 Task: In the sheet Budget Analysis ToolFont size of heading  18 Font style of dataoswald 'Font size of data '9 Alignment of headline & dataAlign center.   Fill color in heading, Red Font color of dataIn the sheet   Elevation Sales   book
Action: Mouse moved to (186, 215)
Screenshot: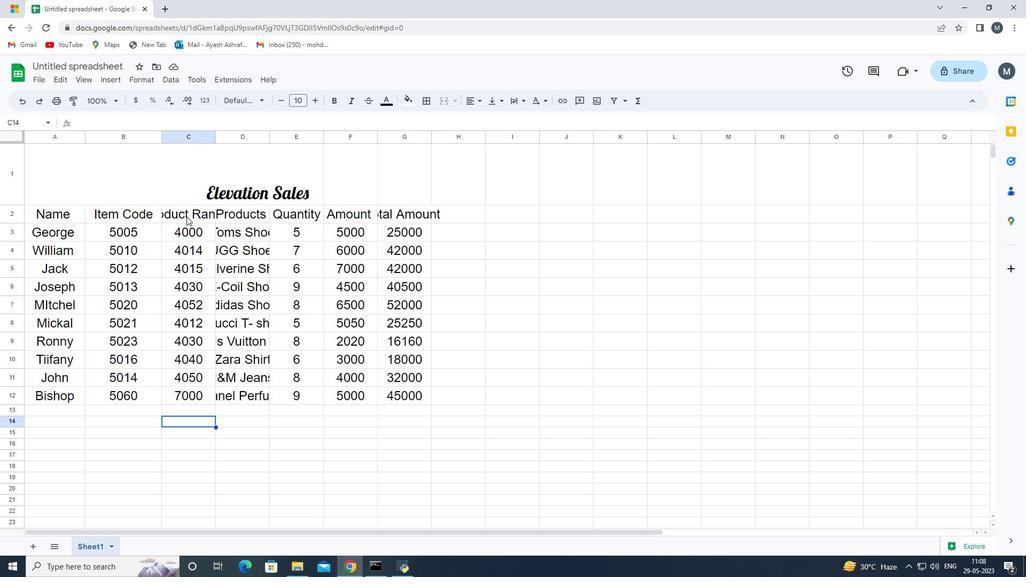 
Action: Mouse pressed left at (186, 215)
Screenshot: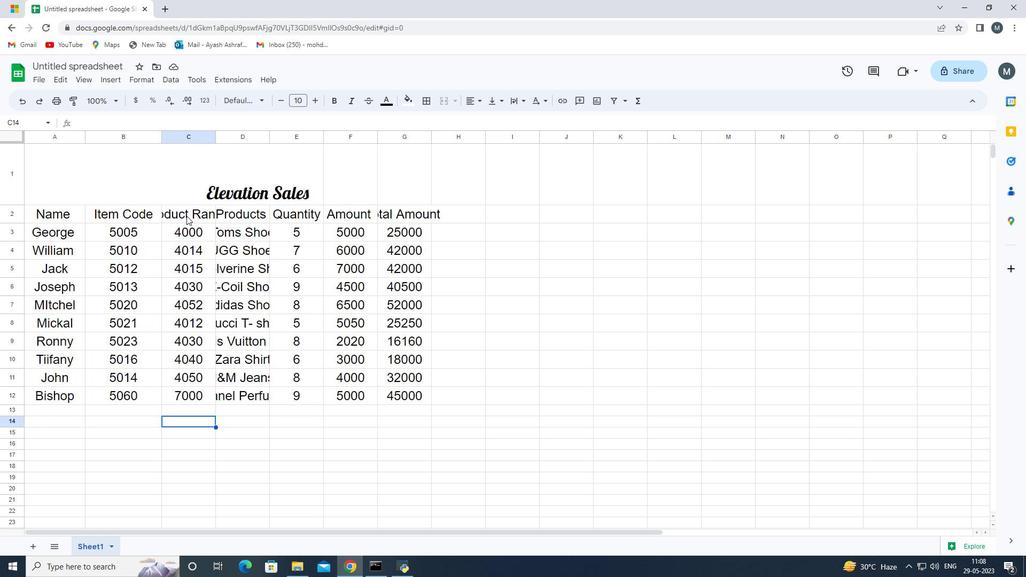 
Action: Mouse moved to (198, 138)
Screenshot: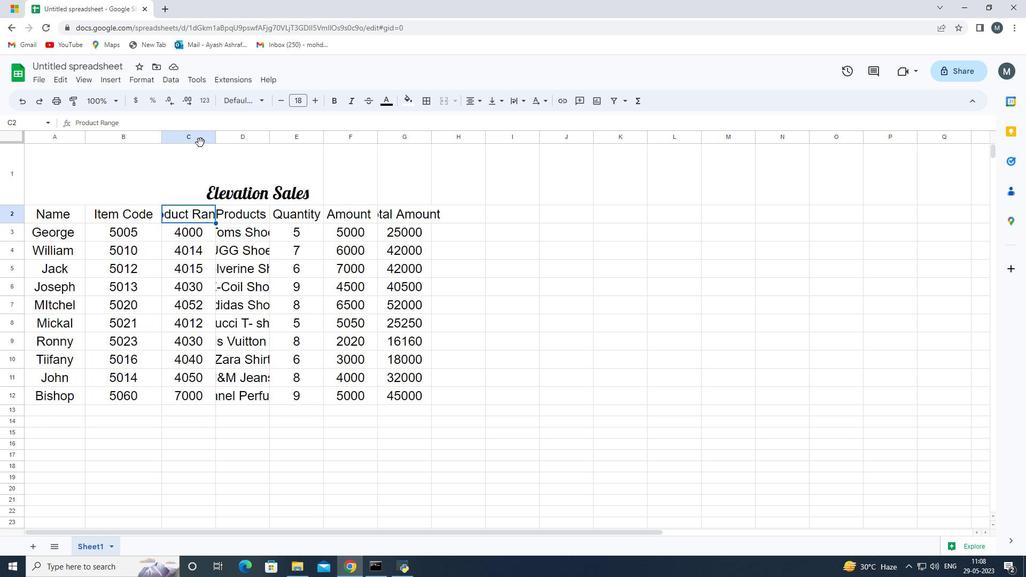 
Action: Mouse pressed left at (198, 138)
Screenshot: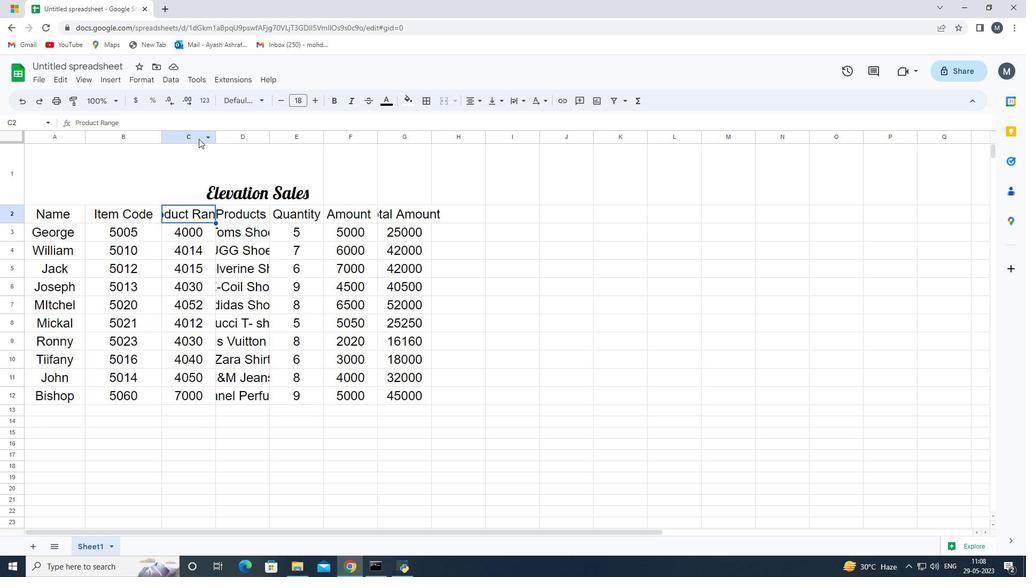 
Action: Mouse moved to (214, 135)
Screenshot: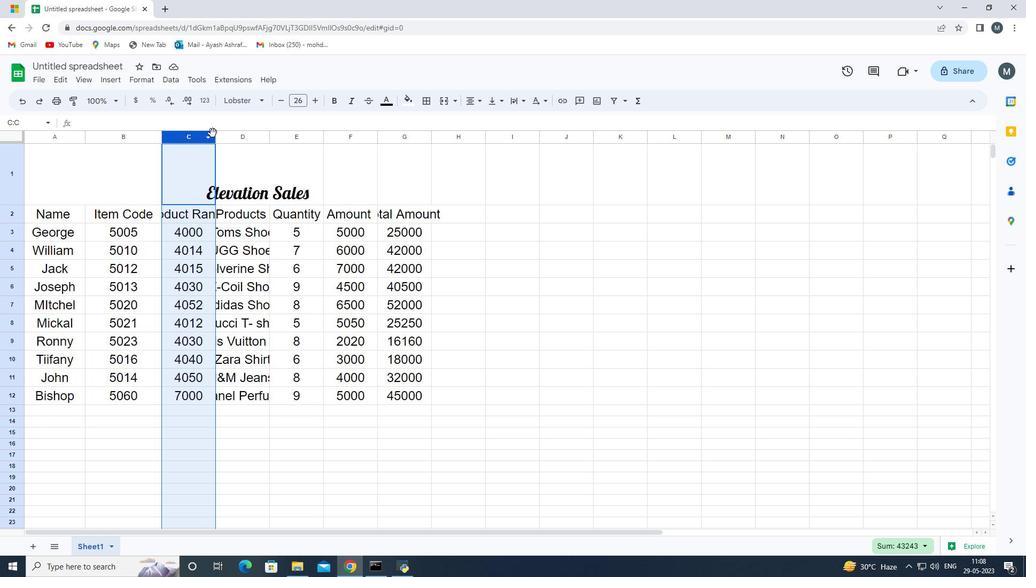 
Action: Mouse pressed left at (214, 135)
Screenshot: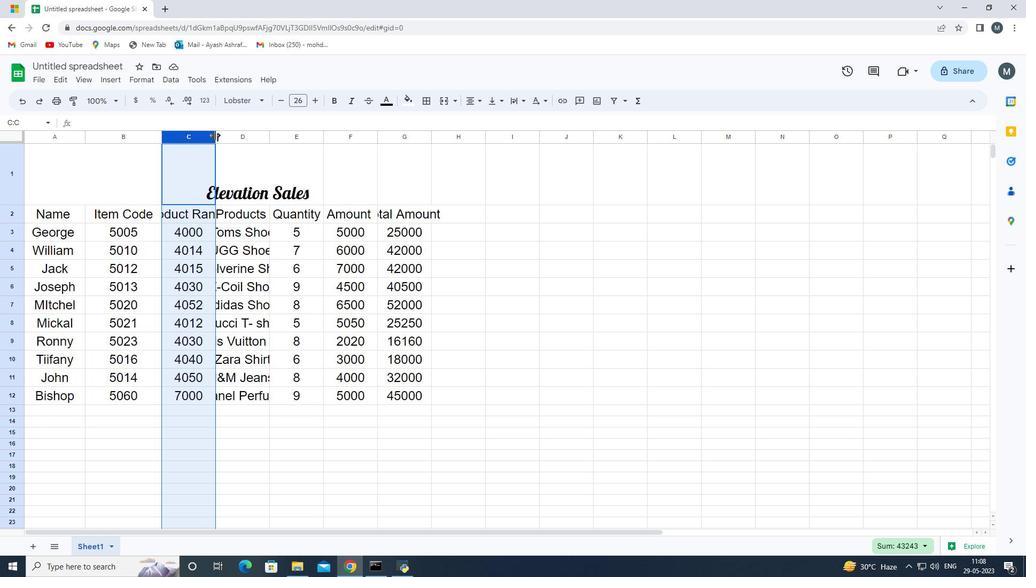 
Action: Mouse moved to (282, 136)
Screenshot: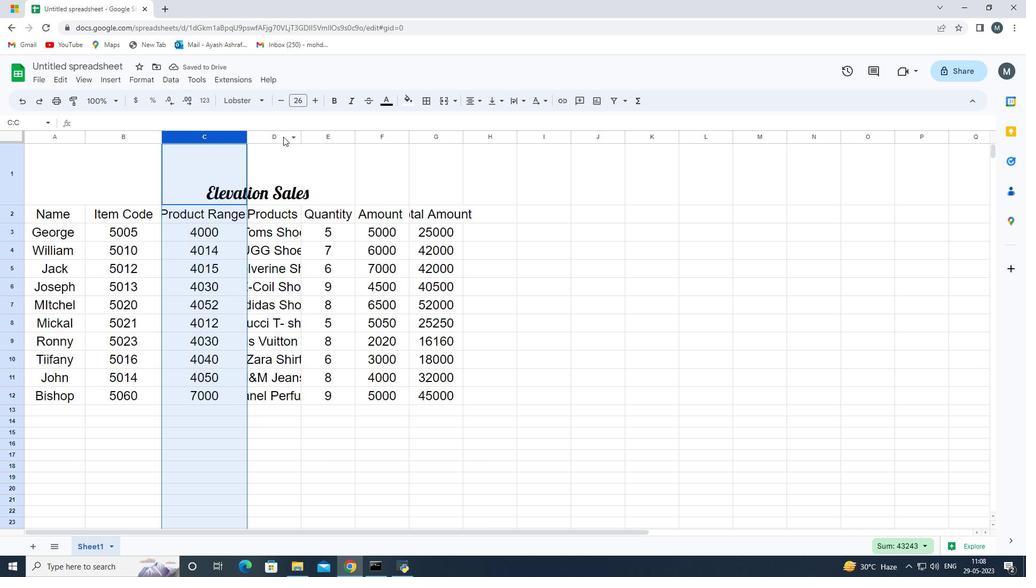 
Action: Mouse pressed left at (282, 136)
Screenshot: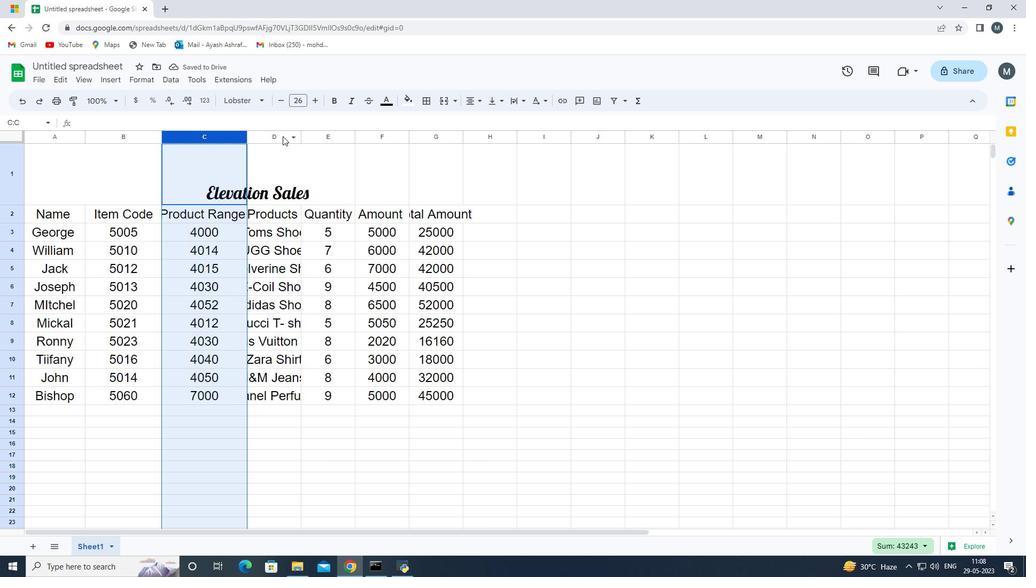 
Action: Mouse moved to (301, 134)
Screenshot: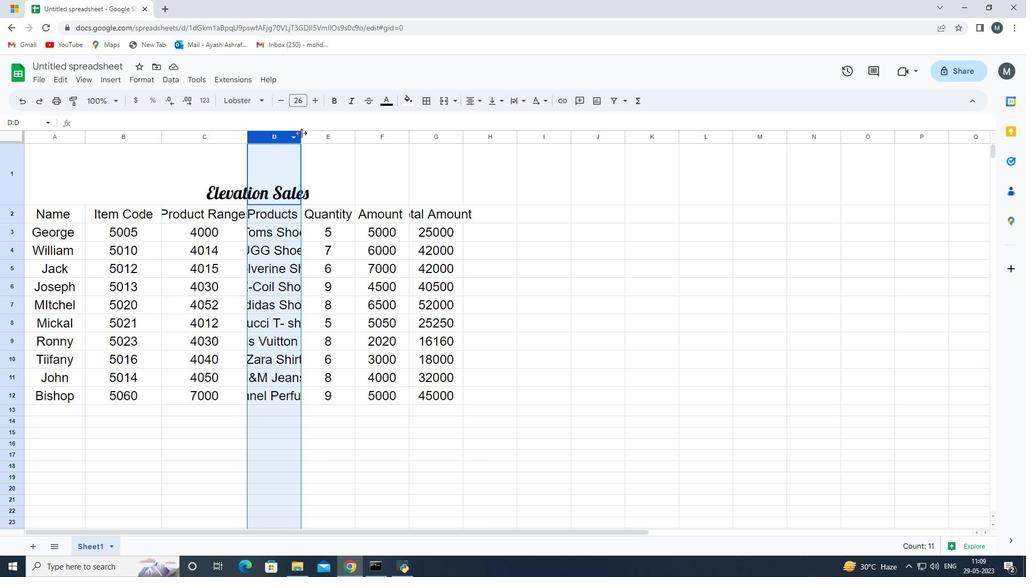 
Action: Mouse pressed left at (301, 134)
Screenshot: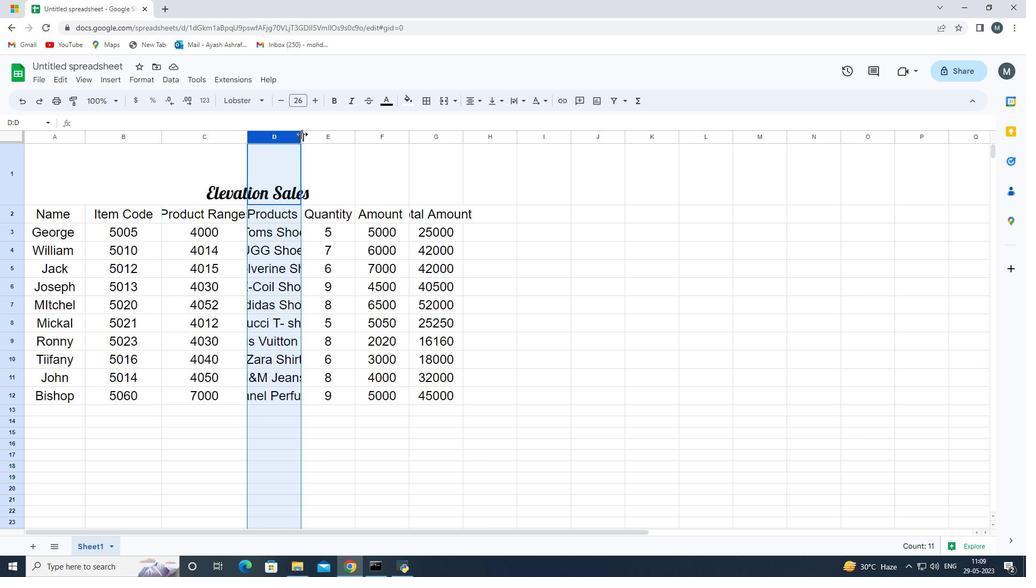 
Action: Mouse moved to (322, 133)
Screenshot: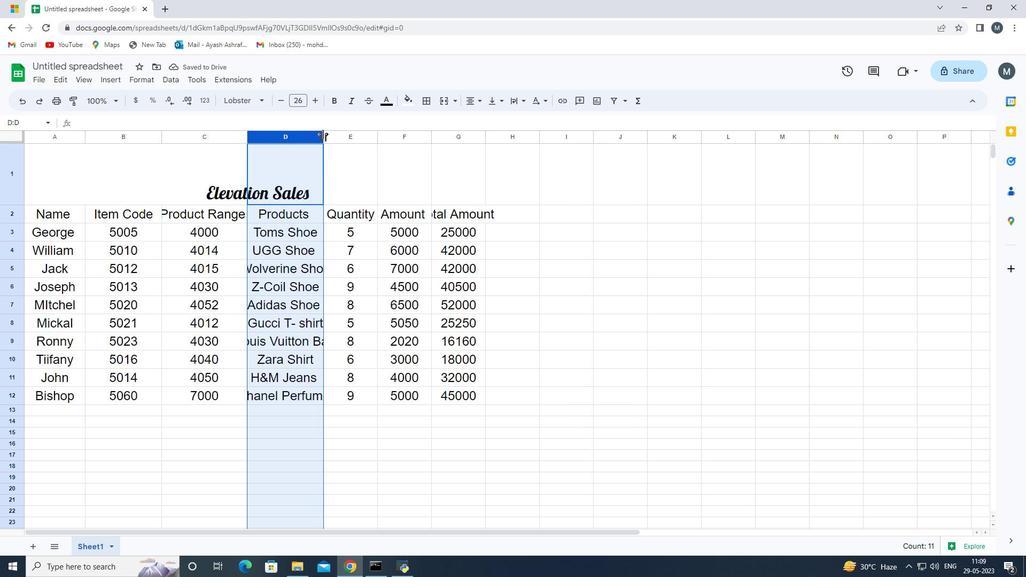 
Action: Mouse pressed left at (322, 133)
Screenshot: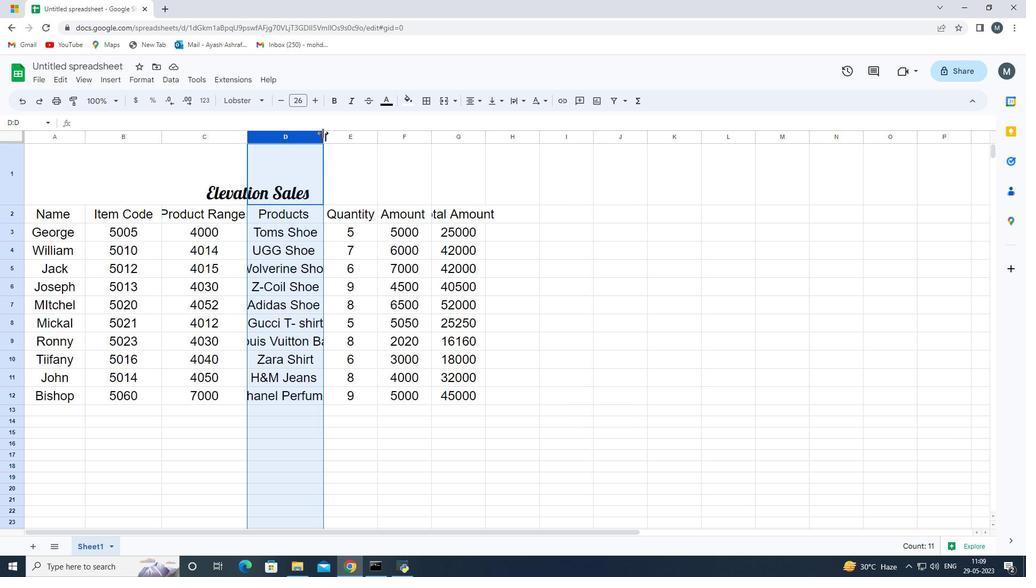 
Action: Mouse moved to (378, 444)
Screenshot: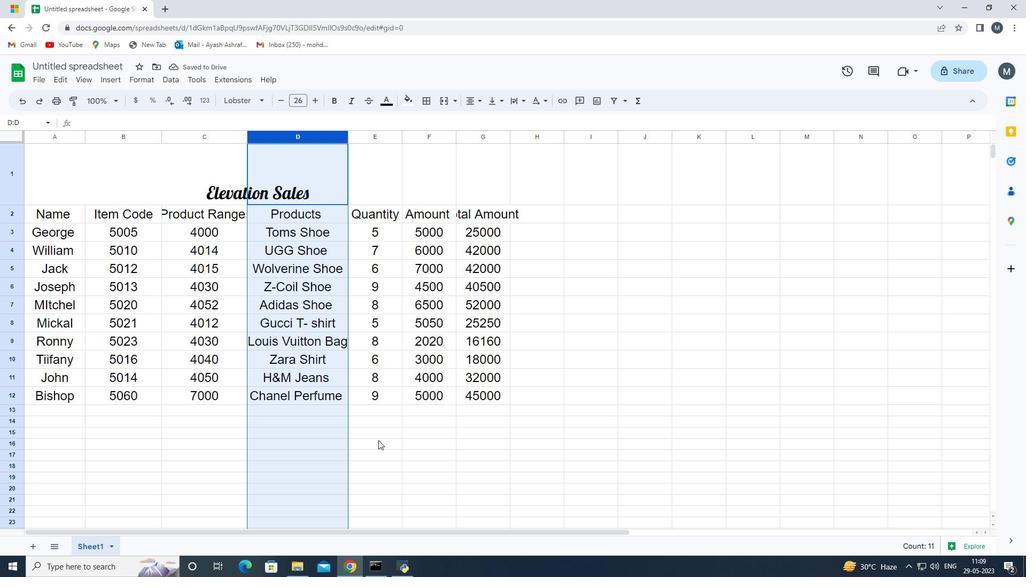
Action: Mouse pressed left at (378, 444)
Screenshot: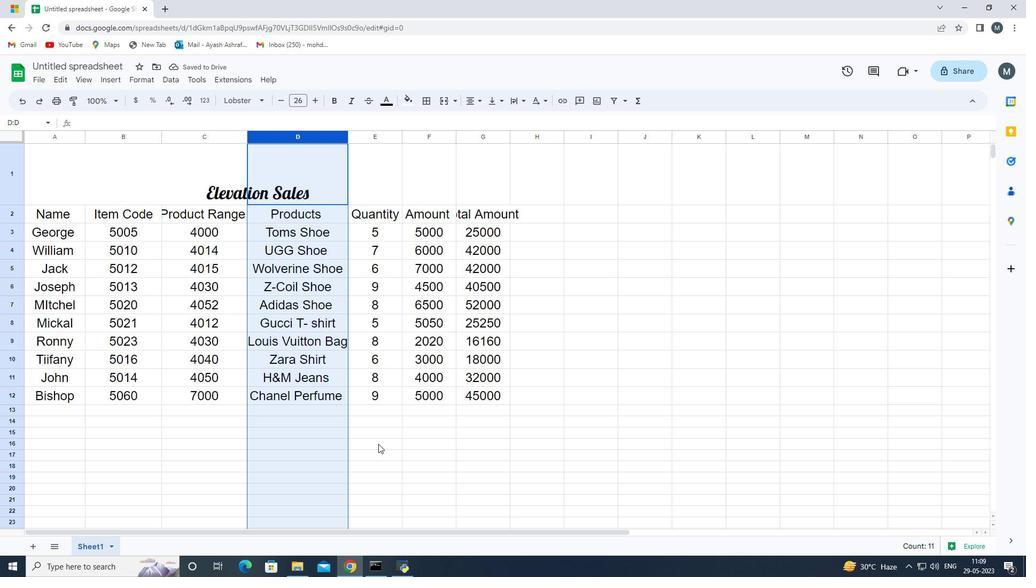 
Action: Mouse moved to (226, 194)
Screenshot: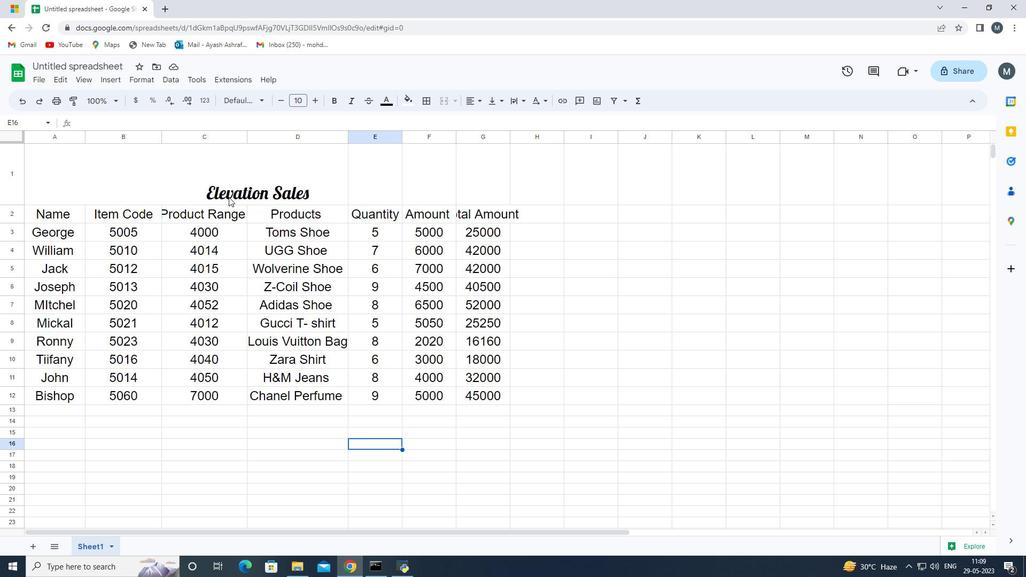 
Action: Mouse pressed left at (226, 194)
Screenshot: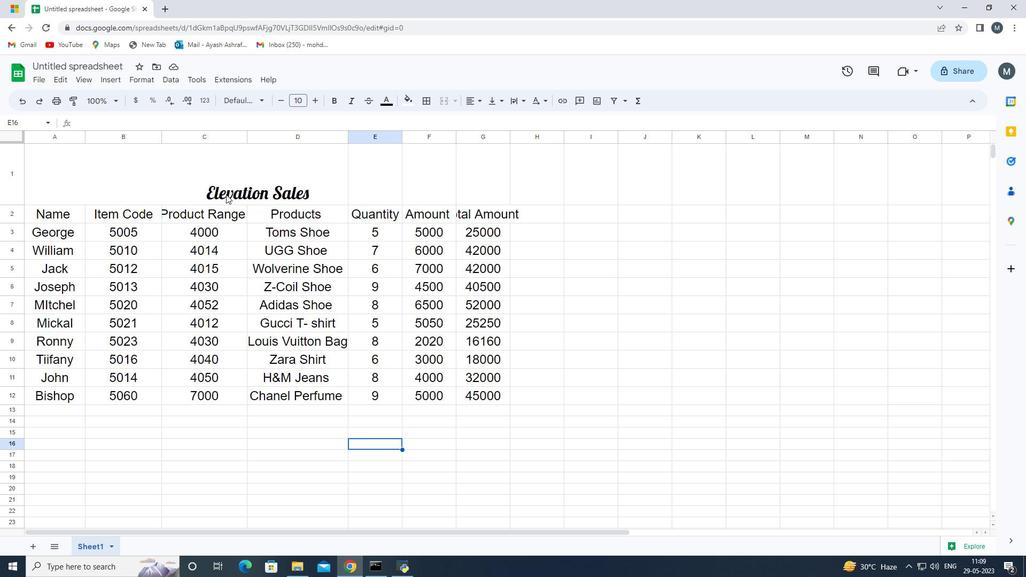 
Action: Mouse moved to (9, 189)
Screenshot: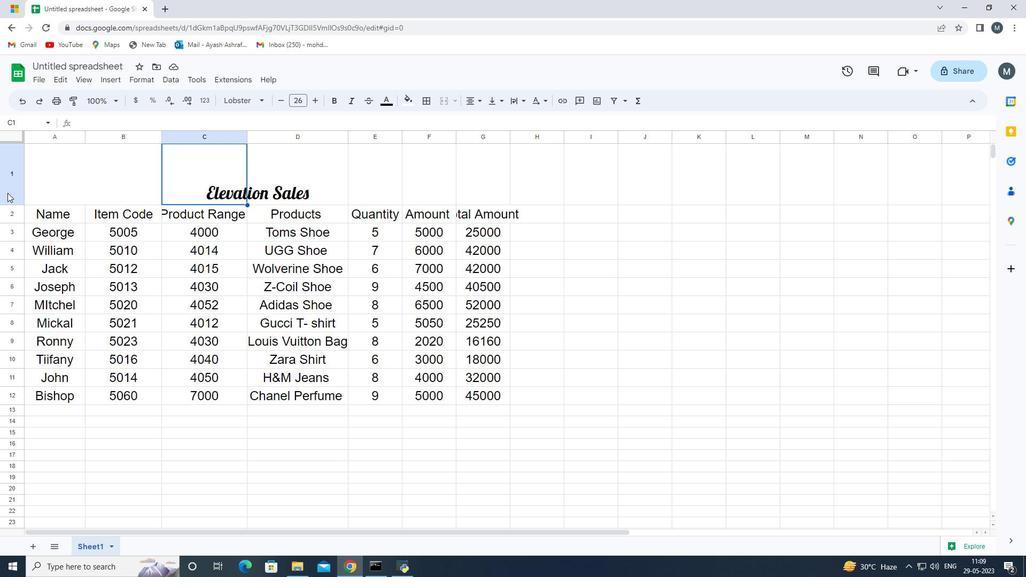 
Action: Mouse pressed left at (9, 189)
Screenshot: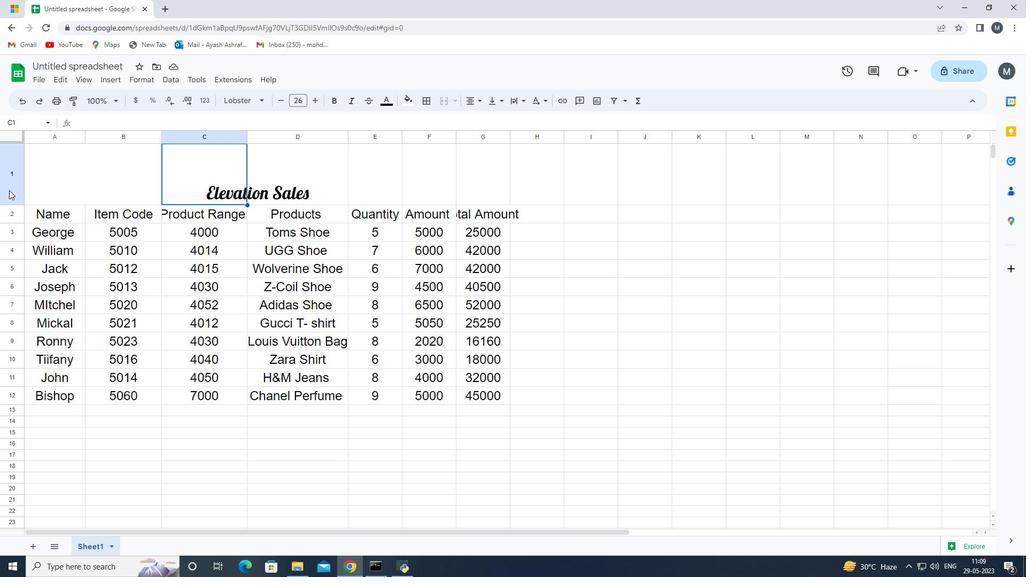 
Action: Mouse moved to (284, 101)
Screenshot: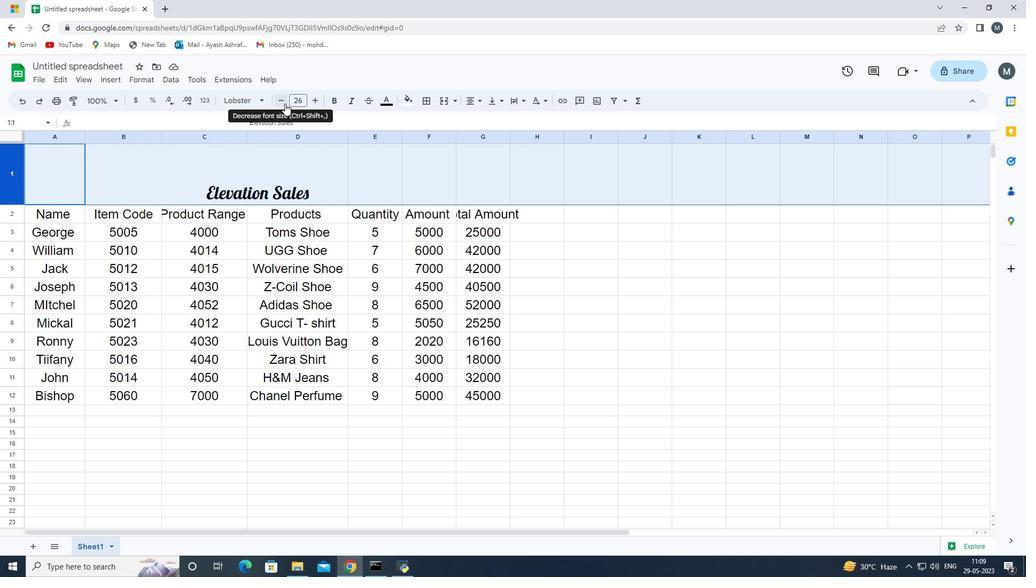 
Action: Mouse pressed left at (284, 101)
Screenshot: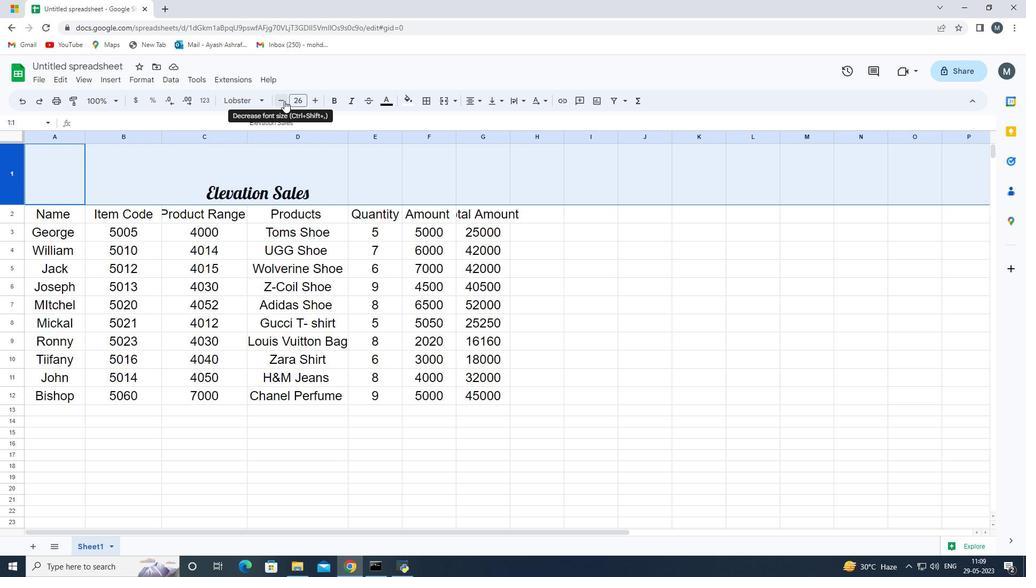 
Action: Mouse pressed left at (284, 101)
Screenshot: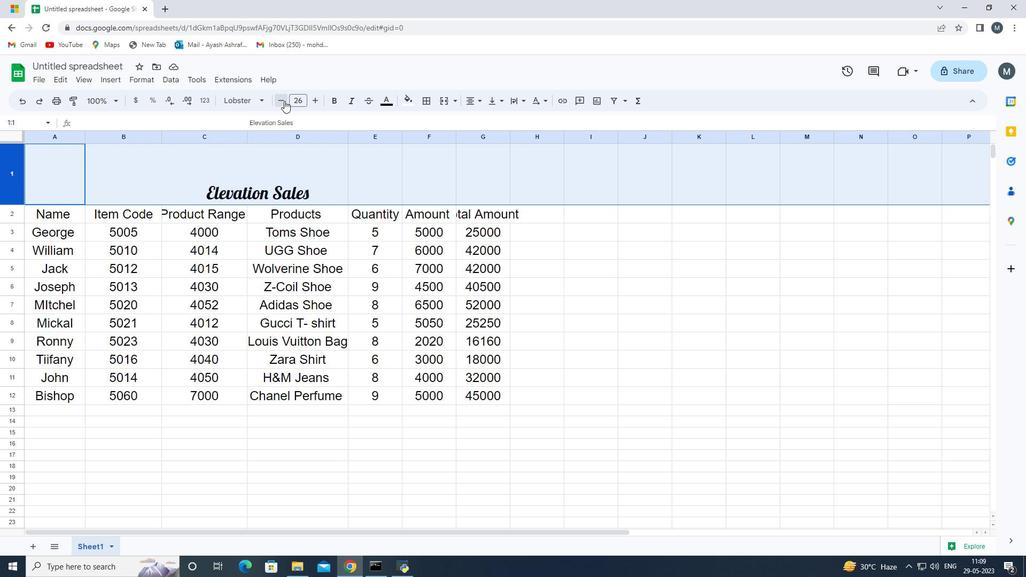 
Action: Mouse pressed left at (284, 101)
Screenshot: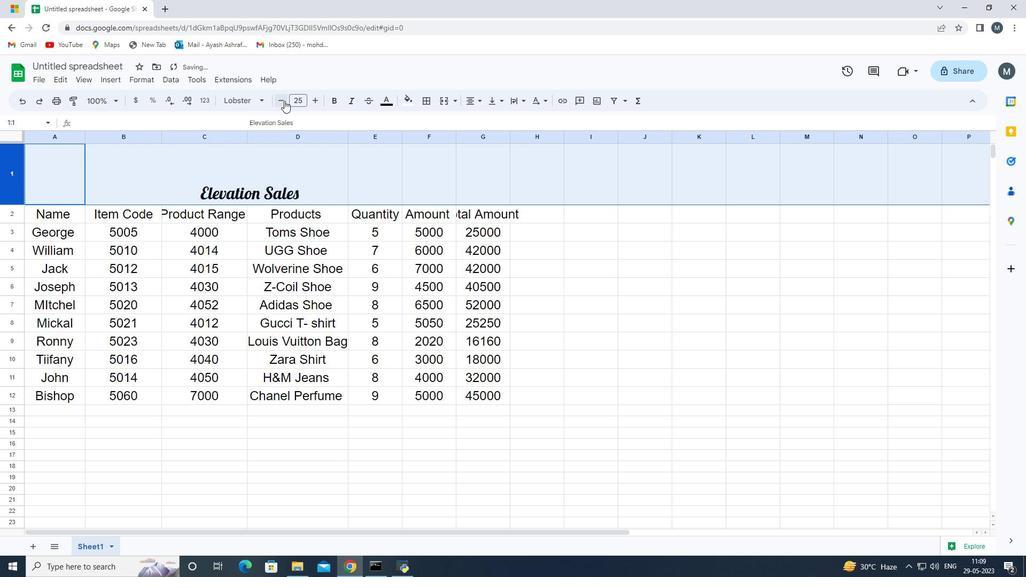 
Action: Mouse pressed left at (284, 101)
Screenshot: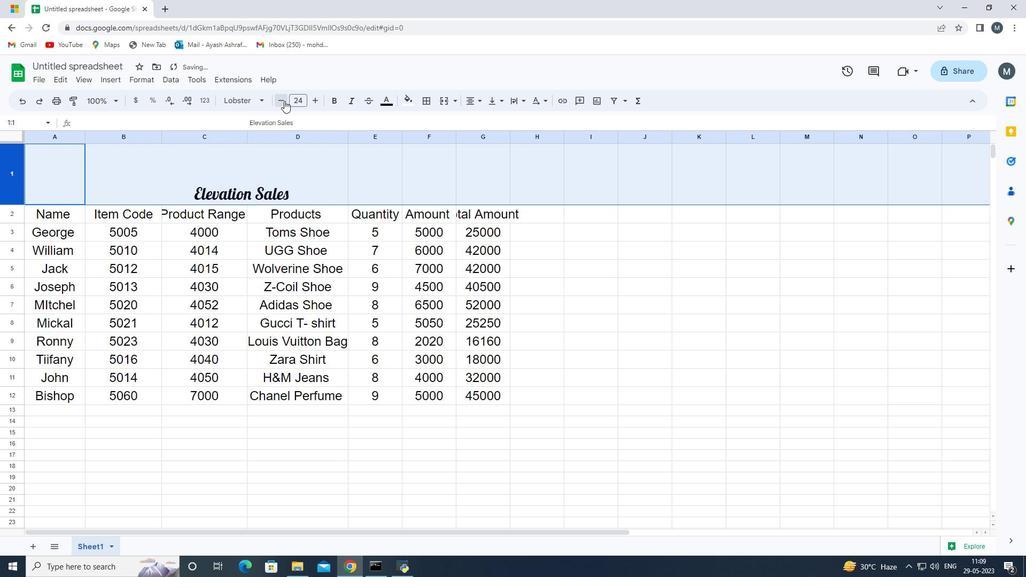 
Action: Mouse pressed left at (284, 101)
Screenshot: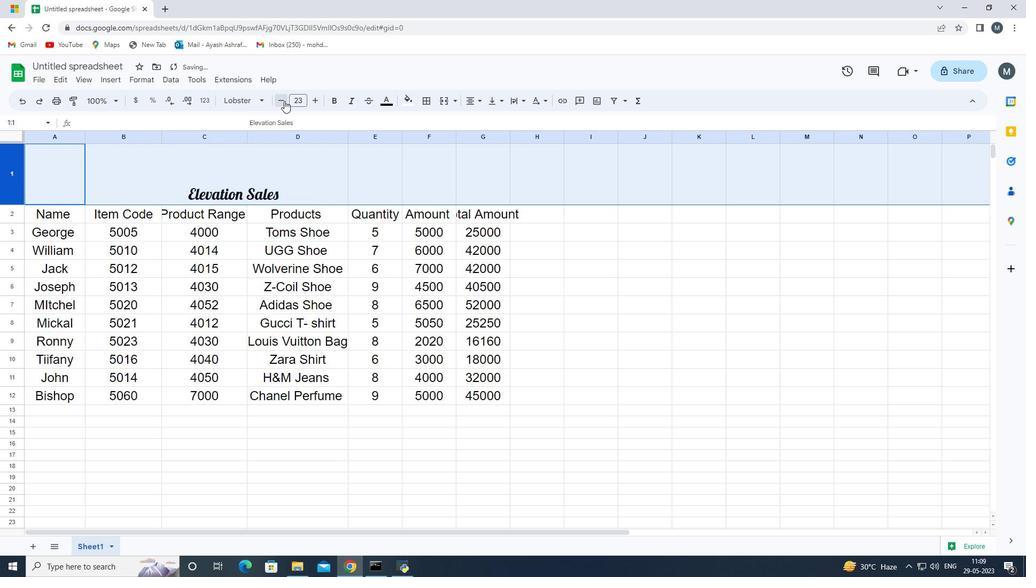 
Action: Mouse pressed left at (284, 101)
Screenshot: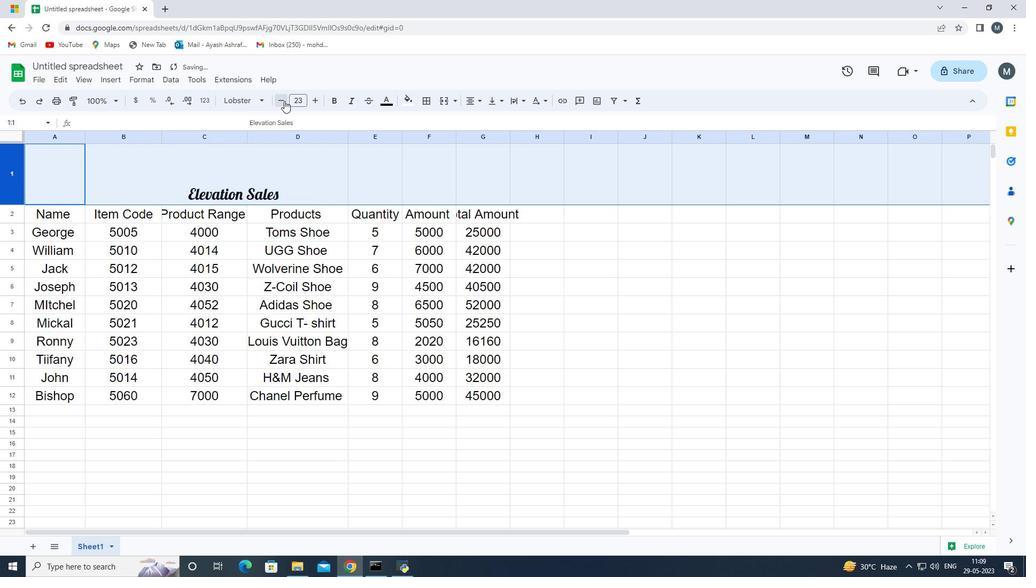 
Action: Mouse pressed left at (284, 101)
Screenshot: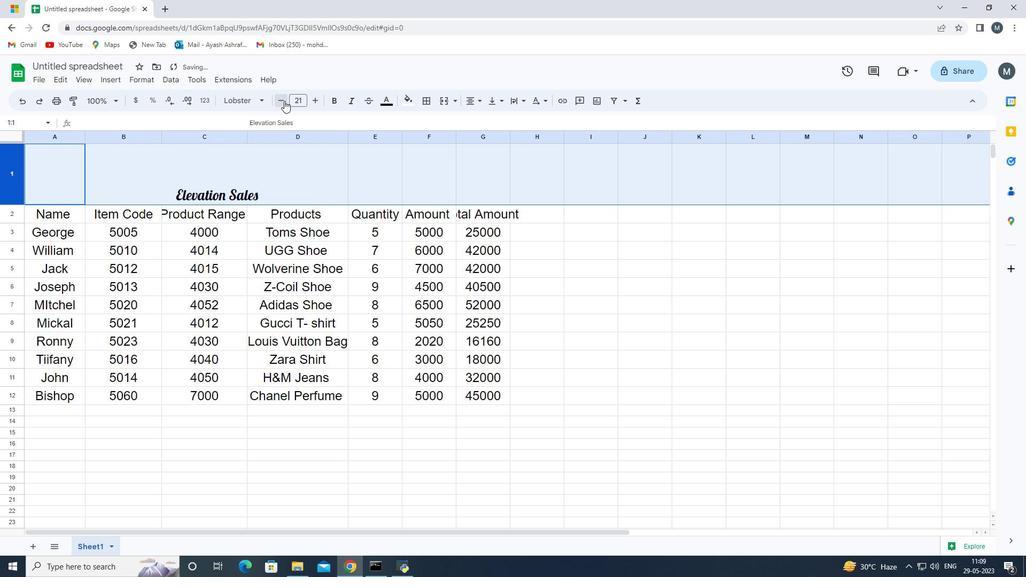 
Action: Mouse pressed left at (284, 101)
Screenshot: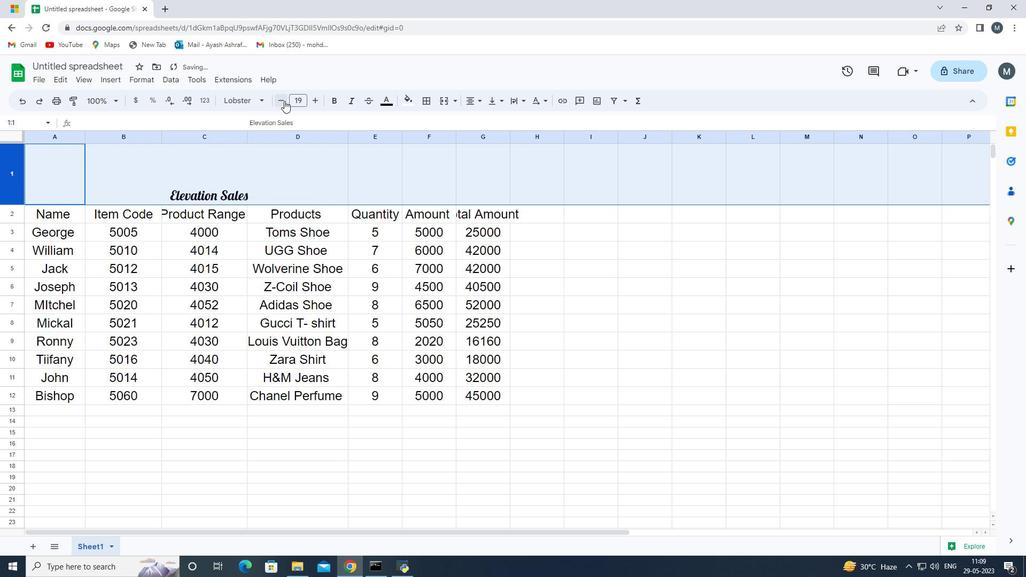 
Action: Mouse moved to (301, 473)
Screenshot: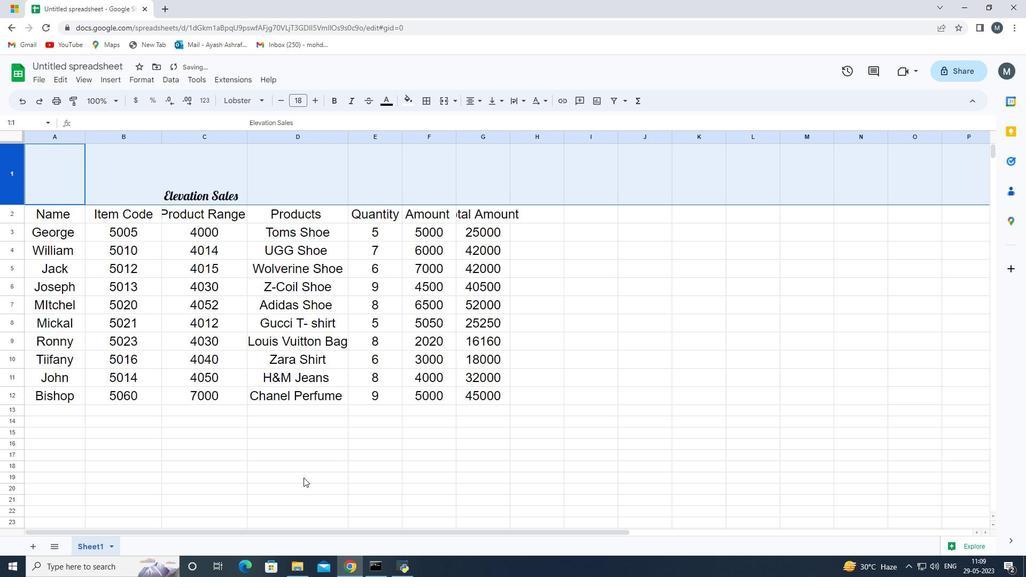 
Action: Mouse pressed left at (301, 473)
Screenshot: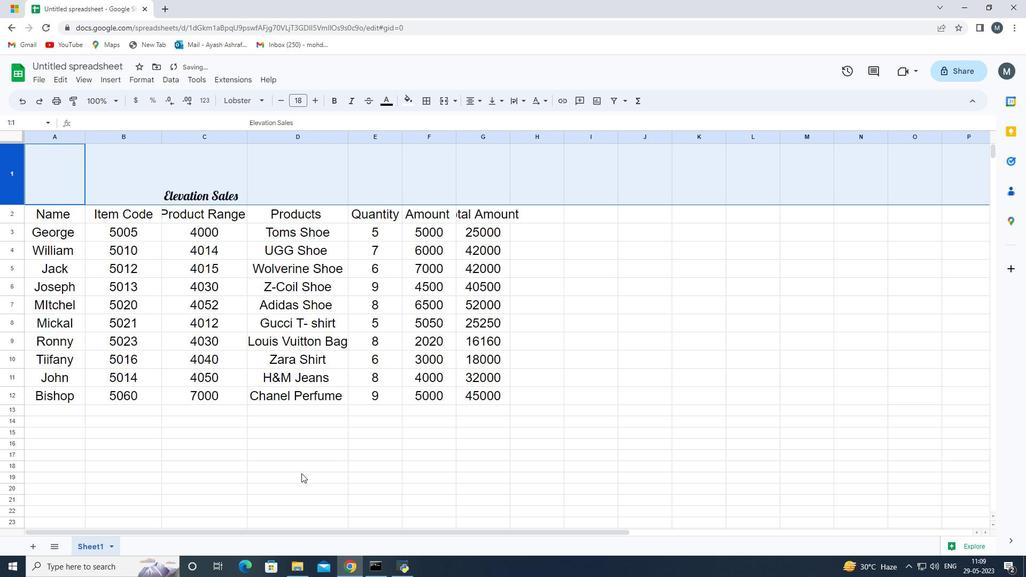
Action: Mouse moved to (260, 104)
Screenshot: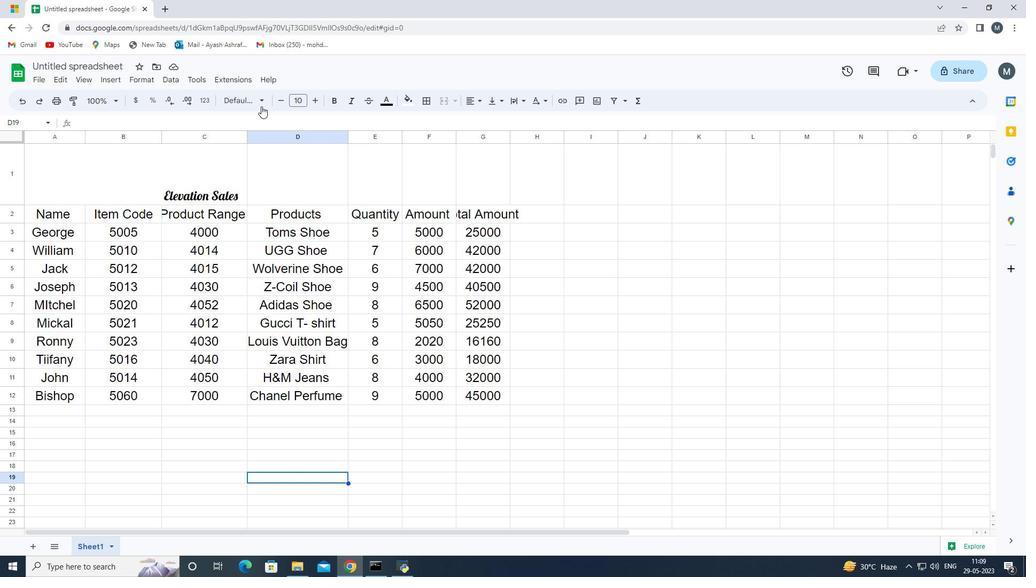 
Action: Mouse pressed left at (260, 104)
Screenshot: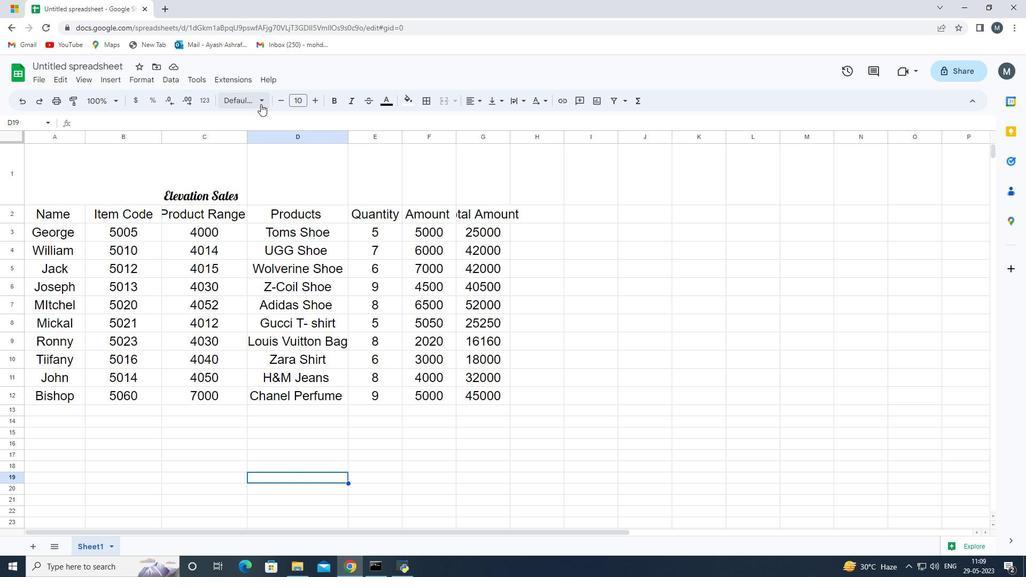 
Action: Mouse moved to (268, 356)
Screenshot: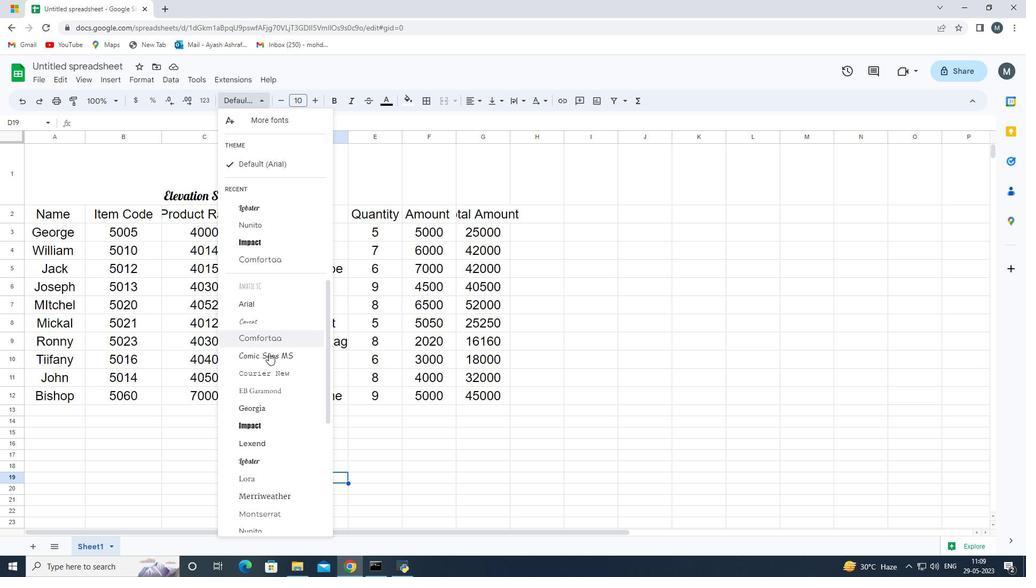 
Action: Mouse scrolled (268, 355) with delta (0, 0)
Screenshot: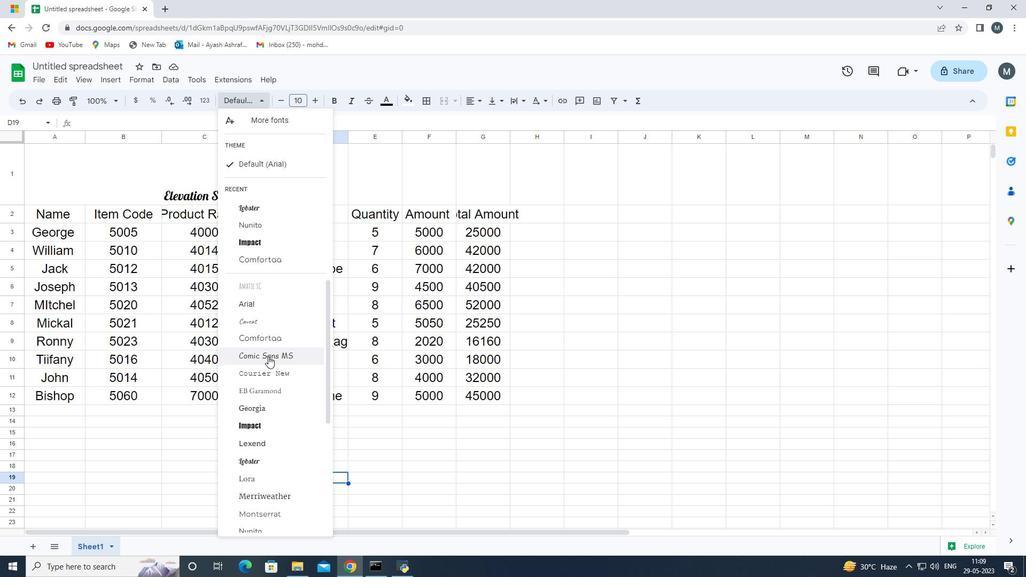 
Action: Mouse scrolled (268, 355) with delta (0, 0)
Screenshot: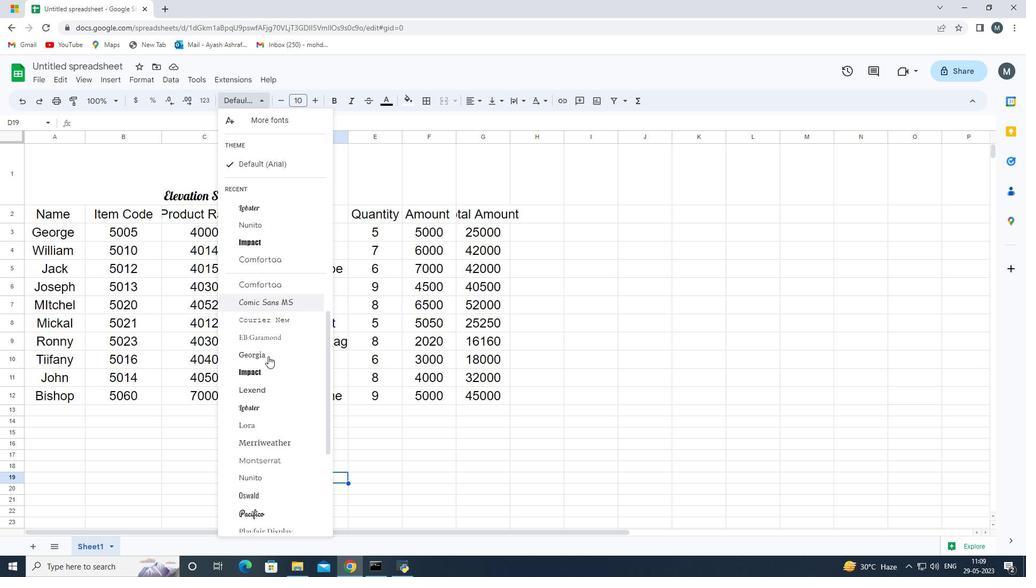 
Action: Mouse scrolled (268, 355) with delta (0, 0)
Screenshot: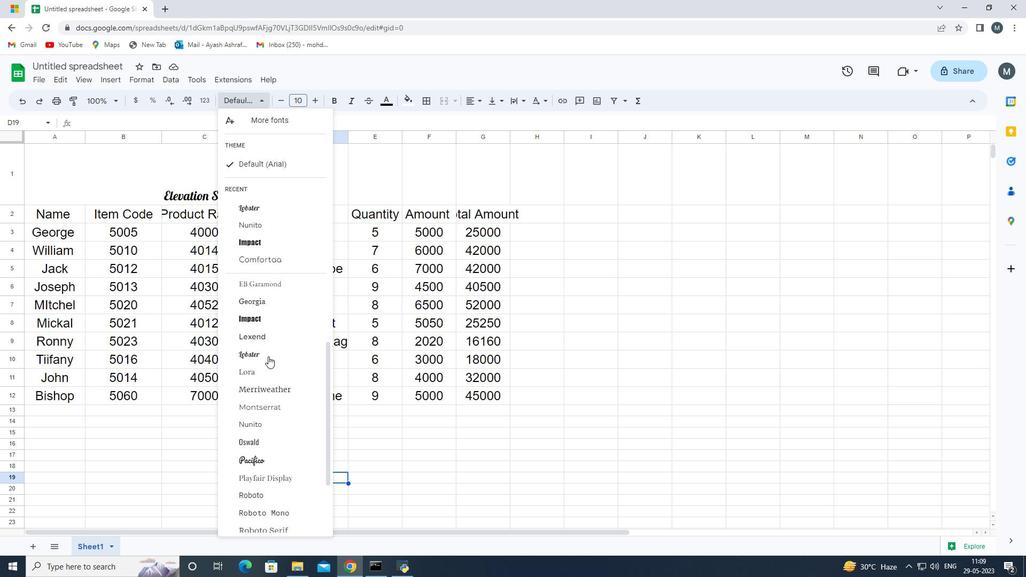 
Action: Mouse scrolled (268, 355) with delta (0, 0)
Screenshot: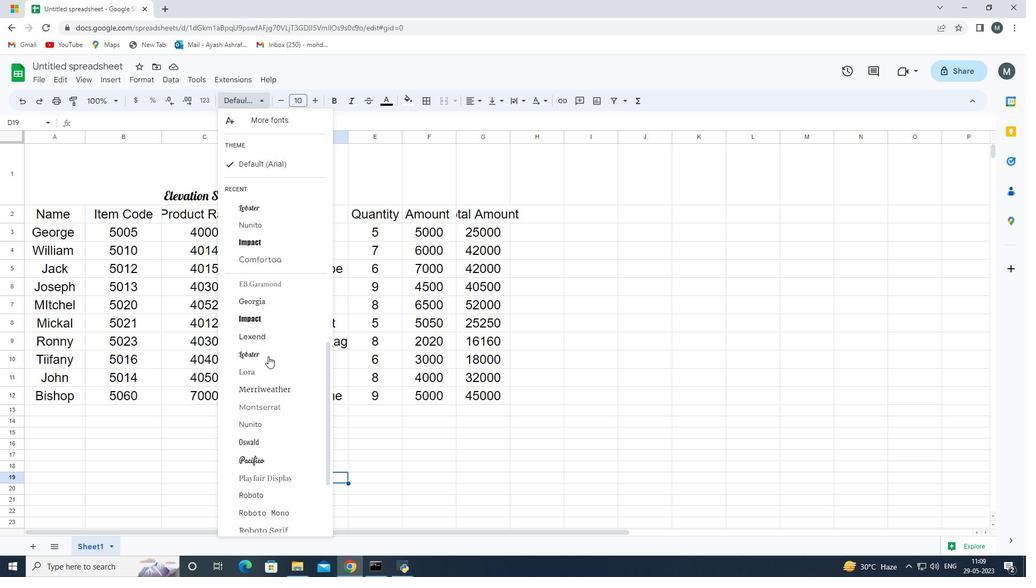 
Action: Mouse moved to (268, 356)
Screenshot: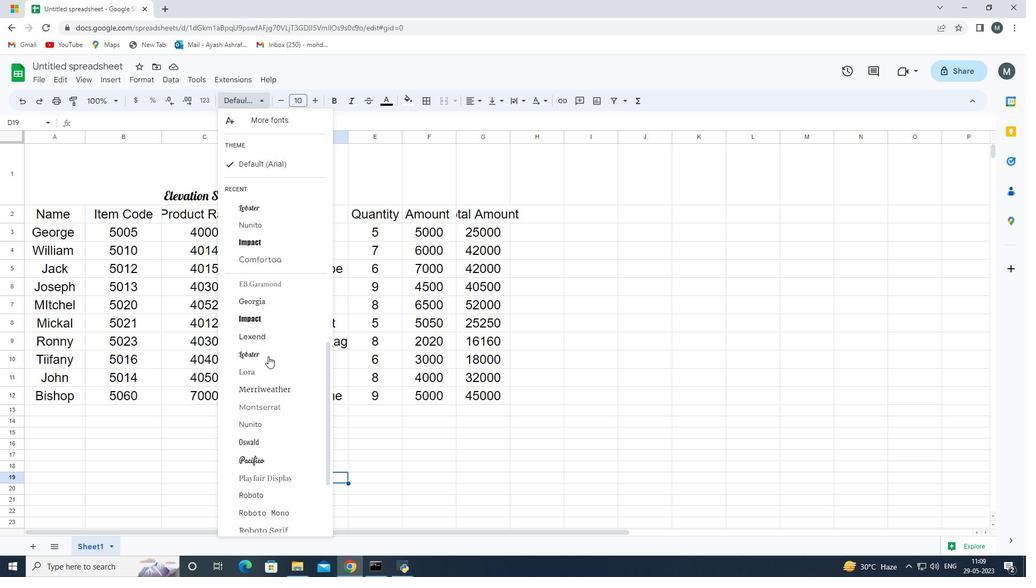 
Action: Mouse scrolled (268, 355) with delta (0, 0)
Screenshot: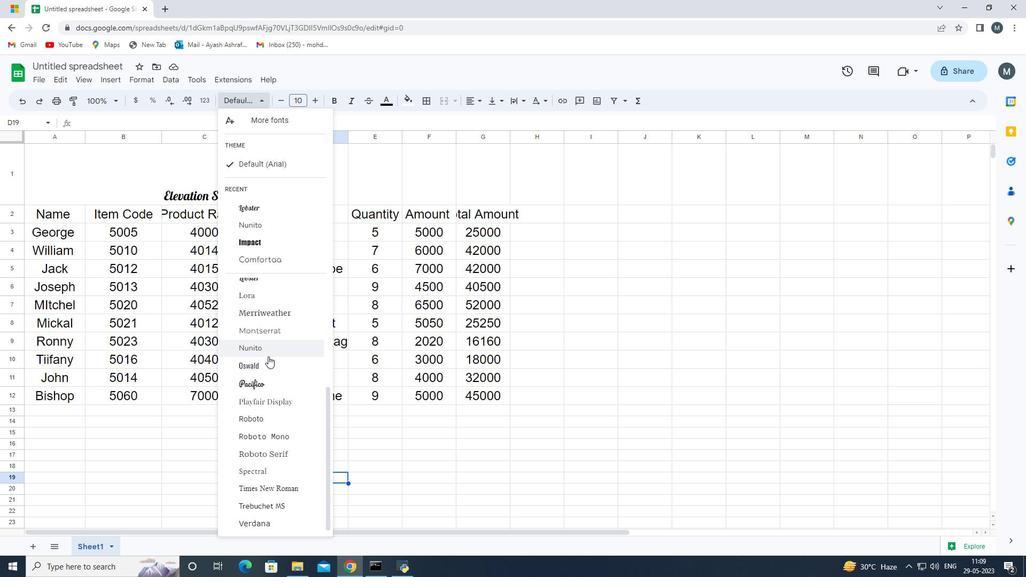 
Action: Mouse scrolled (268, 355) with delta (0, 0)
Screenshot: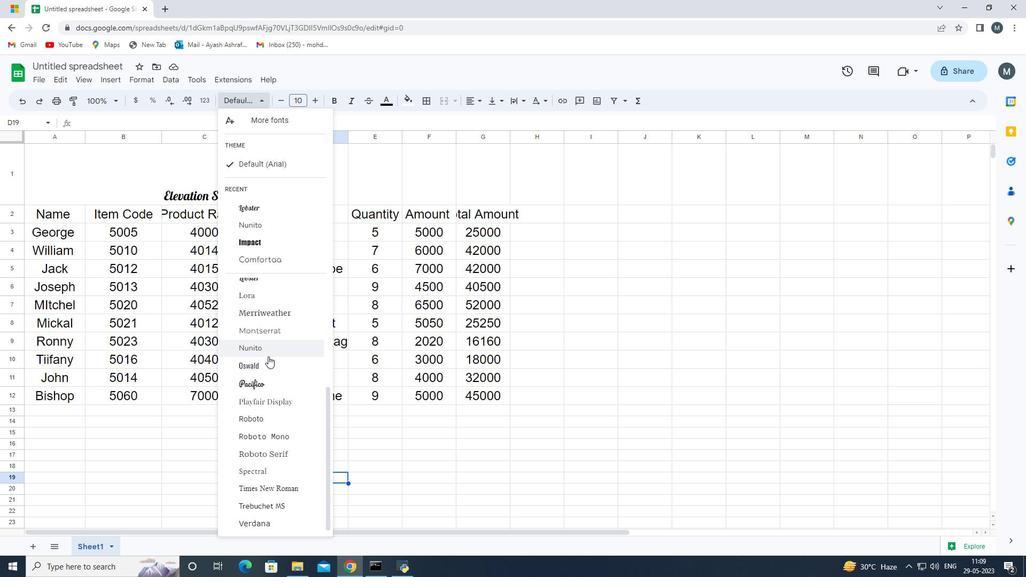 
Action: Mouse moved to (270, 357)
Screenshot: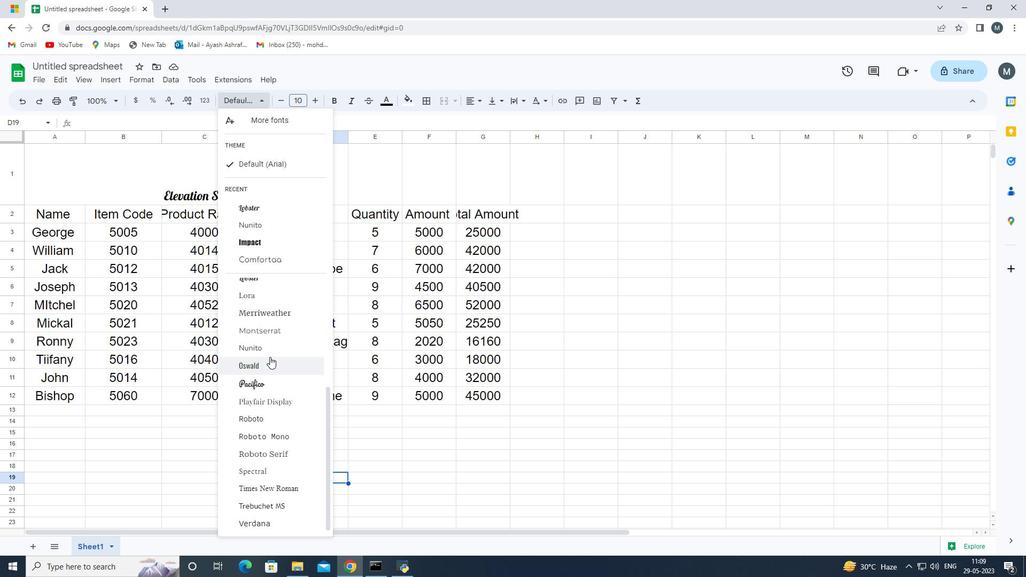 
Action: Mouse scrolled (270, 356) with delta (0, 0)
Screenshot: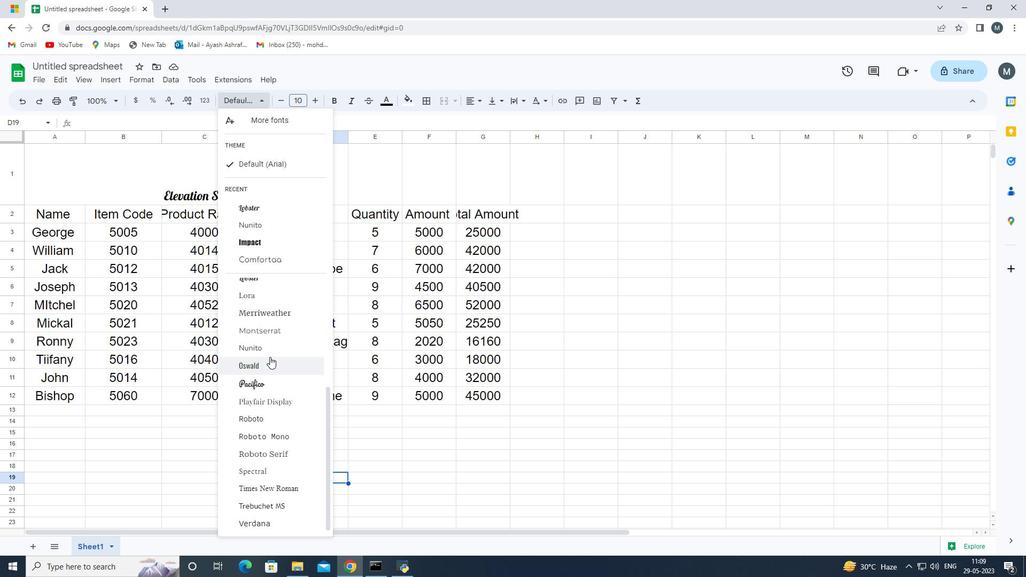 
Action: Mouse moved to (272, 357)
Screenshot: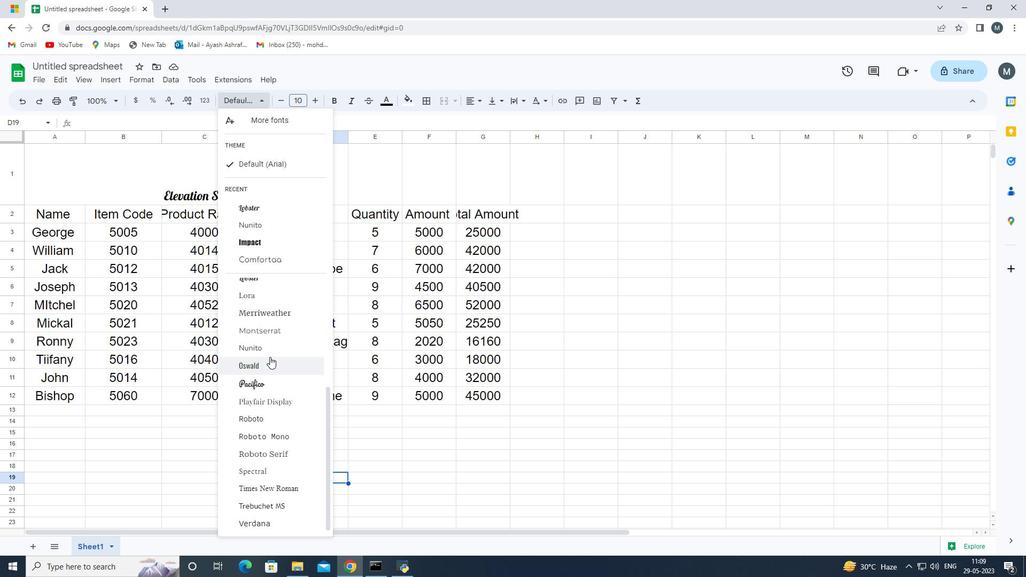 
Action: Mouse scrolled (272, 357) with delta (0, 0)
Screenshot: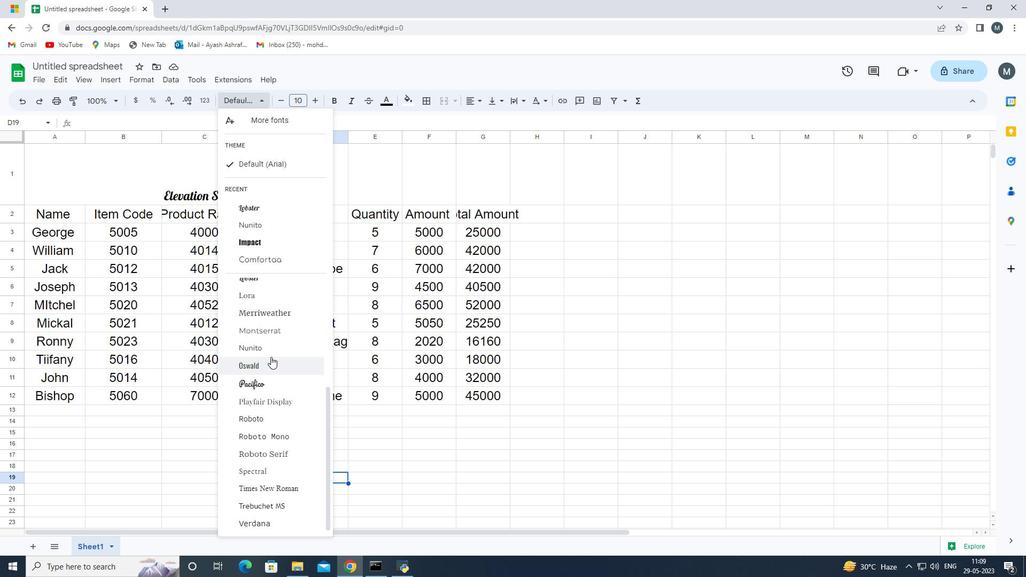 
Action: Mouse moved to (273, 358)
Screenshot: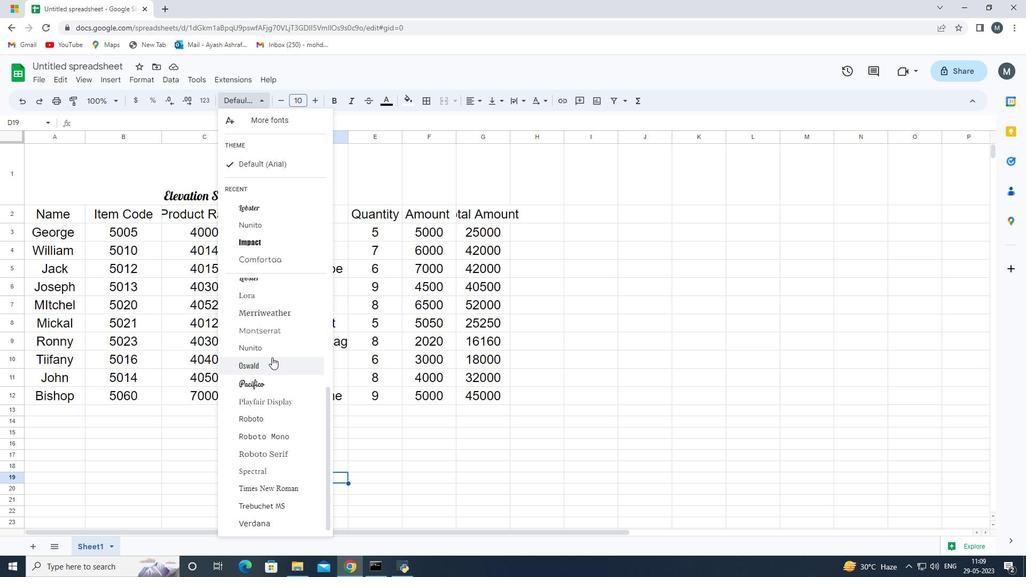 
Action: Mouse scrolled (273, 358) with delta (0, 0)
Screenshot: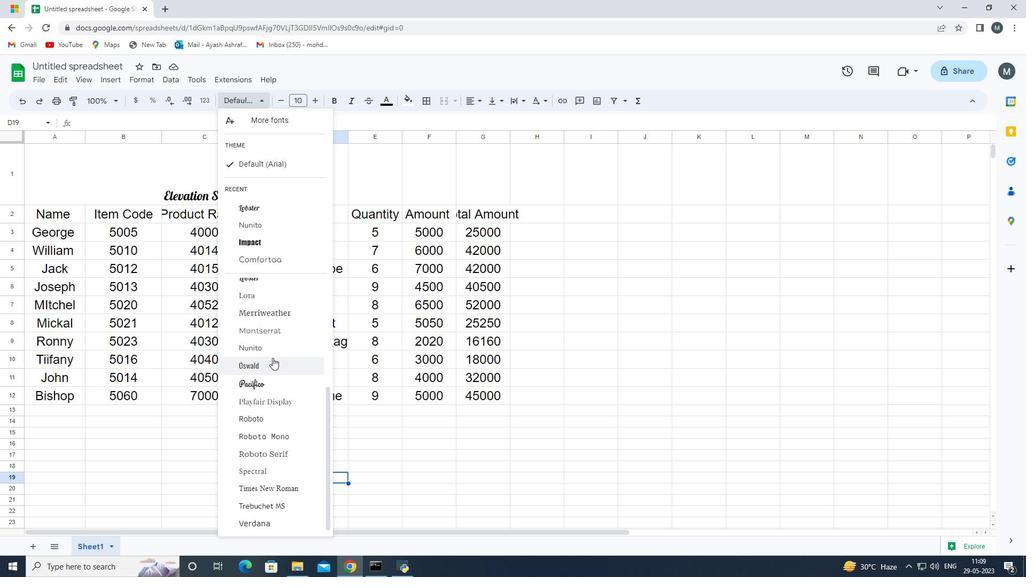 
Action: Mouse moved to (274, 362)
Screenshot: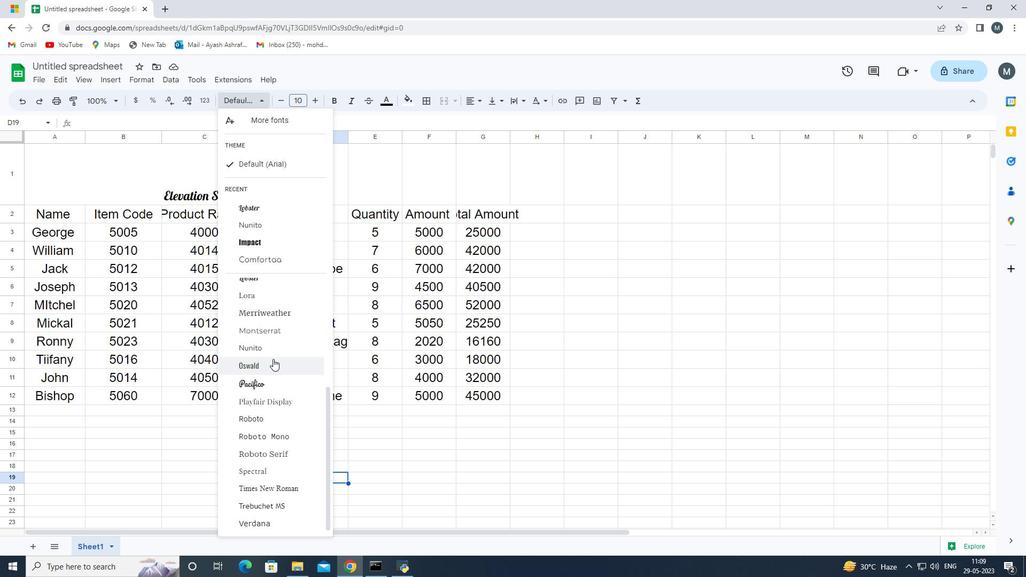
Action: Mouse scrolled (274, 361) with delta (0, 0)
Screenshot: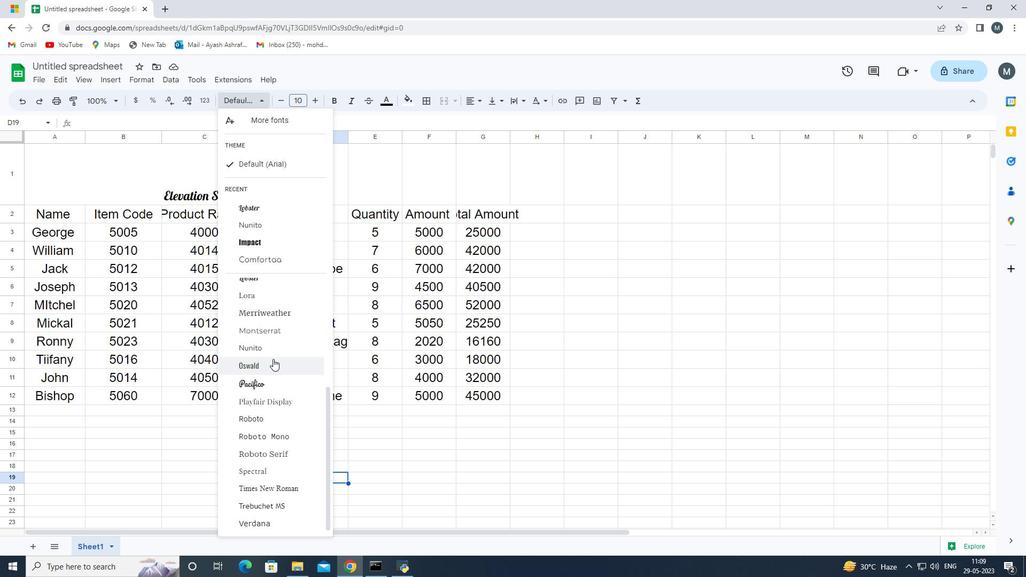 
Action: Mouse moved to (273, 464)
Screenshot: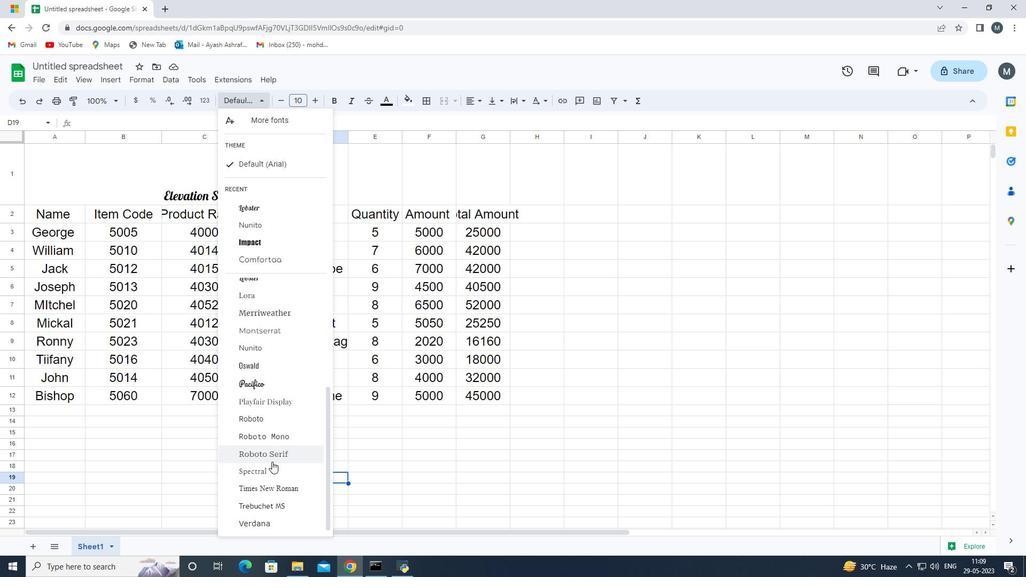 
Action: Mouse scrolled (273, 464) with delta (0, 0)
Screenshot: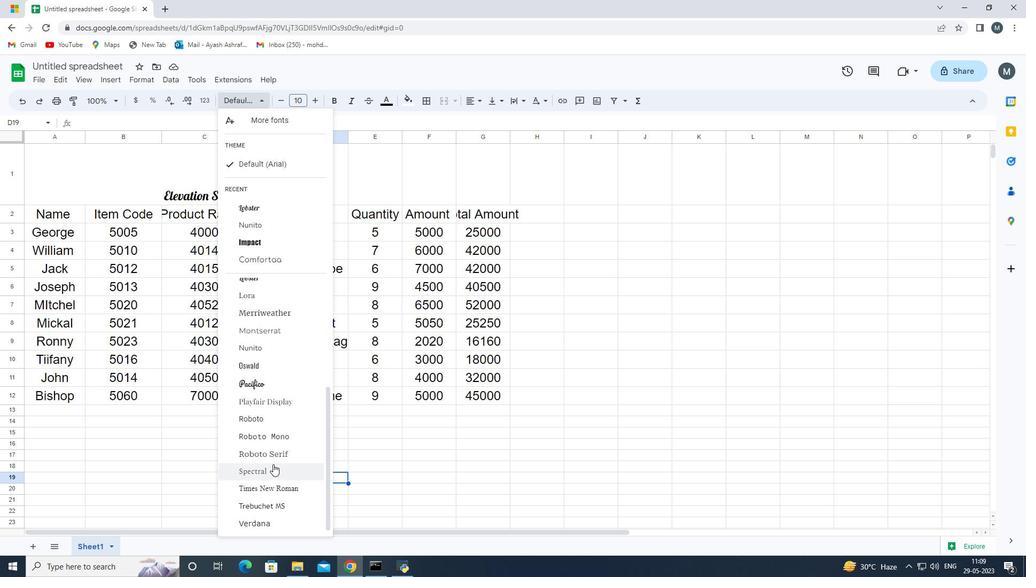 
Action: Mouse scrolled (273, 464) with delta (0, 0)
Screenshot: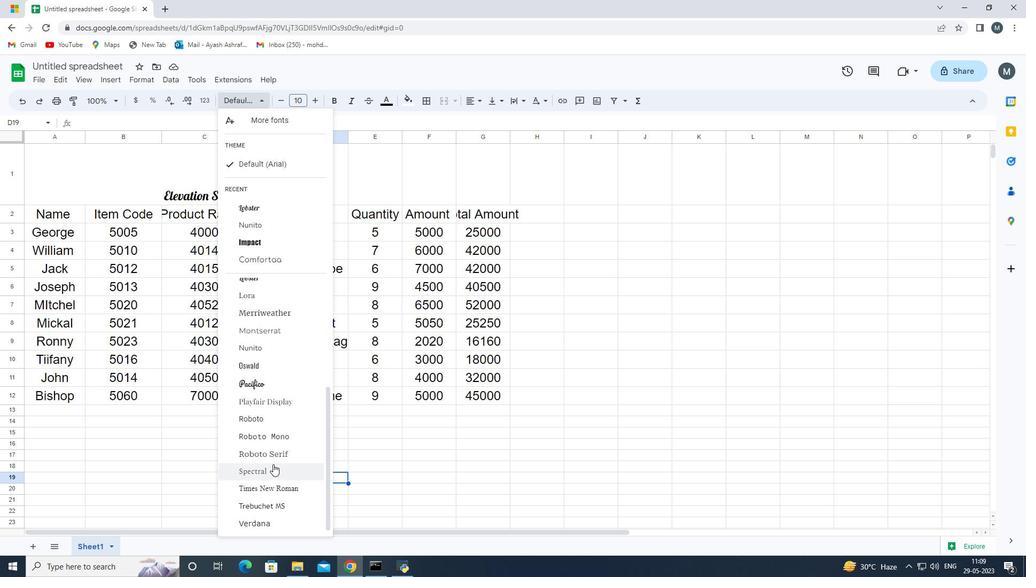 
Action: Mouse scrolled (273, 464) with delta (0, 0)
Screenshot: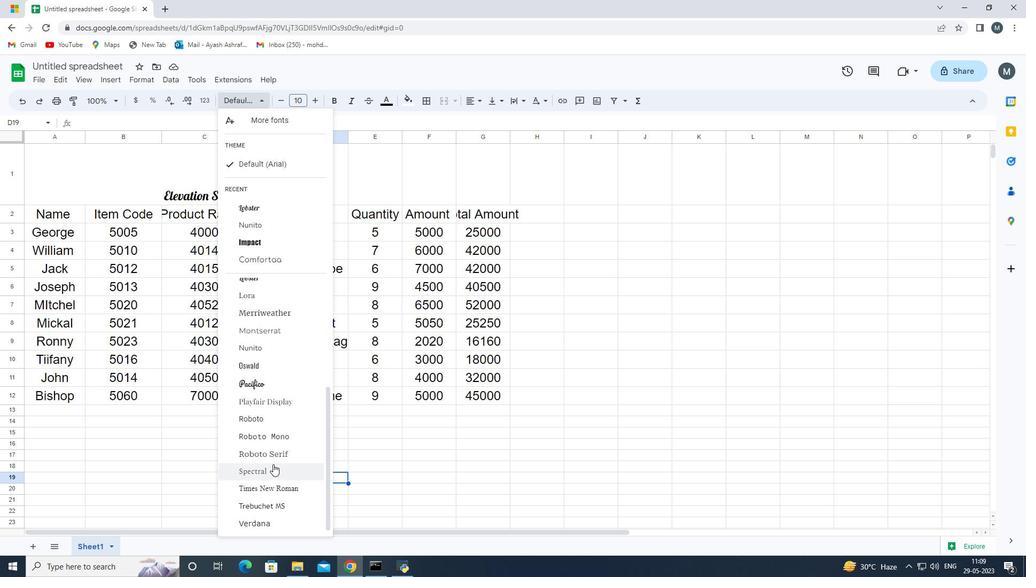 
Action: Mouse moved to (262, 407)
Screenshot: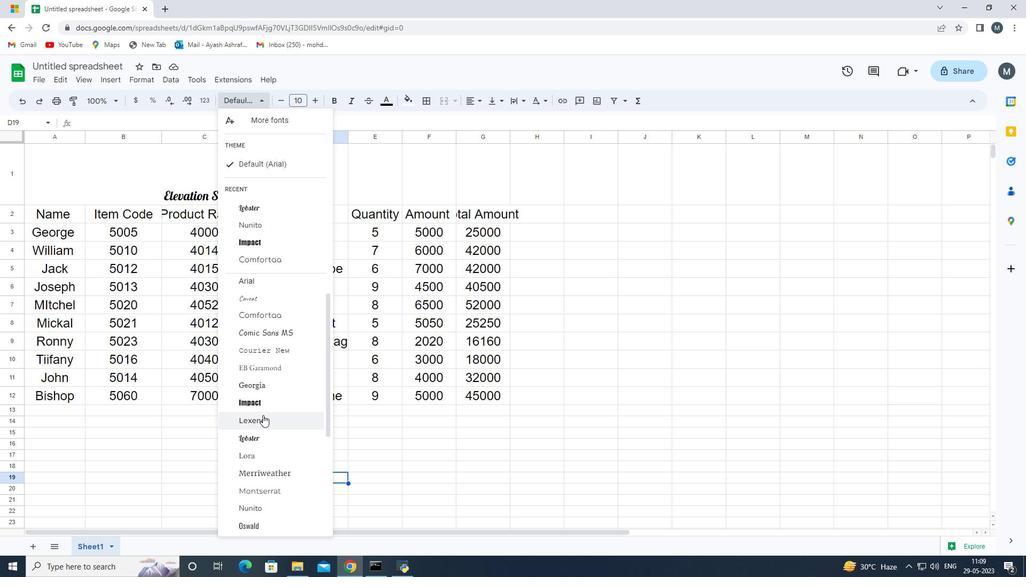 
Action: Mouse scrolled (262, 407) with delta (0, 0)
Screenshot: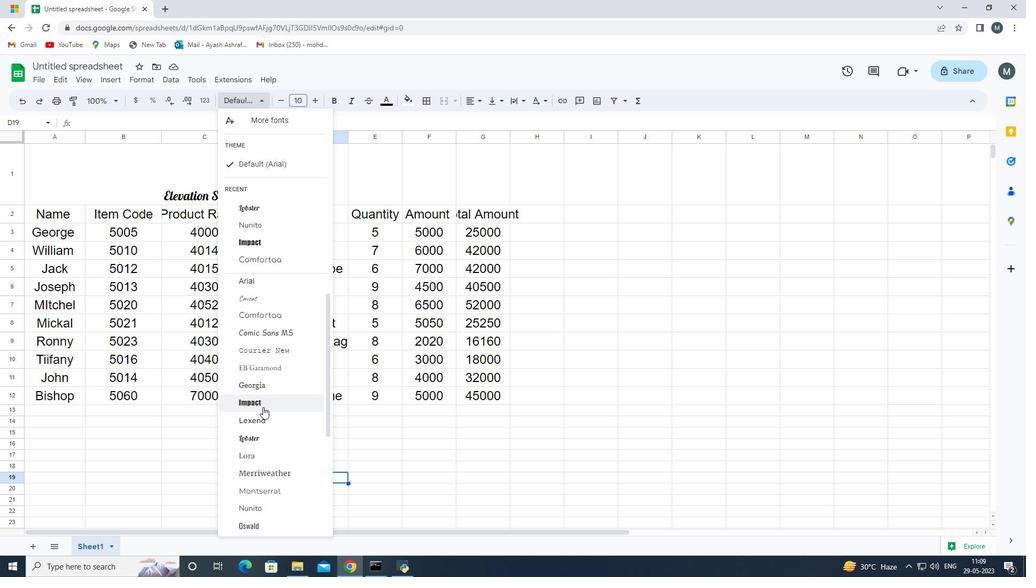 
Action: Mouse scrolled (262, 407) with delta (0, 0)
Screenshot: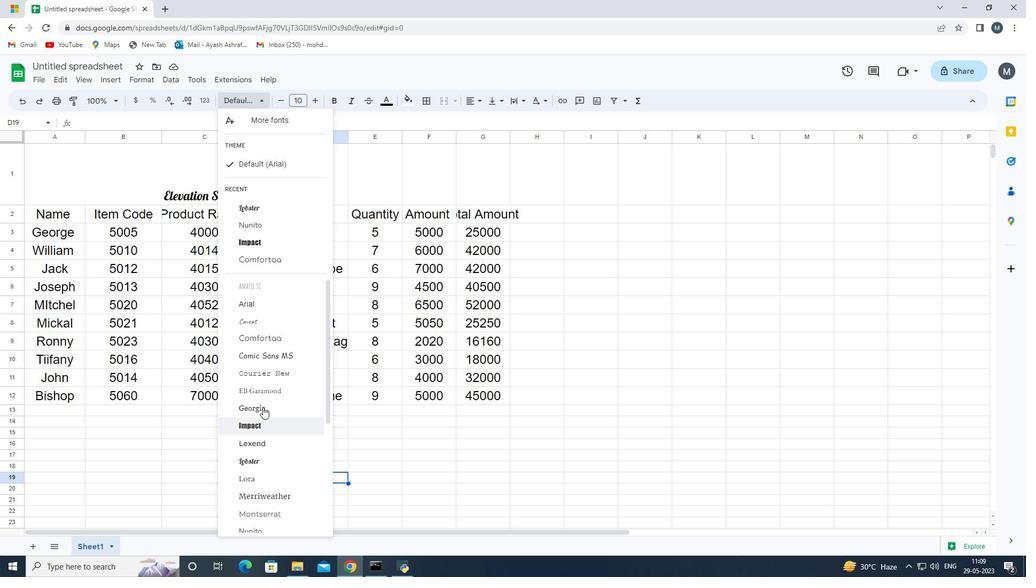 
Action: Mouse scrolled (262, 407) with delta (0, 0)
Screenshot: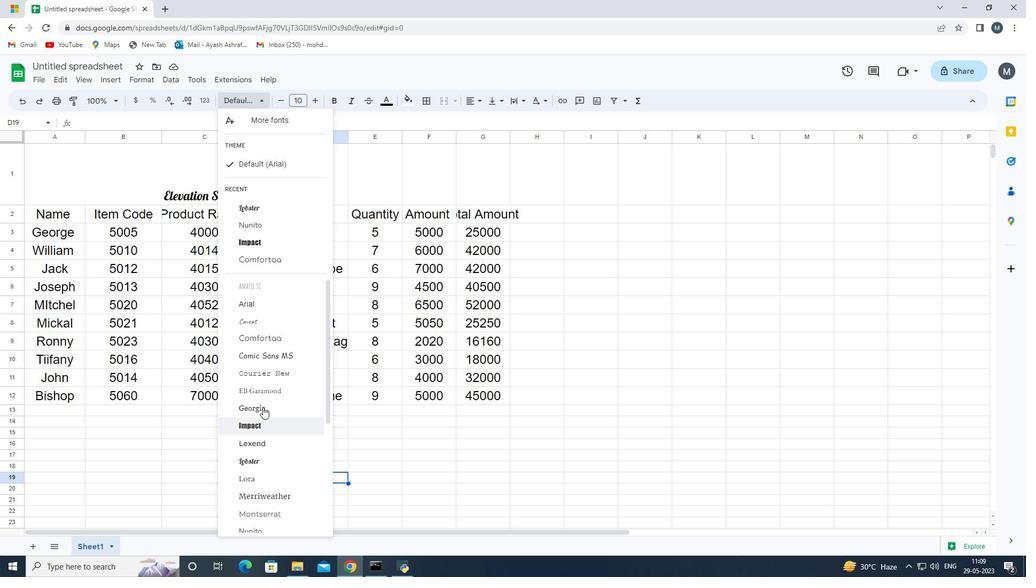
Action: Mouse moved to (272, 419)
Screenshot: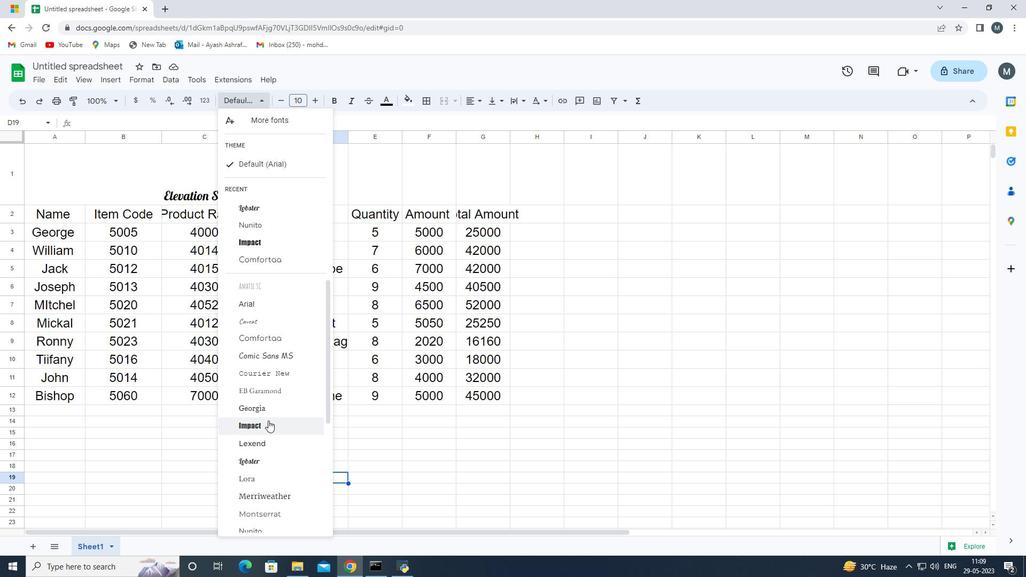 
Action: Mouse scrolled (272, 418) with delta (0, 0)
Screenshot: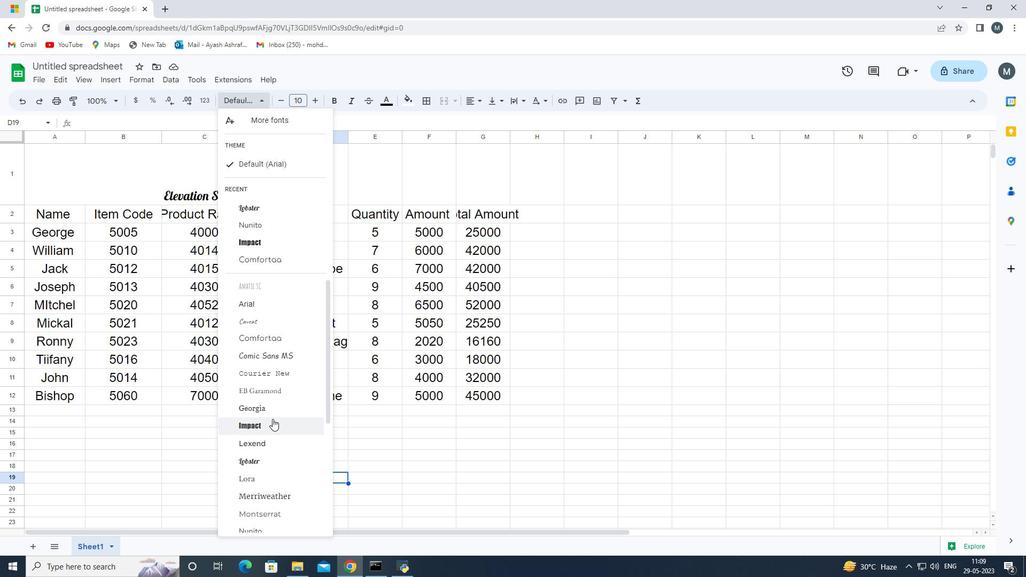 
Action: Mouse moved to (272, 418)
Screenshot: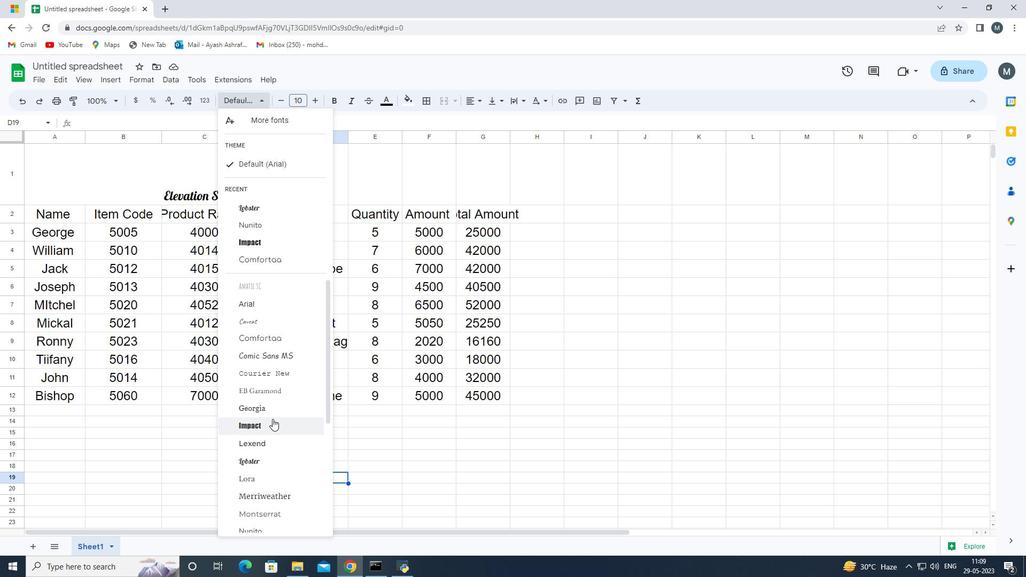 
Action: Mouse scrolled (272, 417) with delta (0, 0)
Screenshot: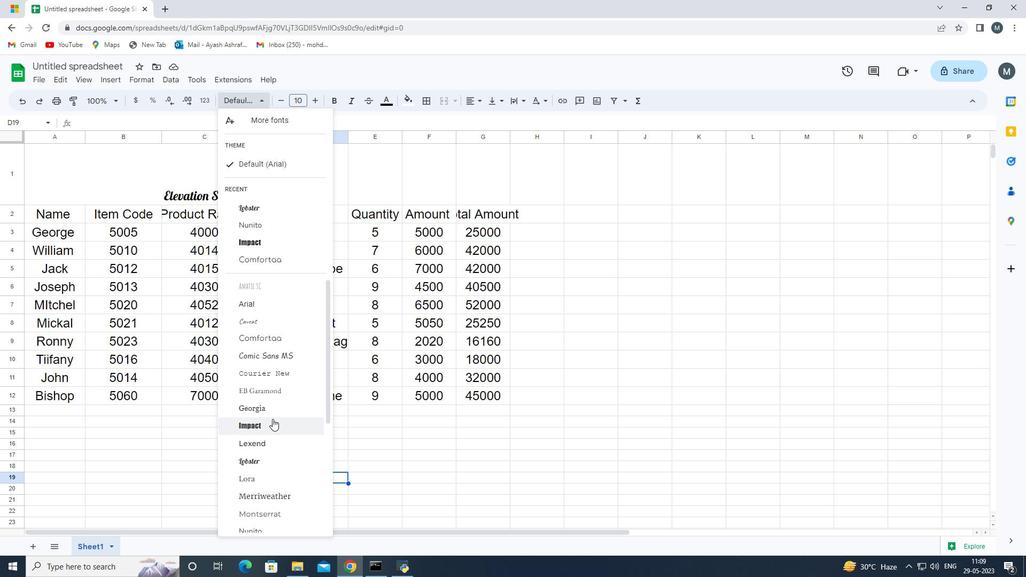 
Action: Mouse scrolled (272, 417) with delta (0, 0)
Screenshot: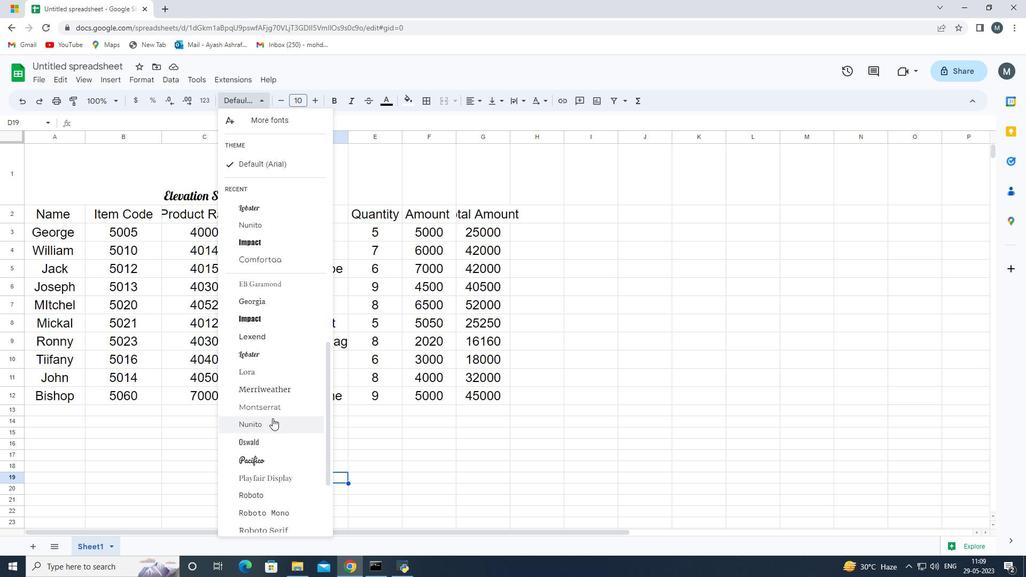 
Action: Mouse scrolled (272, 417) with delta (0, 0)
Screenshot: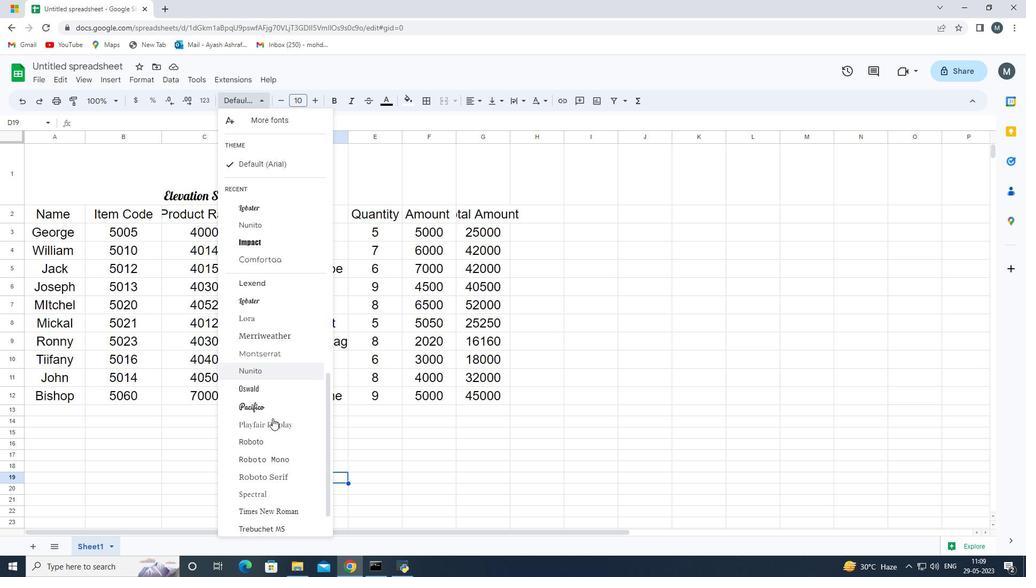 
Action: Mouse moved to (273, 418)
Screenshot: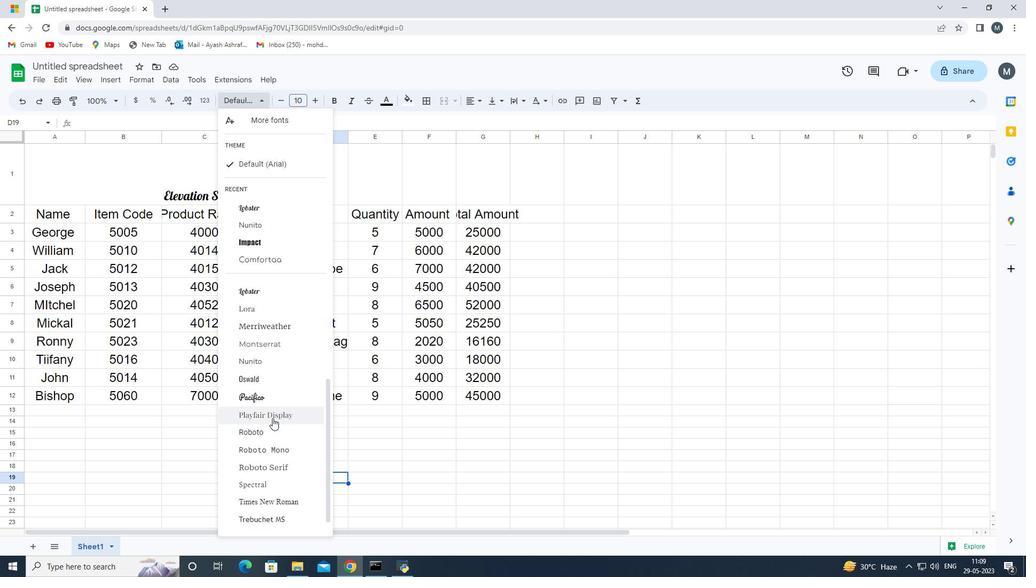 
Action: Mouse scrolled (273, 417) with delta (0, 0)
Screenshot: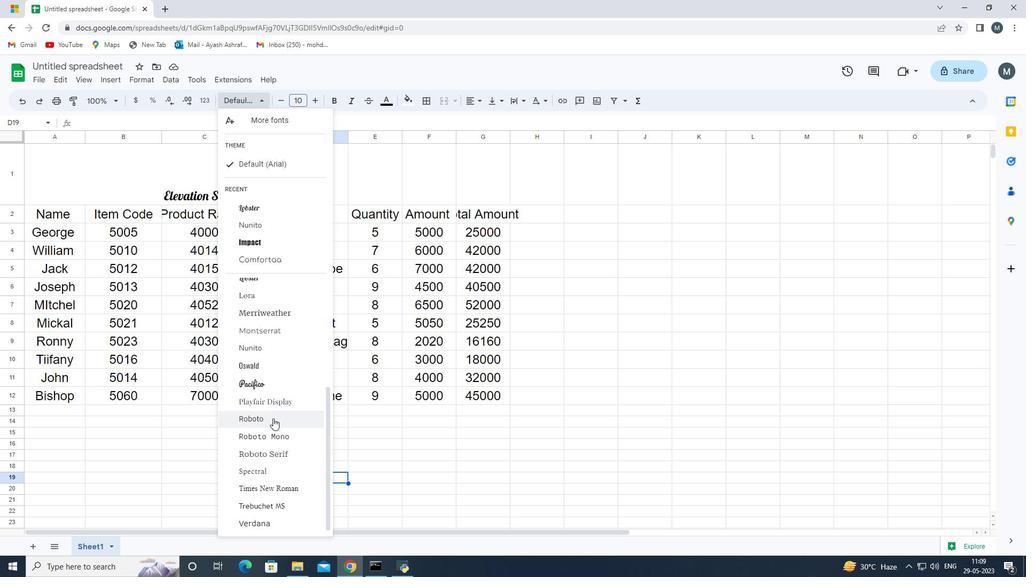 
Action: Mouse scrolled (273, 417) with delta (0, 0)
Screenshot: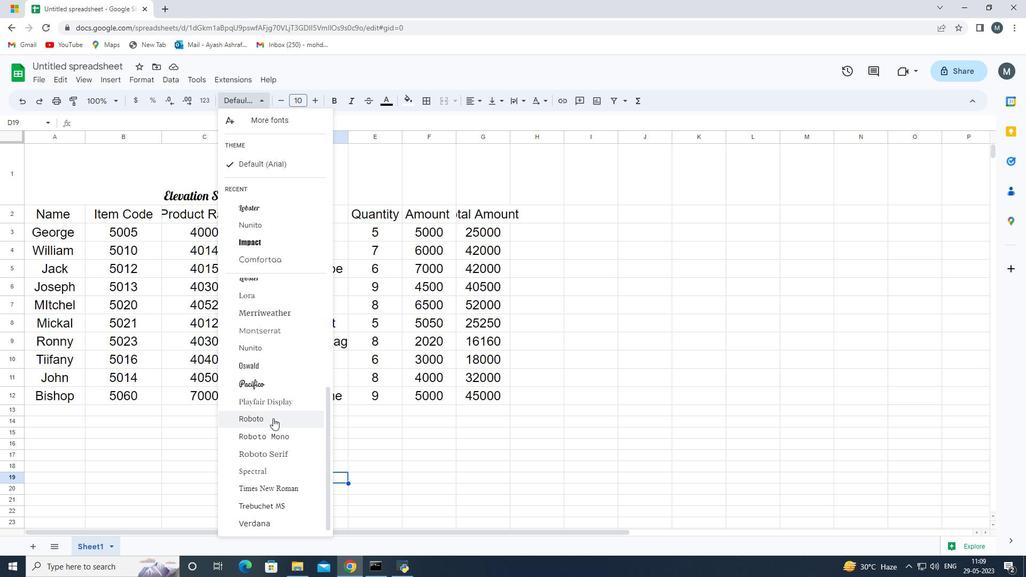 
Action: Mouse scrolled (273, 417) with delta (0, 0)
Screenshot: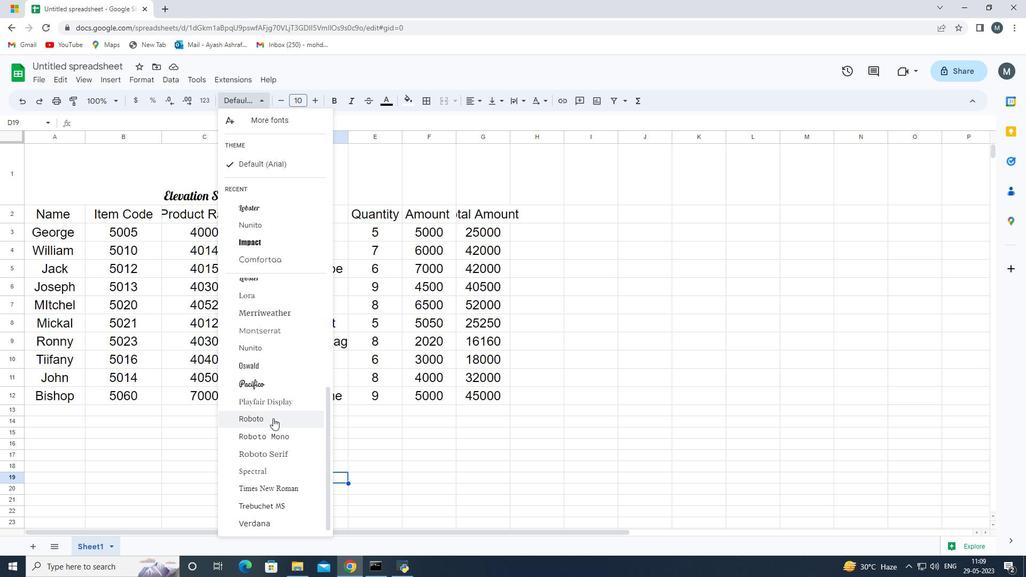 
Action: Mouse moved to (272, 451)
Screenshot: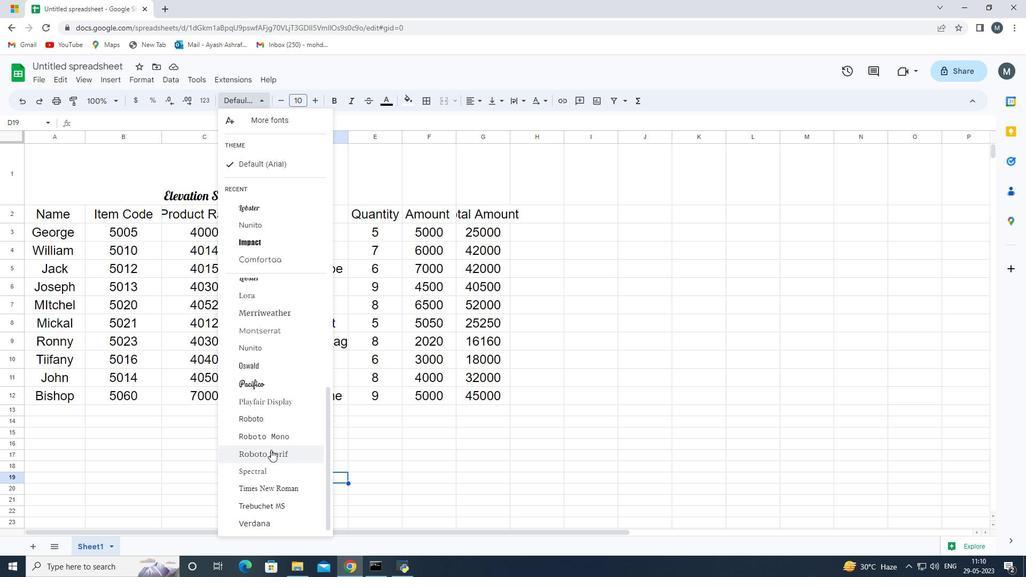 
Action: Mouse scrolled (272, 450) with delta (0, 0)
Screenshot: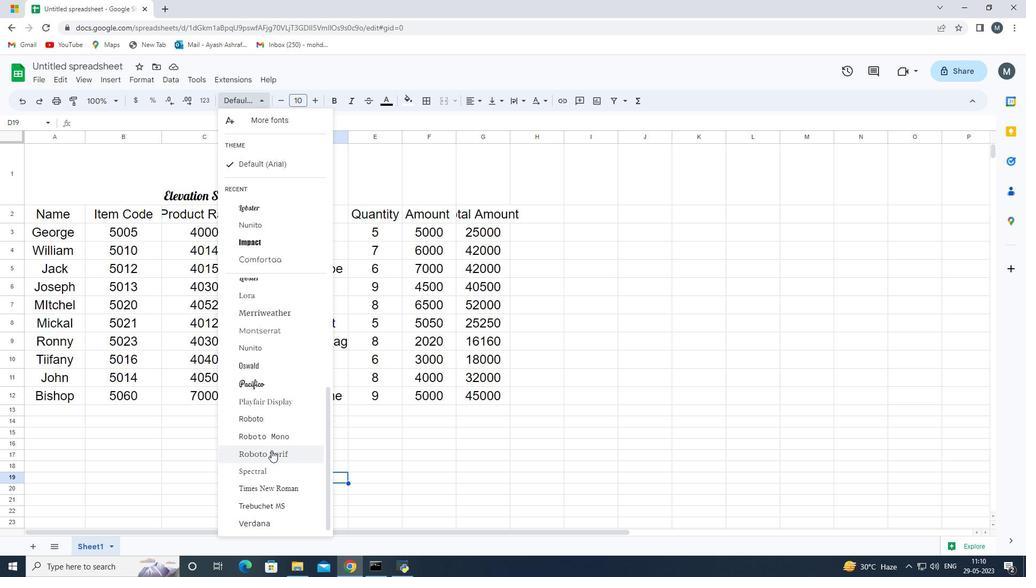 
Action: Mouse moved to (280, 416)
Screenshot: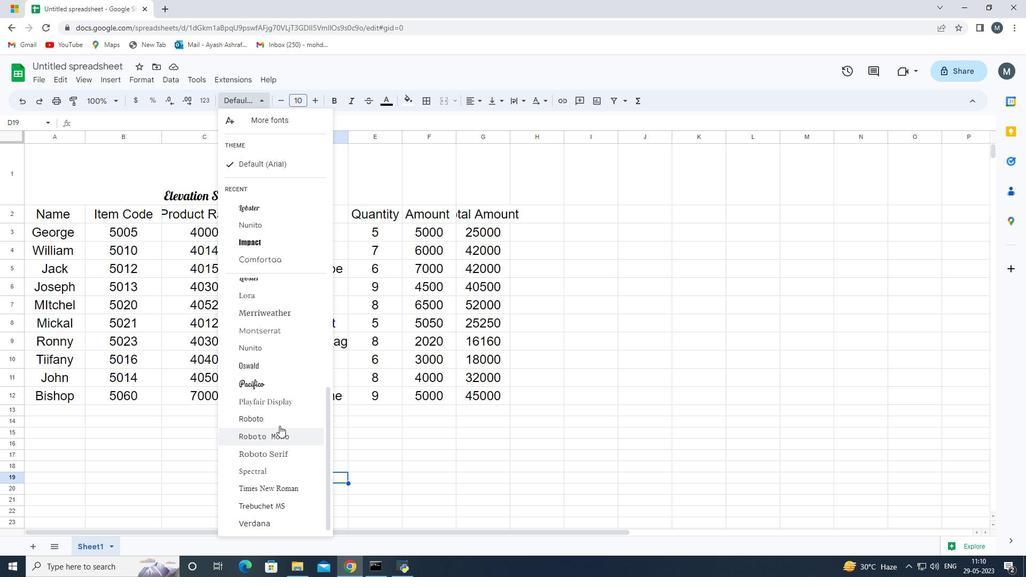 
Action: Mouse scrolled (280, 416) with delta (0, 0)
Screenshot: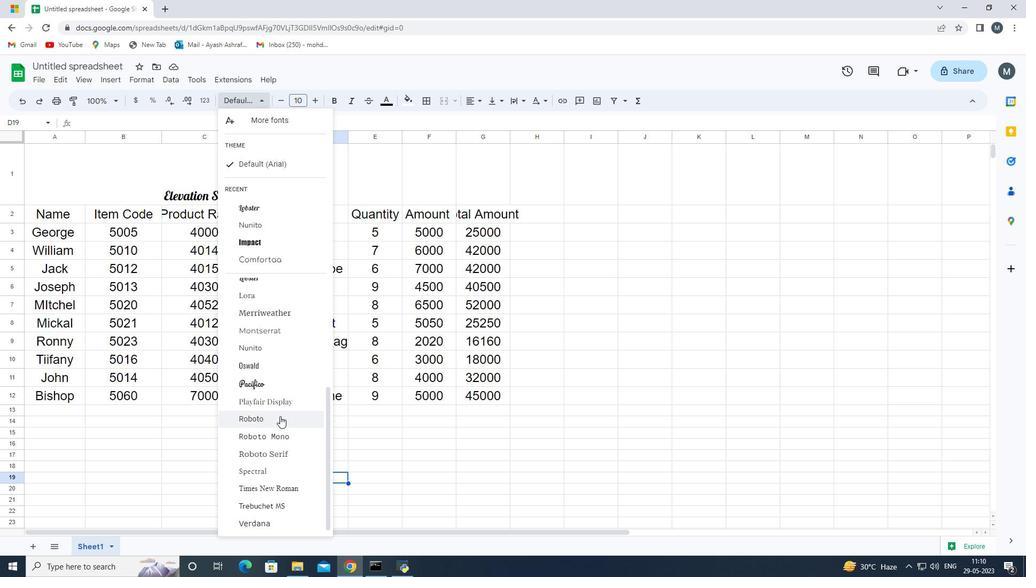 
Action: Mouse scrolled (280, 416) with delta (0, 0)
Screenshot: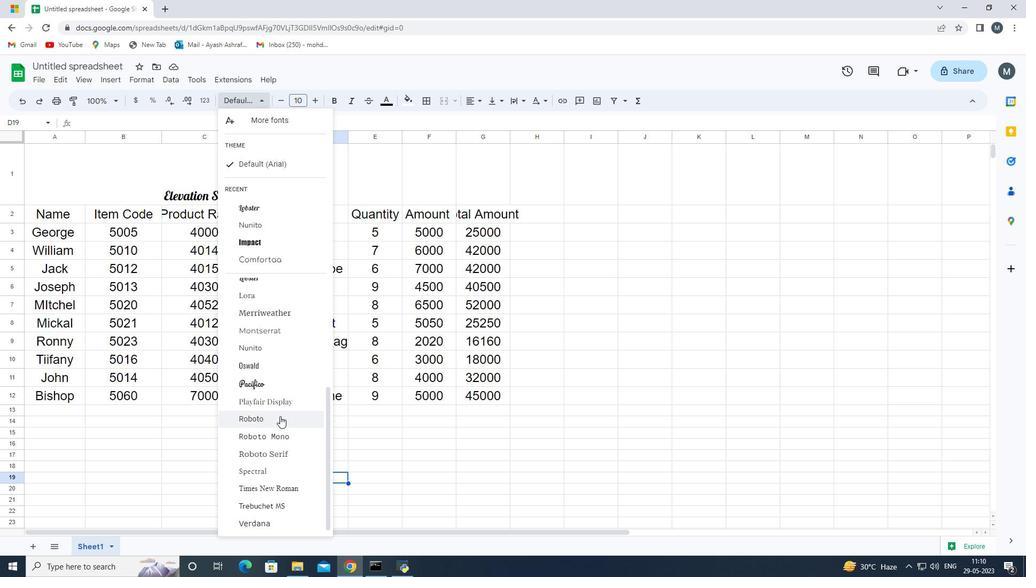 
Action: Mouse moved to (277, 409)
Screenshot: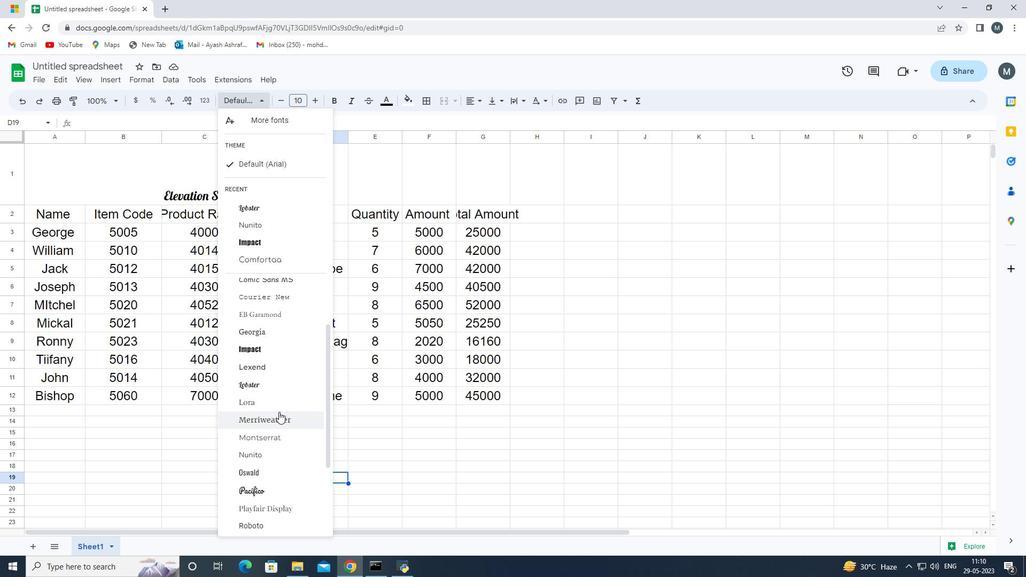 
Action: Mouse scrolled (277, 409) with delta (0, 0)
Screenshot: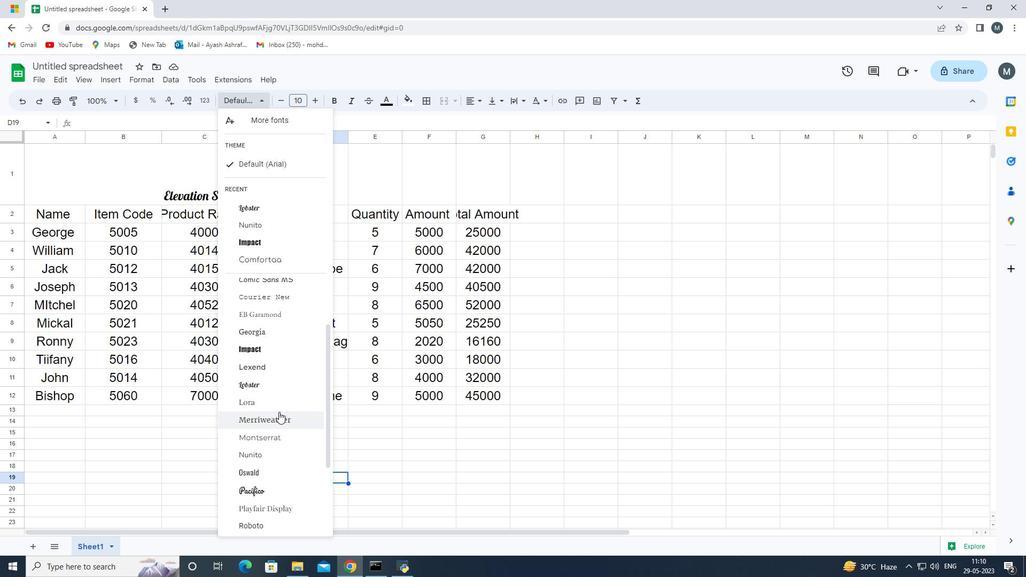 
Action: Mouse moved to (277, 409)
Screenshot: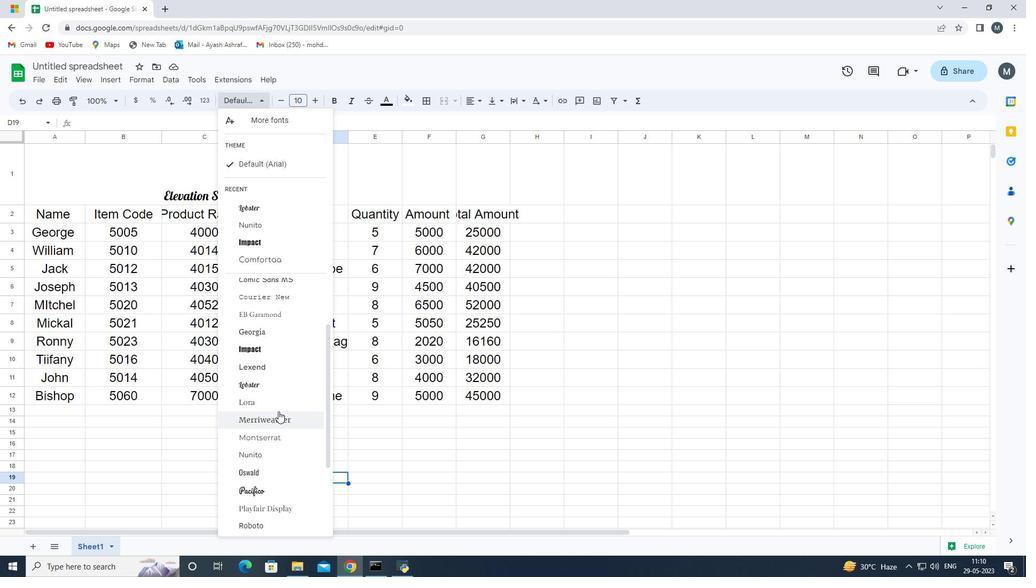 
Action: Mouse scrolled (277, 409) with delta (0, 0)
Screenshot: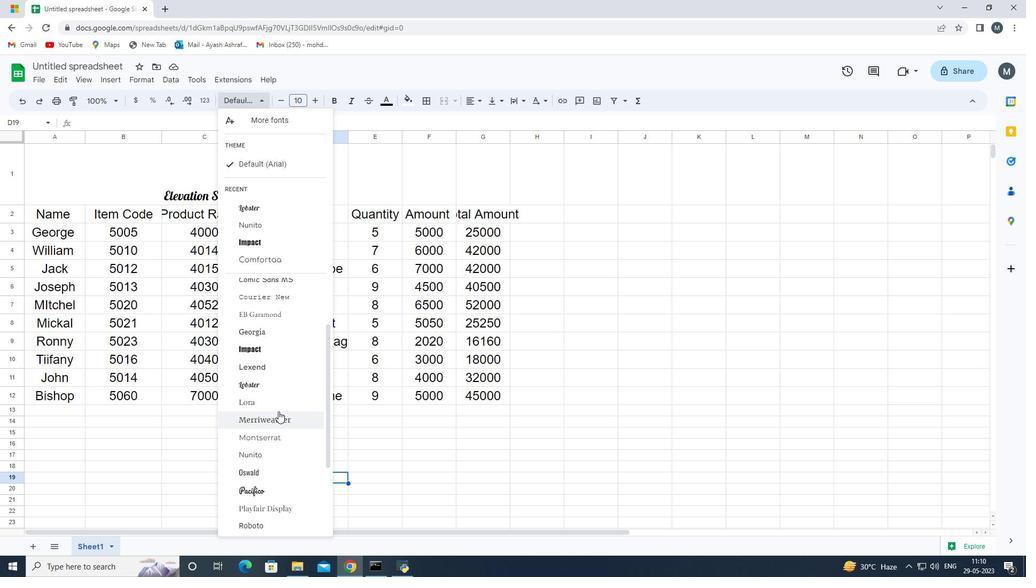 
Action: Mouse moved to (277, 409)
Screenshot: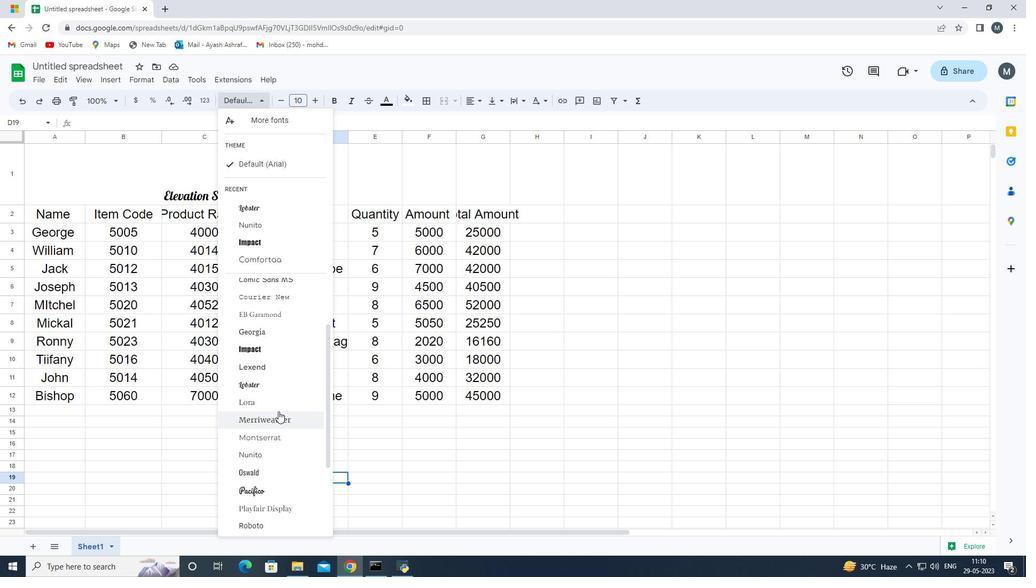 
Action: Mouse scrolled (277, 409) with delta (0, 0)
Screenshot: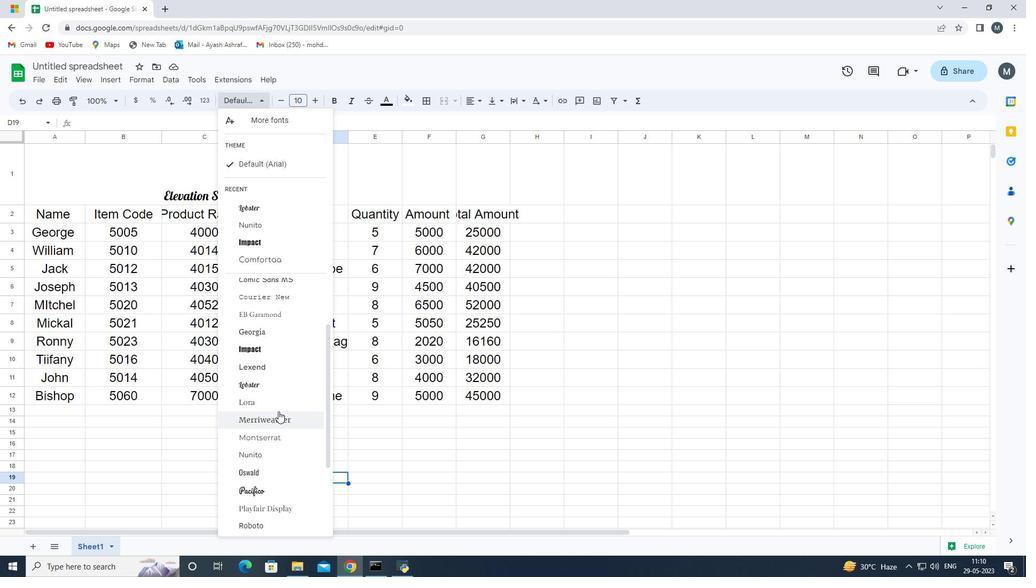 
Action: Mouse moved to (277, 408)
Screenshot: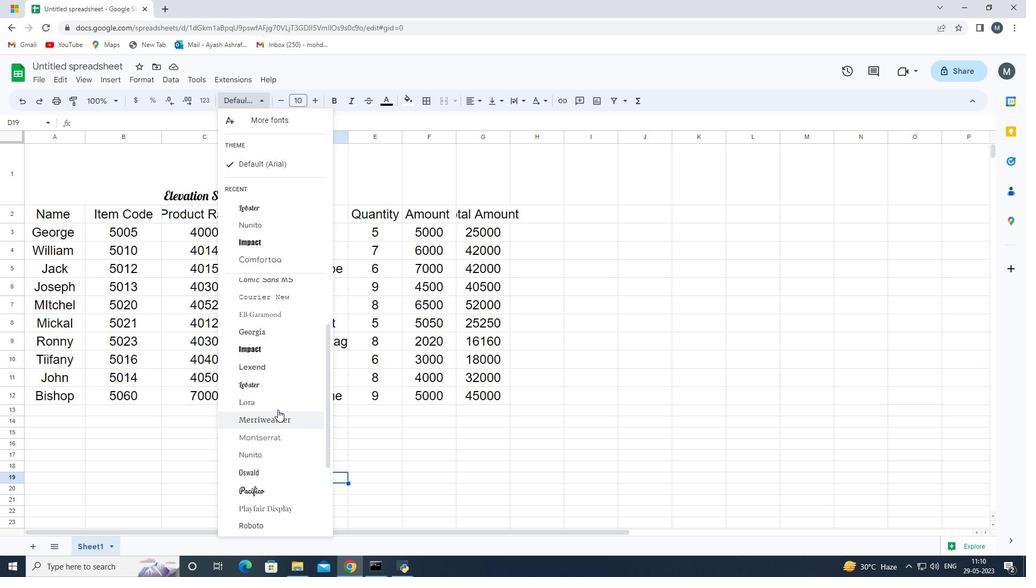 
Action: Mouse scrolled (277, 408) with delta (0, 0)
Screenshot: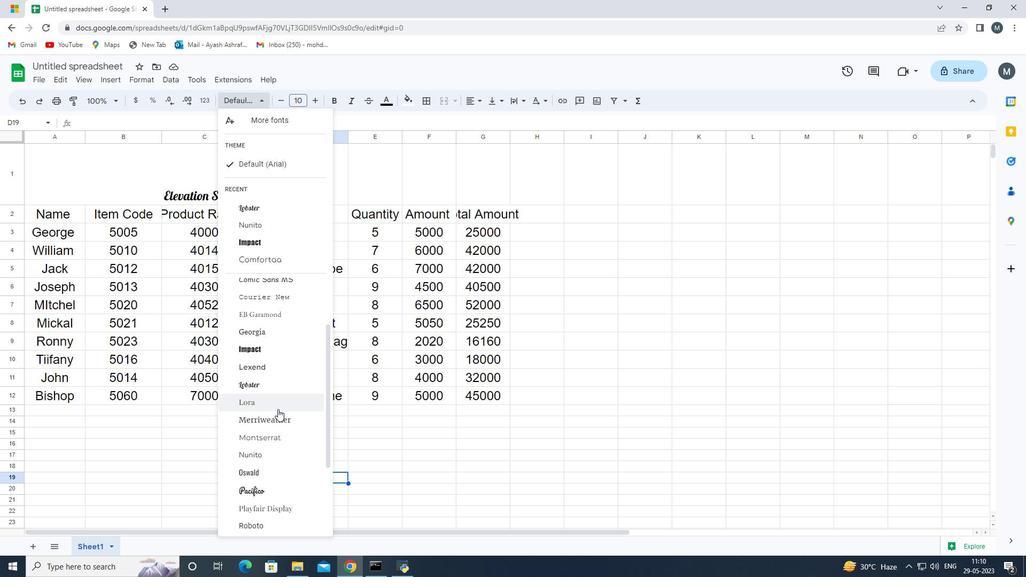 
Action: Mouse scrolled (277, 408) with delta (0, 0)
Screenshot: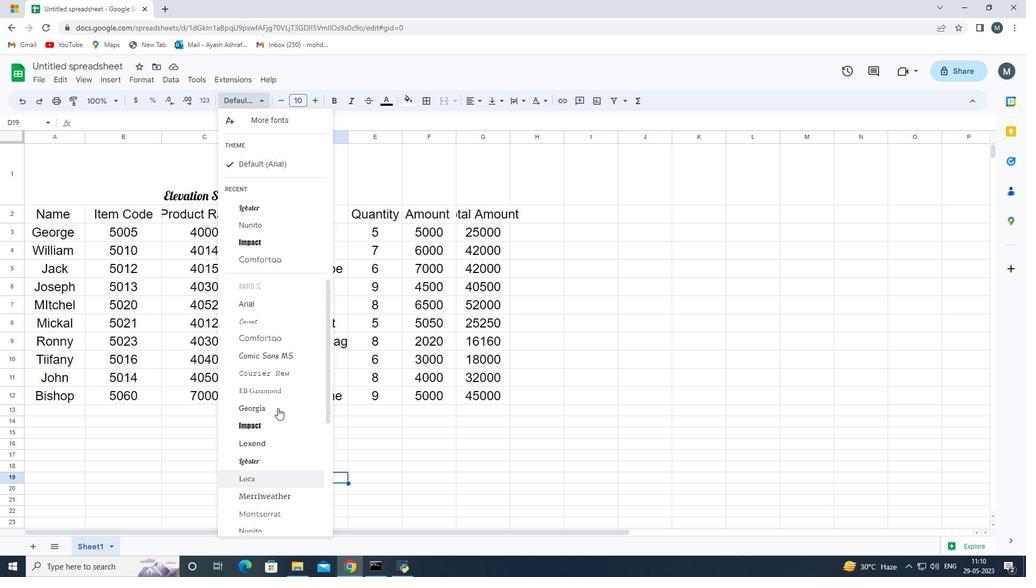 
Action: Mouse scrolled (277, 408) with delta (0, 0)
Screenshot: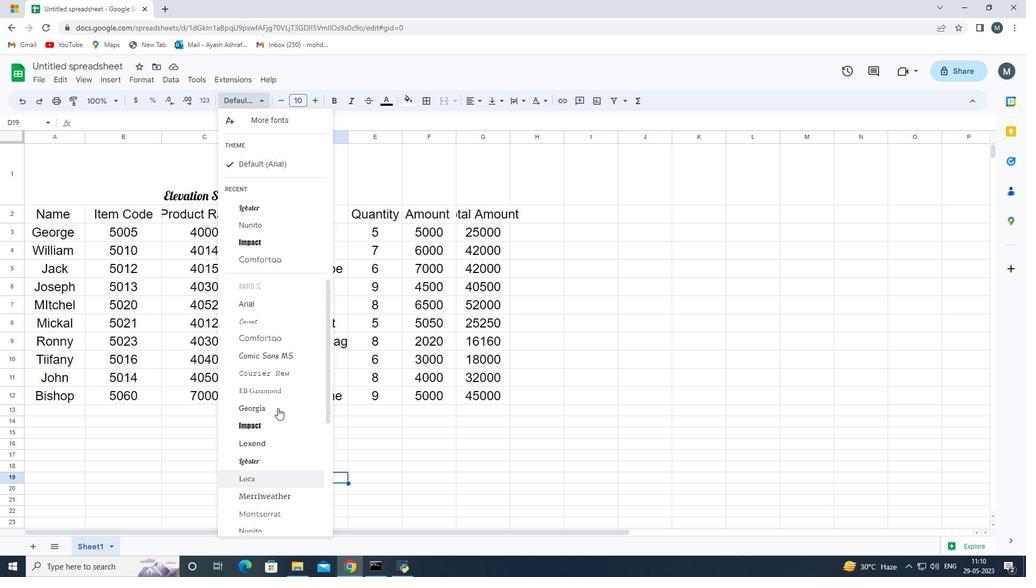 
Action: Mouse scrolled (277, 408) with delta (0, 0)
Screenshot: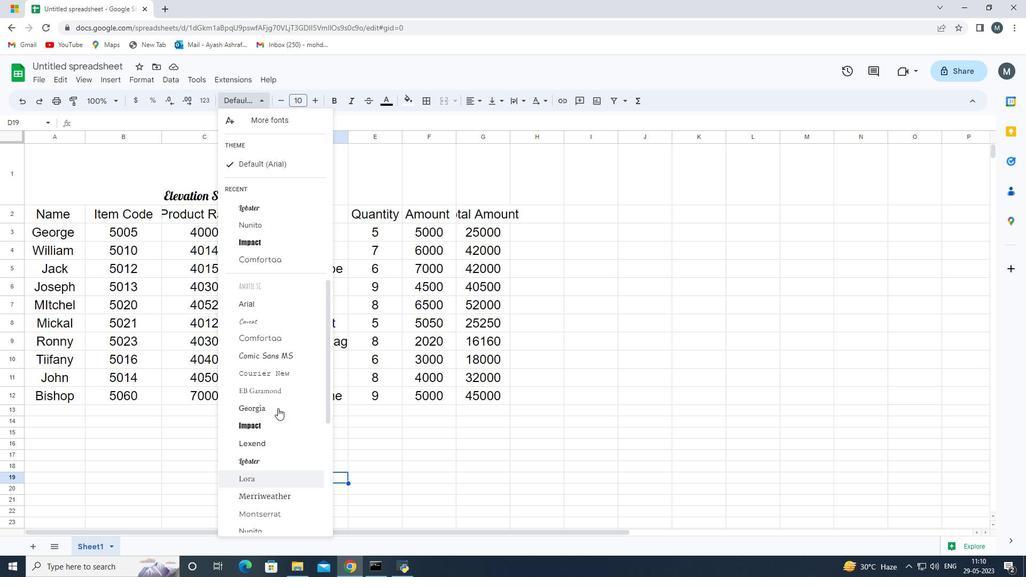 
Action: Mouse scrolled (277, 408) with delta (0, 0)
Screenshot: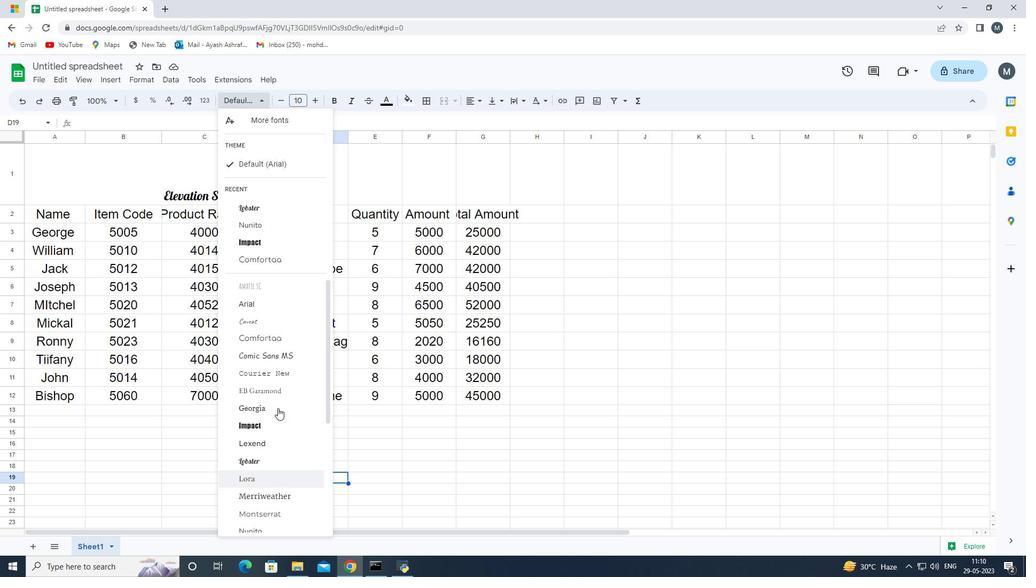 
Action: Mouse moved to (274, 389)
Screenshot: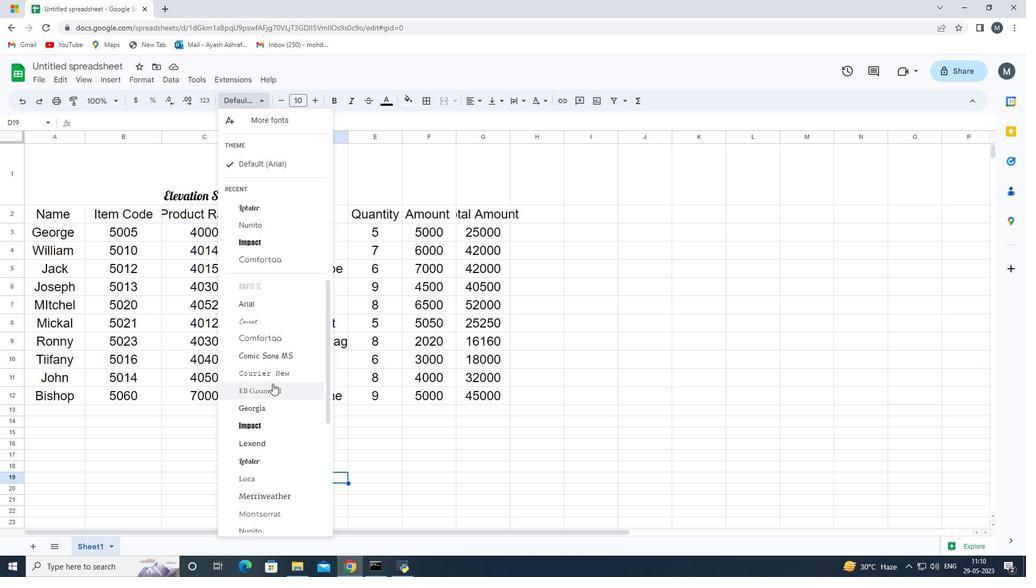 
Action: Mouse scrolled (274, 388) with delta (0, 0)
Screenshot: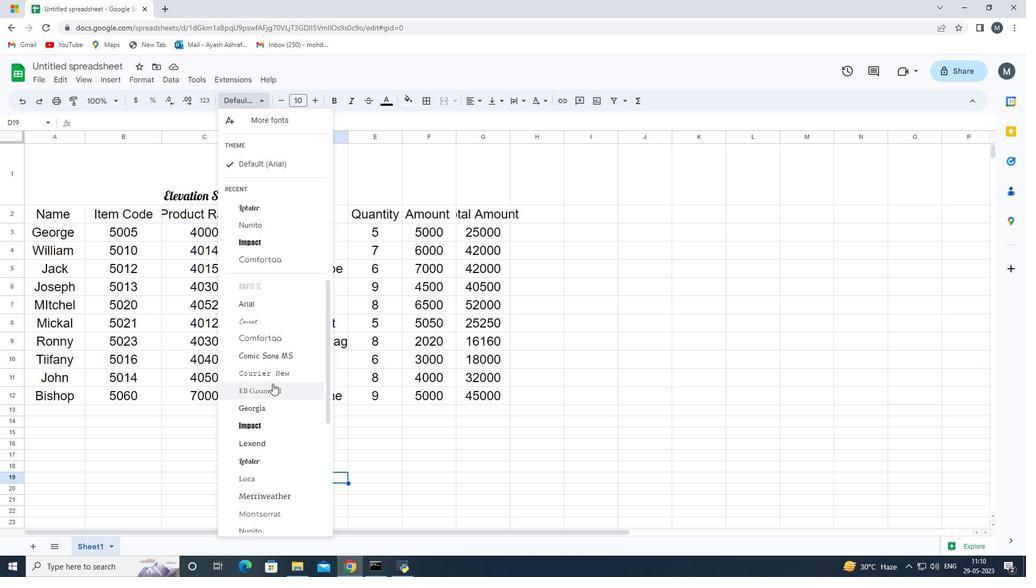 
Action: Mouse moved to (274, 389)
Screenshot: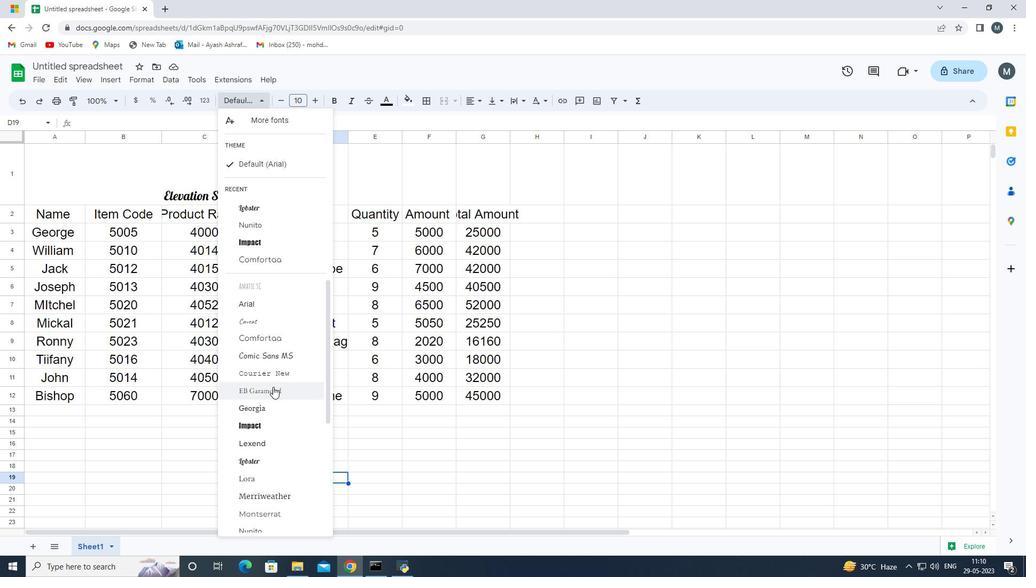 
Action: Mouse scrolled (274, 389) with delta (0, 0)
Screenshot: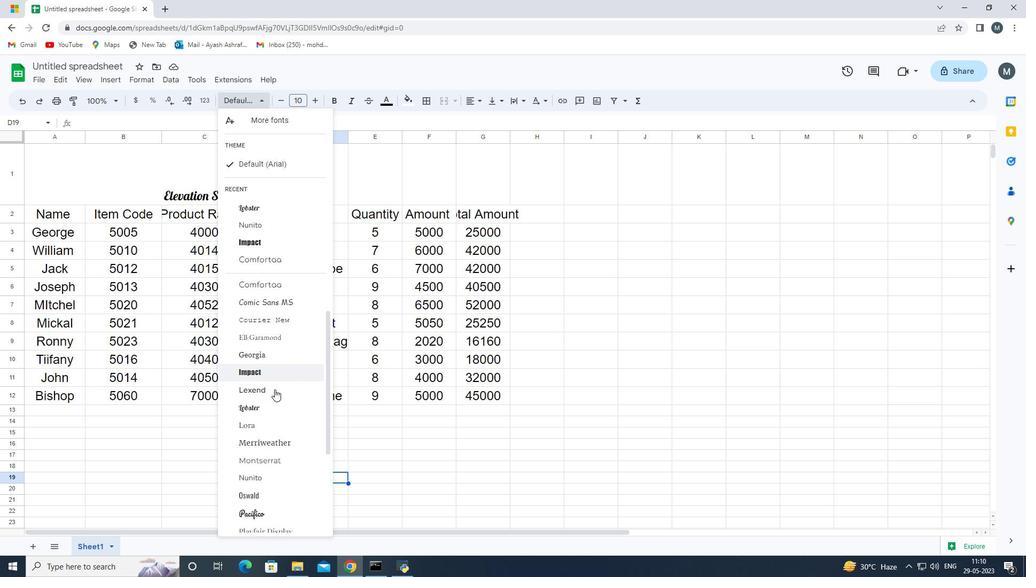 
Action: Mouse moved to (275, 389)
Screenshot: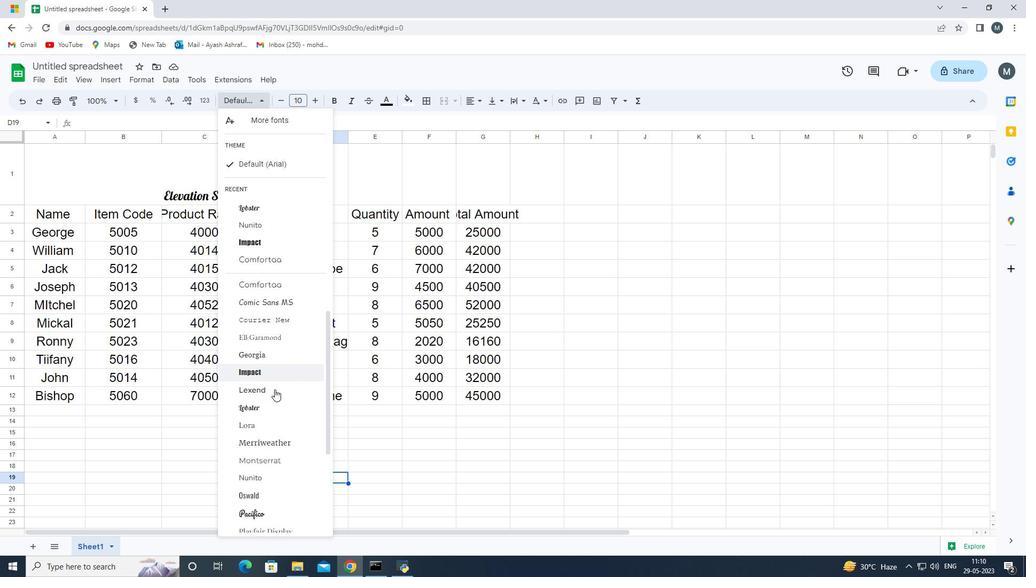 
Action: Mouse scrolled (275, 389) with delta (0, 0)
Screenshot: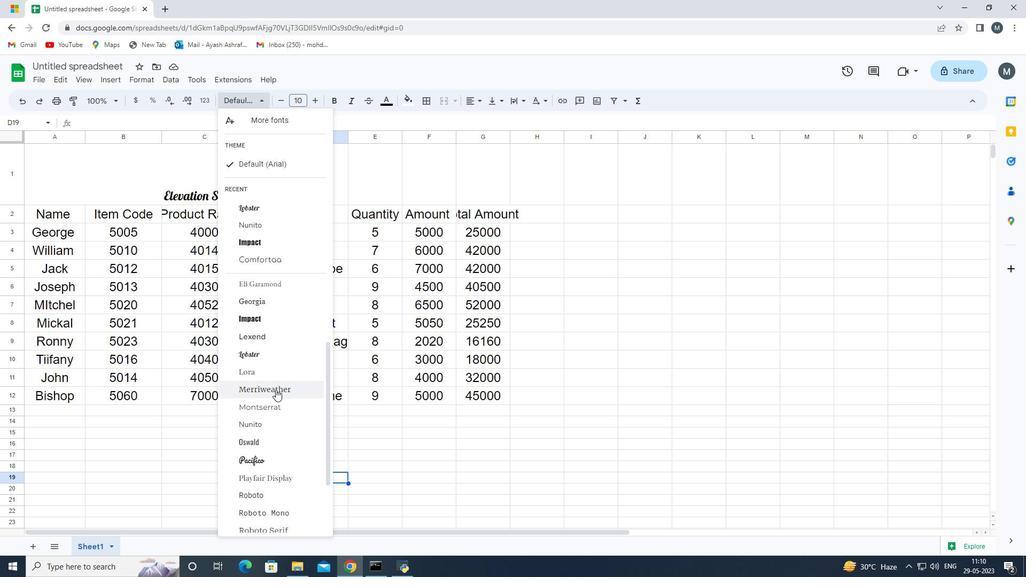 
Action: Mouse moved to (277, 392)
Screenshot: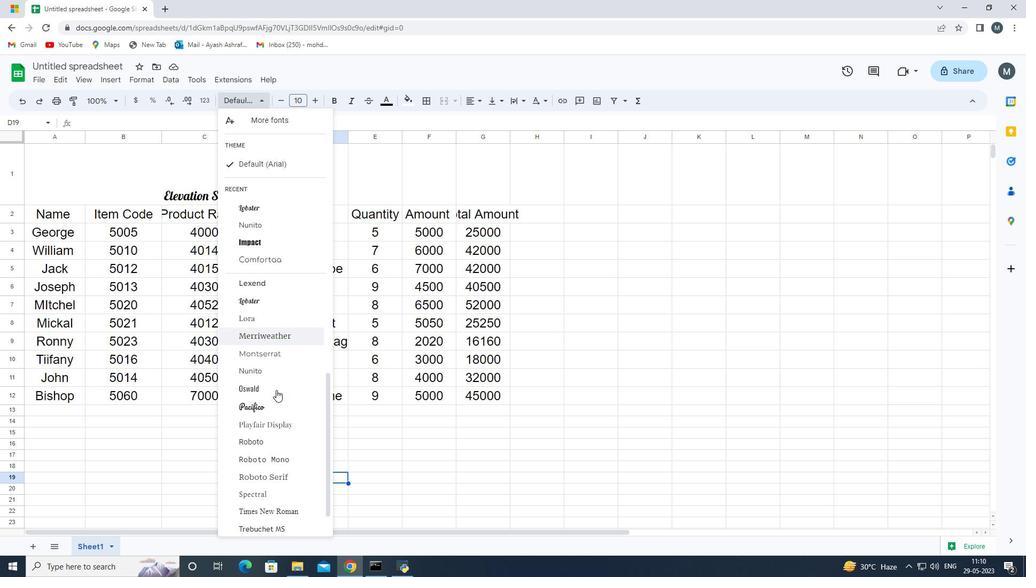 
Action: Mouse scrolled (277, 391) with delta (0, 0)
Screenshot: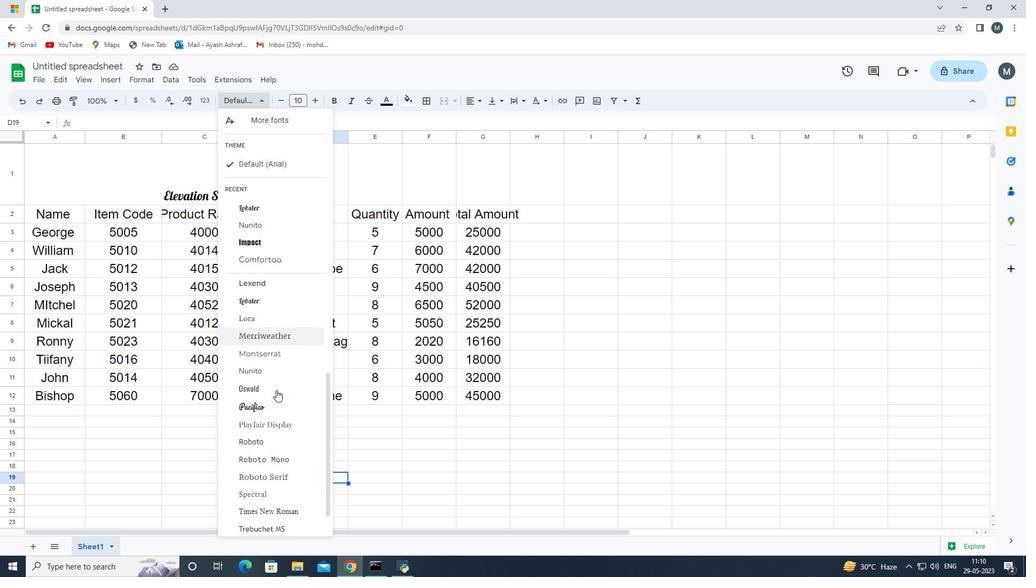 
Action: Mouse moved to (277, 393)
Screenshot: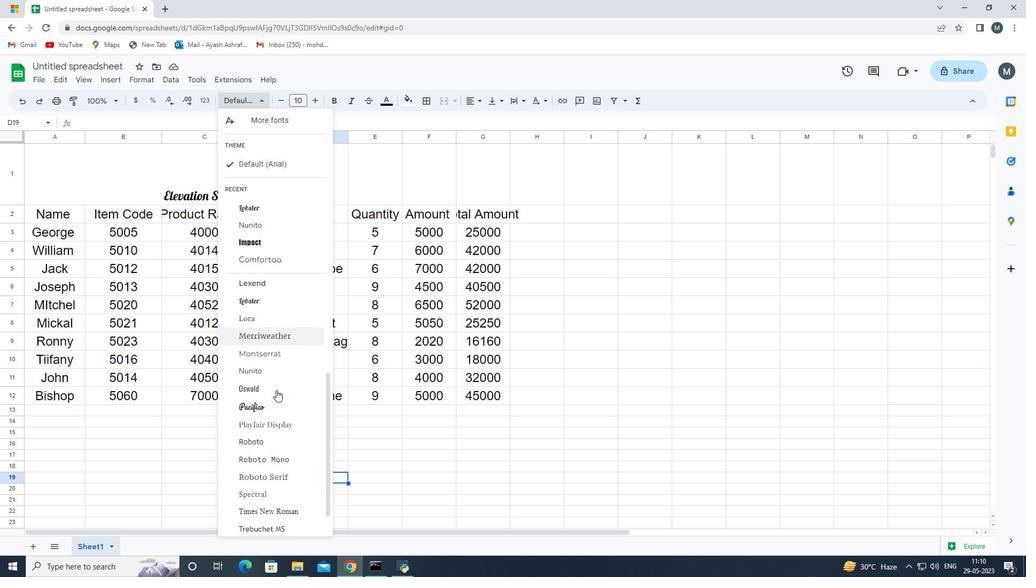 
Action: Mouse scrolled (277, 393) with delta (0, 0)
Screenshot: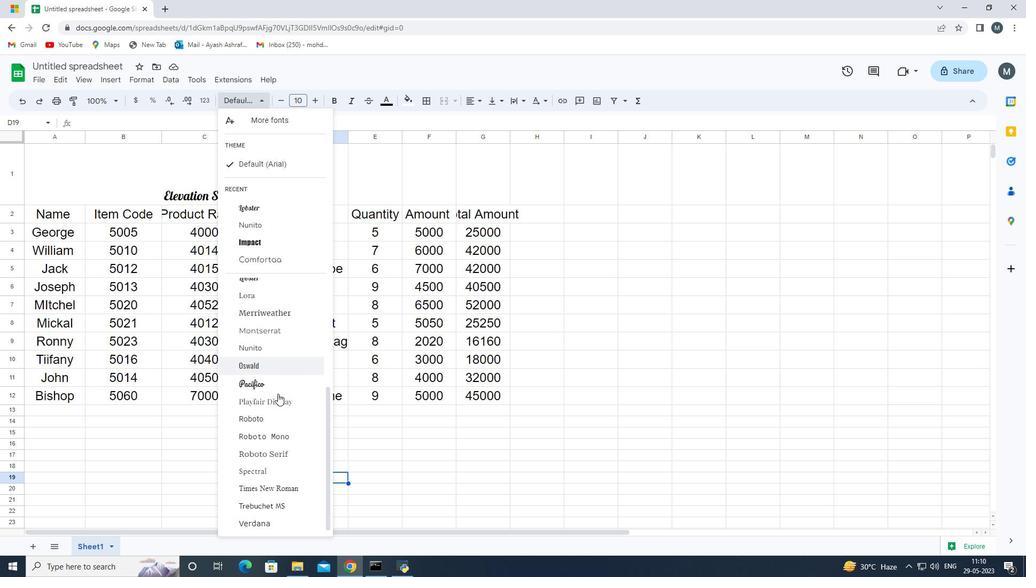 
Action: Mouse moved to (278, 394)
Screenshot: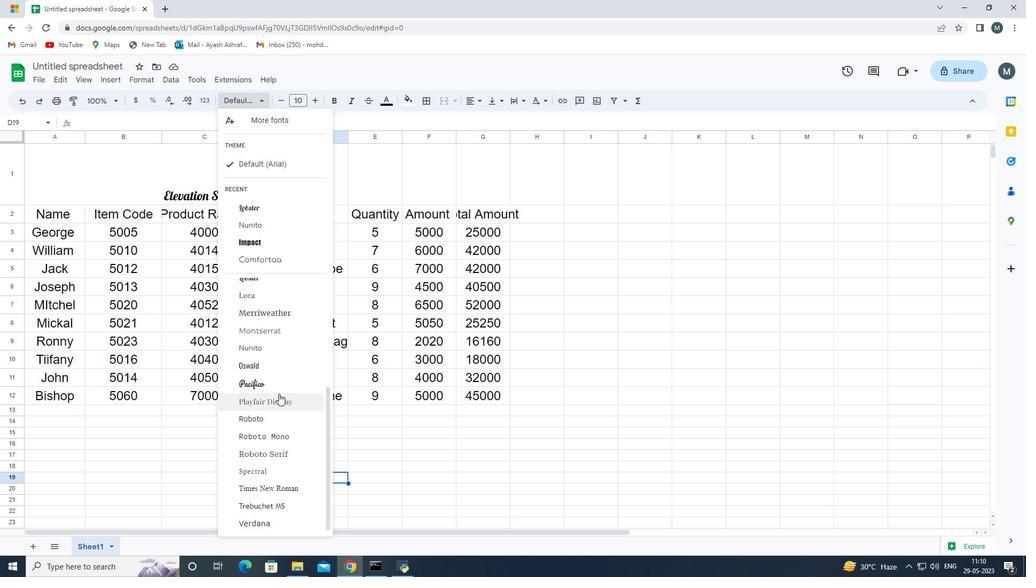 
Action: Mouse scrolled (278, 394) with delta (0, 0)
Screenshot: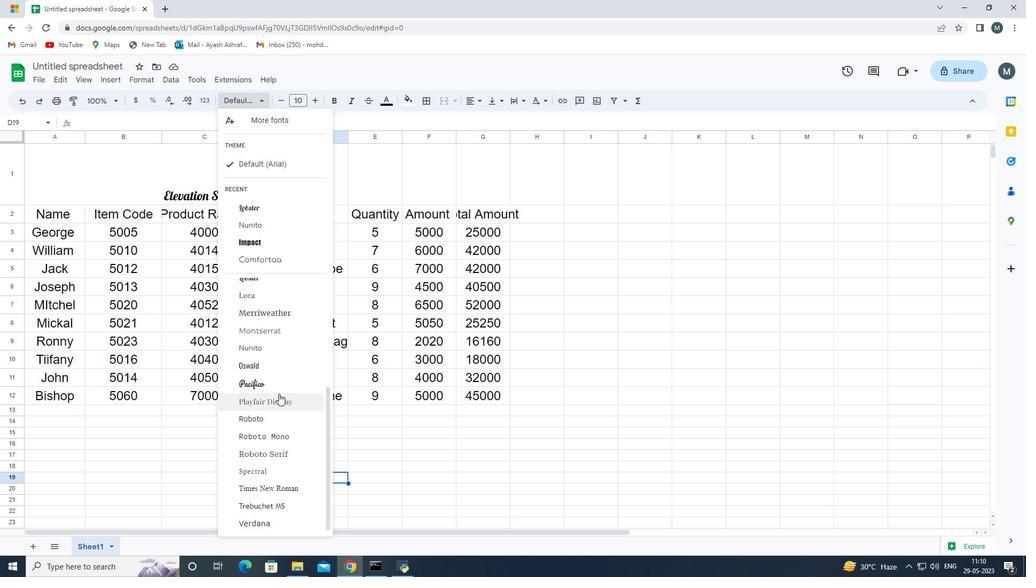 
Action: Mouse moved to (278, 450)
Screenshot: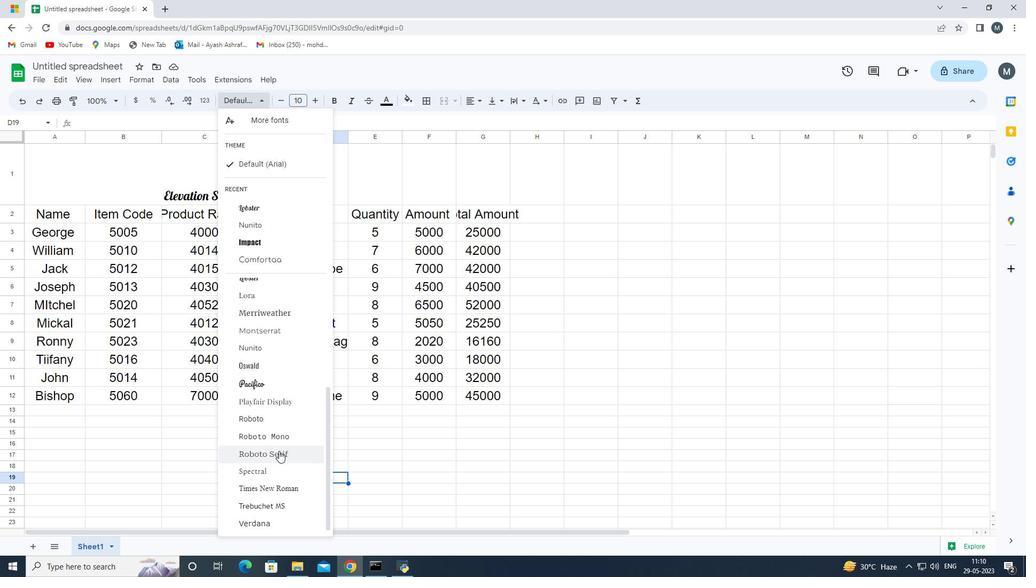 
Action: Mouse scrolled (278, 451) with delta (0, 0)
Screenshot: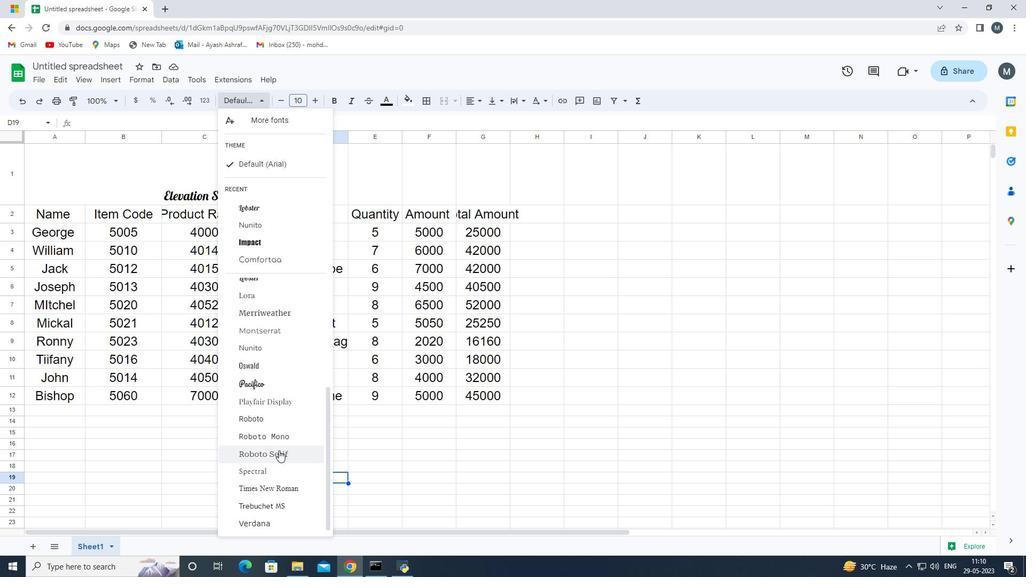 
Action: Mouse scrolled (278, 451) with delta (0, 0)
Screenshot: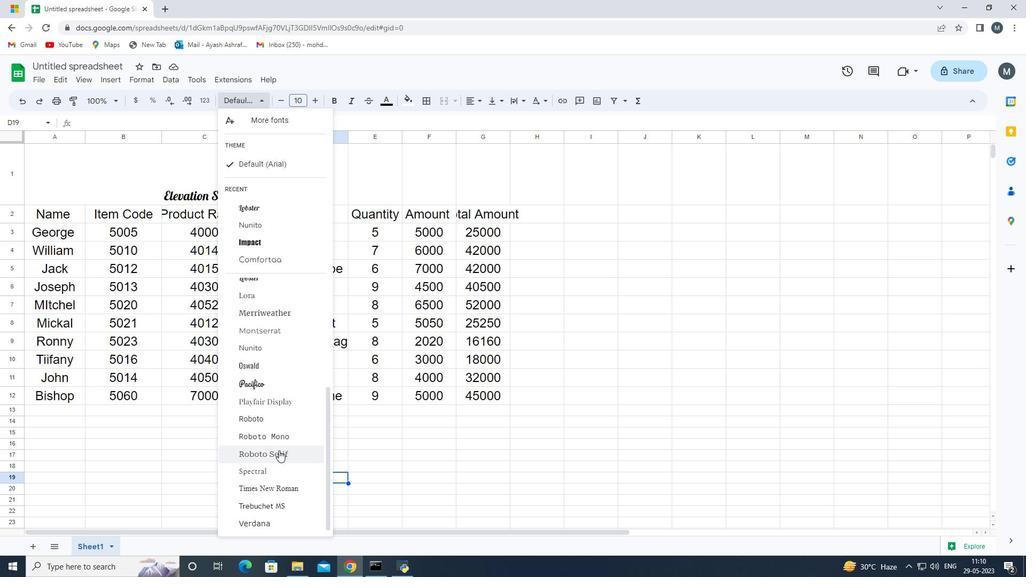 
Action: Mouse moved to (278, 447)
Screenshot: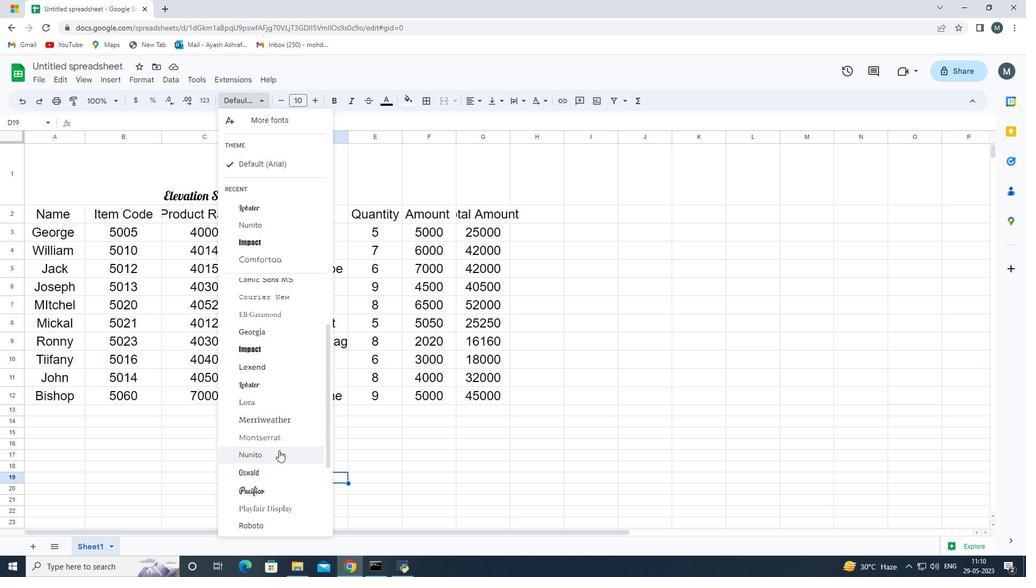 
Action: Mouse scrolled (278, 447) with delta (0, 0)
Screenshot: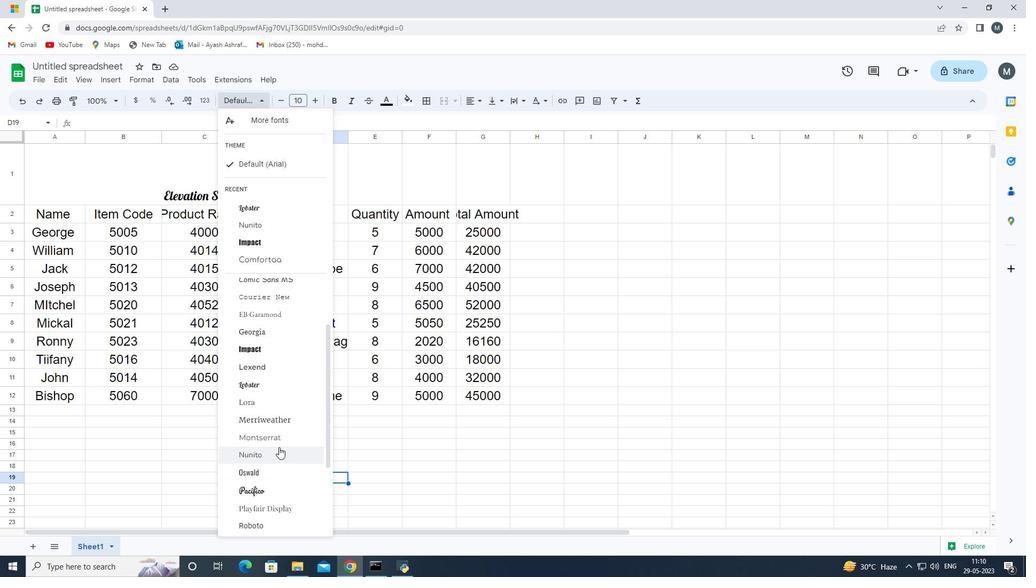 
Action: Mouse scrolled (278, 447) with delta (0, 0)
Screenshot: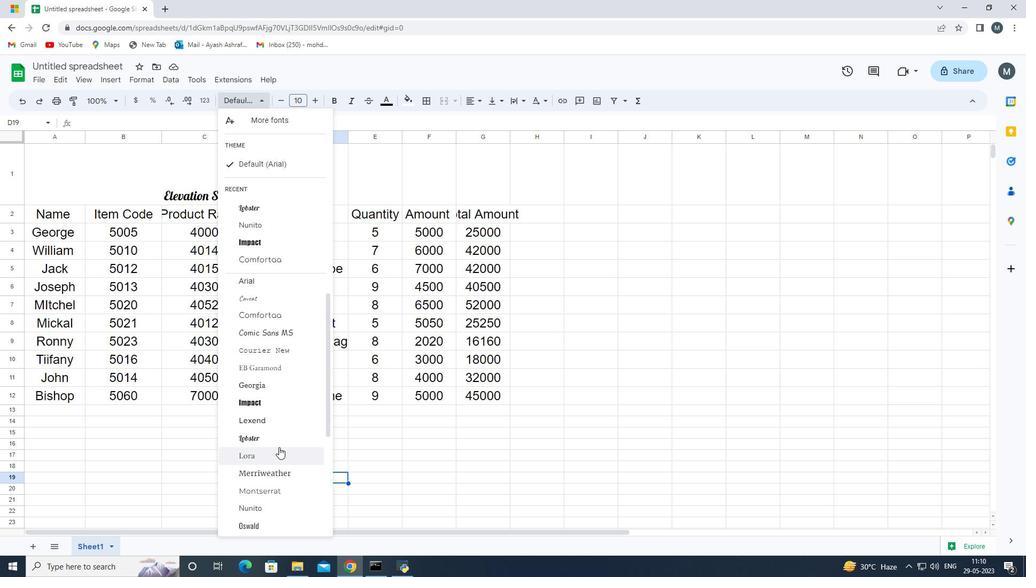 
Action: Mouse scrolled (278, 447) with delta (0, 0)
Screenshot: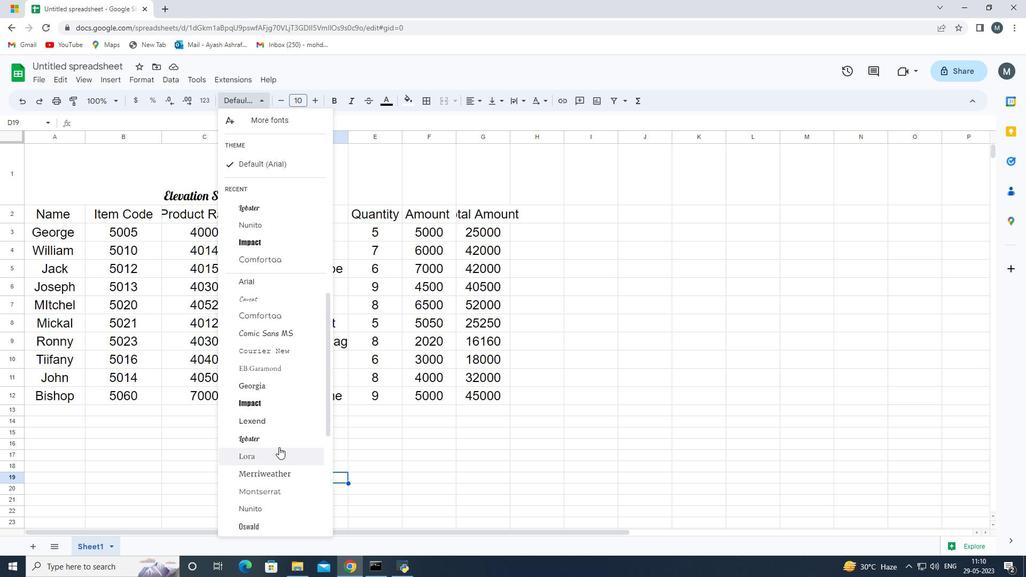 
Action: Mouse moved to (279, 447)
Screenshot: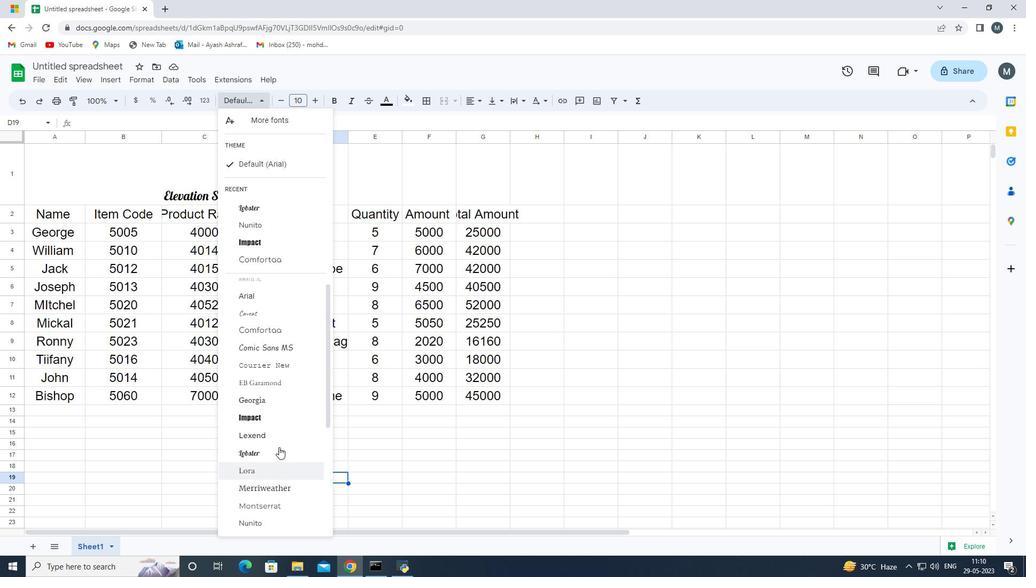 
Action: Mouse scrolled (279, 447) with delta (0, 0)
Screenshot: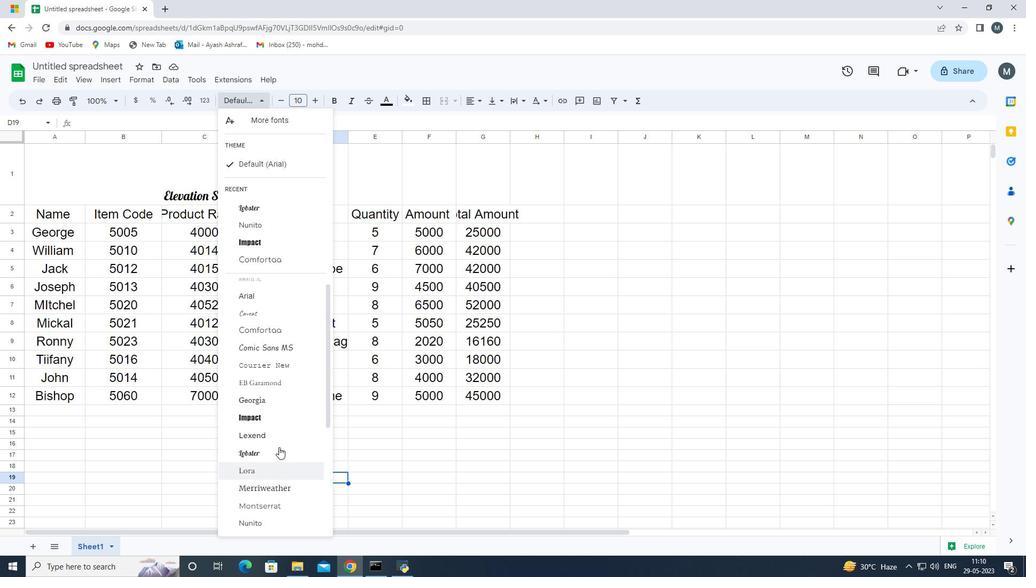 
Action: Mouse moved to (274, 386)
Screenshot: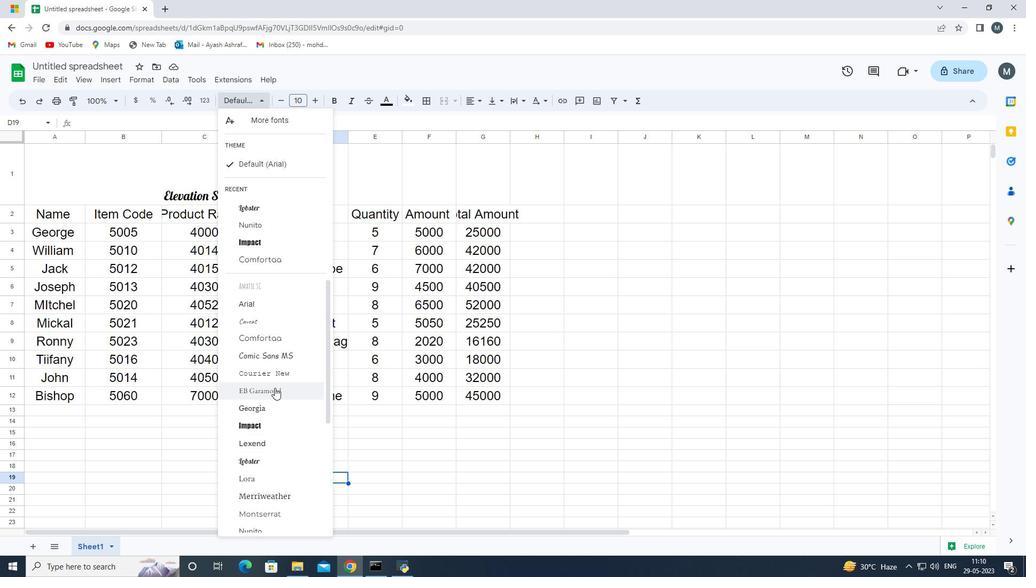 
Action: Mouse scrolled (274, 386) with delta (0, 0)
Screenshot: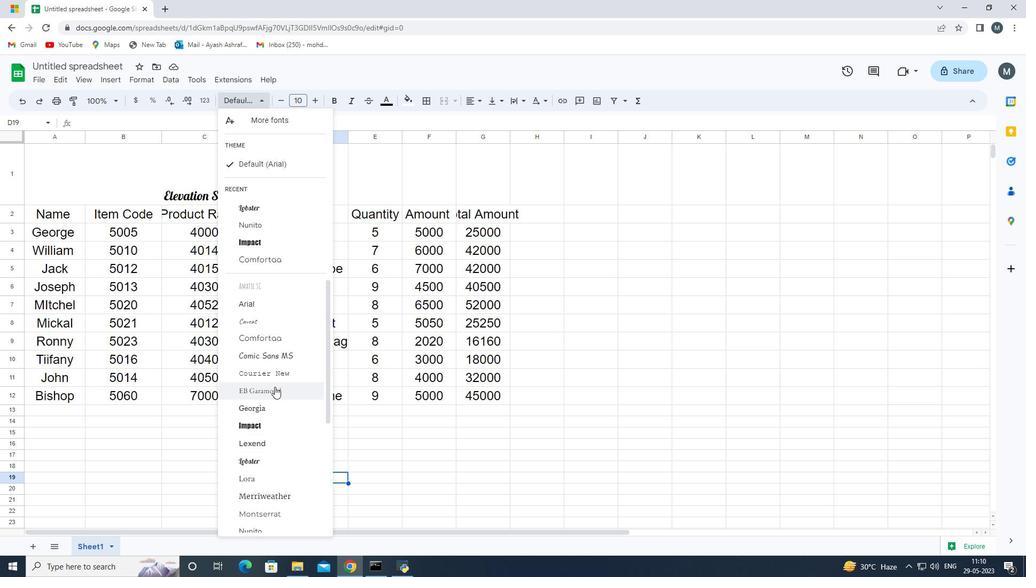 
Action: Mouse moved to (273, 393)
Screenshot: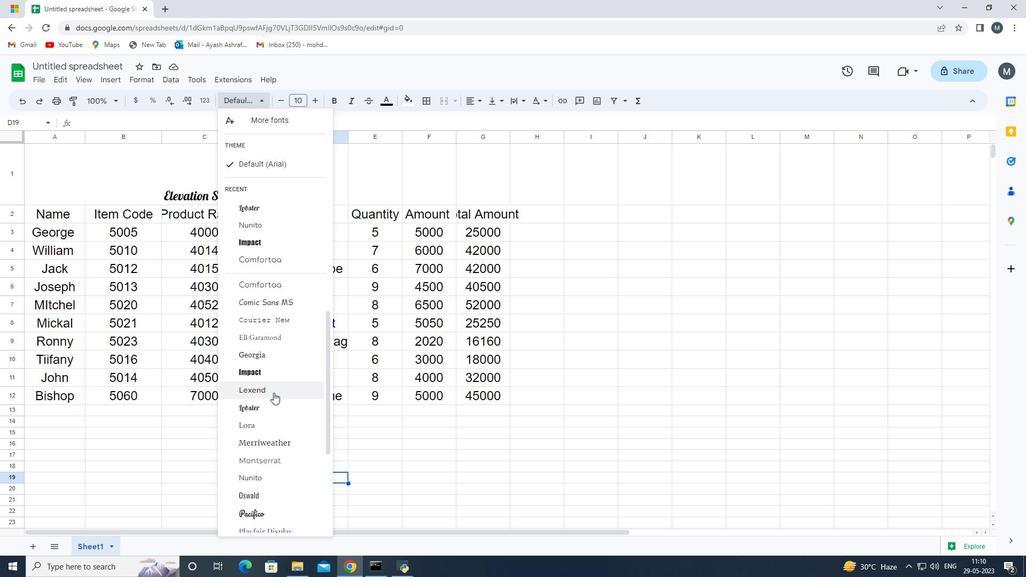 
Action: Mouse scrolled (273, 393) with delta (0, 0)
Screenshot: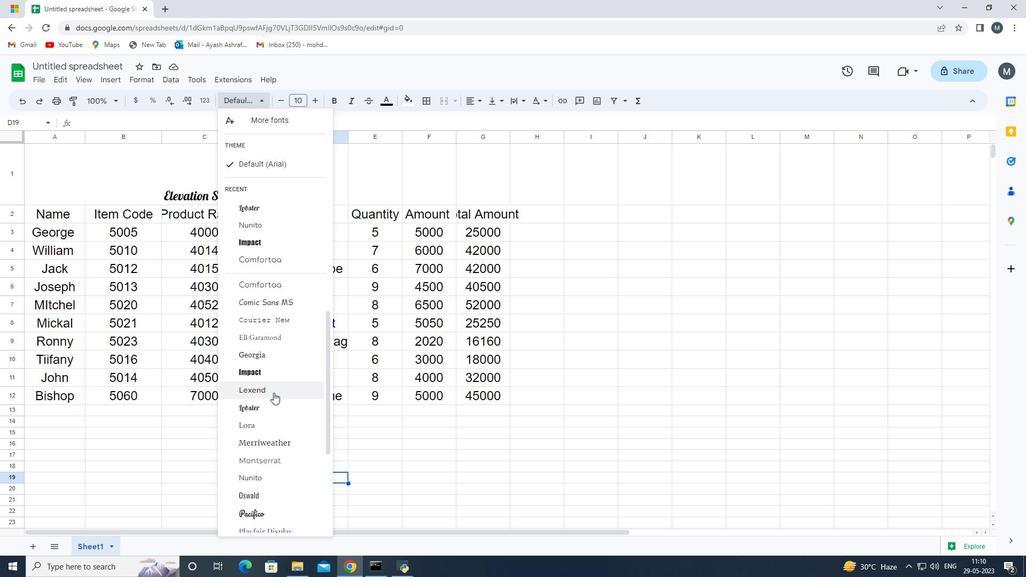 
Action: Mouse scrolled (273, 393) with delta (0, 0)
Screenshot: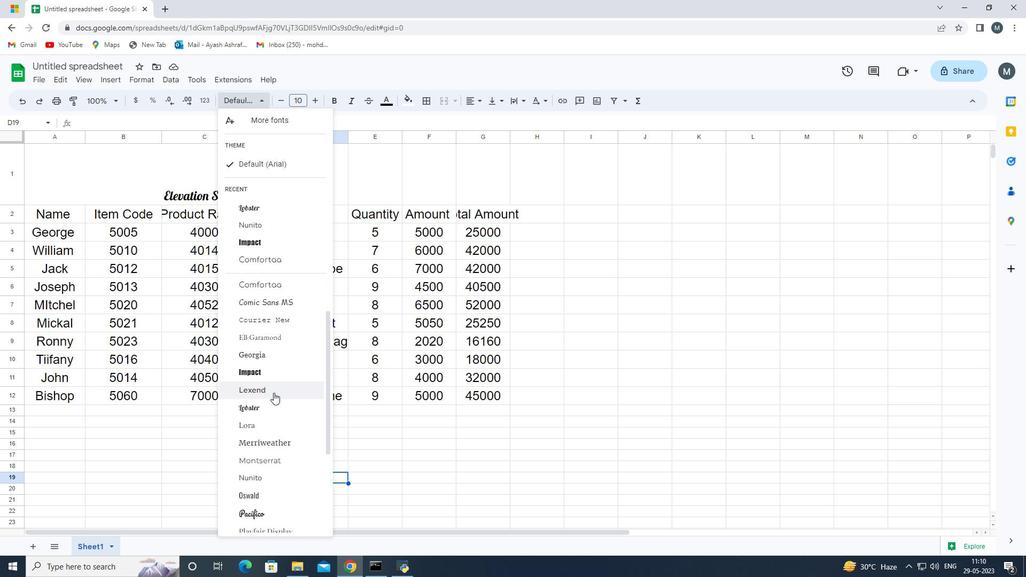
Action: Mouse scrolled (273, 393) with delta (0, 0)
Screenshot: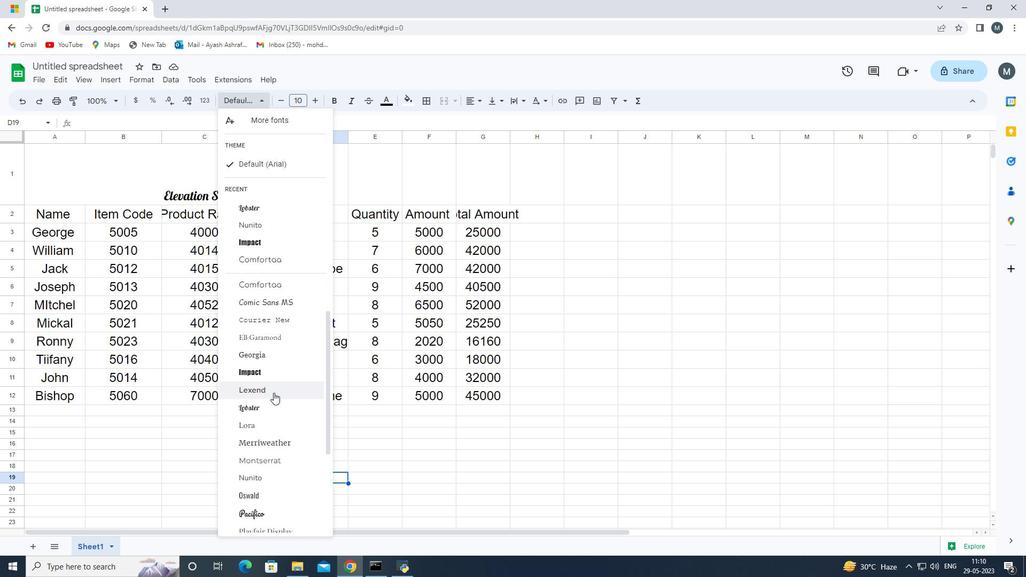 
Action: Mouse moved to (274, 393)
Screenshot: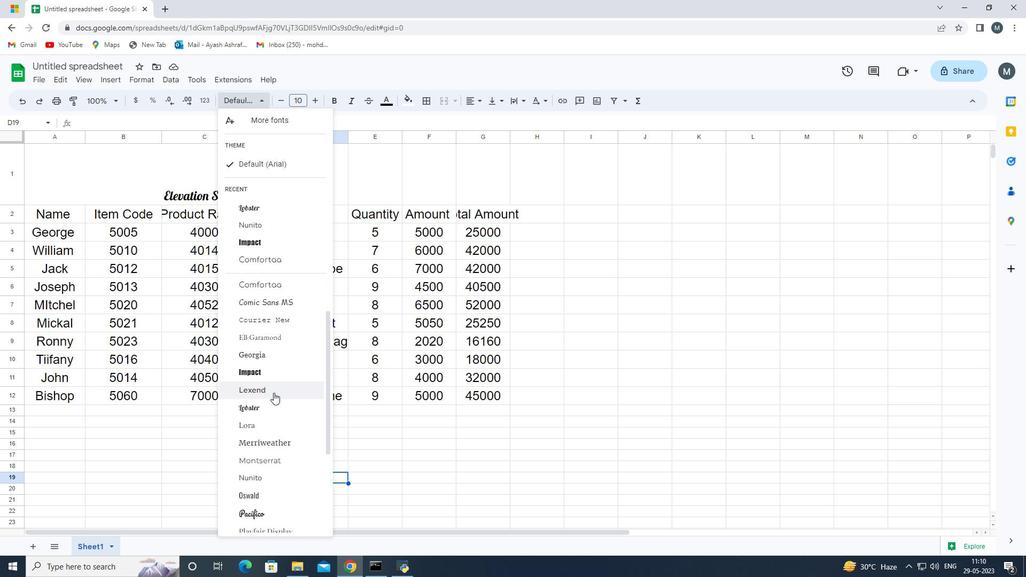 
Action: Mouse scrolled (274, 393) with delta (0, 0)
Screenshot: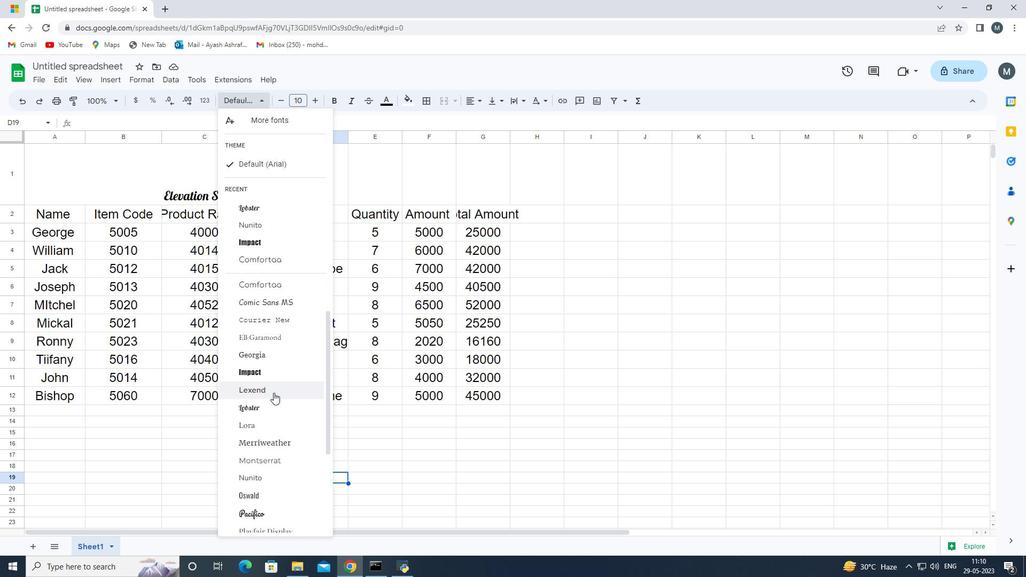 
Action: Mouse scrolled (274, 393) with delta (0, 0)
Screenshot: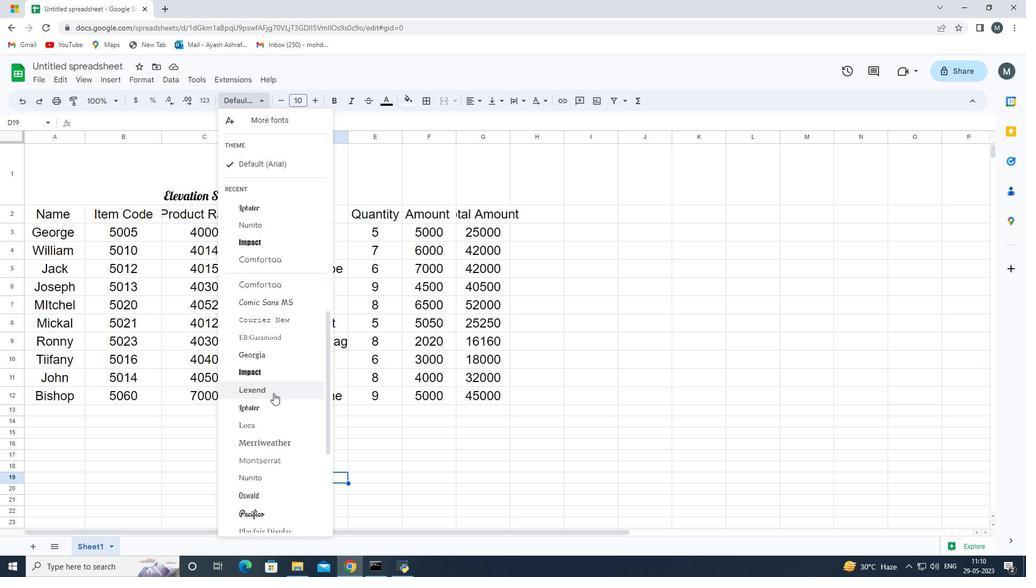 
Action: Mouse moved to (270, 397)
Screenshot: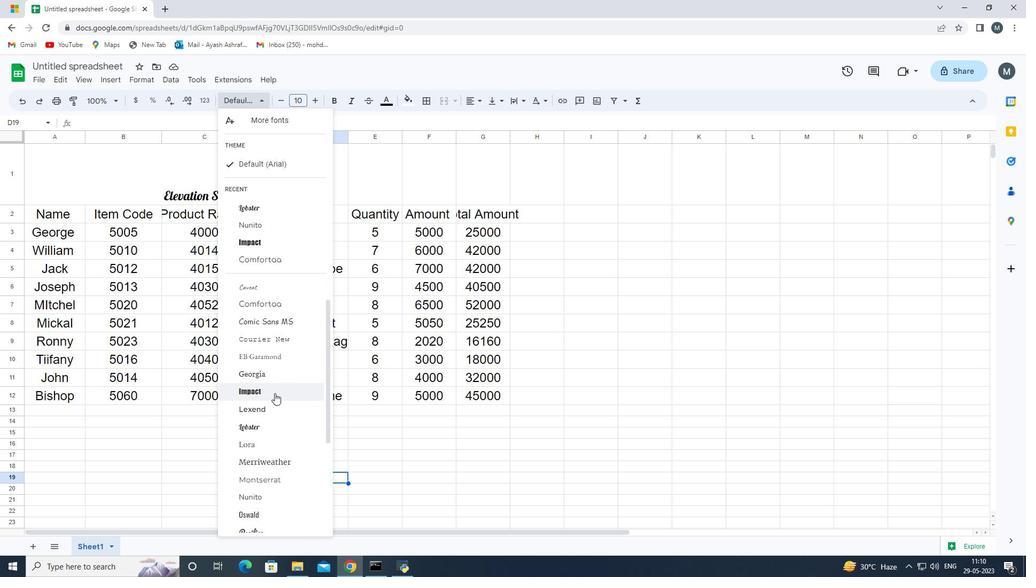 
Action: Mouse scrolled (270, 397) with delta (0, 0)
Screenshot: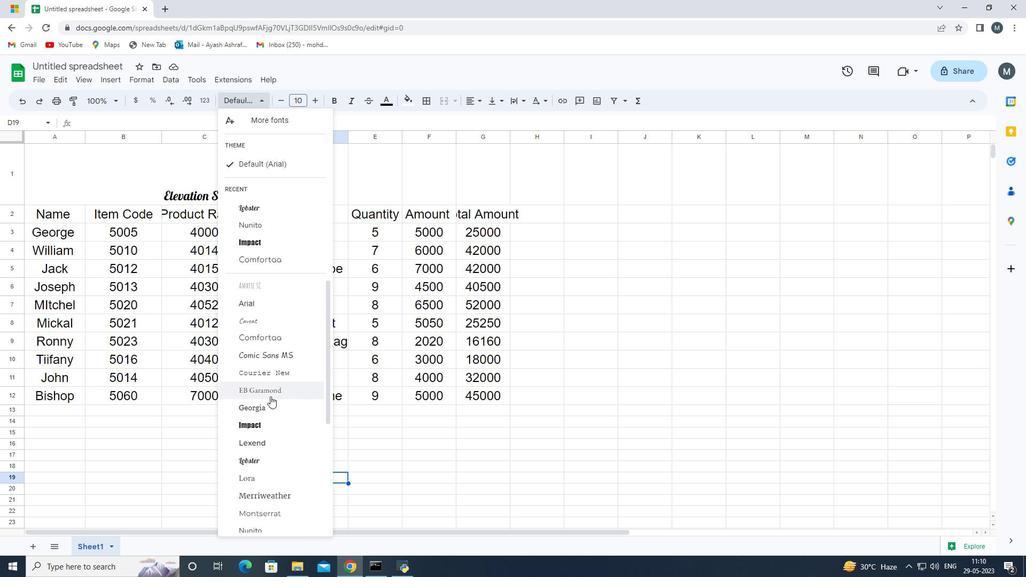 
Action: Mouse scrolled (270, 397) with delta (0, 0)
Screenshot: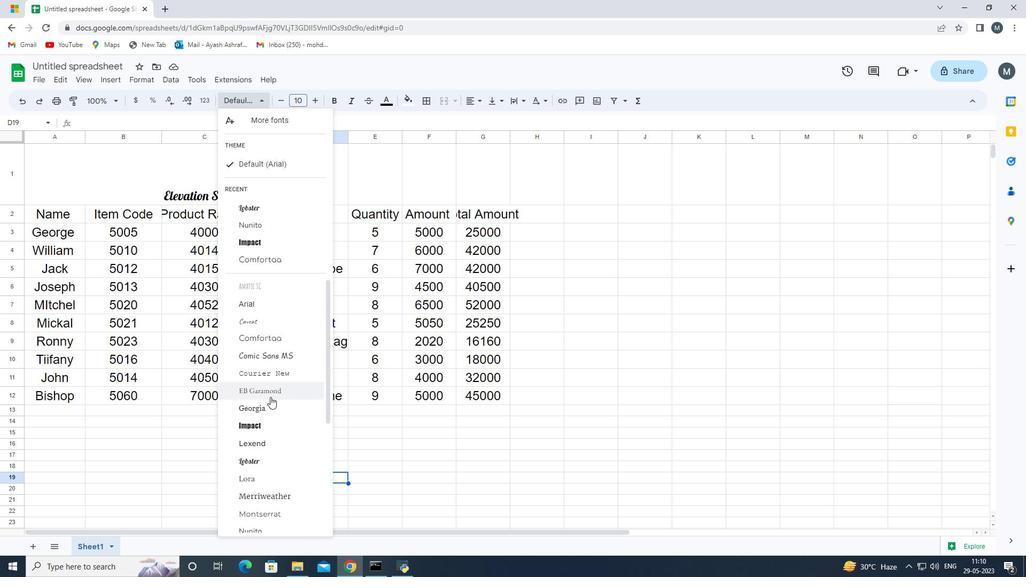 
Action: Mouse scrolled (270, 397) with delta (0, 0)
Screenshot: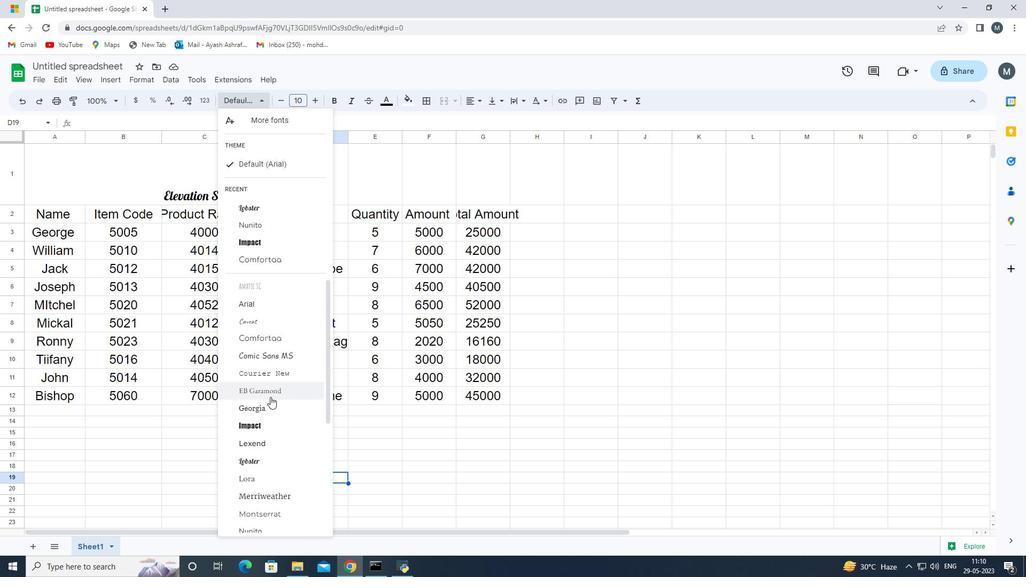 
Action: Mouse scrolled (270, 397) with delta (0, 0)
Screenshot: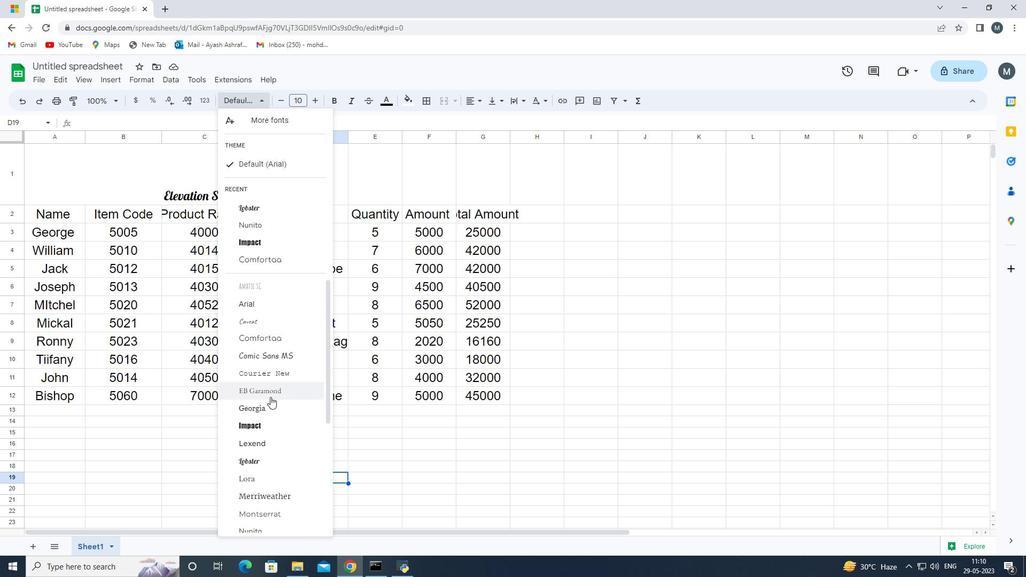 
Action: Mouse moved to (270, 397)
Screenshot: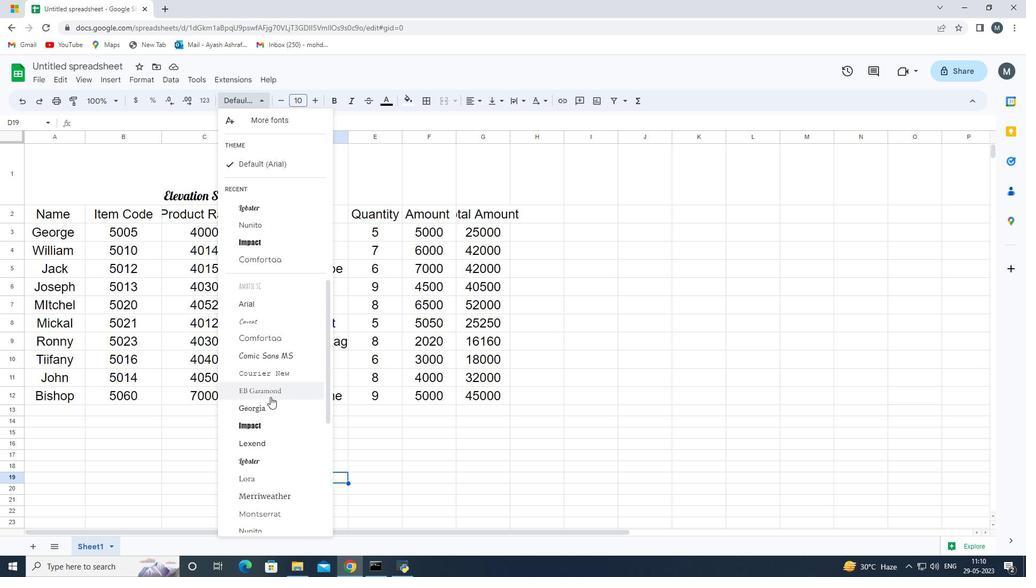
Action: Mouse scrolled (270, 397) with delta (0, 0)
Screenshot: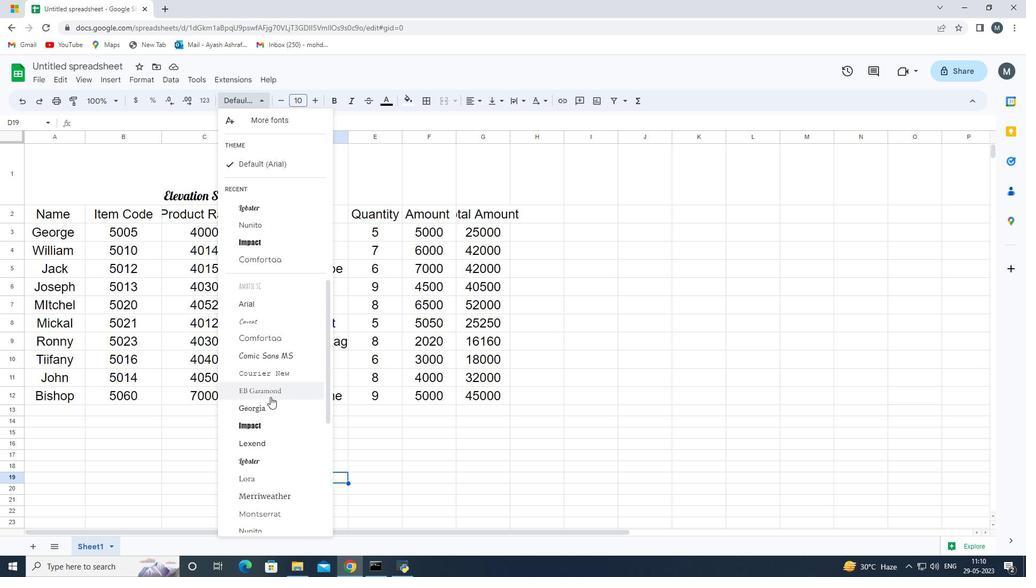 
Action: Mouse moved to (274, 349)
Screenshot: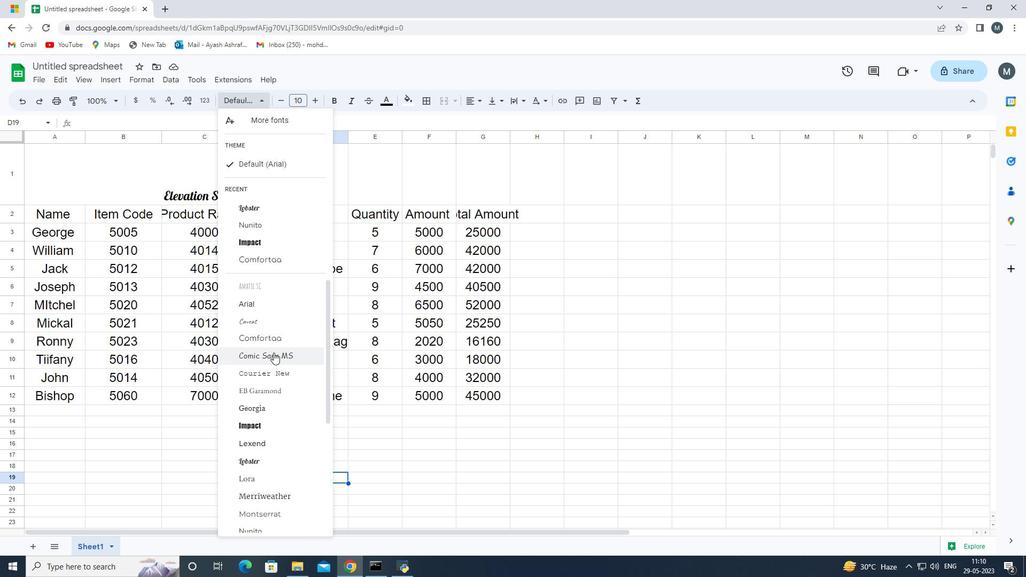 
Action: Mouse scrolled (274, 349) with delta (0, 0)
Screenshot: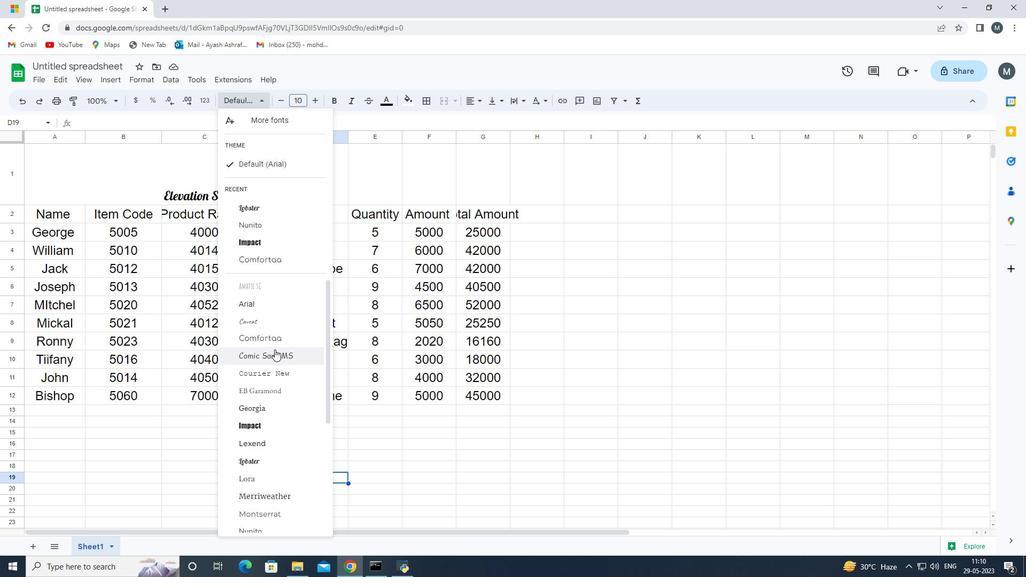 
Action: Mouse scrolled (274, 349) with delta (0, 0)
Screenshot: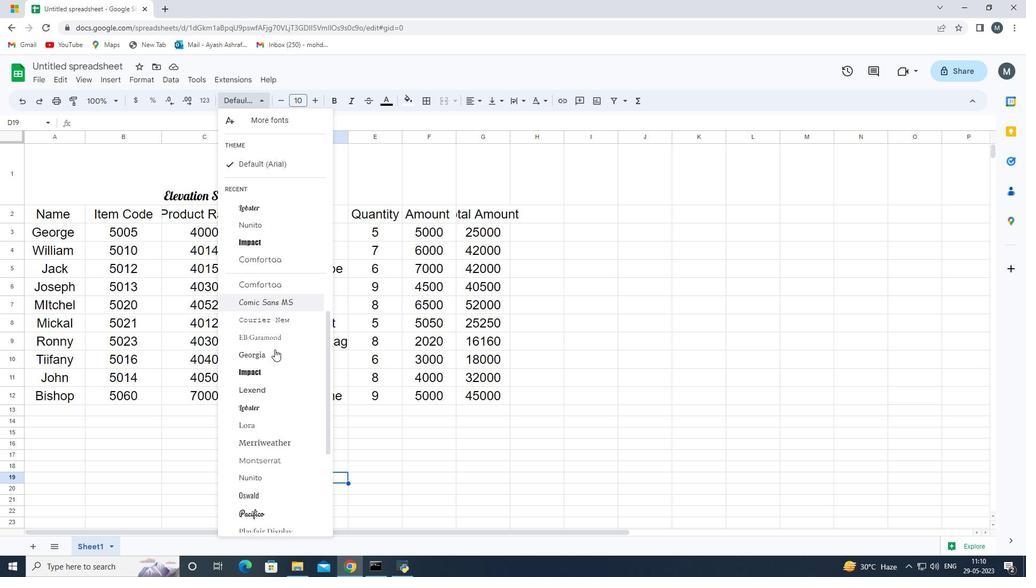 
Action: Mouse scrolled (274, 349) with delta (0, 0)
Screenshot: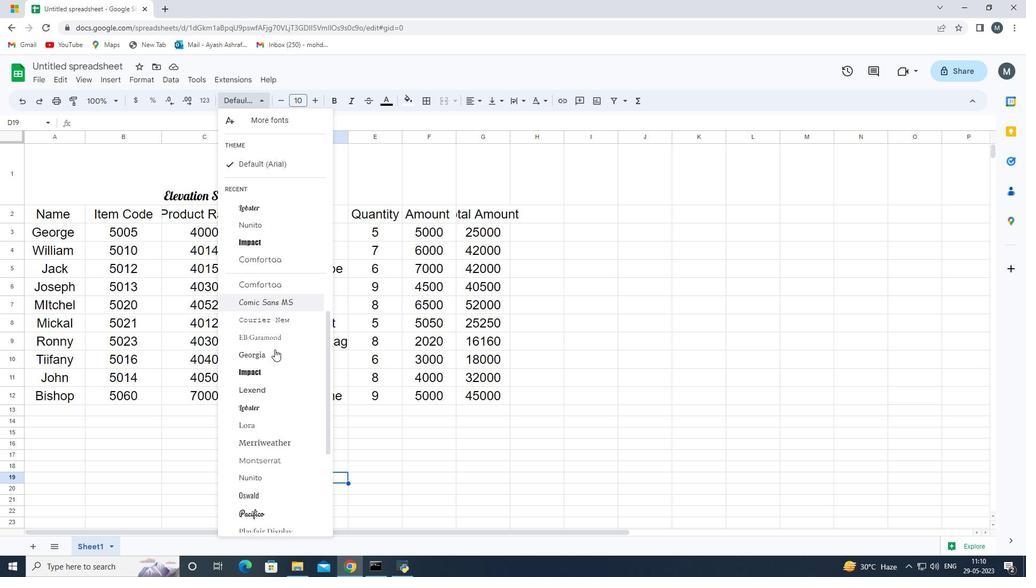 
Action: Mouse moved to (263, 390)
Screenshot: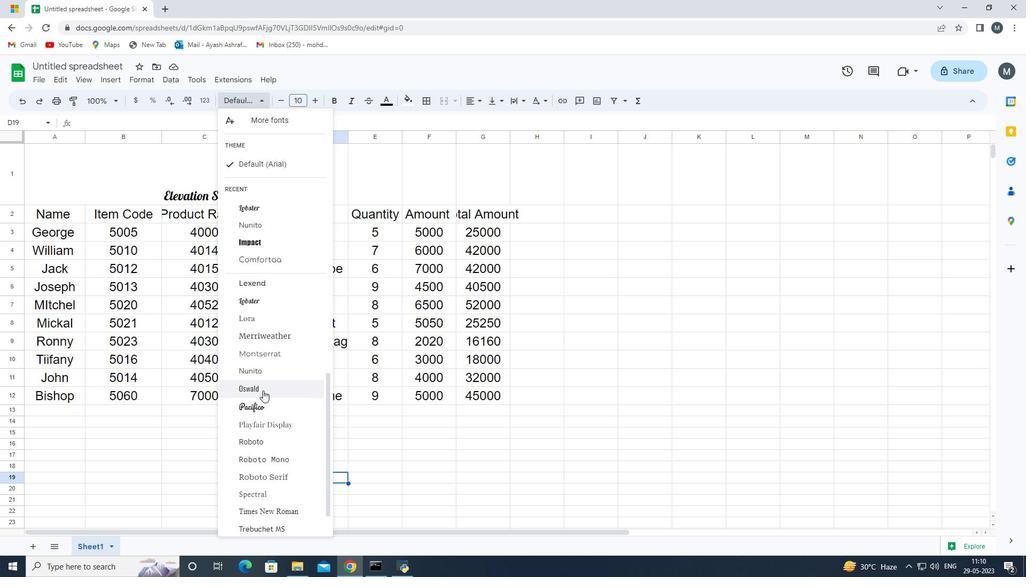 
Action: Mouse pressed left at (263, 390)
Screenshot: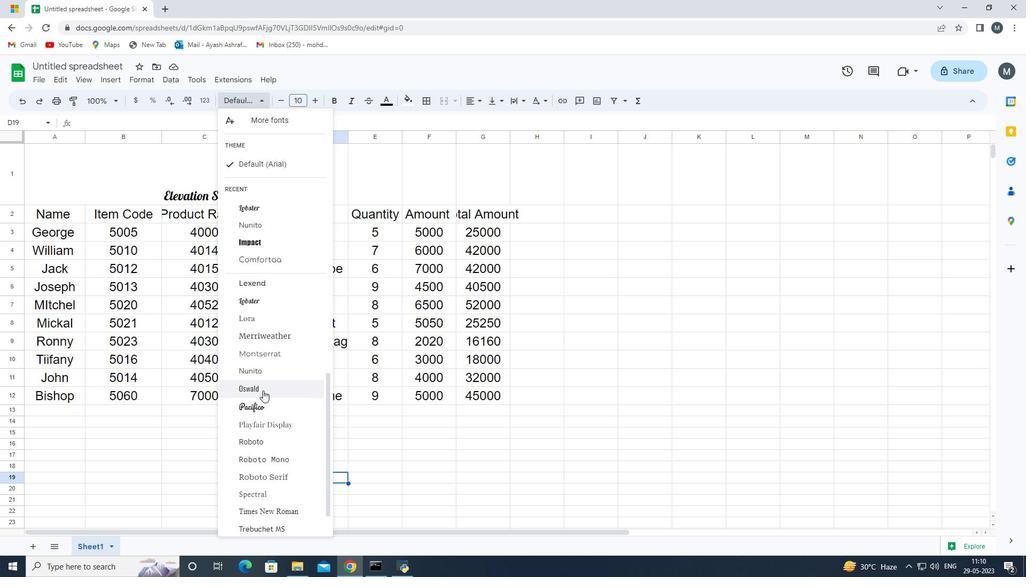 
Action: Mouse moved to (179, 198)
Screenshot: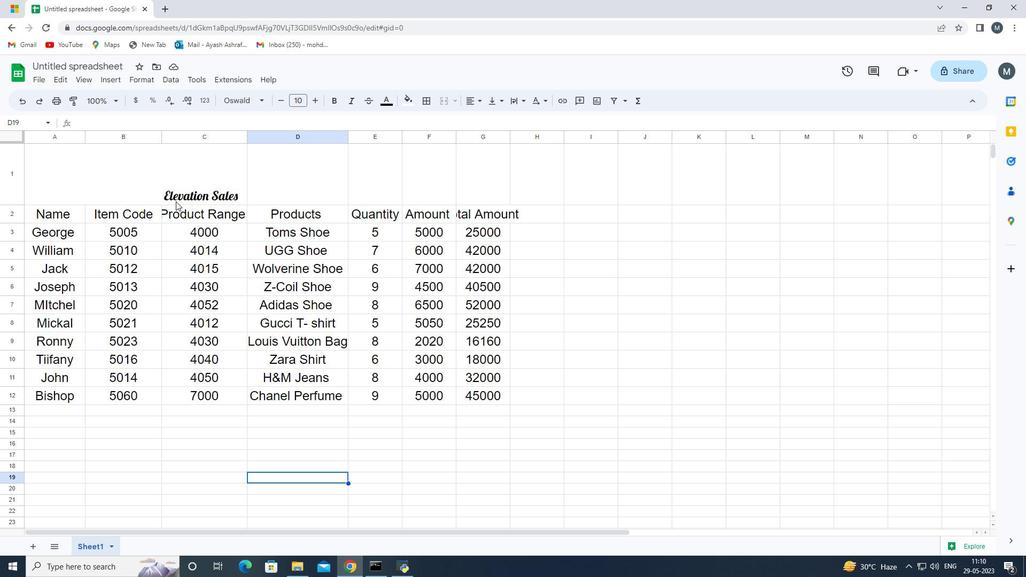 
Action: Mouse pressed left at (179, 198)
Screenshot: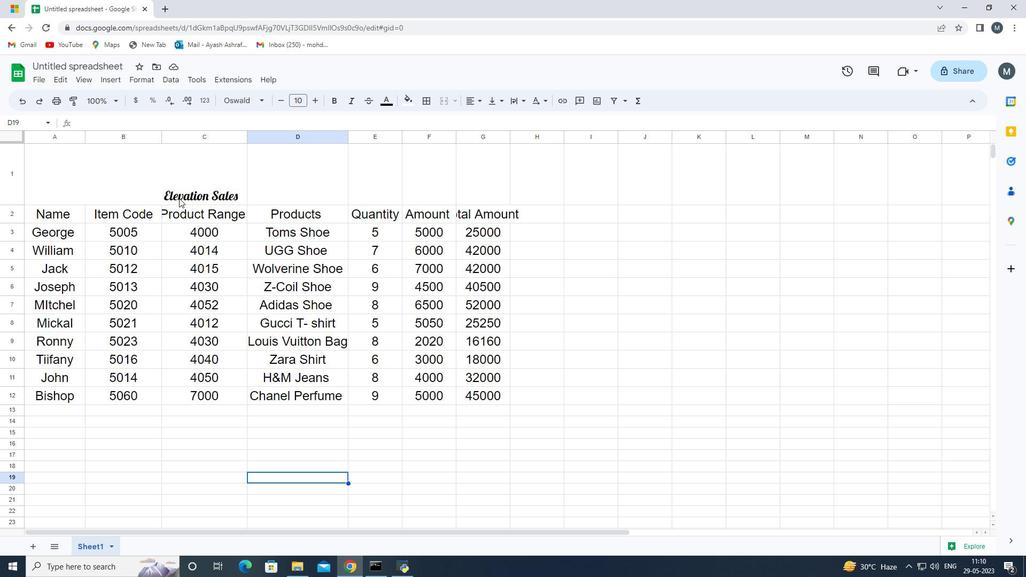
Action: Mouse moved to (262, 101)
Screenshot: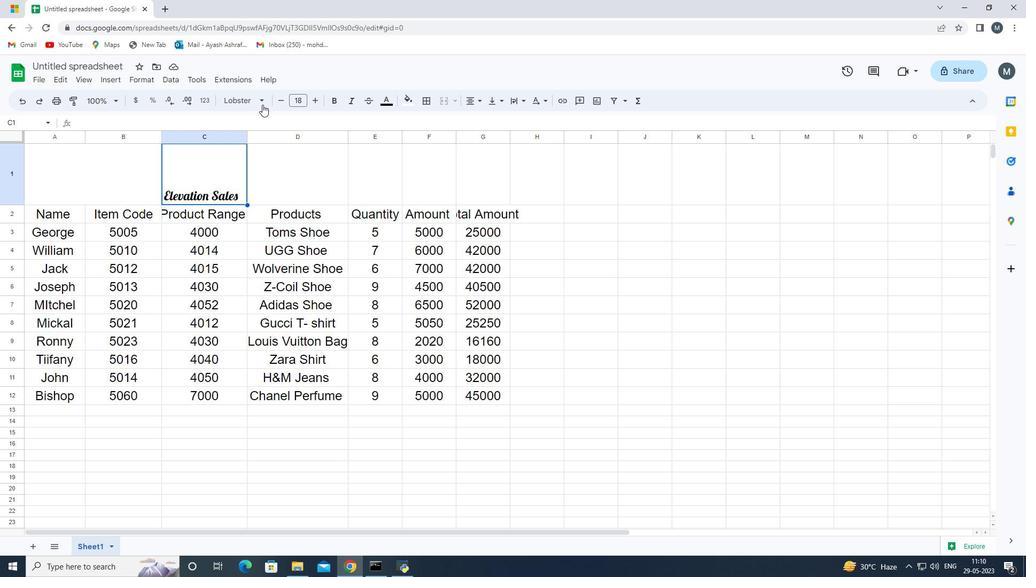 
Action: Mouse pressed left at (262, 101)
Screenshot: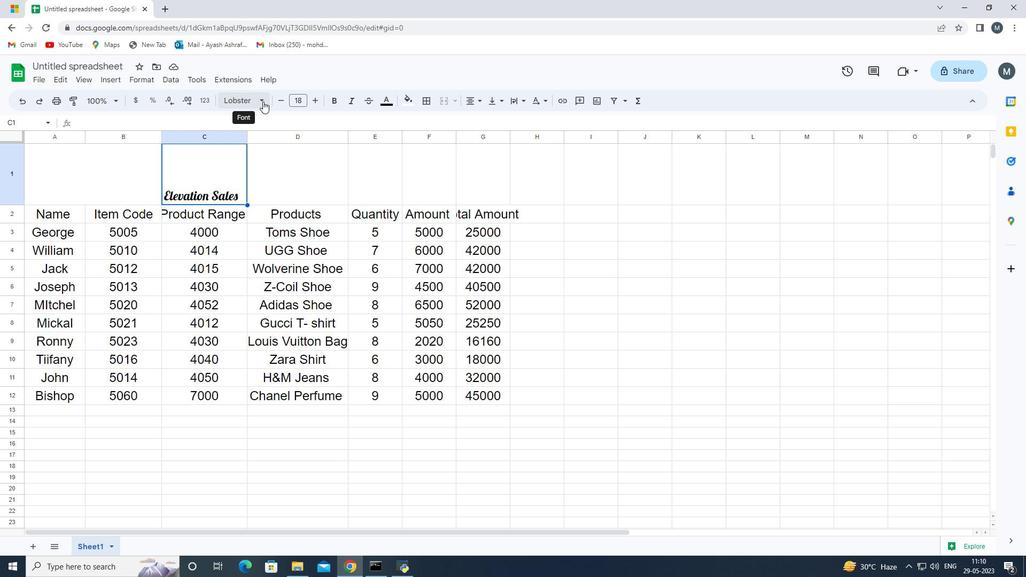 
Action: Mouse moved to (281, 358)
Screenshot: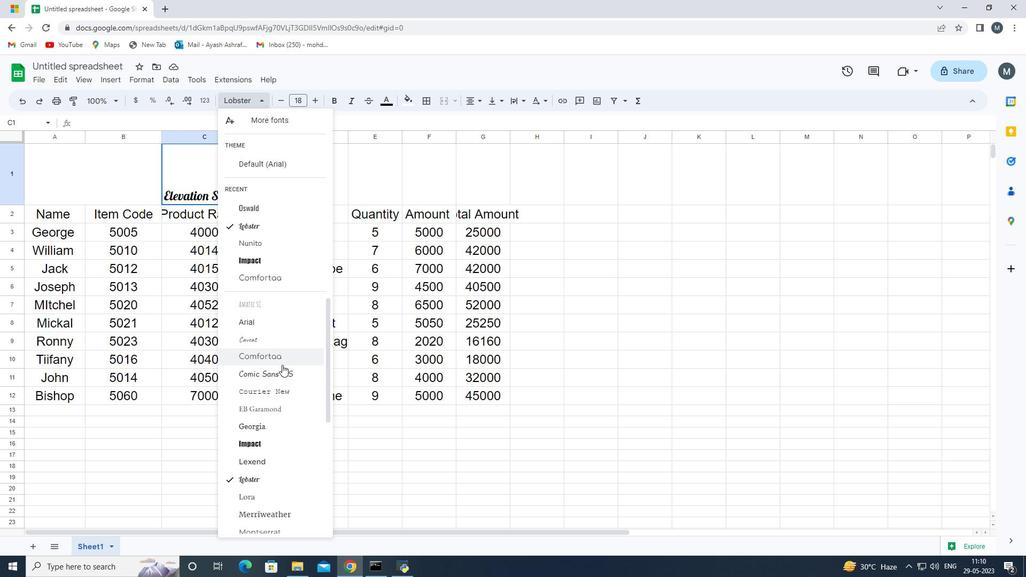 
Action: Mouse scrolled (281, 358) with delta (0, 0)
Screenshot: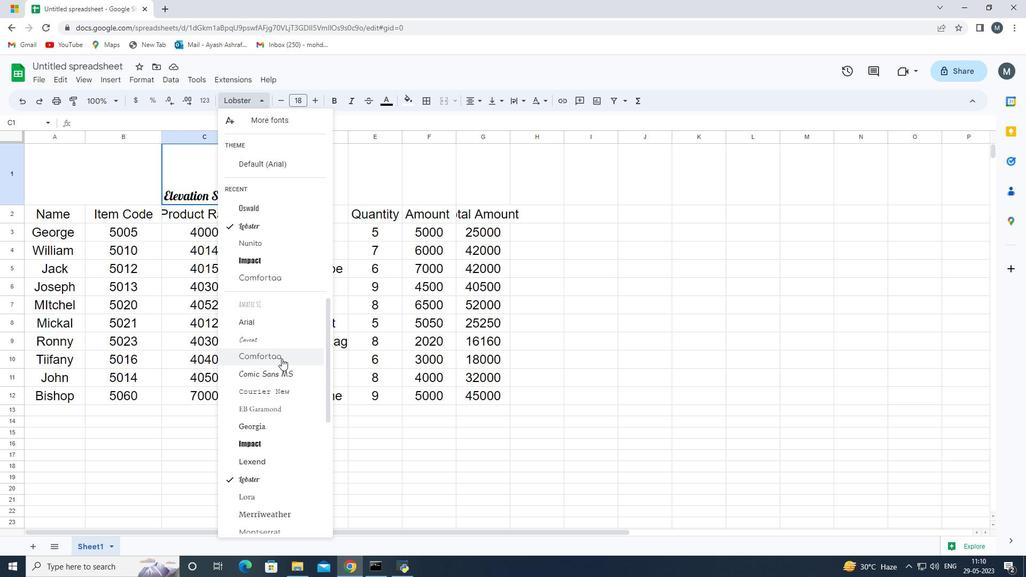
Action: Mouse scrolled (281, 358) with delta (0, 0)
Screenshot: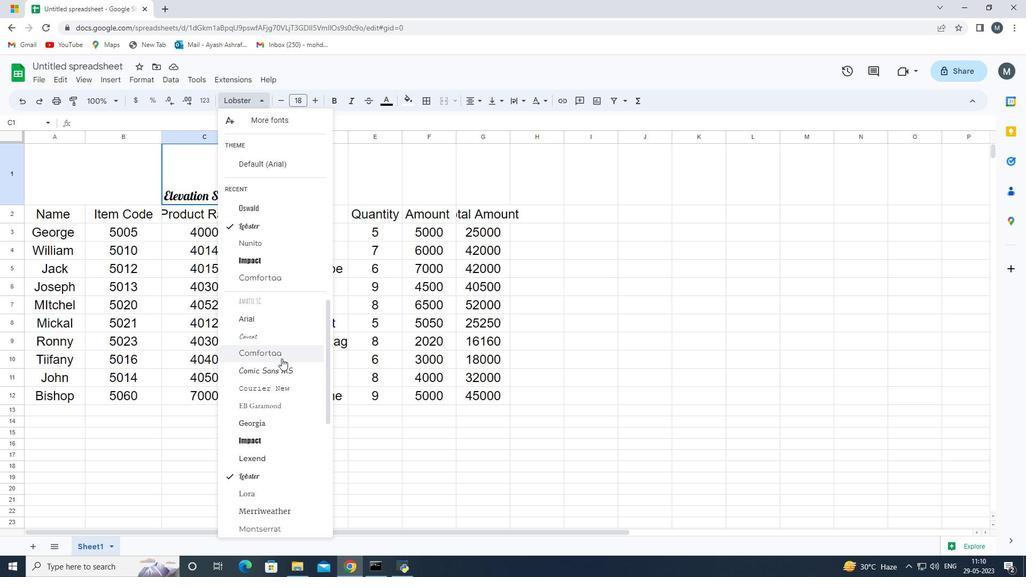 
Action: Mouse moved to (281, 359)
Screenshot: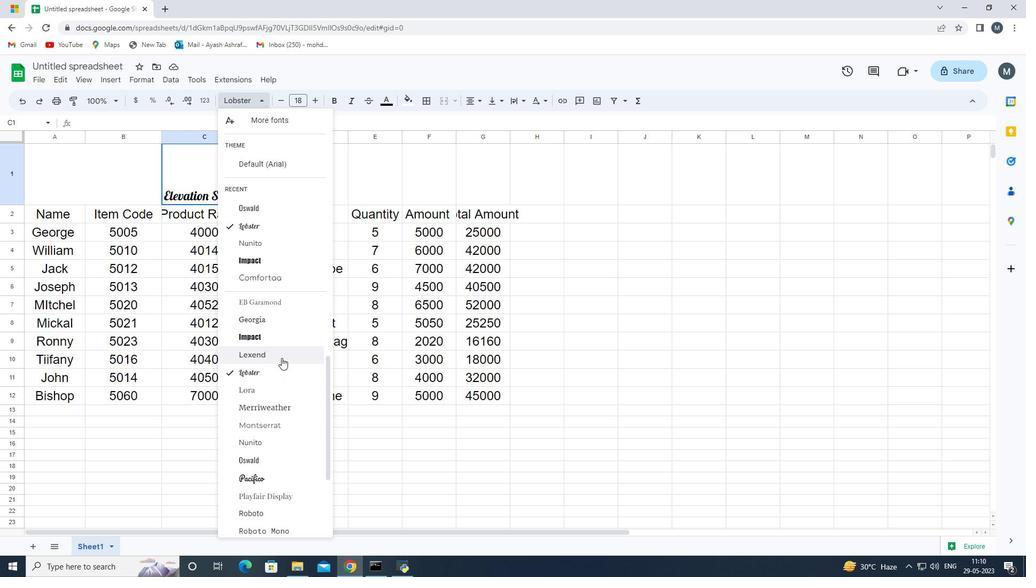 
Action: Mouse scrolled (281, 358) with delta (0, 0)
Screenshot: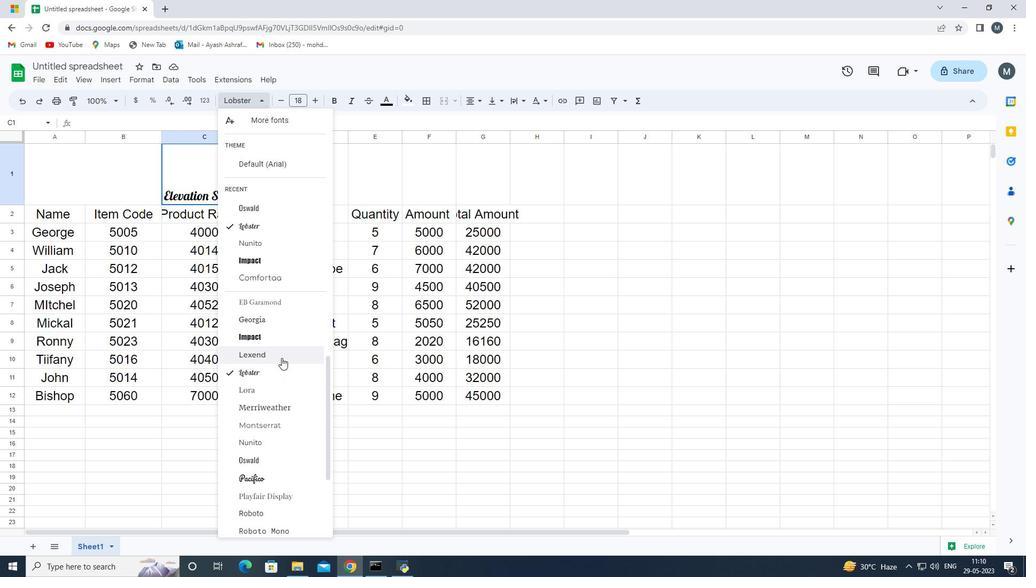 
Action: Mouse moved to (267, 409)
Screenshot: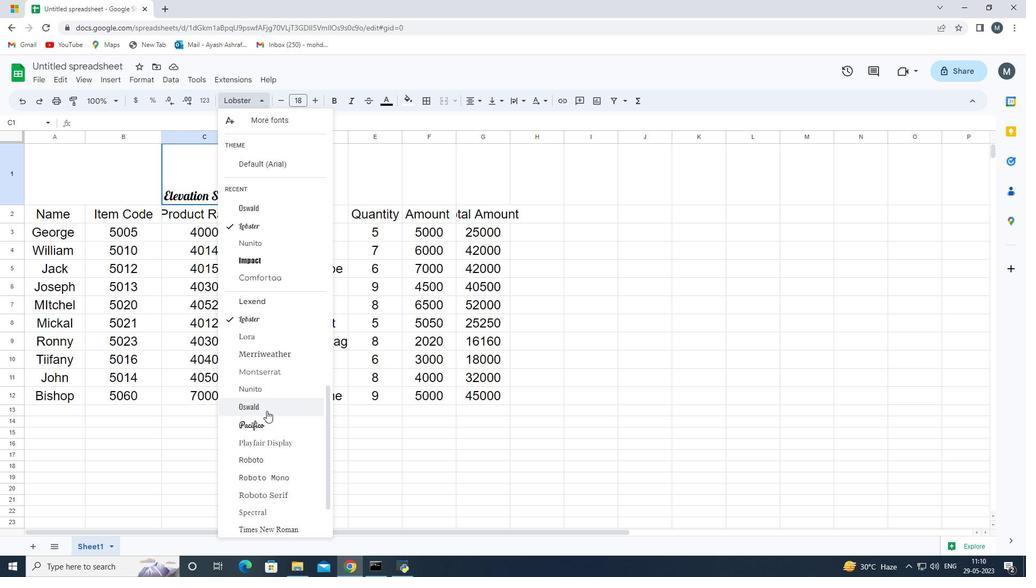 
Action: Mouse pressed left at (267, 409)
Screenshot: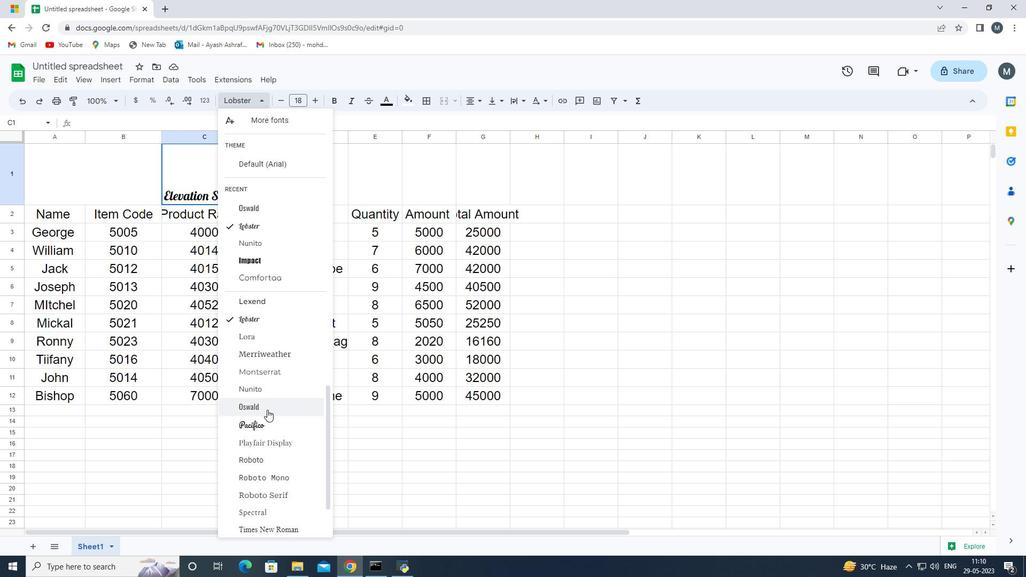 
Action: Mouse moved to (189, 432)
Screenshot: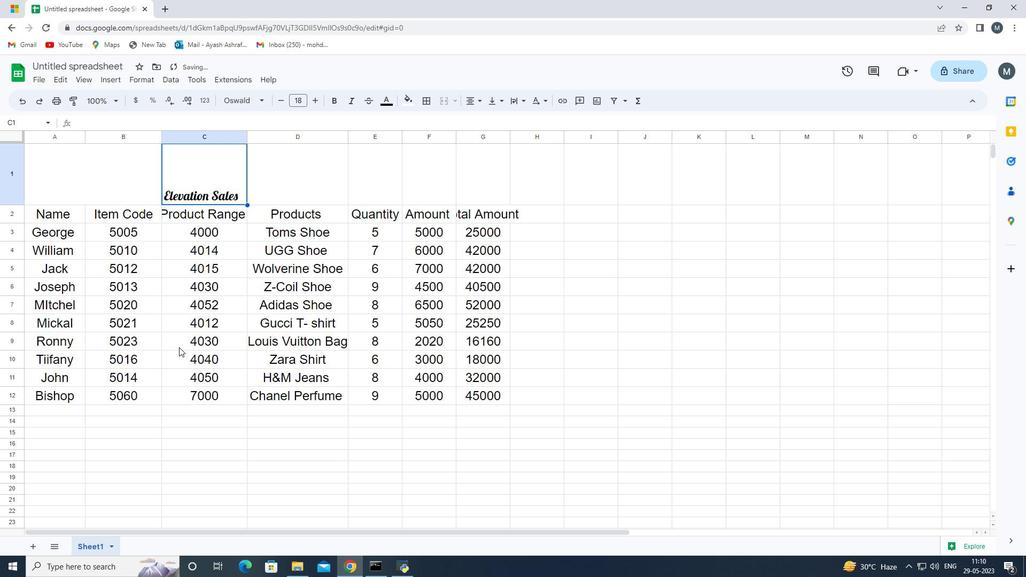 
Action: Mouse pressed left at (189, 432)
Screenshot: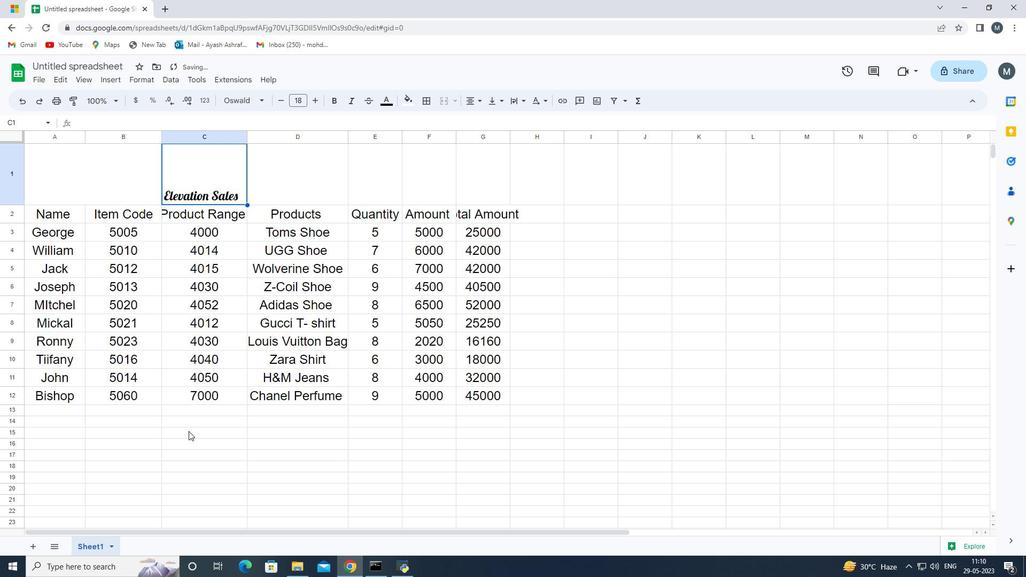 
Action: Mouse moved to (190, 196)
Screenshot: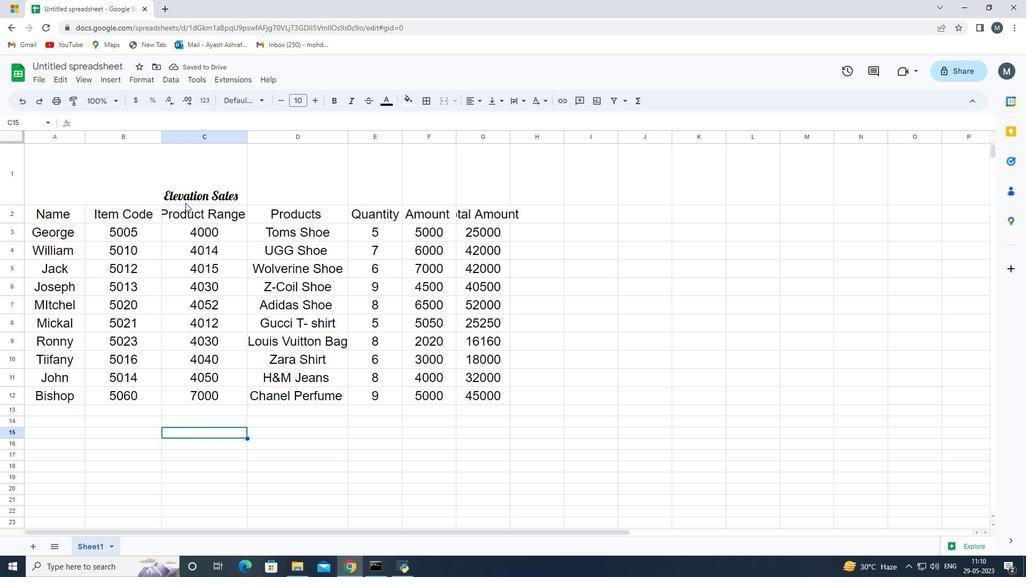 
Action: Mouse pressed left at (190, 196)
Screenshot: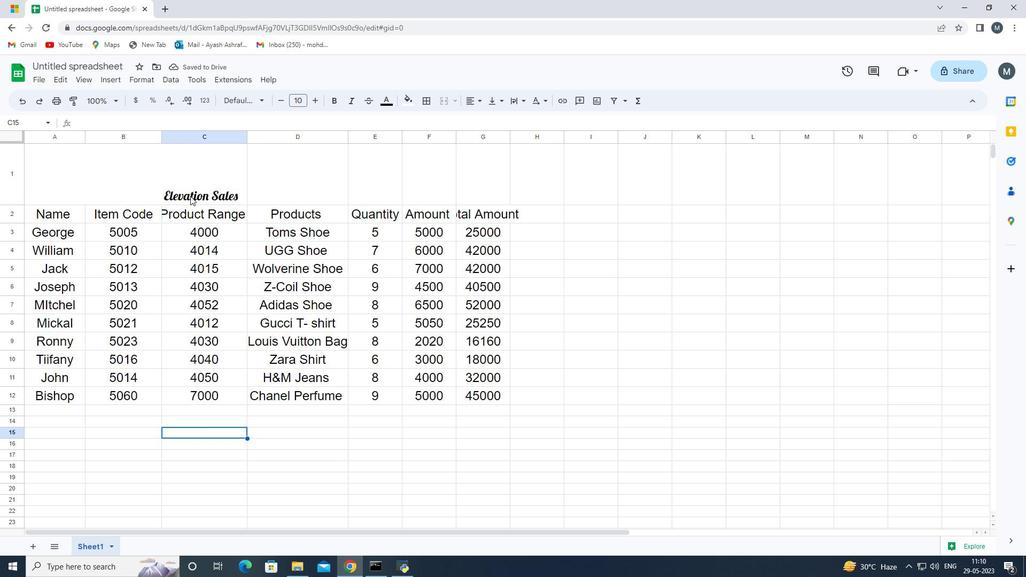 
Action: Mouse pressed left at (190, 196)
Screenshot: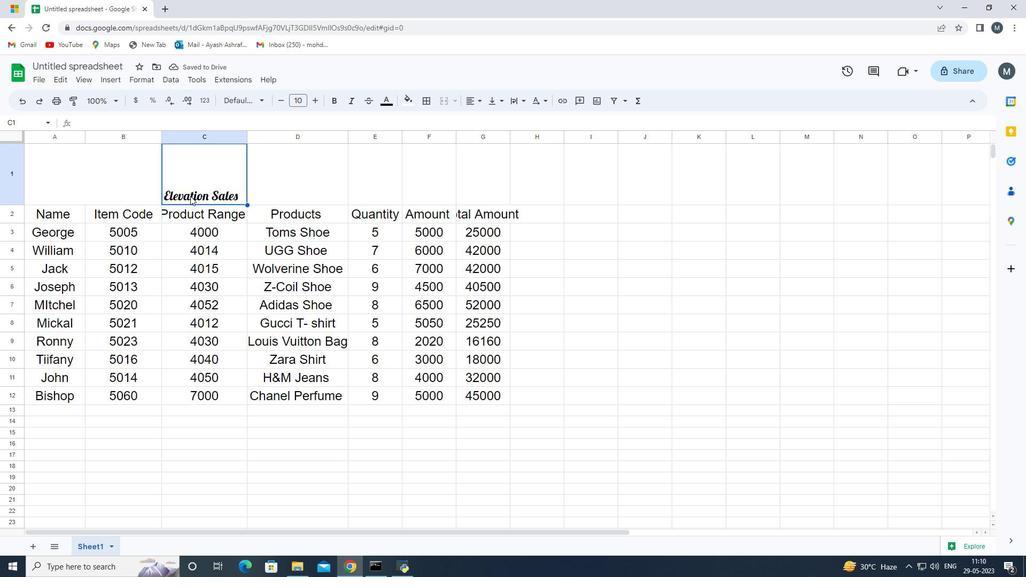 
Action: Mouse moved to (183, 494)
Screenshot: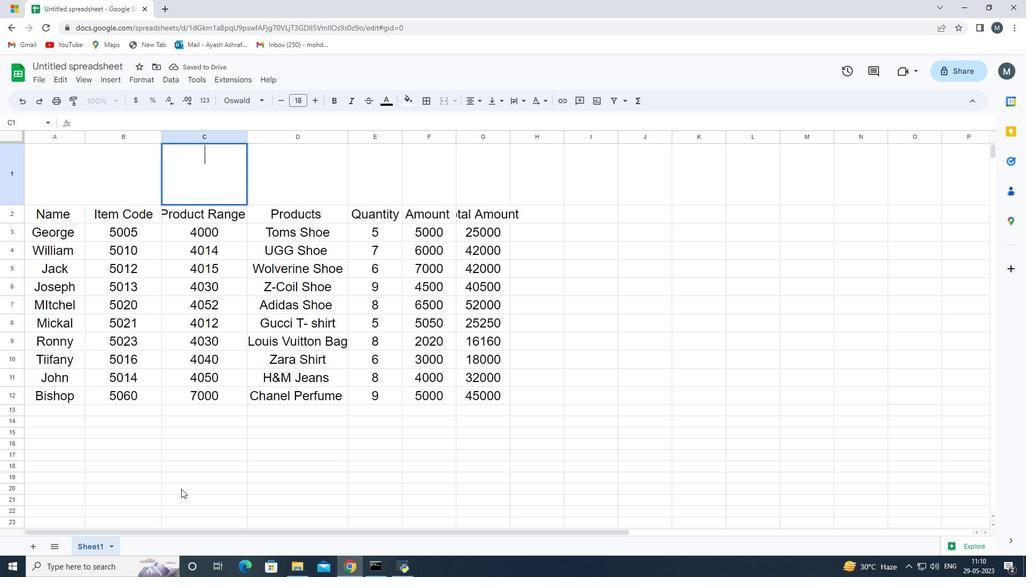 
Action: Mouse pressed left at (183, 494)
Screenshot: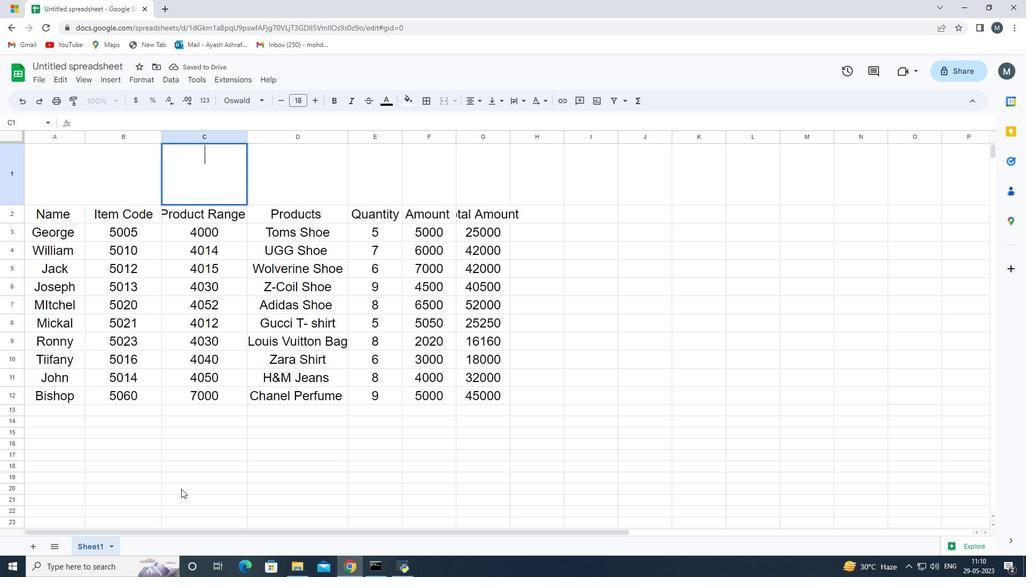 
Action: Mouse moved to (12, 181)
Screenshot: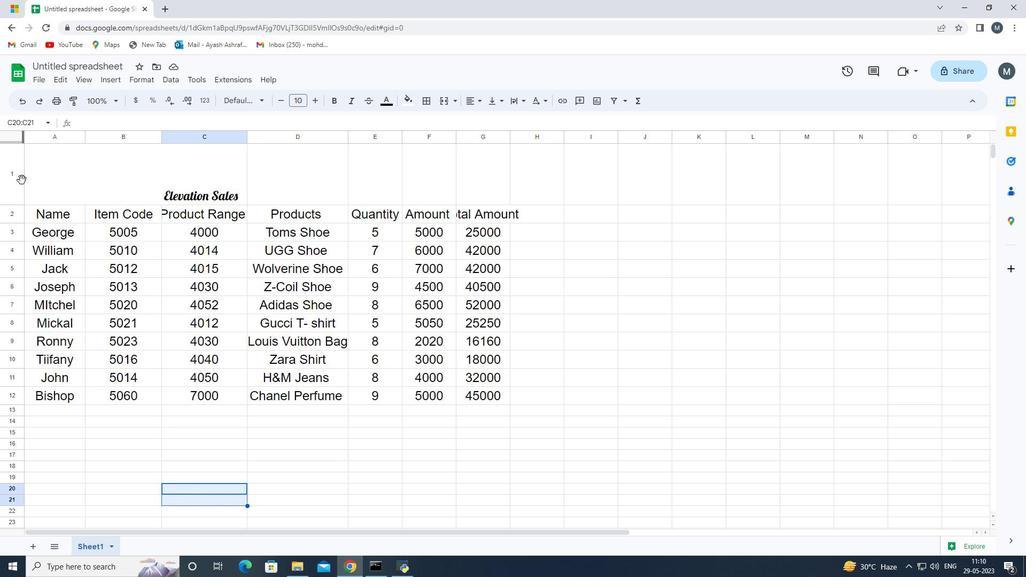 
Action: Mouse pressed left at (12, 181)
Screenshot: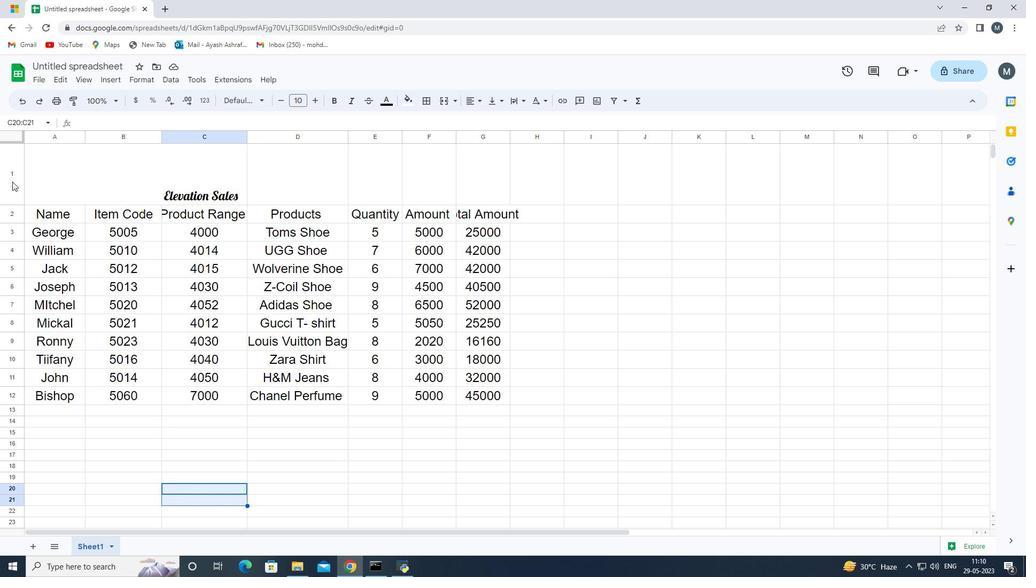 
Action: Mouse moved to (259, 104)
Screenshot: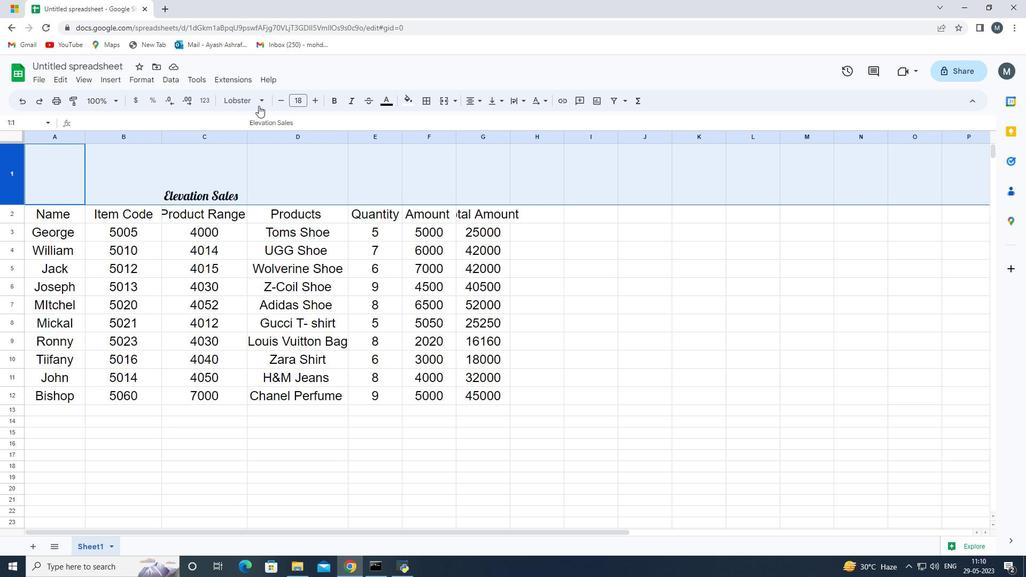 
Action: Mouse pressed left at (259, 104)
Screenshot: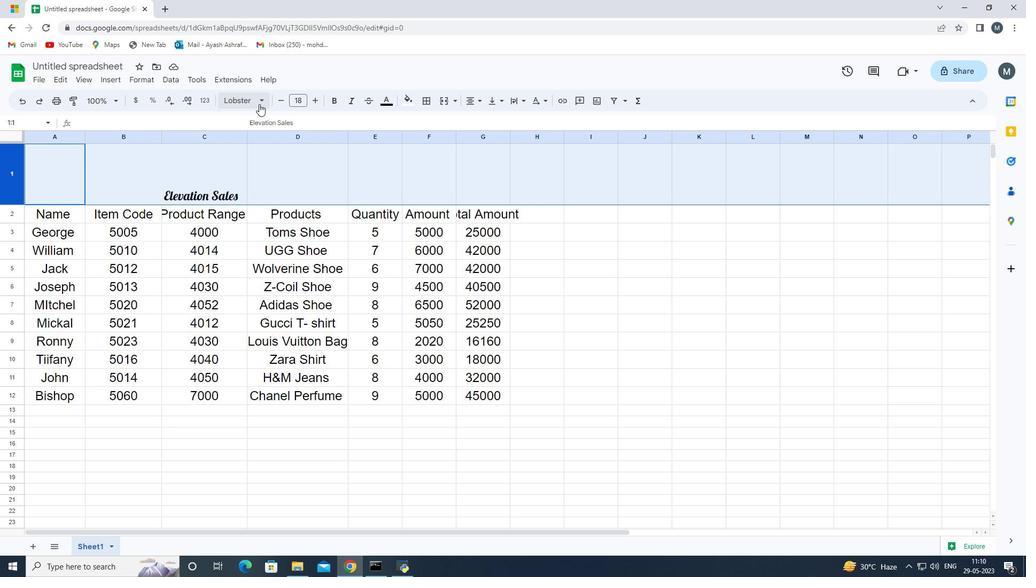 
Action: Mouse moved to (277, 210)
Screenshot: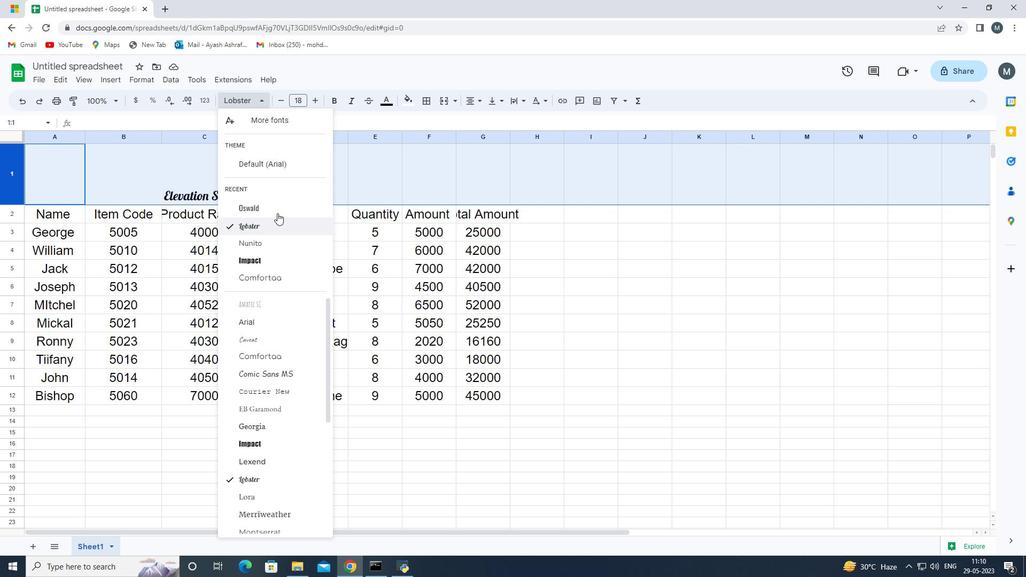 
Action: Mouse pressed left at (277, 210)
Screenshot: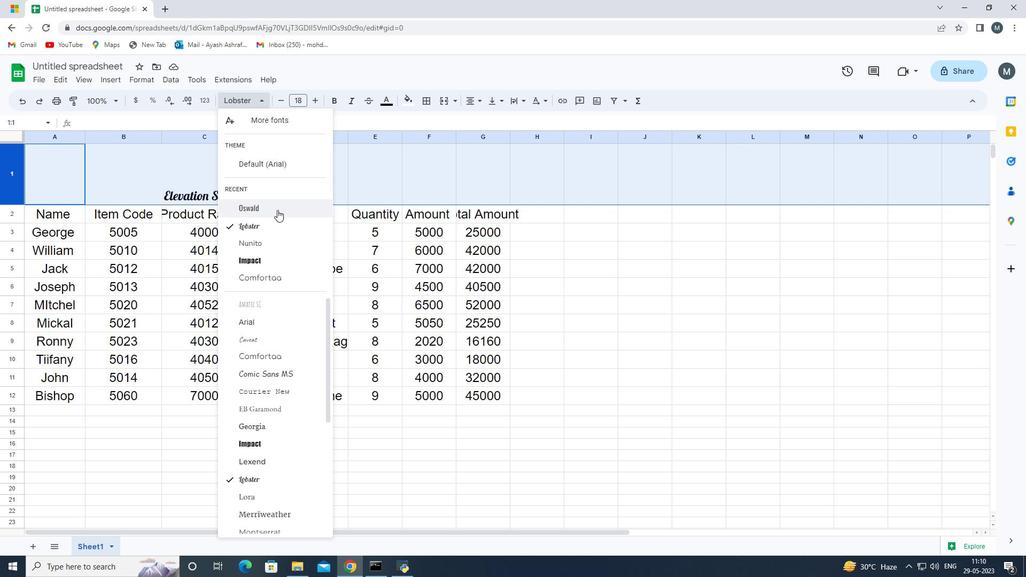 
Action: Mouse moved to (237, 469)
Screenshot: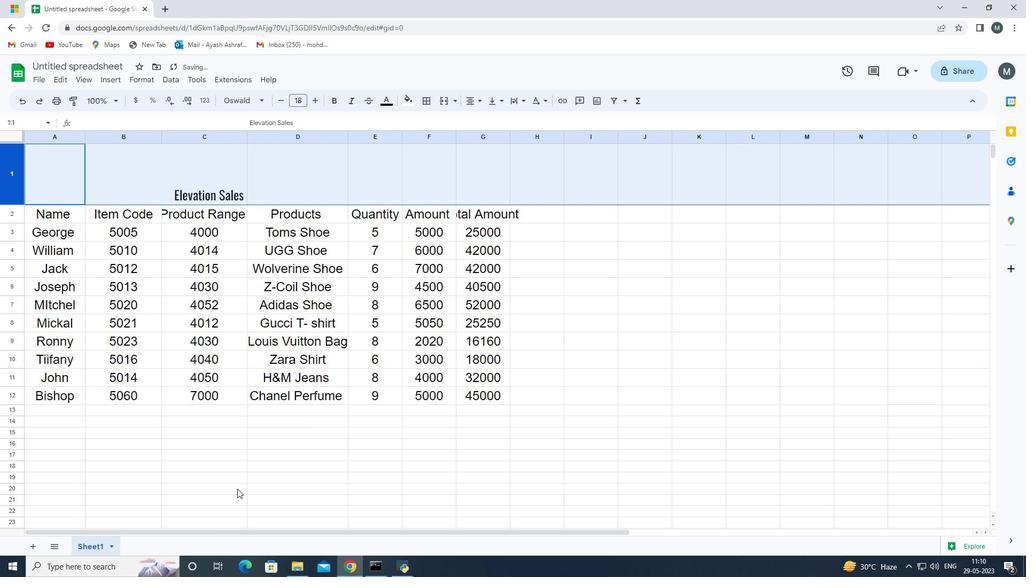 
Action: Mouse pressed left at (237, 469)
Screenshot: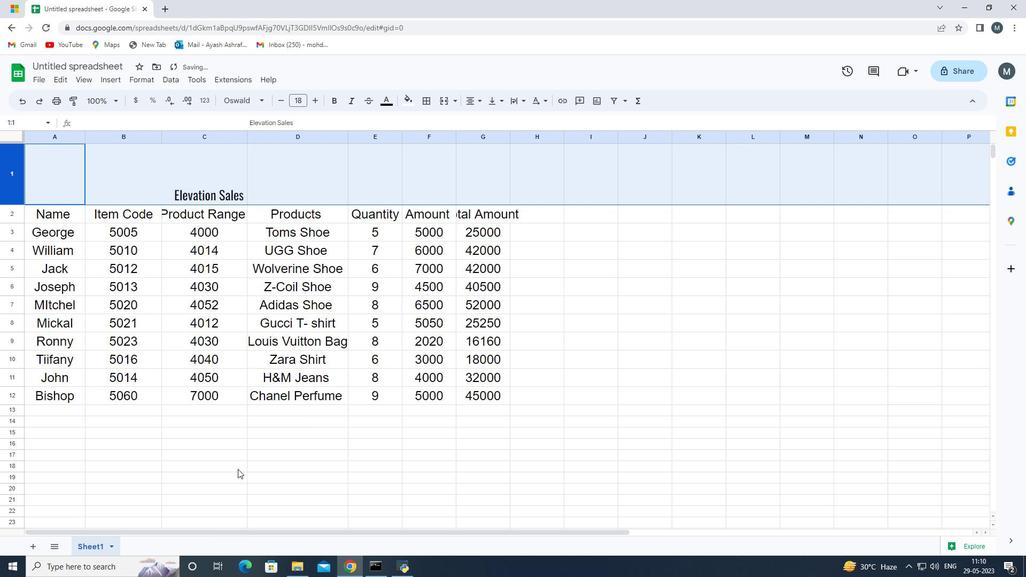 
Action: Mouse moved to (204, 198)
Screenshot: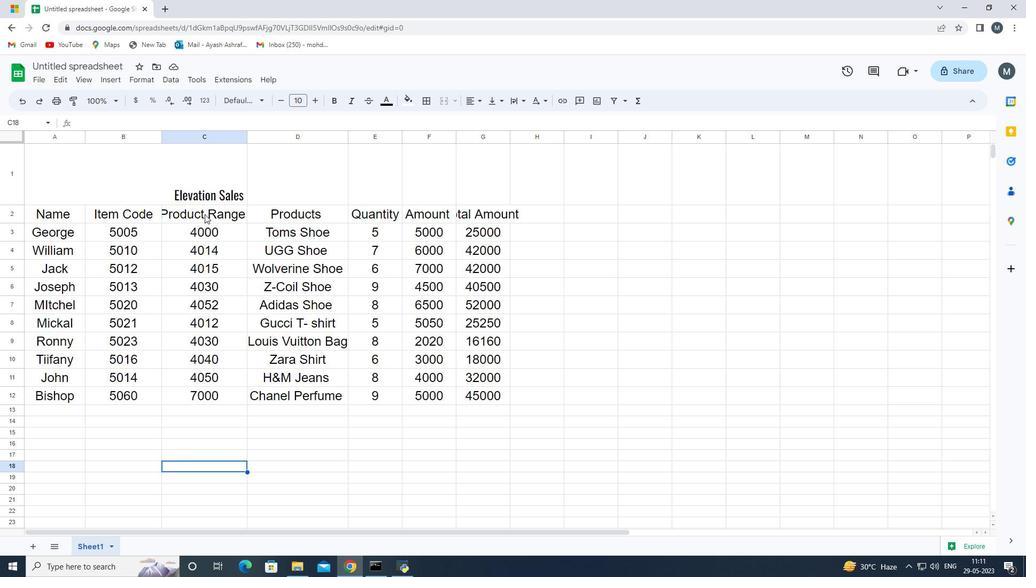 
Action: Mouse pressed left at (204, 198)
Screenshot: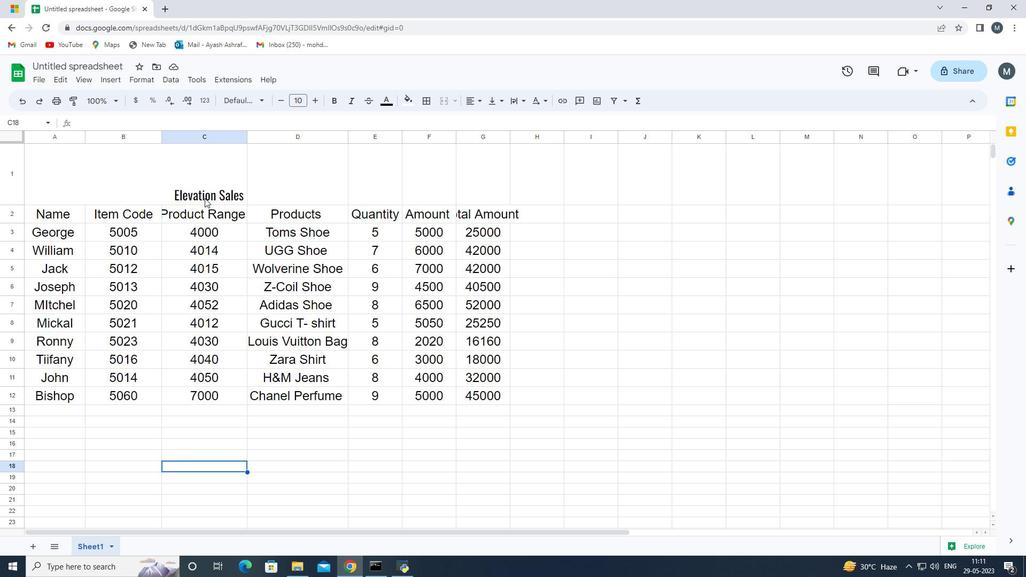 
Action: Mouse moved to (196, 192)
Screenshot: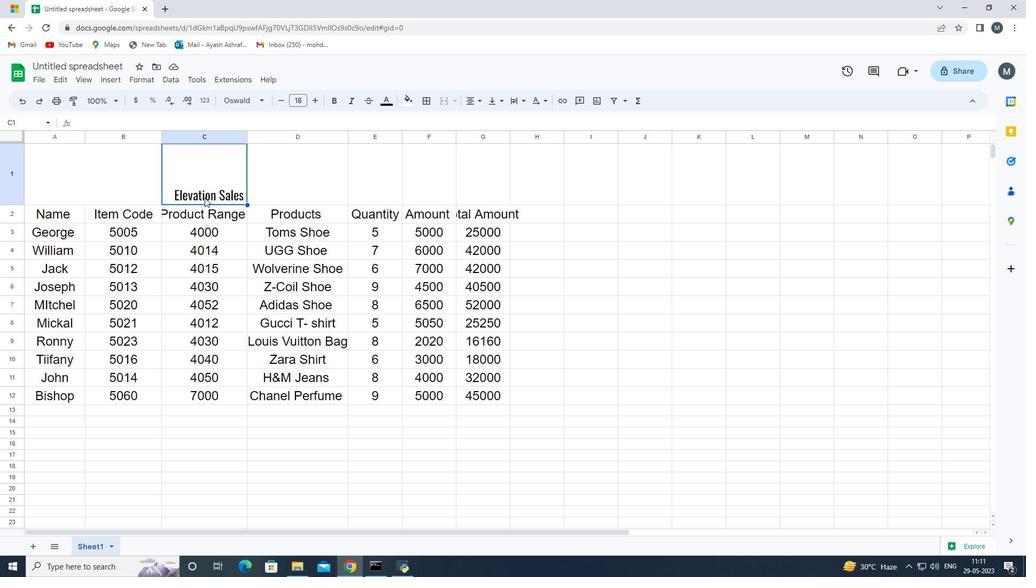 
Action: Mouse pressed left at (196, 192)
Screenshot: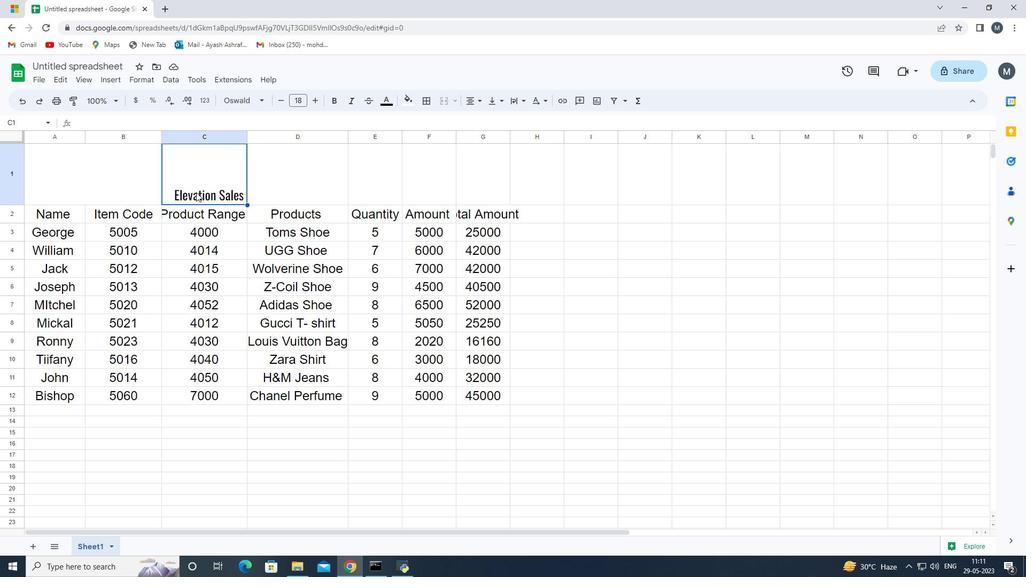 
Action: Mouse pressed left at (196, 192)
Screenshot: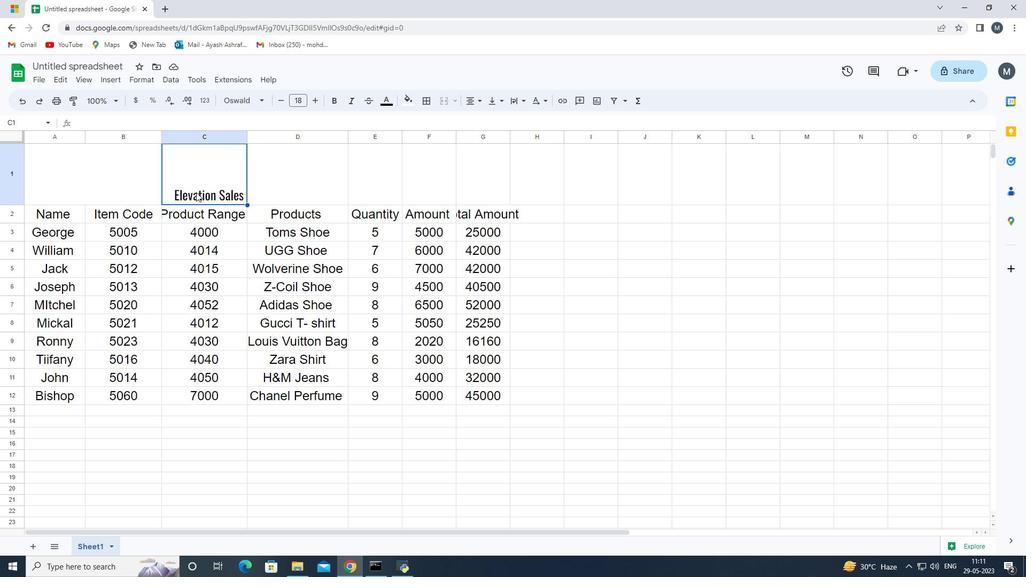 
Action: Mouse moved to (8, 194)
Screenshot: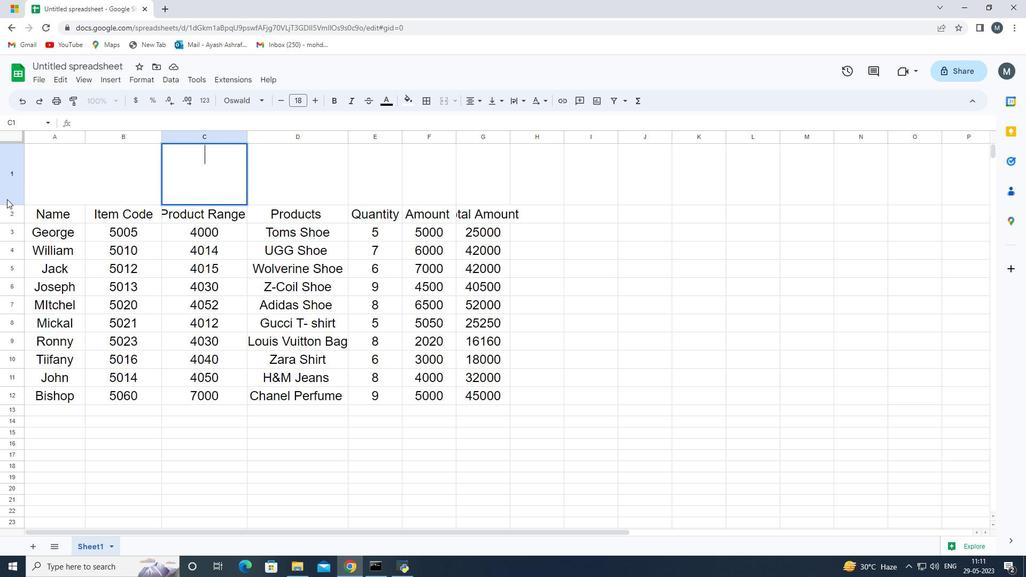 
Action: Mouse pressed left at (8, 194)
Screenshot: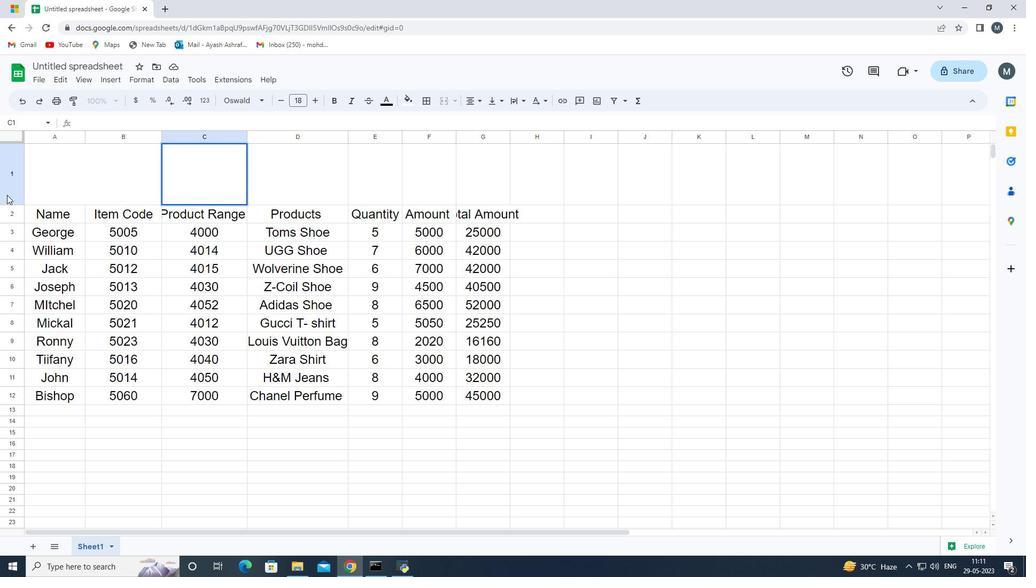 
Action: Mouse moved to (247, 190)
Screenshot: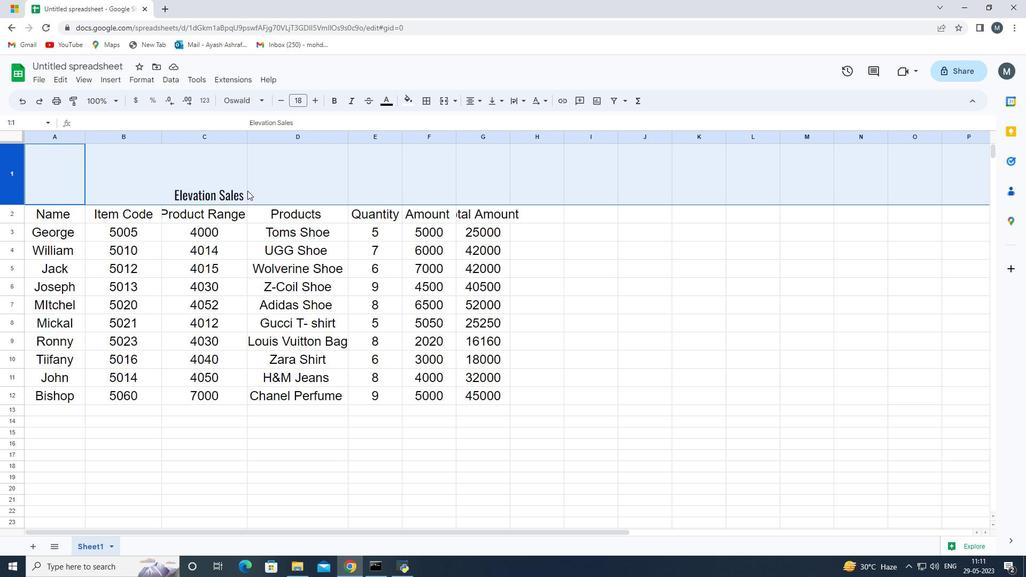 
Action: Mouse pressed left at (247, 190)
Screenshot: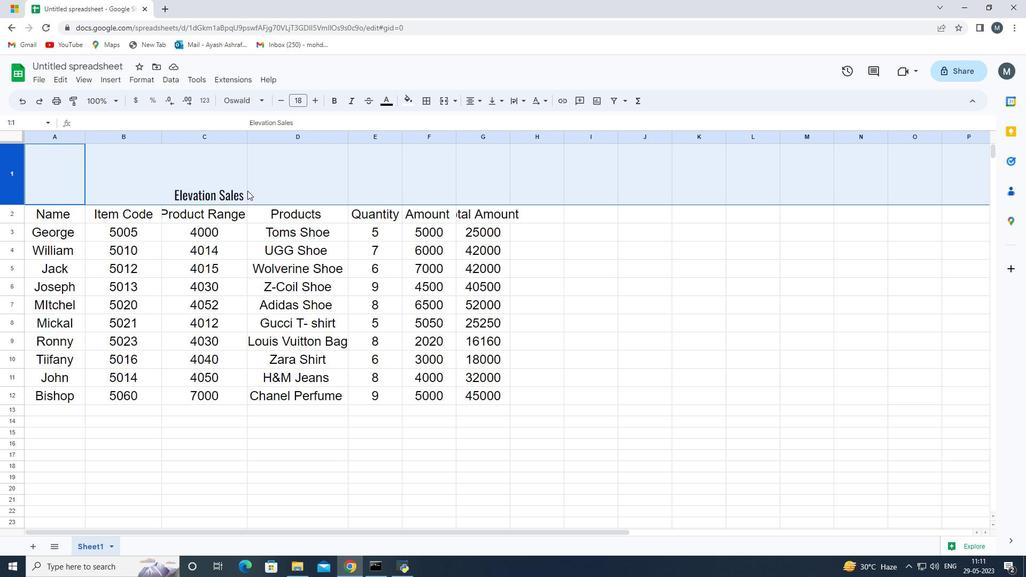 
Action: Mouse moved to (15, 194)
Screenshot: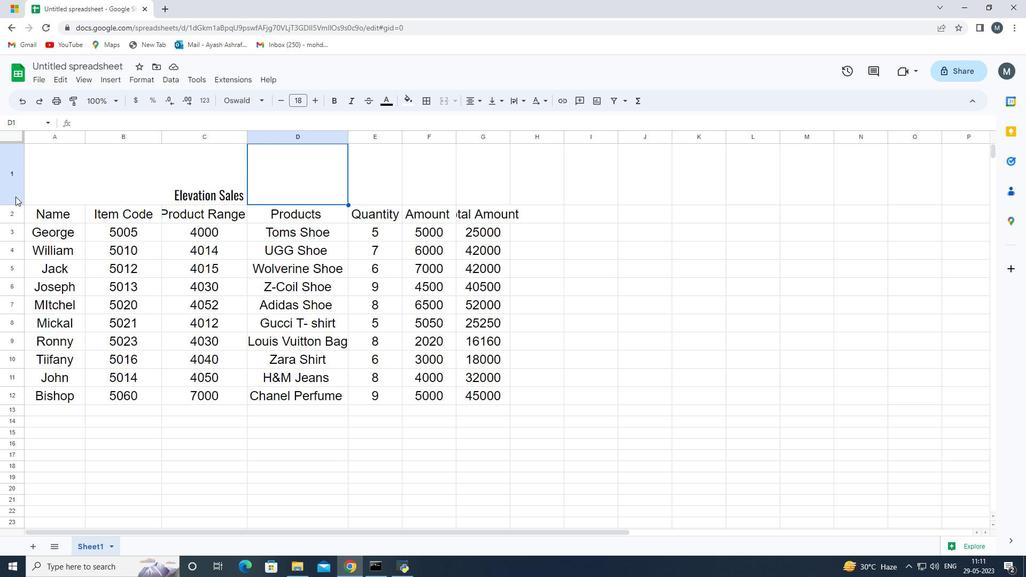 
Action: Mouse pressed left at (15, 194)
Screenshot: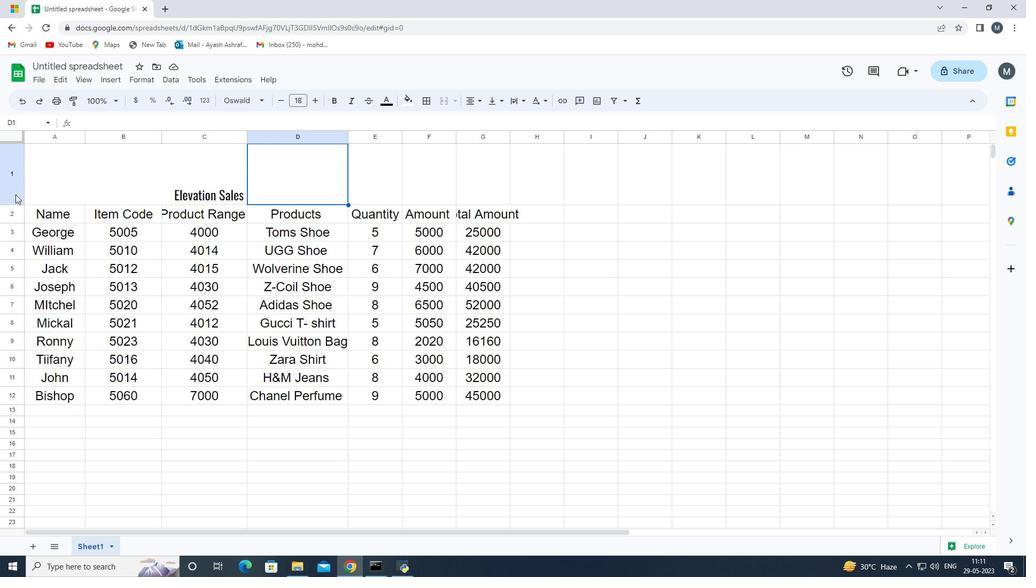
Action: Mouse moved to (339, 118)
Screenshot: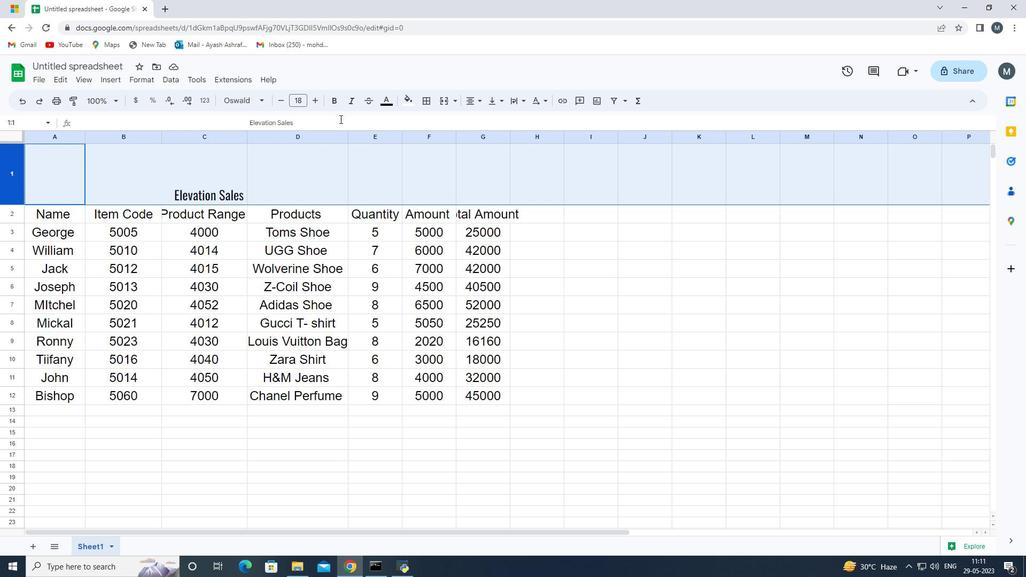 
Action: Mouse pressed left at (339, 118)
Screenshot: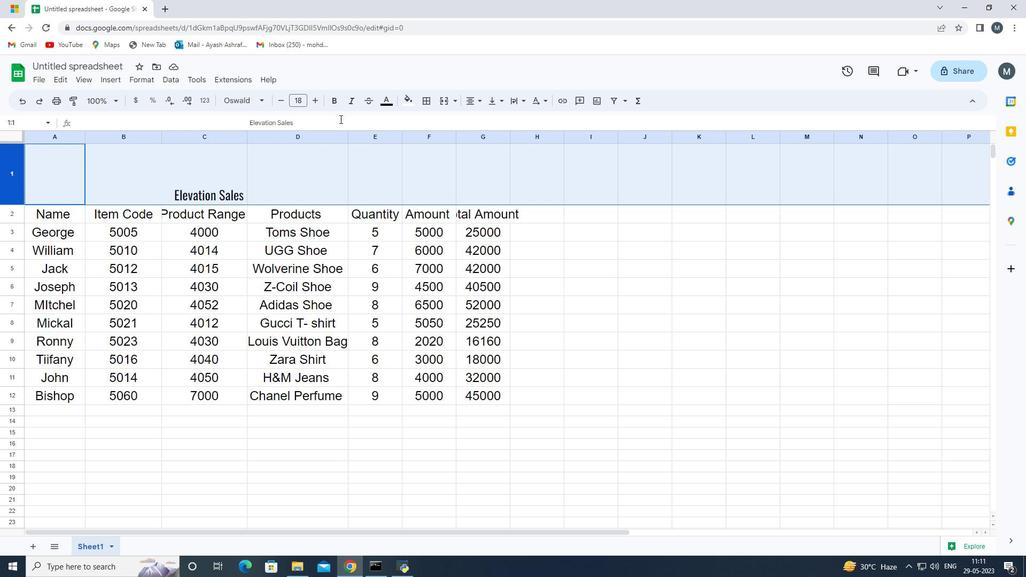 
Action: Mouse moved to (308, 128)
Screenshot: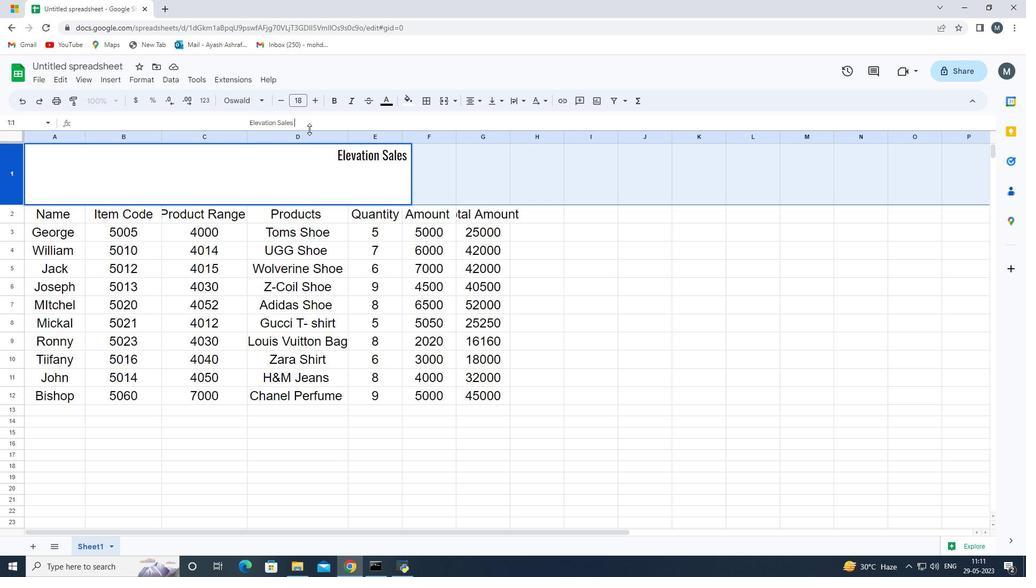
Action: Mouse pressed left at (308, 128)
Screenshot: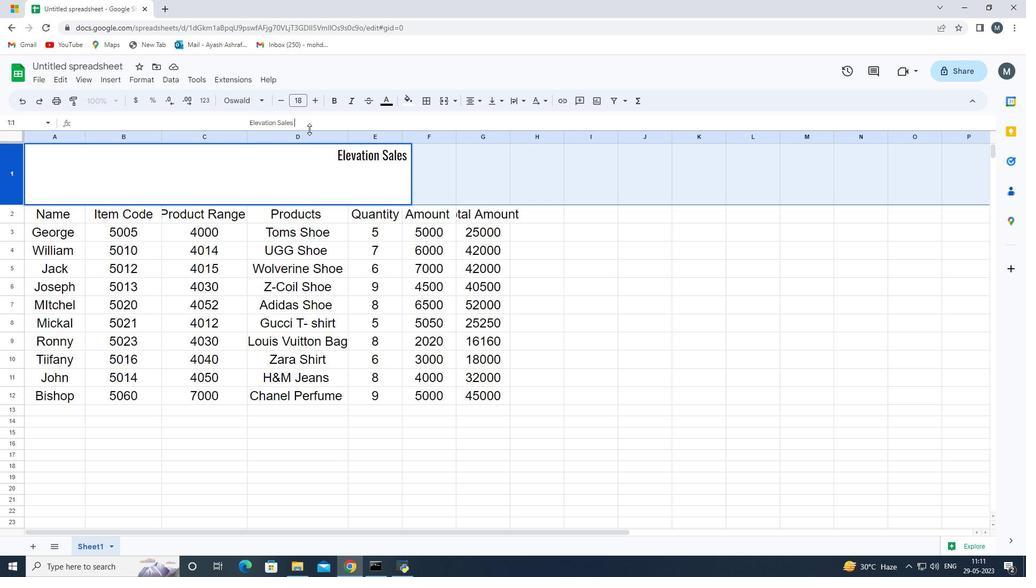 
Action: Mouse moved to (257, 120)
Screenshot: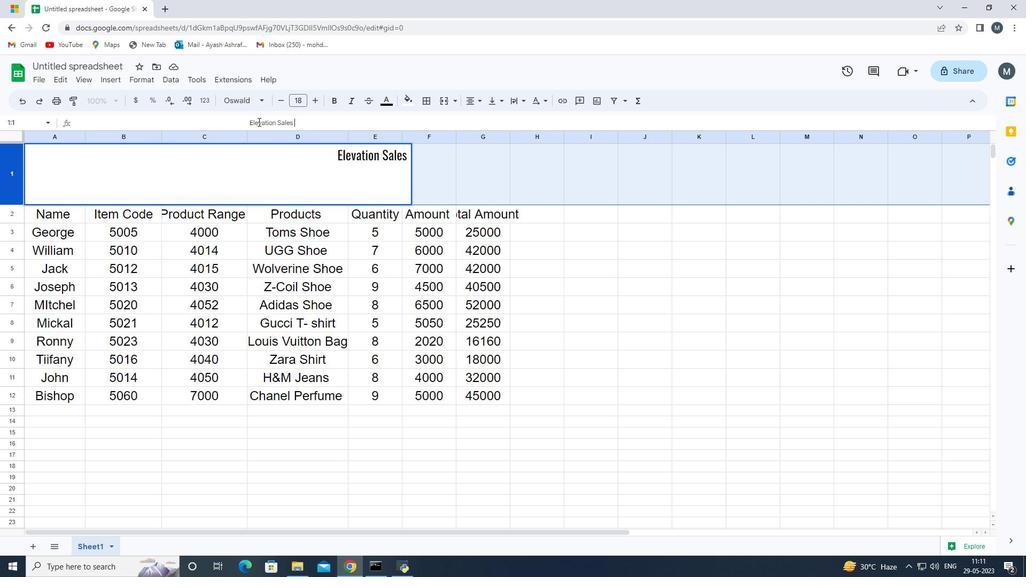 
Action: Mouse pressed left at (257, 120)
Screenshot: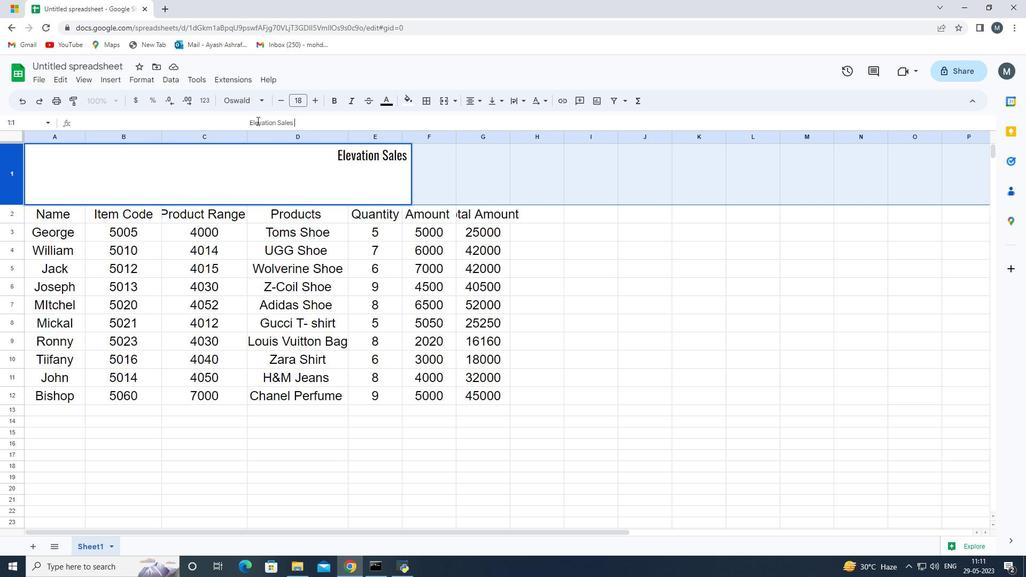 
Action: Mouse moved to (256, 120)
Screenshot: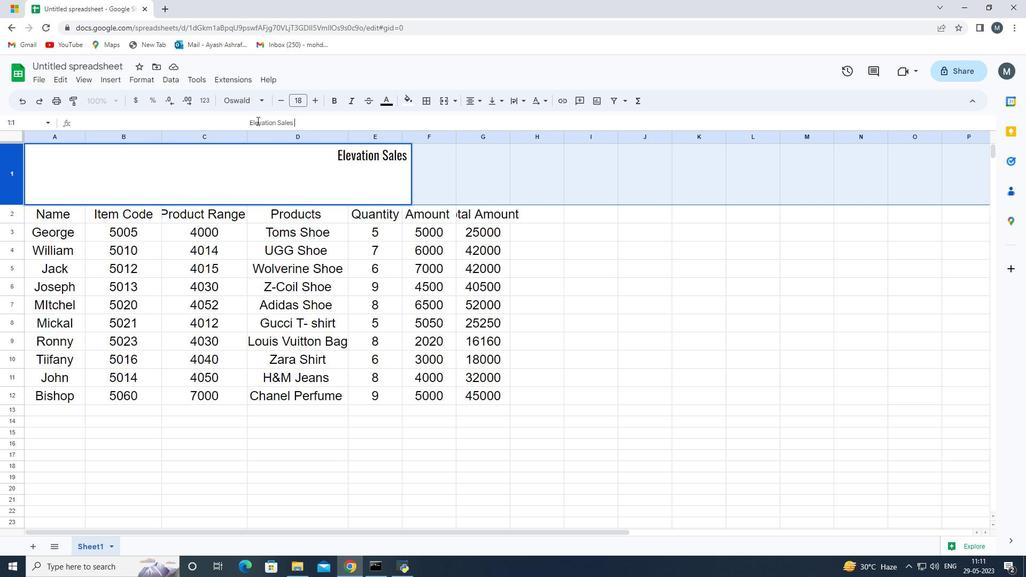 
Action: Mouse pressed left at (256, 120)
Screenshot: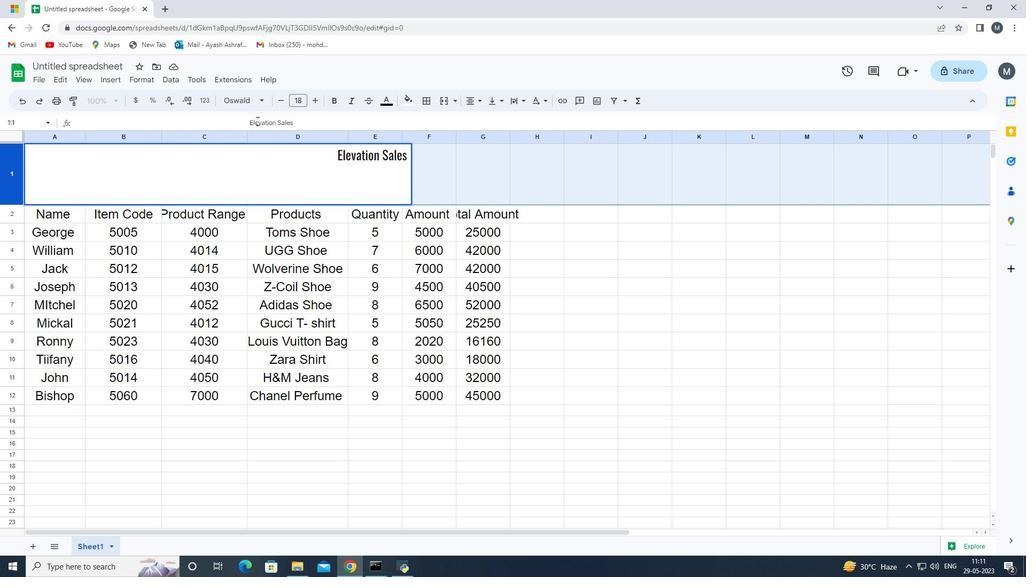 
Action: Mouse moved to (297, 123)
Screenshot: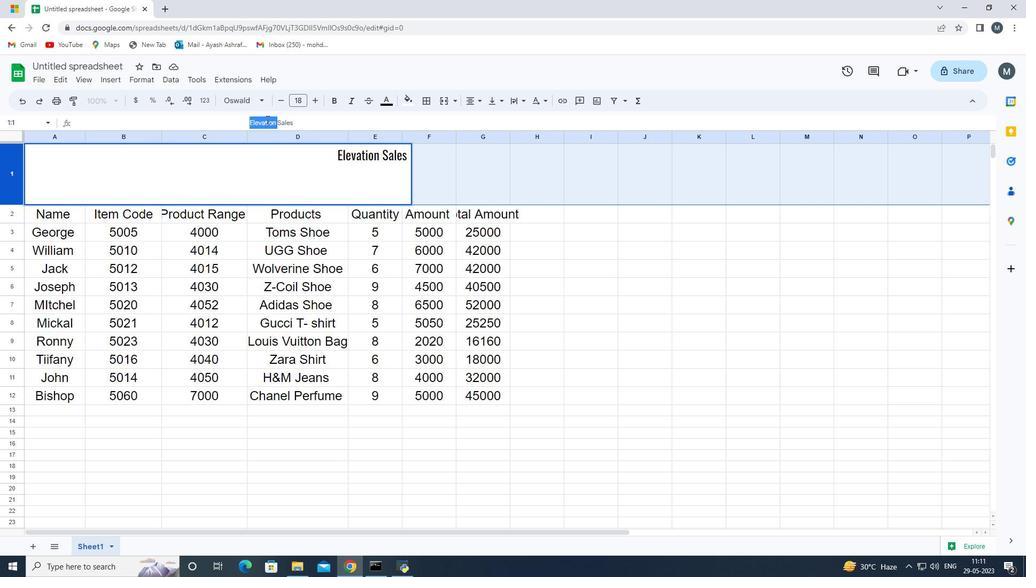
Action: Mouse pressed left at (297, 123)
Screenshot: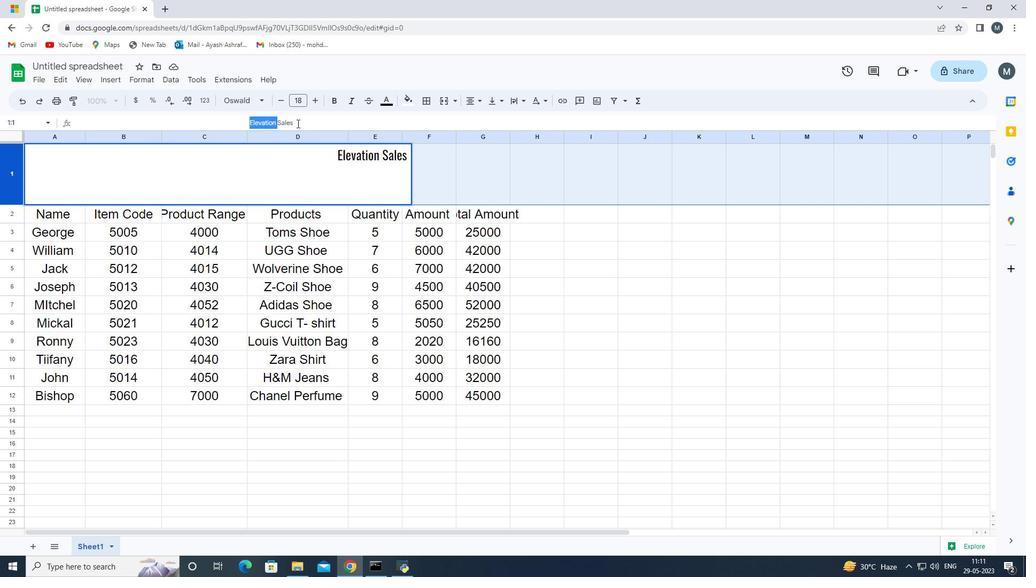 
Action: Mouse moved to (407, 156)
Screenshot: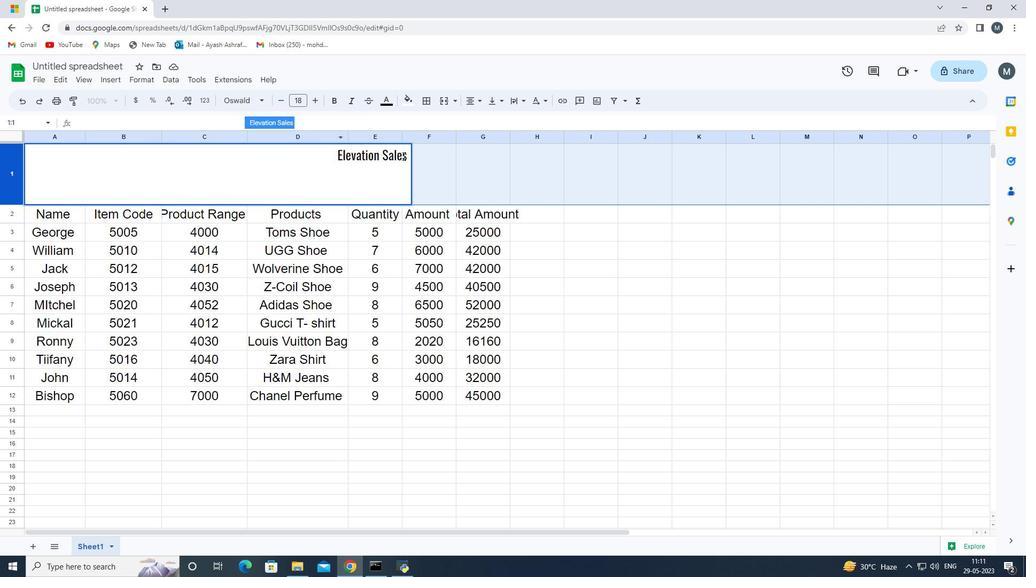 
Action: Mouse pressed left at (407, 156)
Screenshot: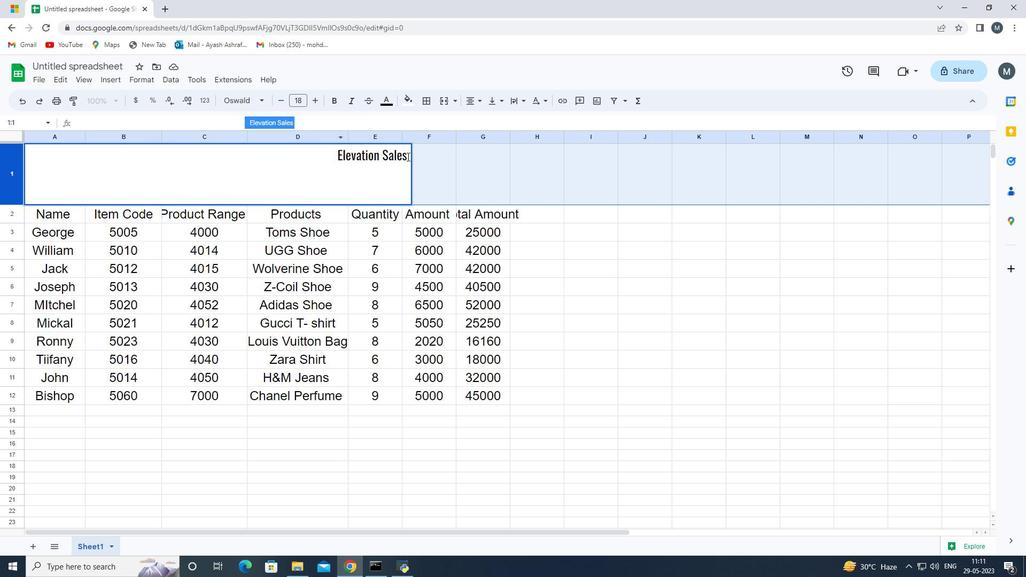 
Action: Mouse moved to (316, 103)
Screenshot: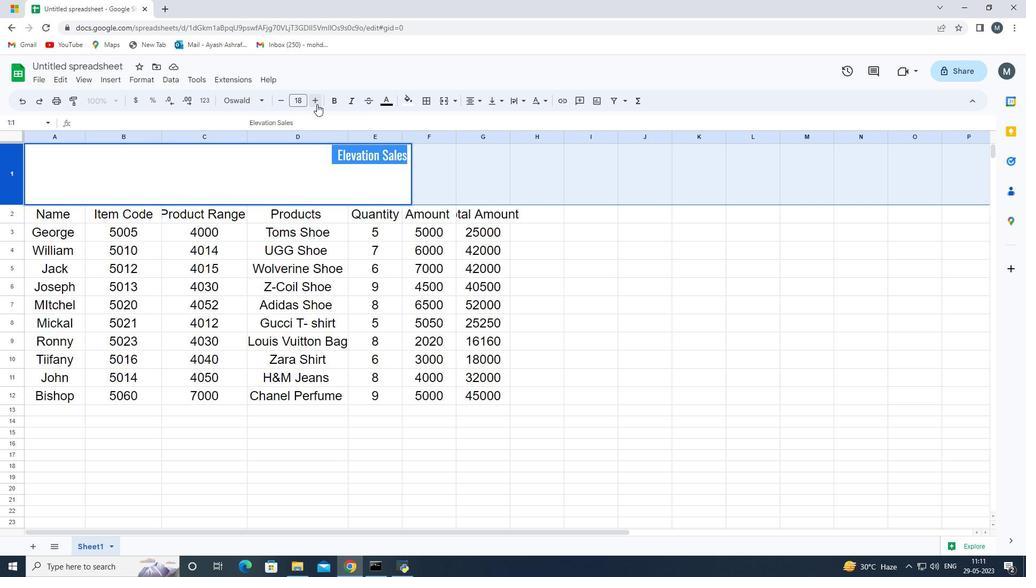 
Action: Mouse pressed left at (316, 103)
Screenshot: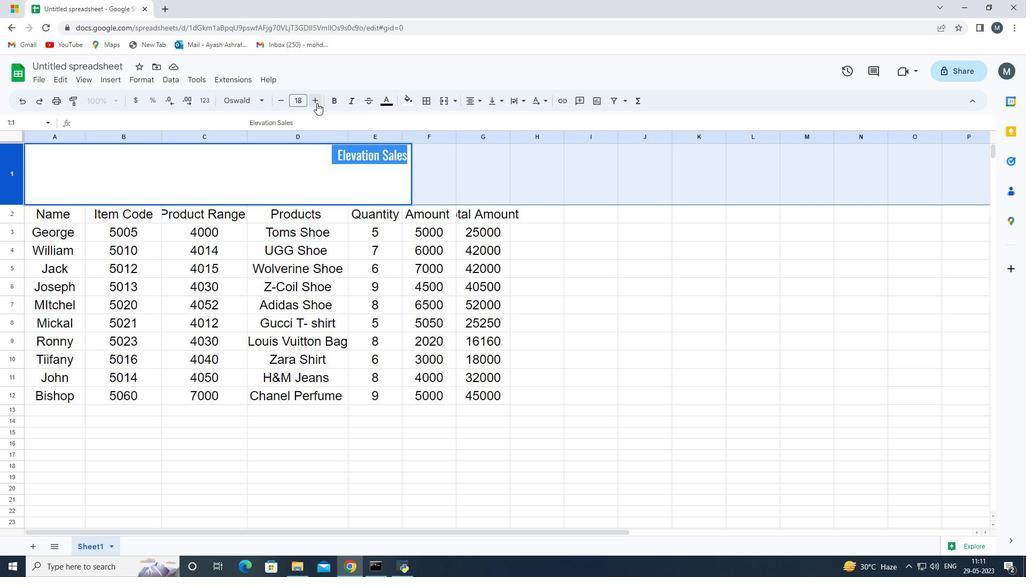 
Action: Mouse moved to (283, 102)
Screenshot: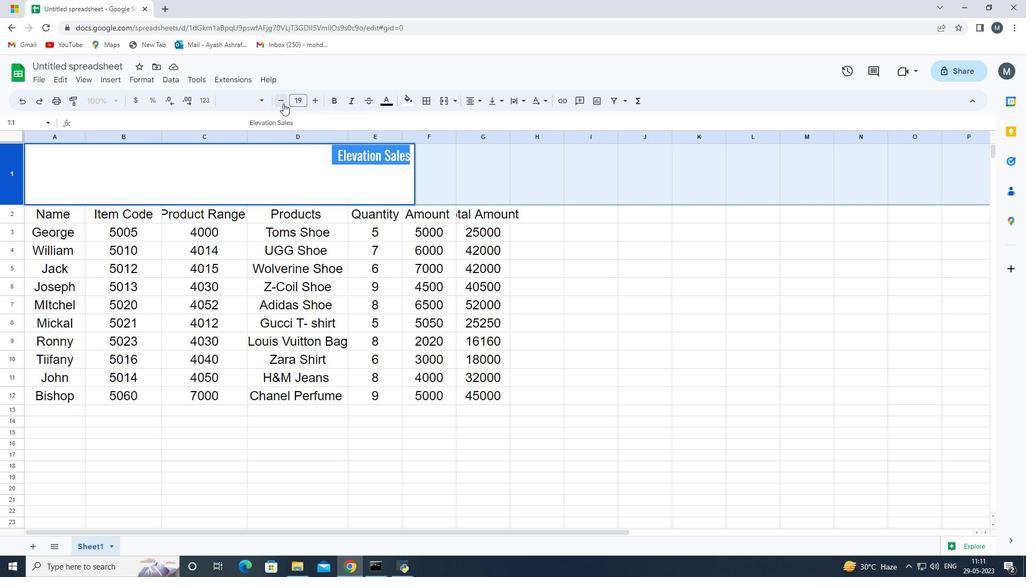 
Action: Mouse pressed left at (283, 102)
Screenshot: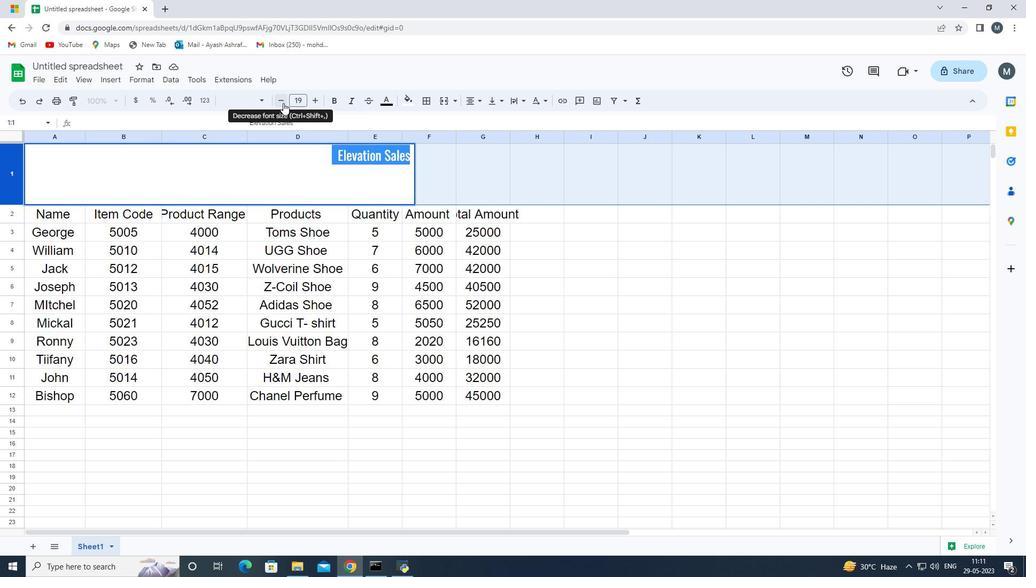 
Action: Mouse pressed left at (283, 102)
Screenshot: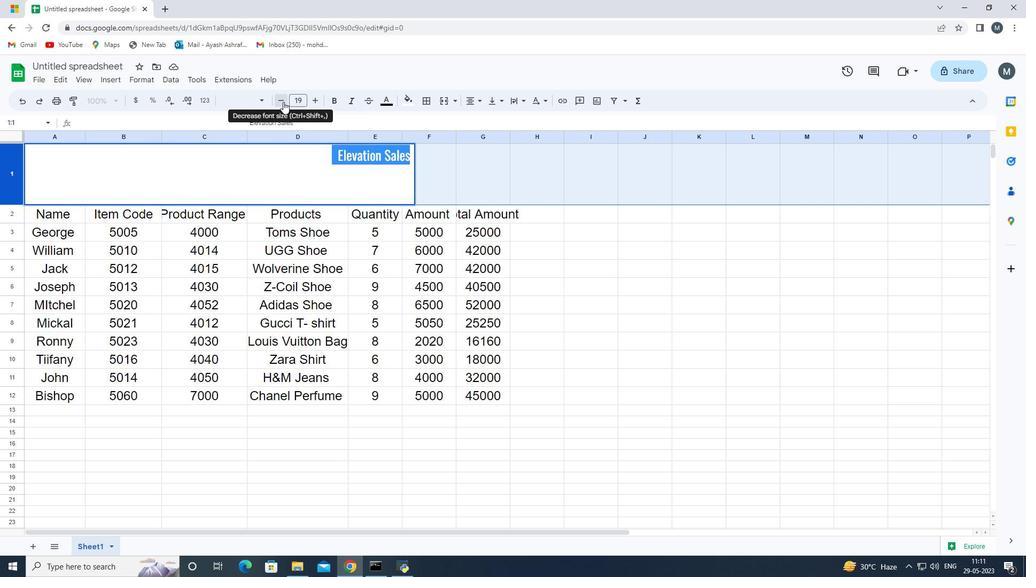 
Action: Mouse moved to (283, 102)
Screenshot: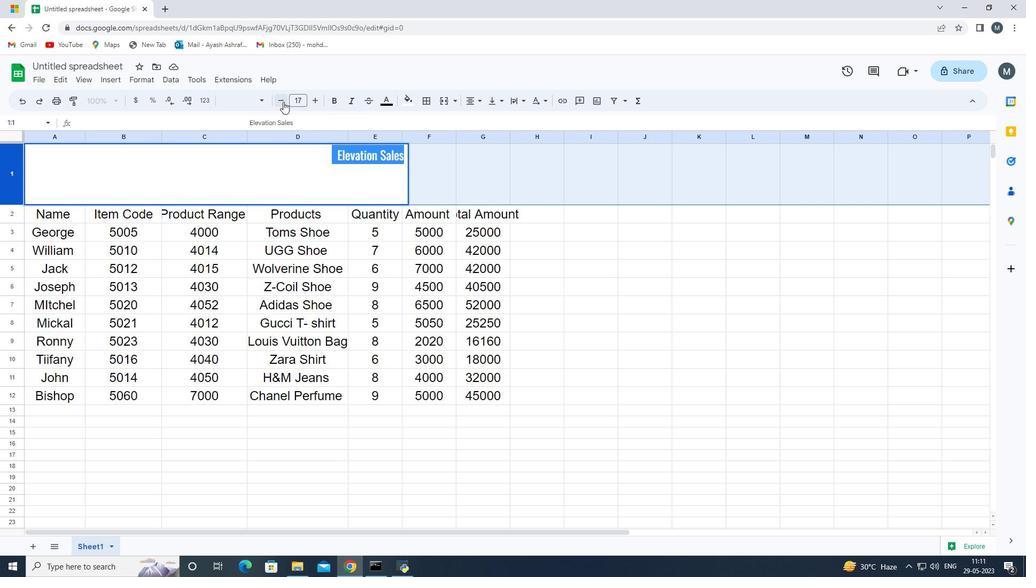 
Action: Mouse pressed left at (283, 102)
Screenshot: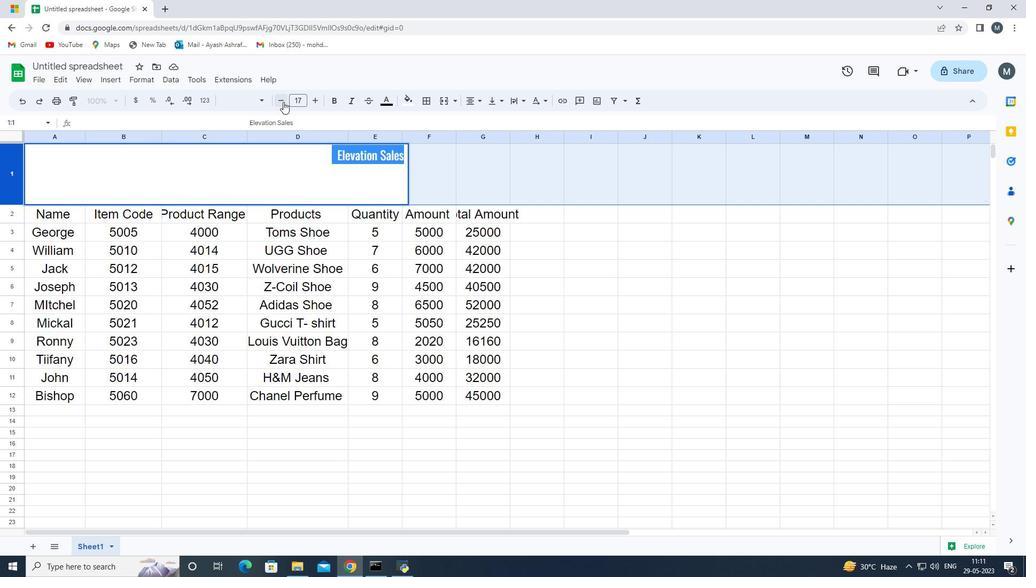 
Action: Mouse moved to (314, 102)
Screenshot: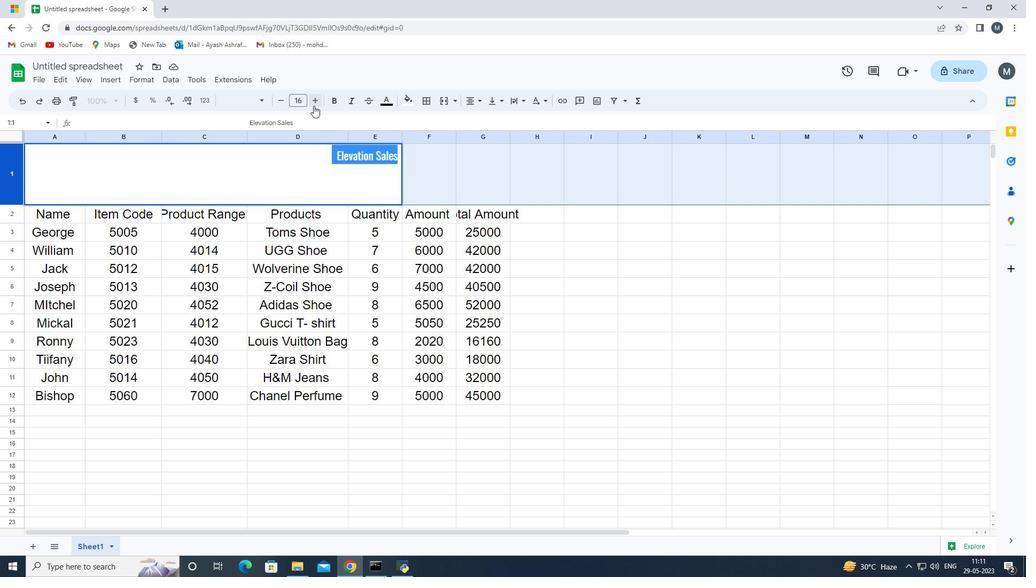 
Action: Mouse pressed left at (314, 102)
Screenshot: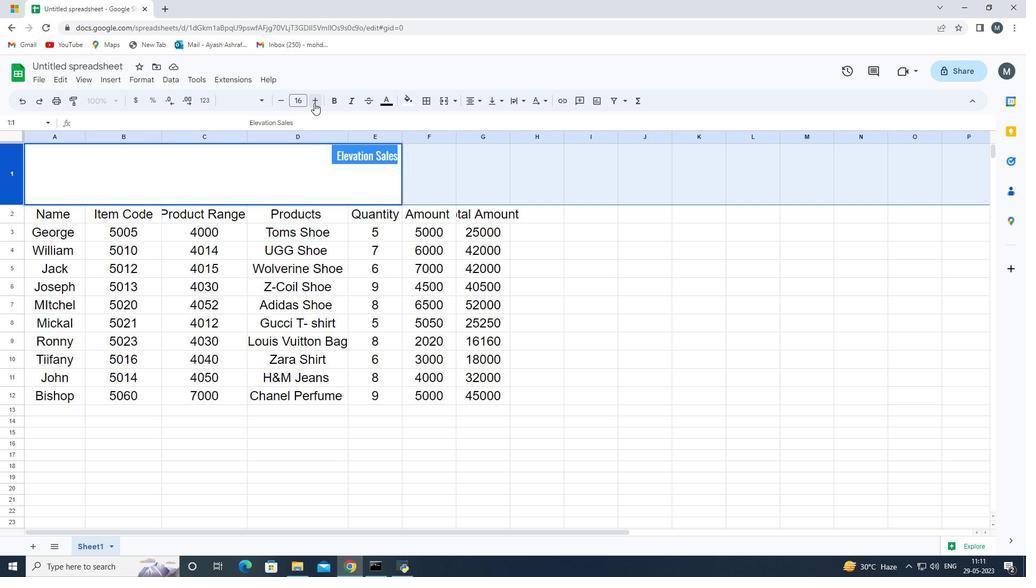 
Action: Mouse pressed left at (314, 102)
Screenshot: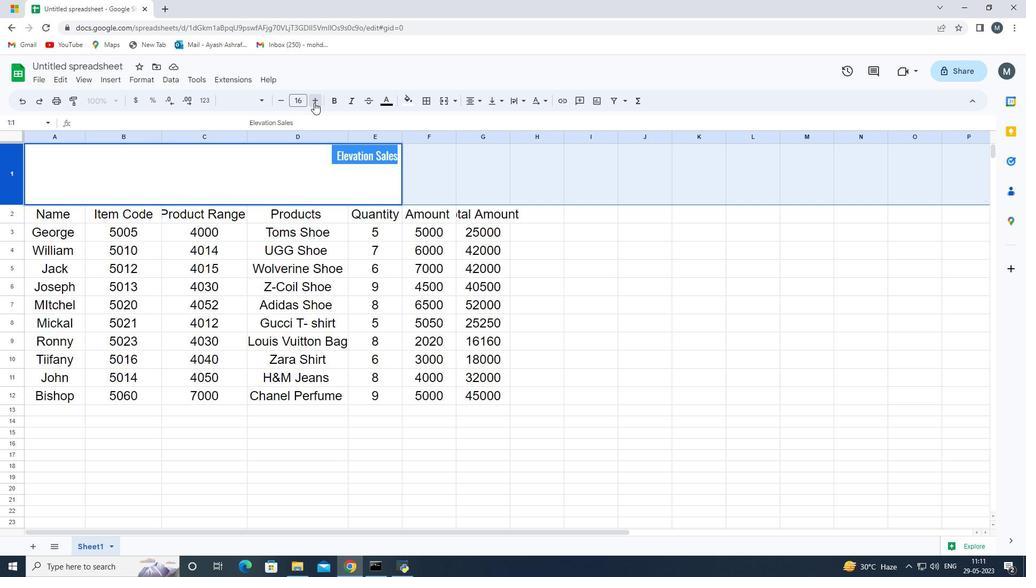 
Action: Mouse moved to (563, 296)
Screenshot: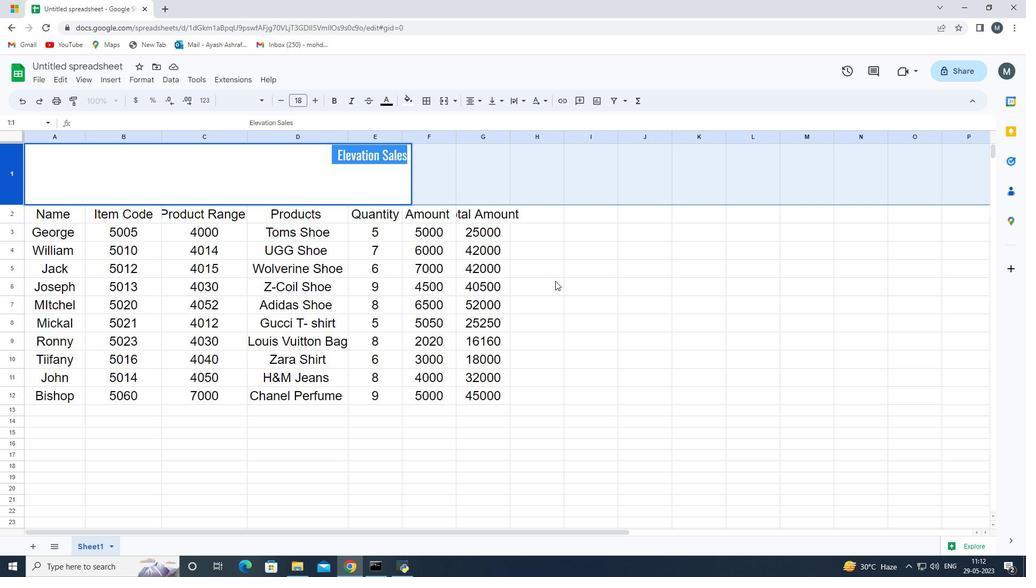 
Action: Mouse pressed left at (563, 296)
Screenshot: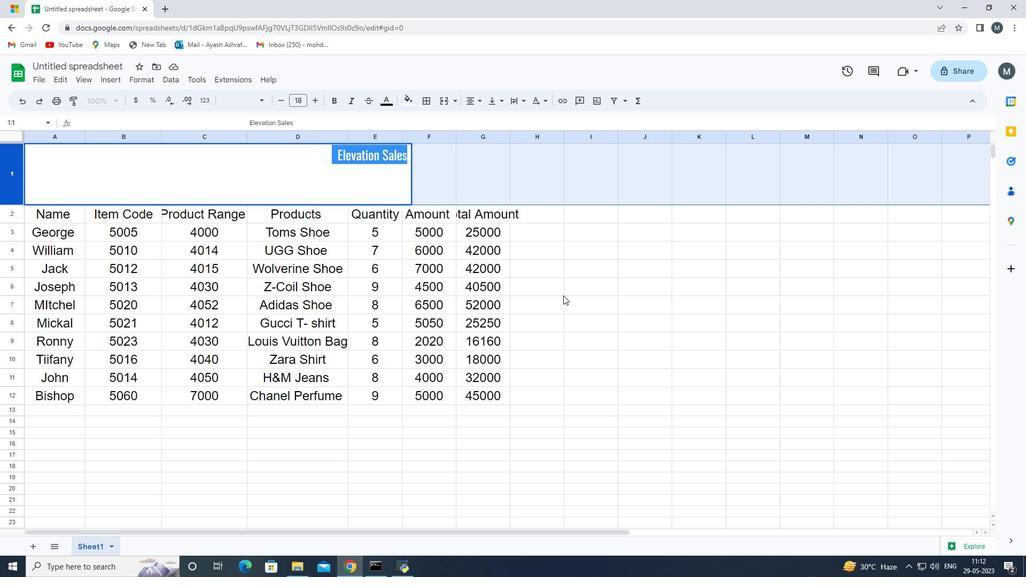 
Action: Mouse moved to (168, 171)
Screenshot: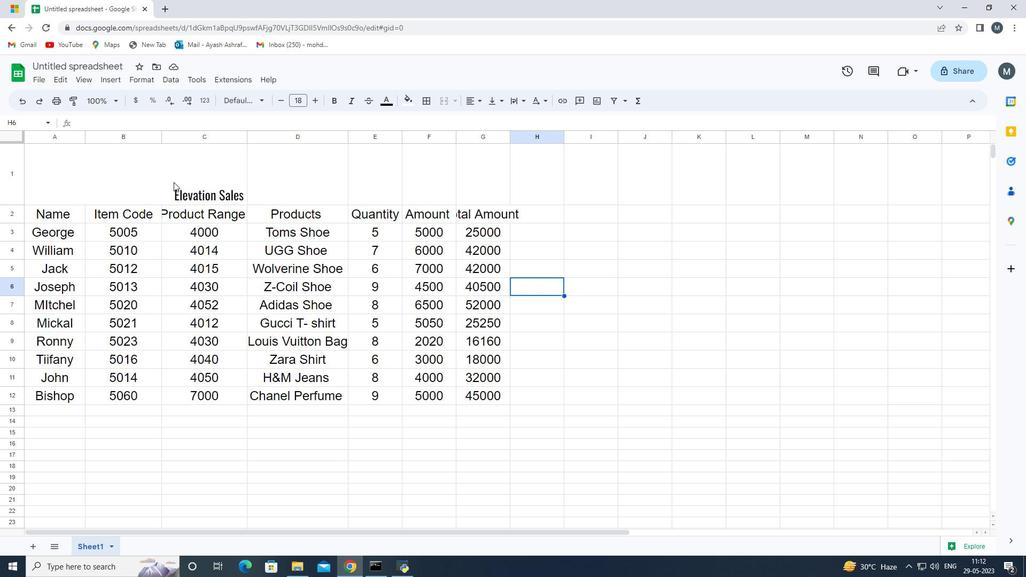 
Action: Mouse pressed left at (168, 171)
Screenshot: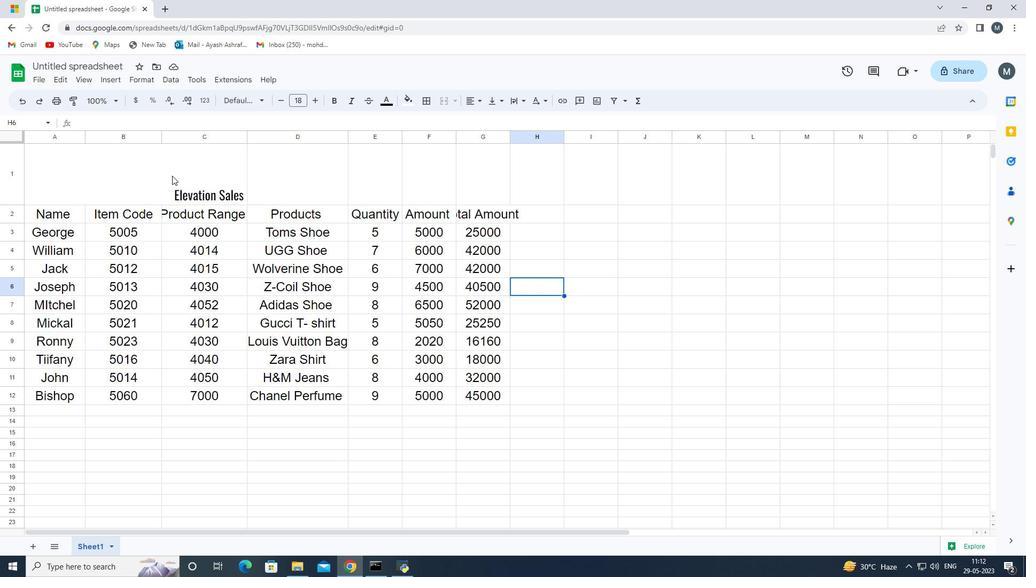 
Action: Mouse moved to (179, 189)
Screenshot: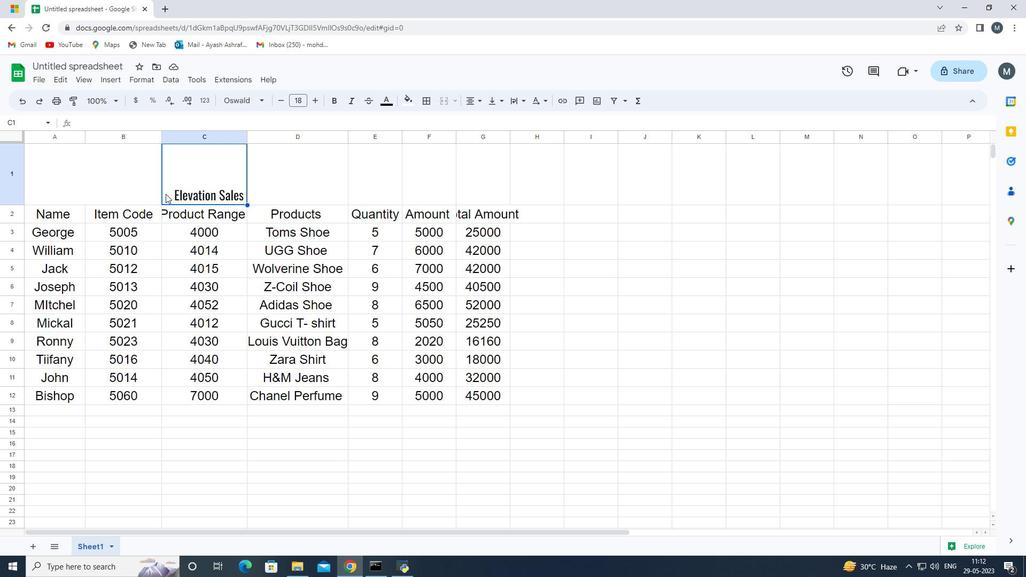 
Action: Mouse pressed left at (179, 189)
Screenshot: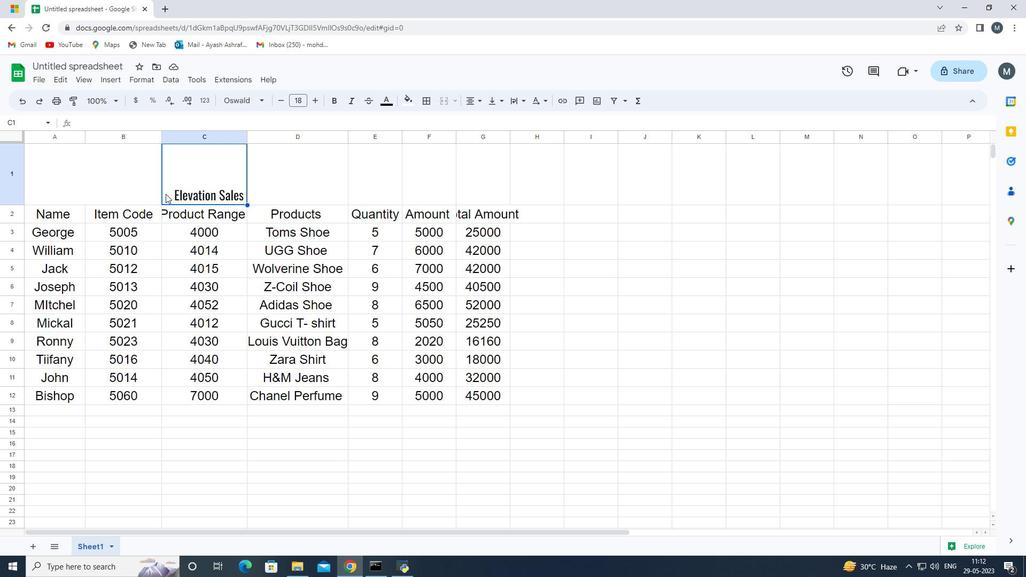 
Action: Mouse moved to (9, 168)
Screenshot: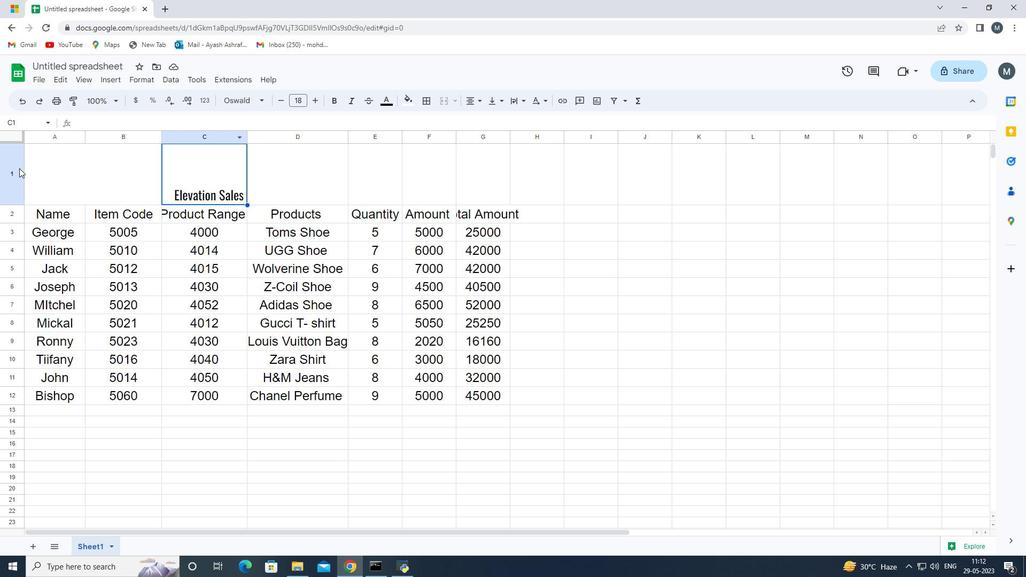 
Action: Mouse pressed left at (9, 168)
Screenshot: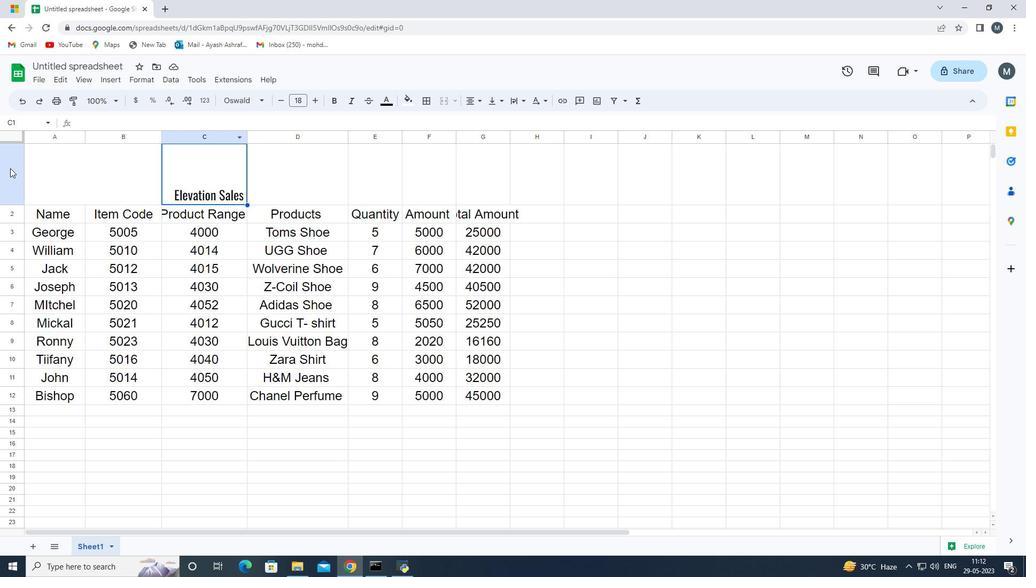 
Action: Mouse moved to (10, 205)
Screenshot: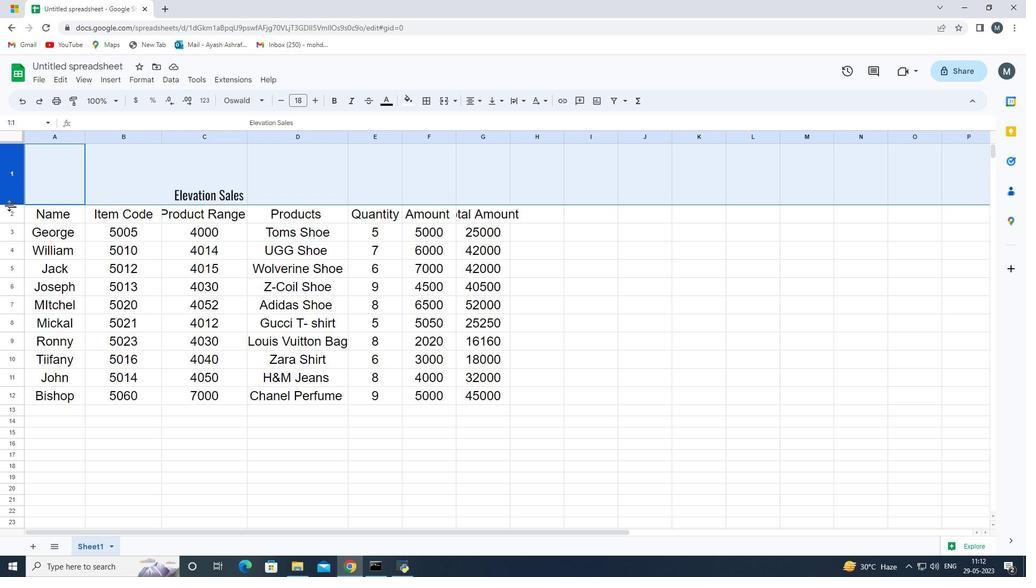 
Action: Mouse pressed left at (10, 205)
Screenshot: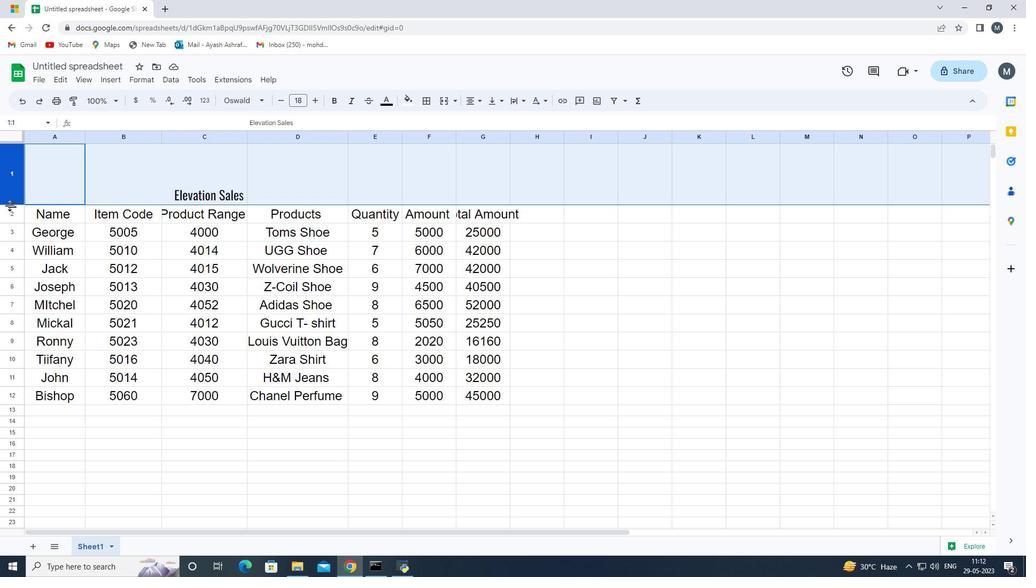 
Action: Mouse moved to (9, 169)
Screenshot: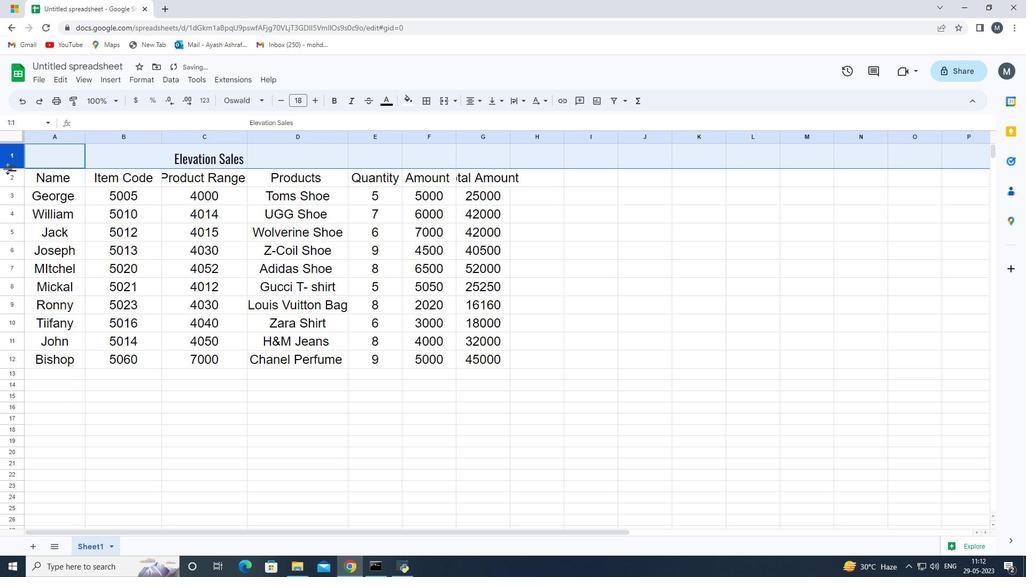 
Action: Mouse pressed left at (9, 169)
Screenshot: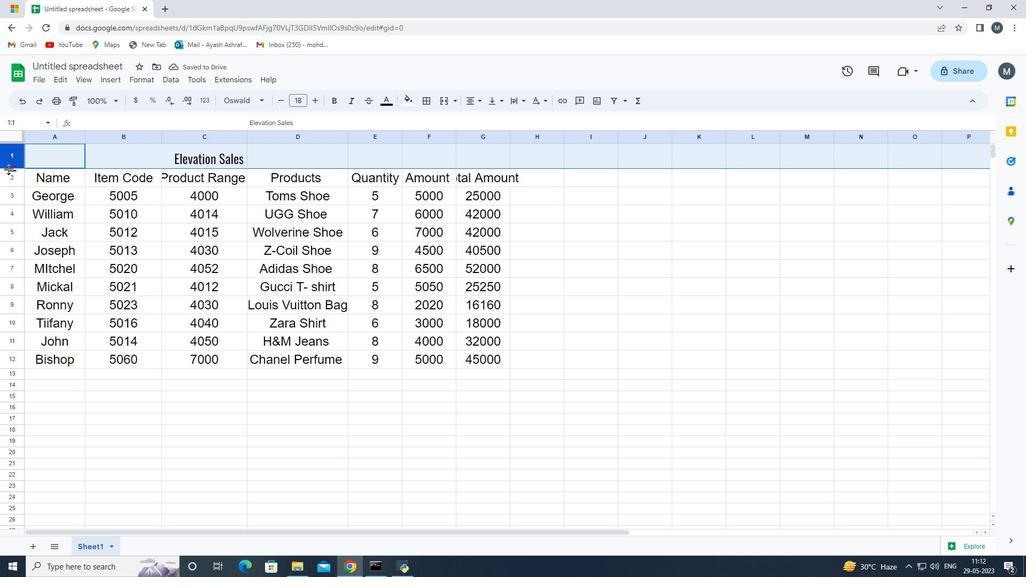 
Action: Mouse moved to (136, 157)
Screenshot: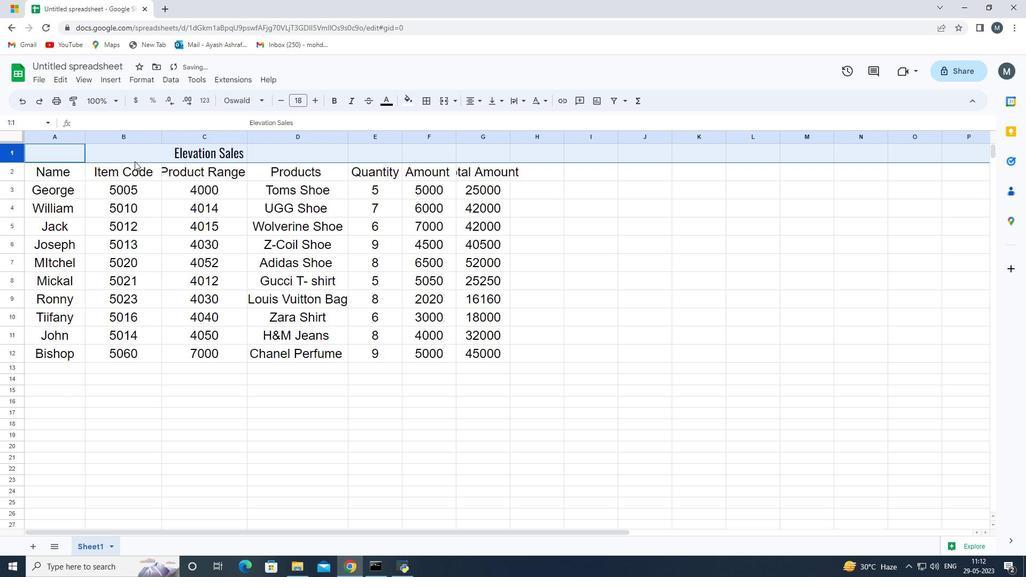 
Action: Mouse pressed left at (136, 157)
Screenshot: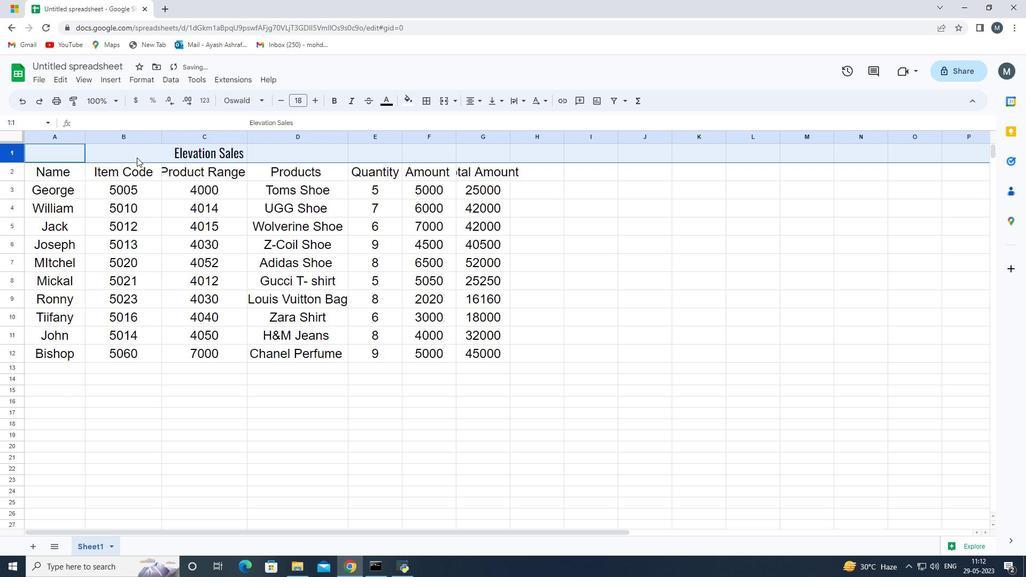 
Action: Mouse moved to (187, 148)
Screenshot: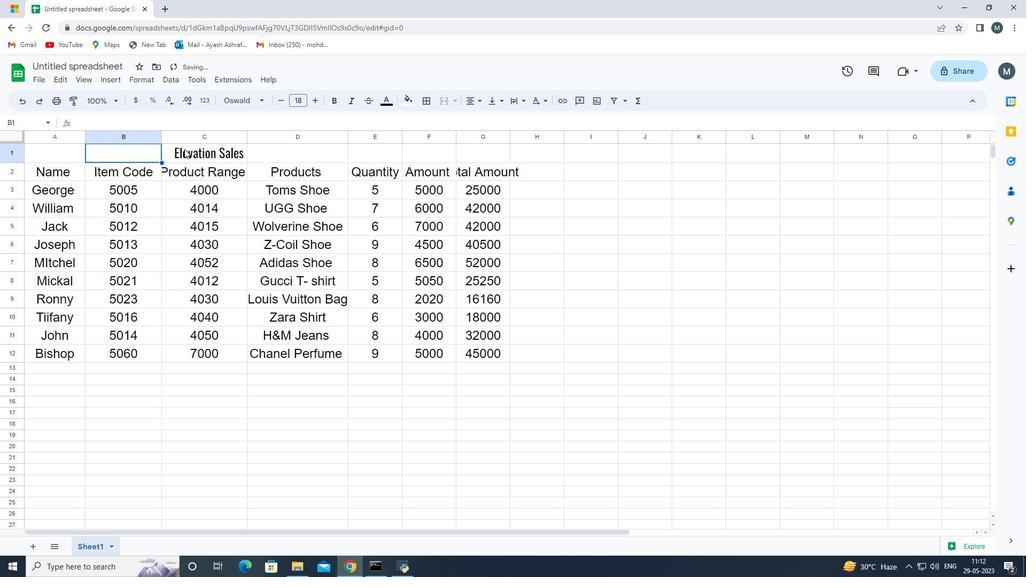 
Action: Mouse pressed left at (187, 148)
Screenshot: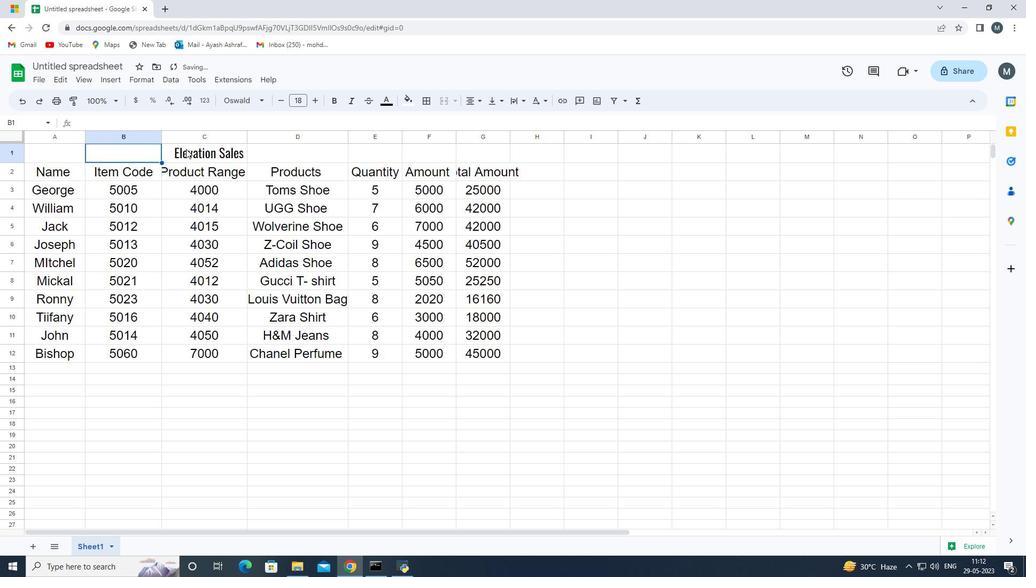 
Action: Mouse moved to (212, 151)
Screenshot: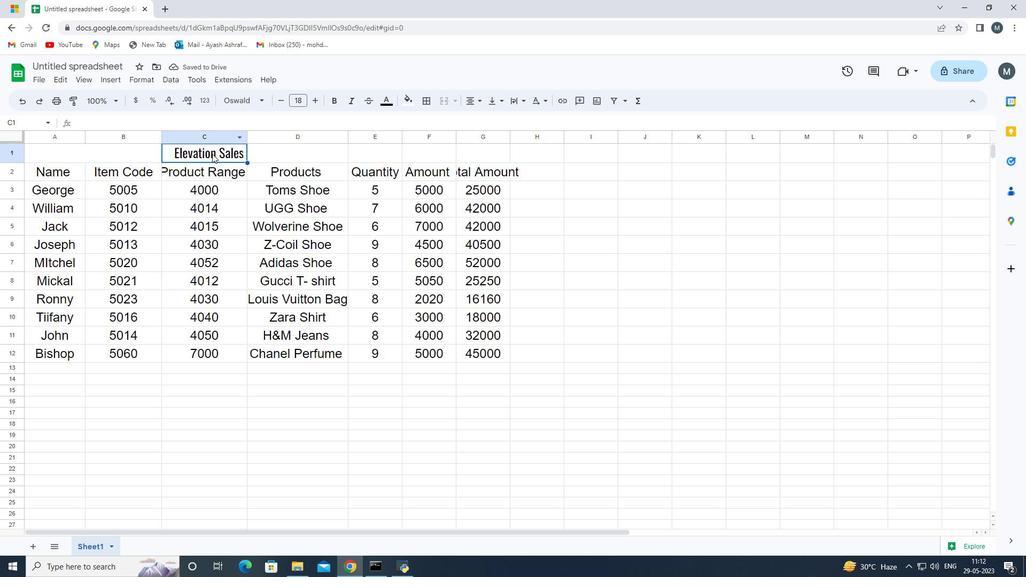 
Action: Key pressed <Key.cmd>a
Screenshot: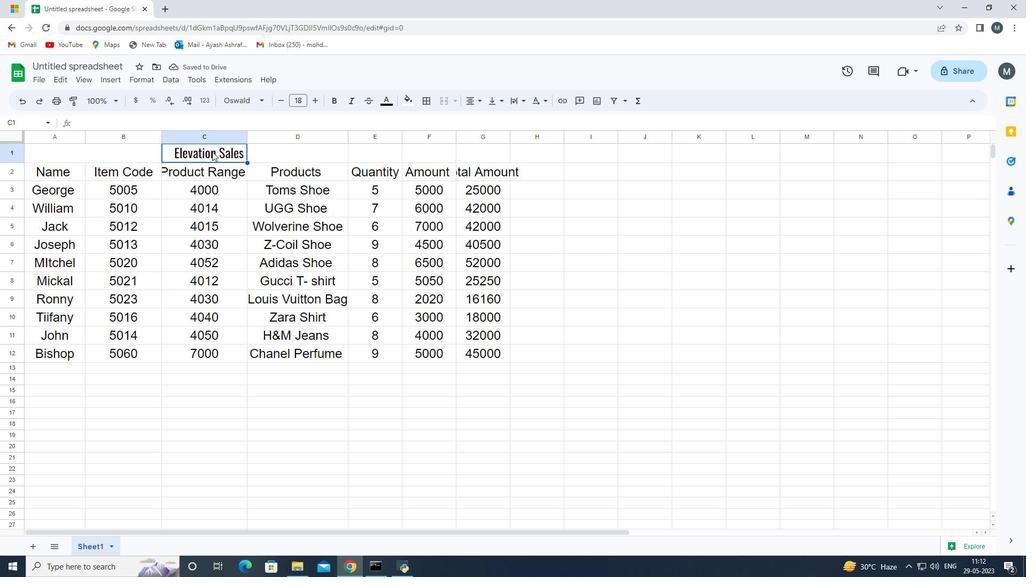 
Action: Mouse moved to (630, 269)
Screenshot: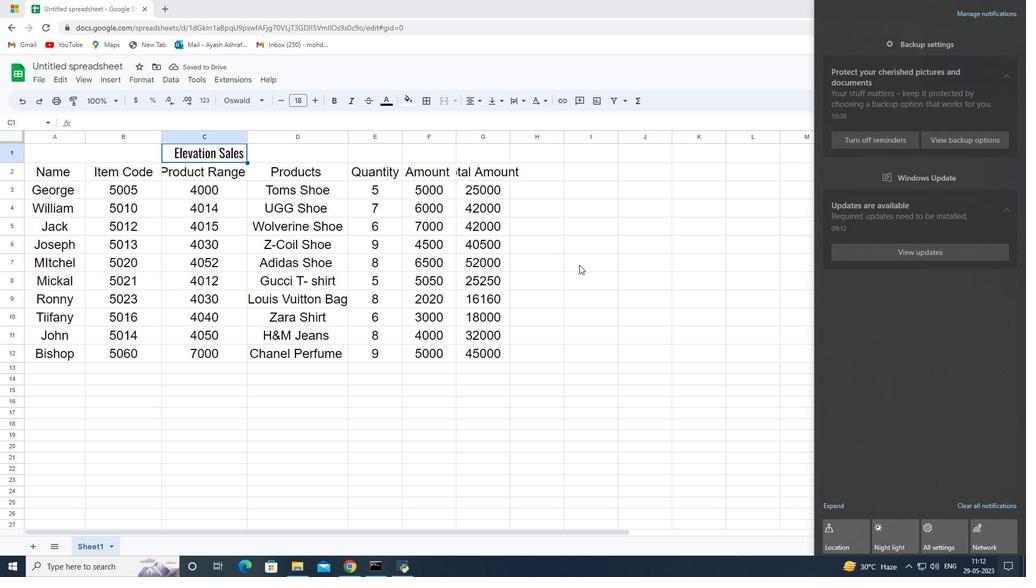 
Action: Mouse pressed left at (630, 269)
Screenshot: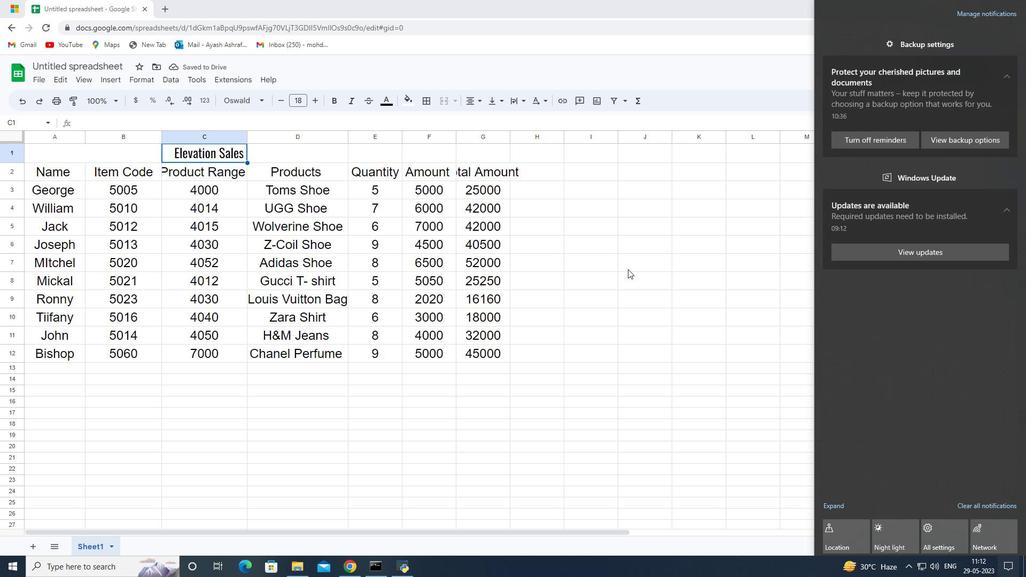 
Action: Mouse moved to (177, 145)
Screenshot: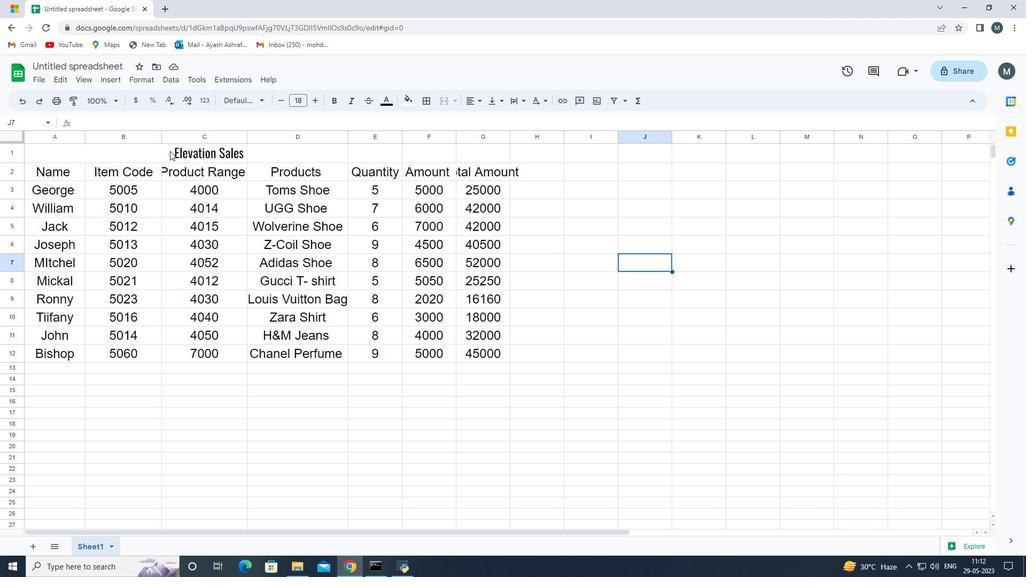 
Action: Mouse pressed left at (177, 145)
Screenshot: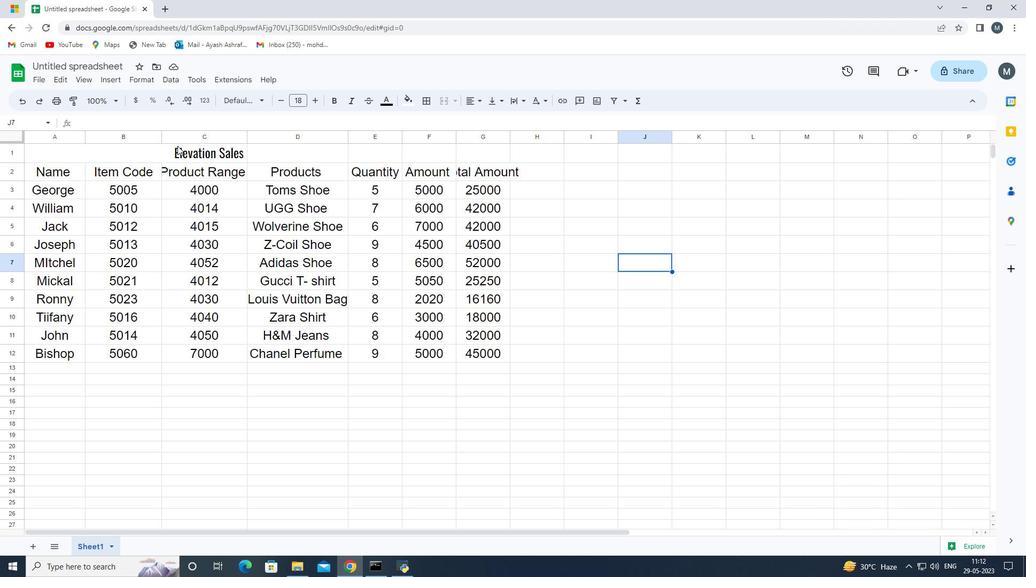 
Action: Mouse moved to (173, 148)
Screenshot: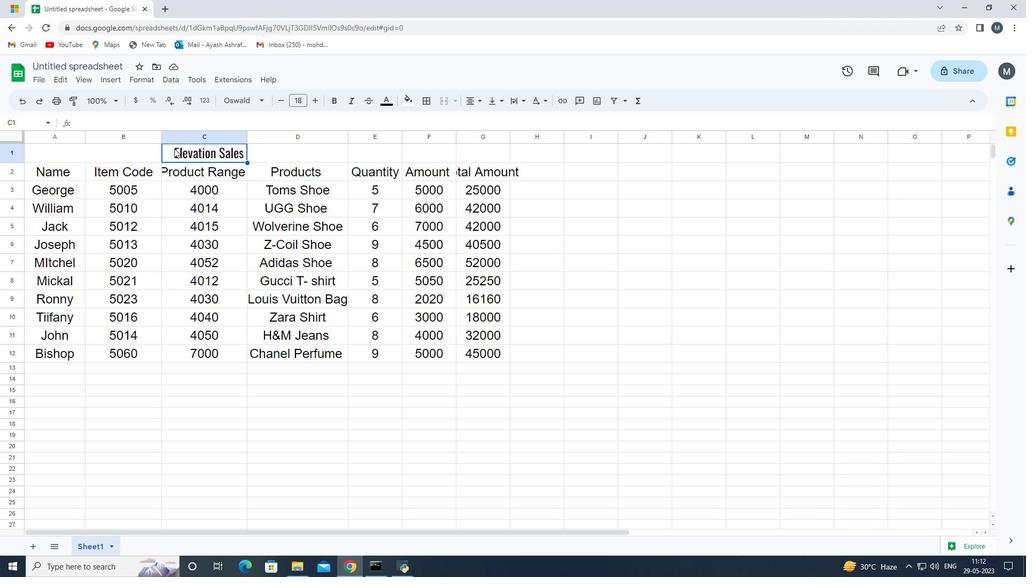 
Action: Mouse pressed left at (173, 148)
Screenshot: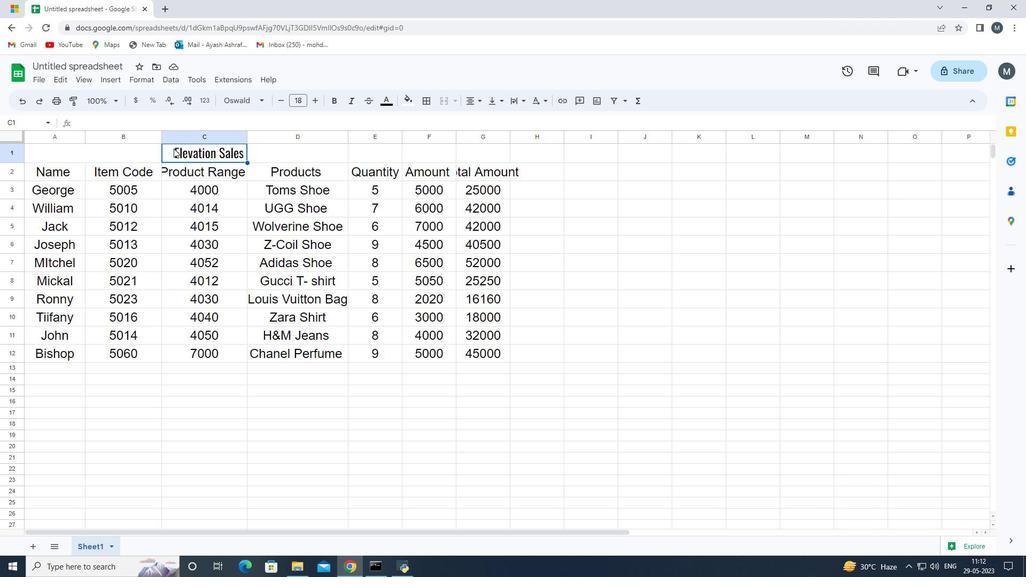 
Action: Mouse moved to (236, 149)
Screenshot: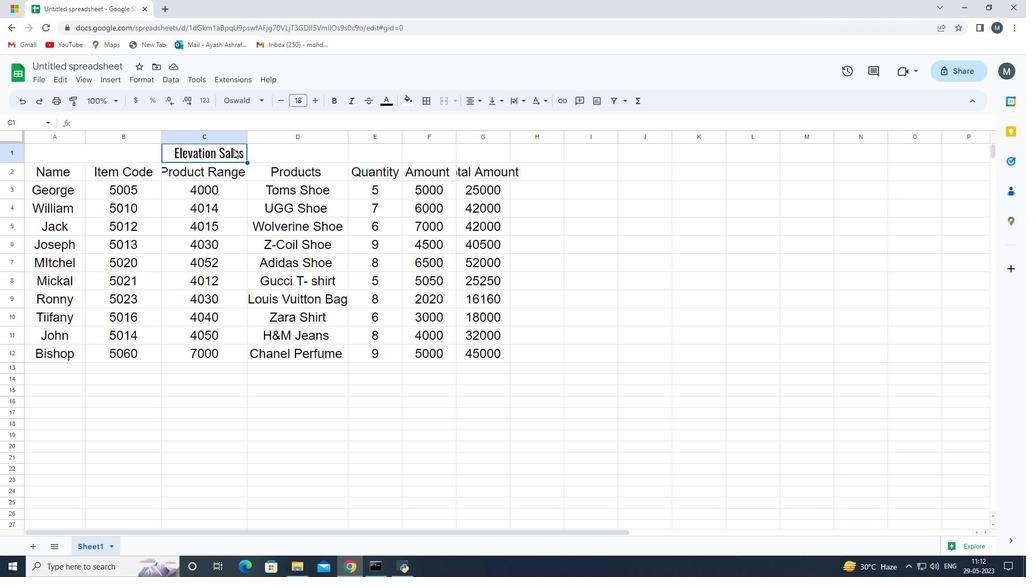 
Action: Mouse pressed left at (233, 149)
Screenshot: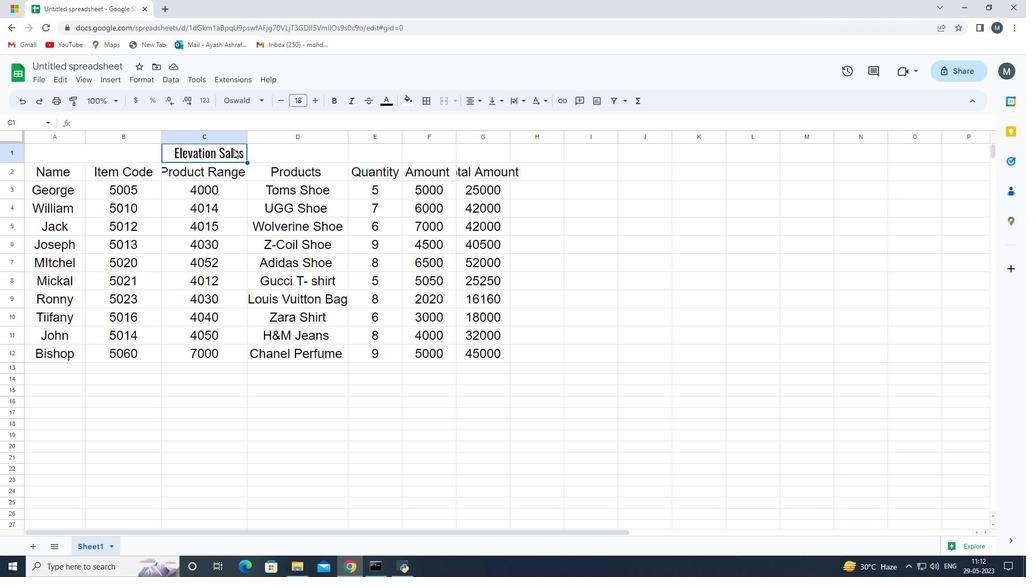 
Action: Mouse moved to (238, 149)
Screenshot: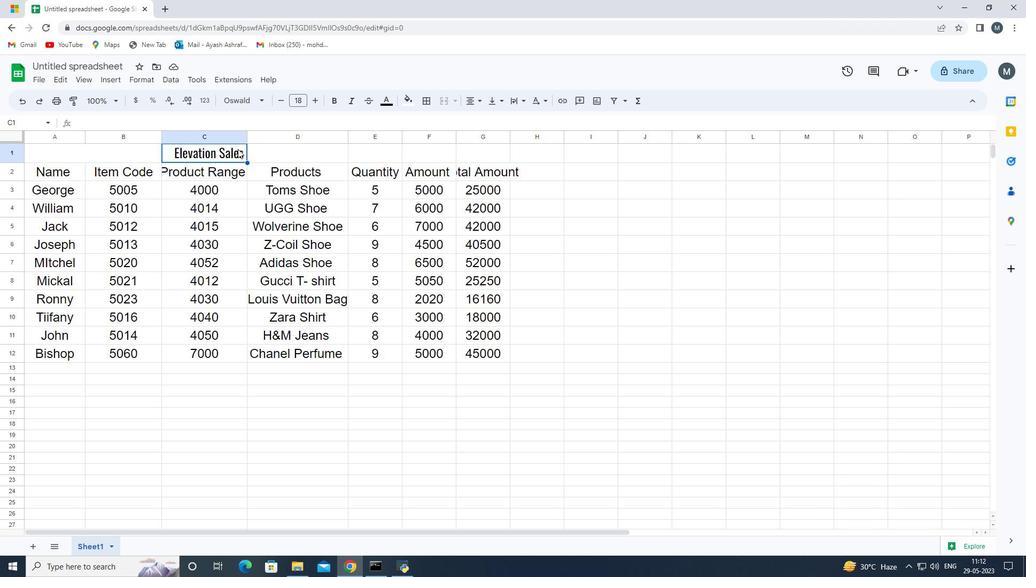 
Action: Mouse pressed left at (238, 149)
Screenshot: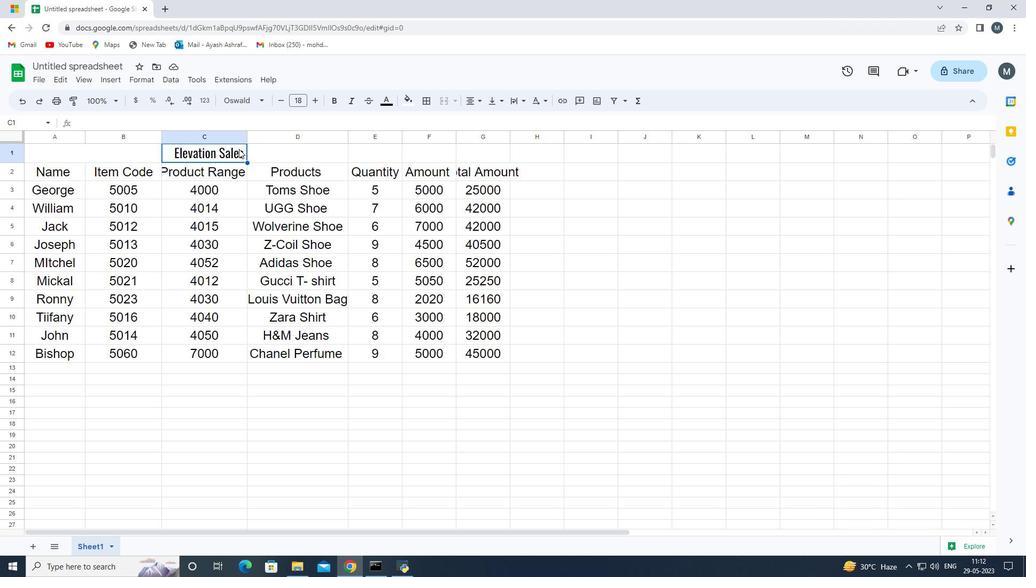 
Action: Mouse moved to (136, 147)
Screenshot: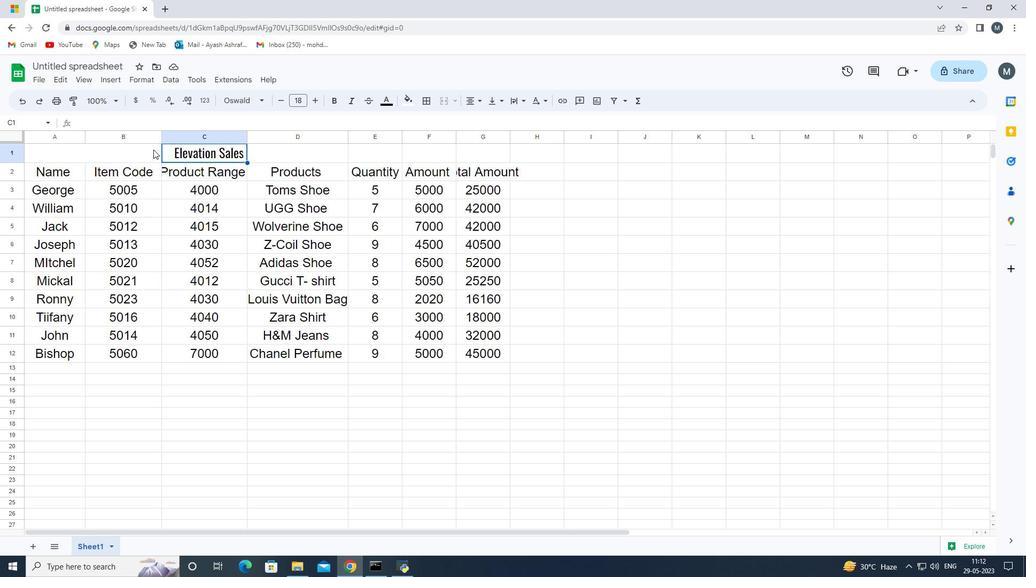 
Action: Mouse pressed left at (136, 147)
Screenshot: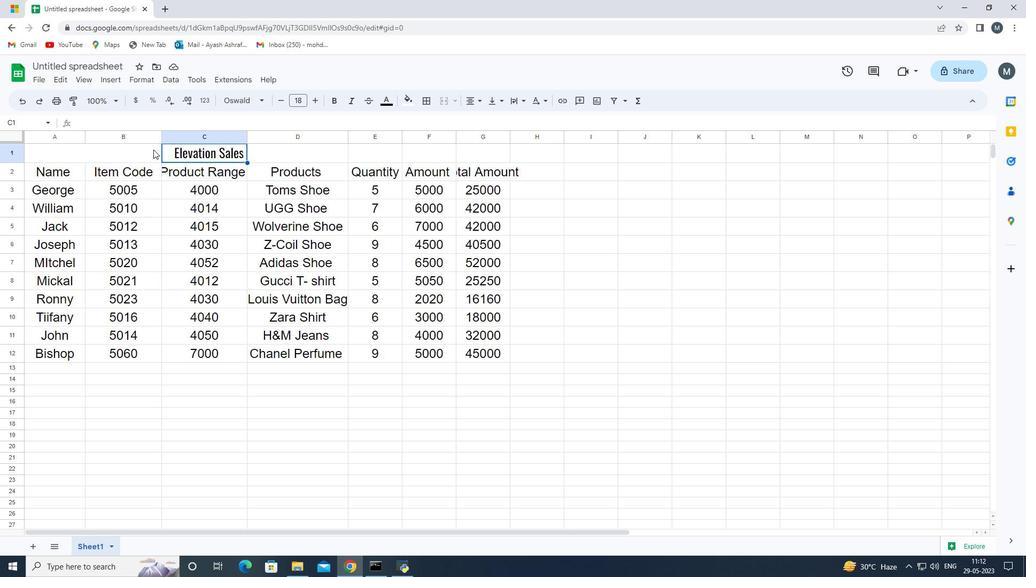 
Action: Mouse moved to (68, 148)
Screenshot: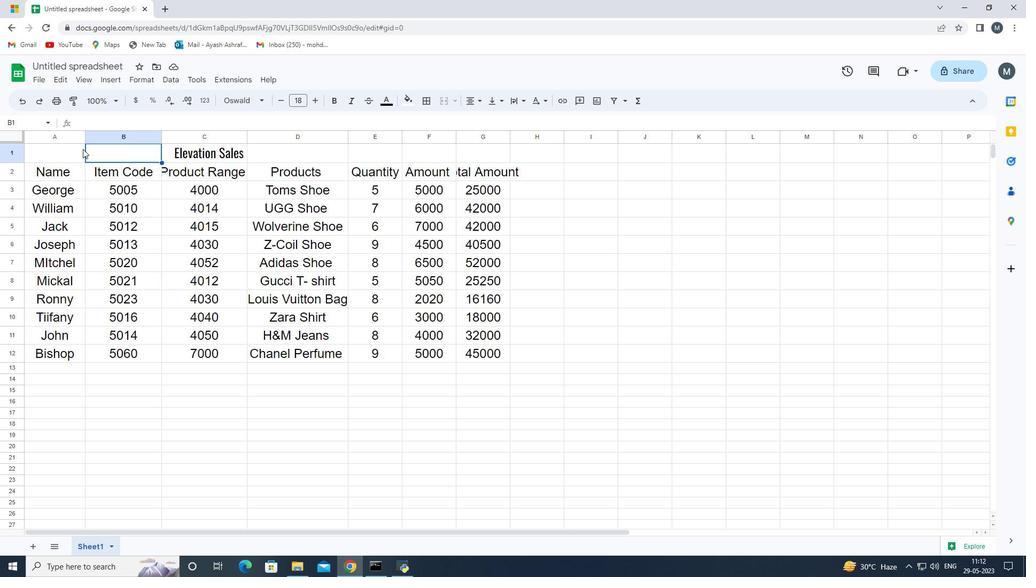 
Action: Mouse pressed left at (68, 148)
Screenshot: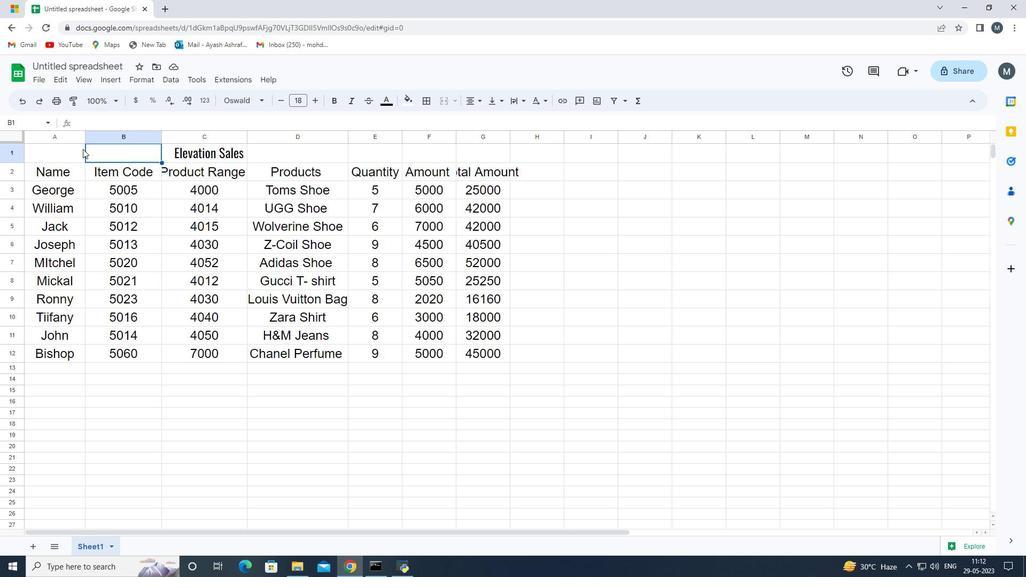 
Action: Mouse moved to (215, 122)
Screenshot: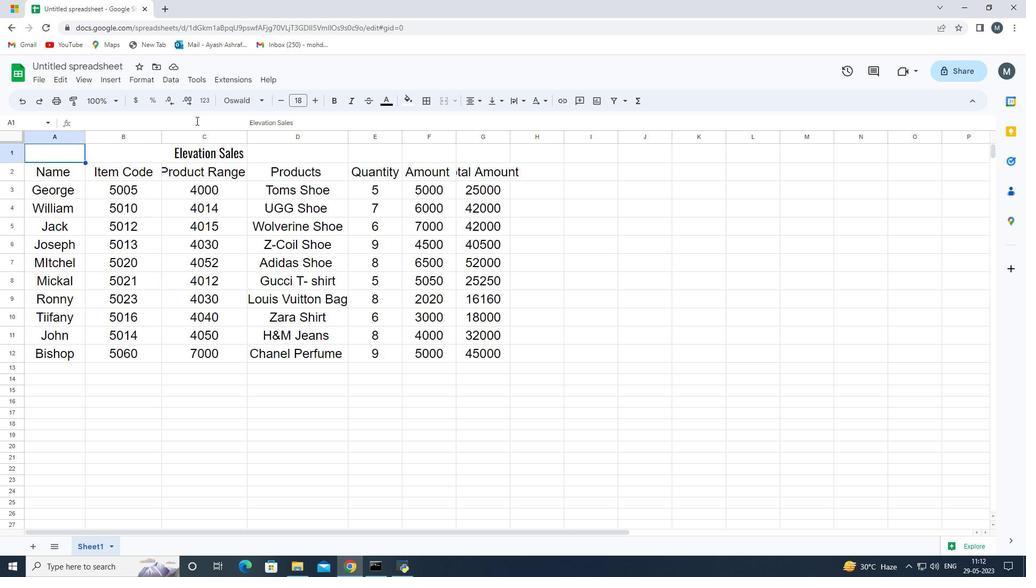 
Action: Mouse pressed left at (215, 122)
Screenshot: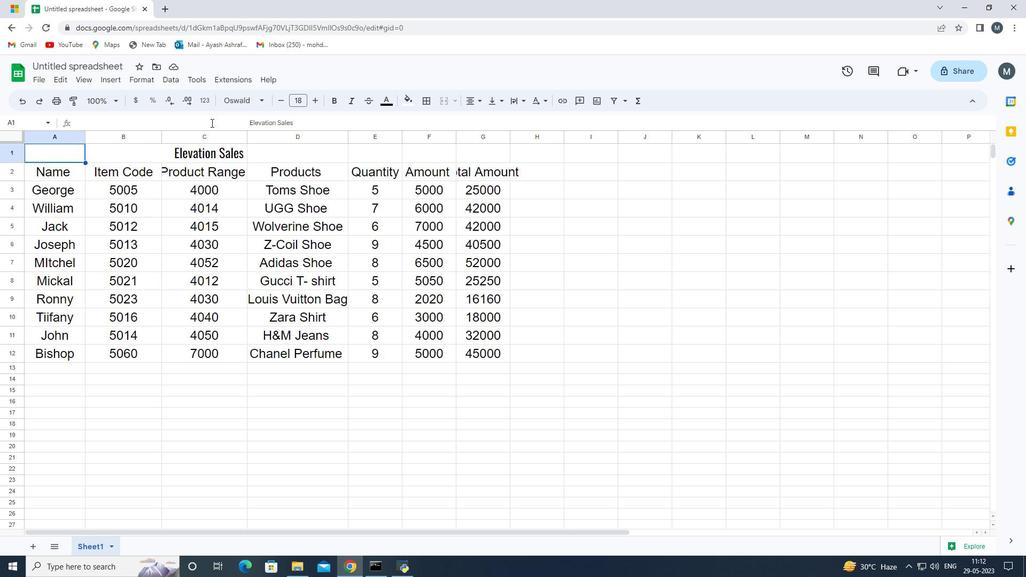
Action: Mouse moved to (291, 121)
Screenshot: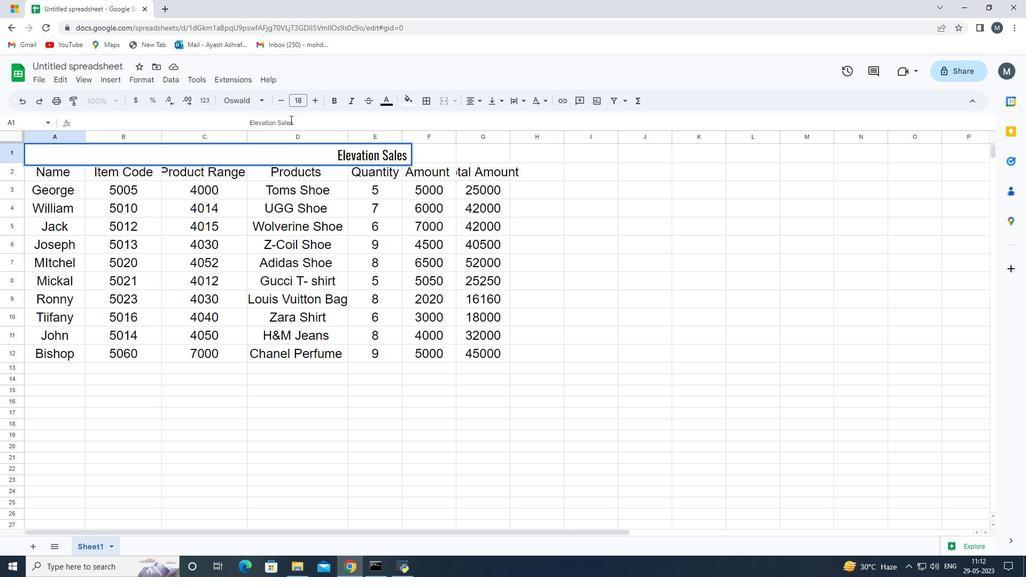 
Action: Mouse pressed left at (291, 121)
Screenshot: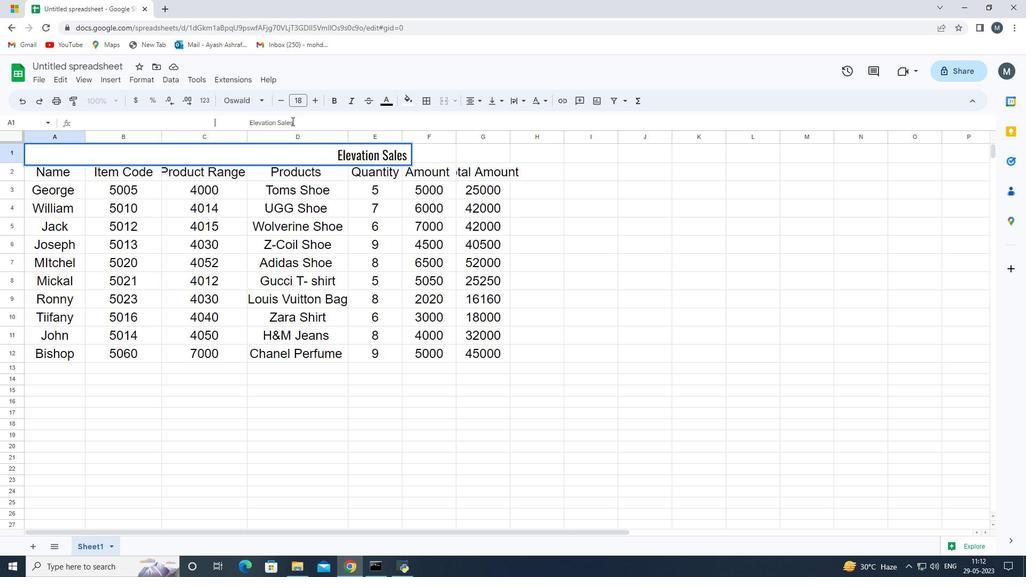 
Action: Mouse moved to (292, 119)
Screenshot: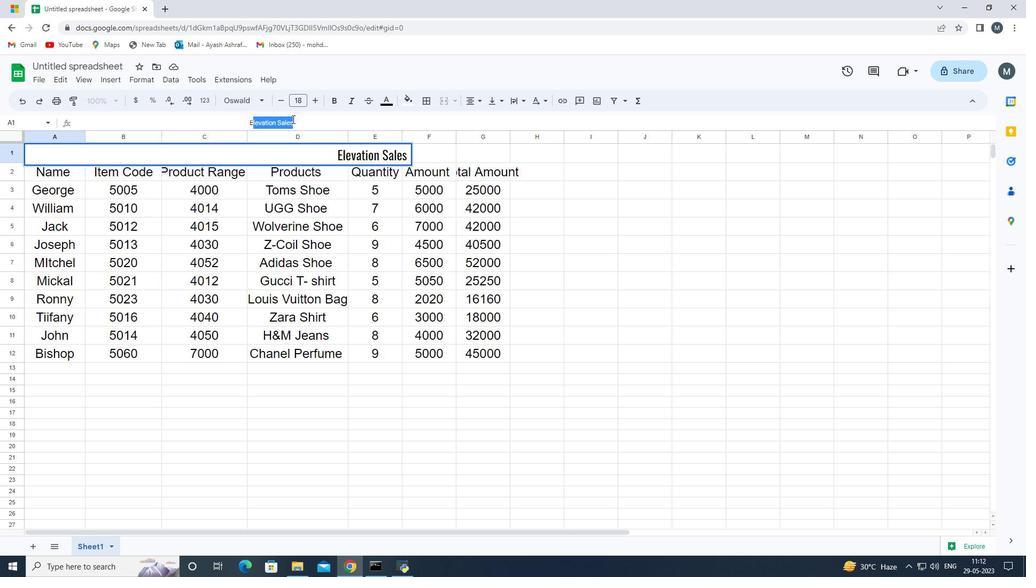 
Action: Mouse pressed left at (292, 119)
Screenshot: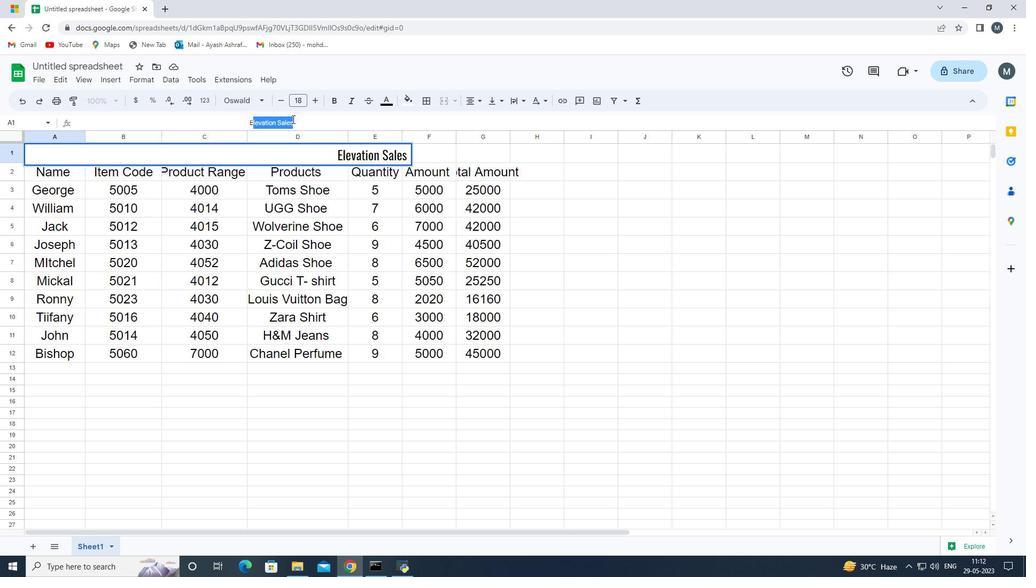 
Action: Mouse moved to (298, 122)
Screenshot: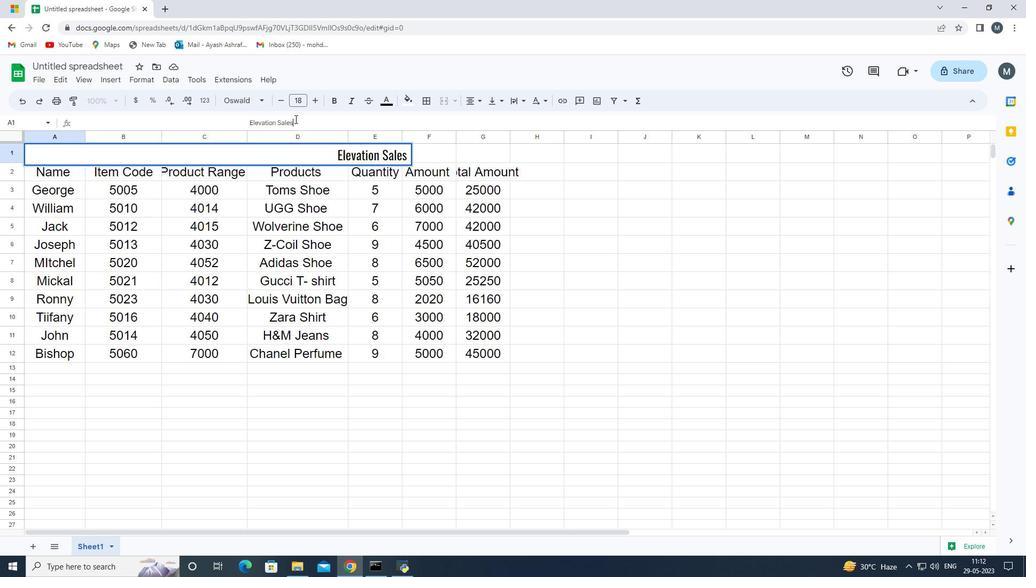 
Action: Mouse pressed left at (298, 122)
Screenshot: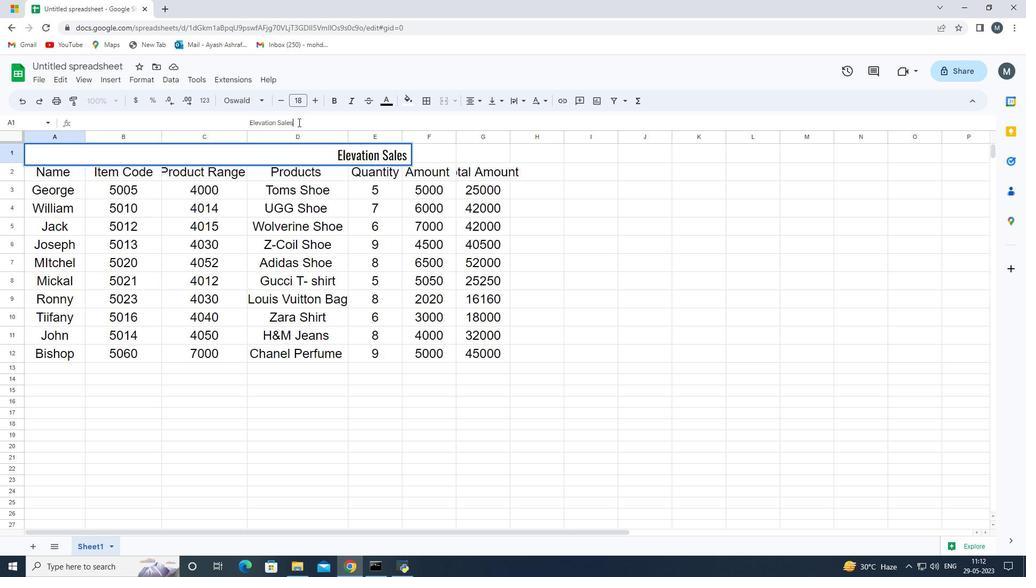 
Action: Mouse moved to (315, 97)
Screenshot: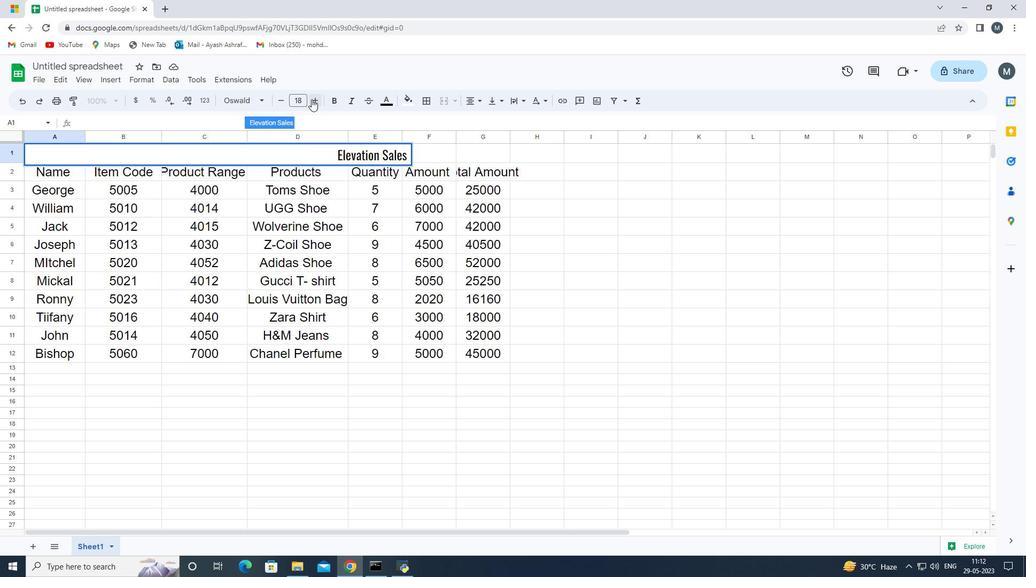 
Action: Mouse pressed left at (315, 97)
Screenshot: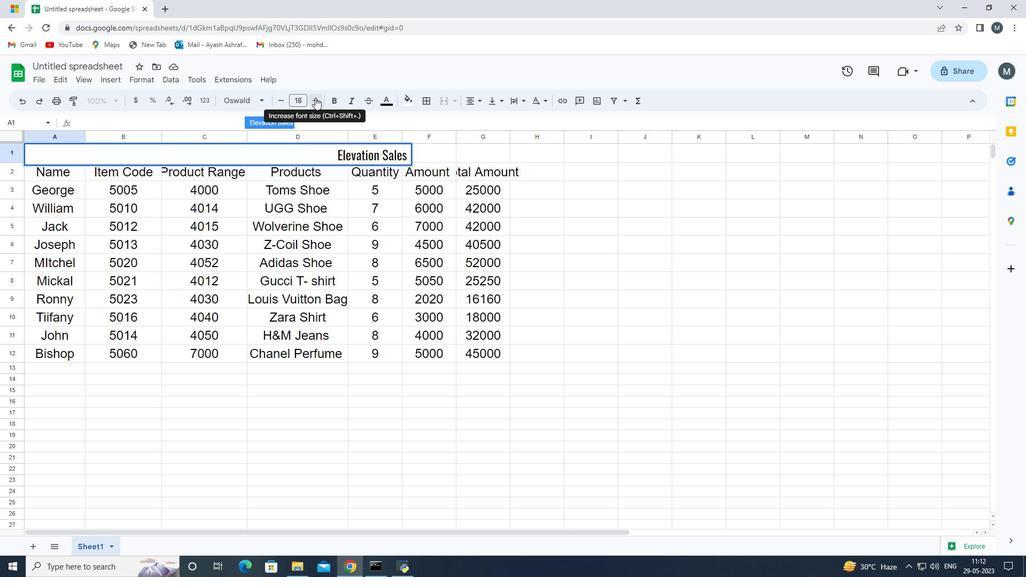 
Action: Mouse moved to (281, 101)
Screenshot: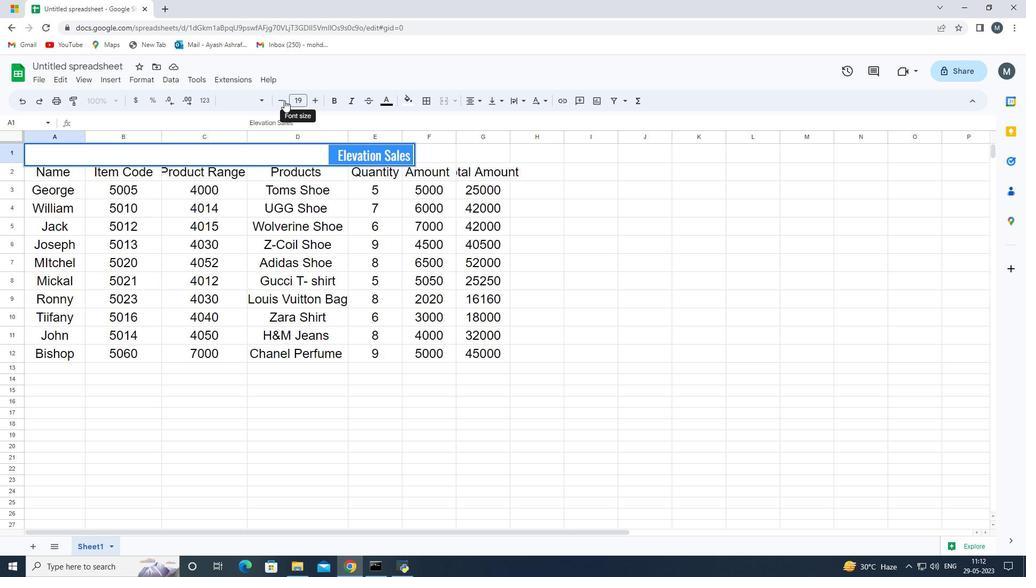 
Action: Mouse pressed left at (281, 101)
Screenshot: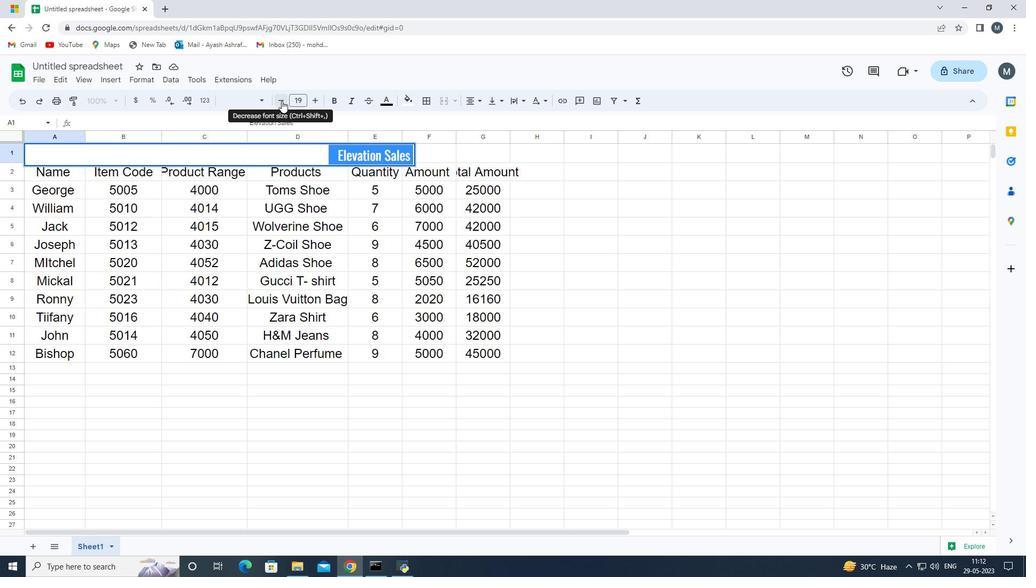 
Action: Mouse moved to (315, 117)
Screenshot: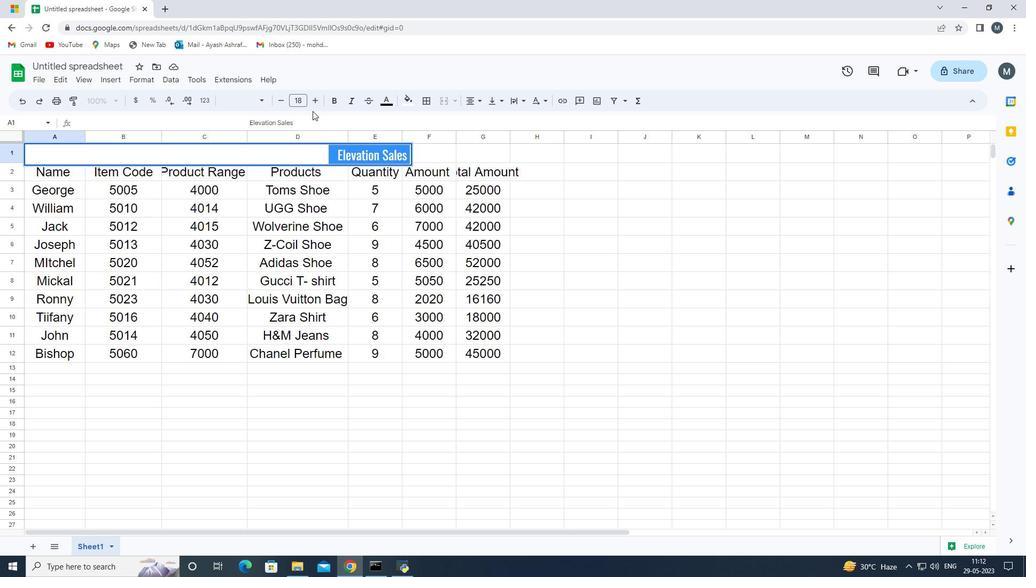 
Action: Key pressed <Key.enter>
Screenshot: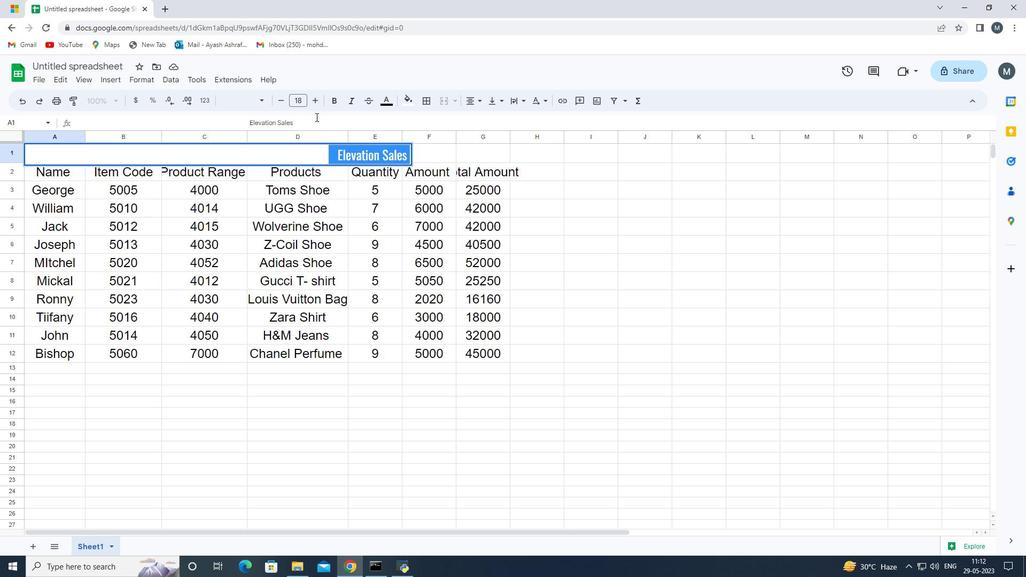 
Action: Mouse moved to (39, 156)
Screenshot: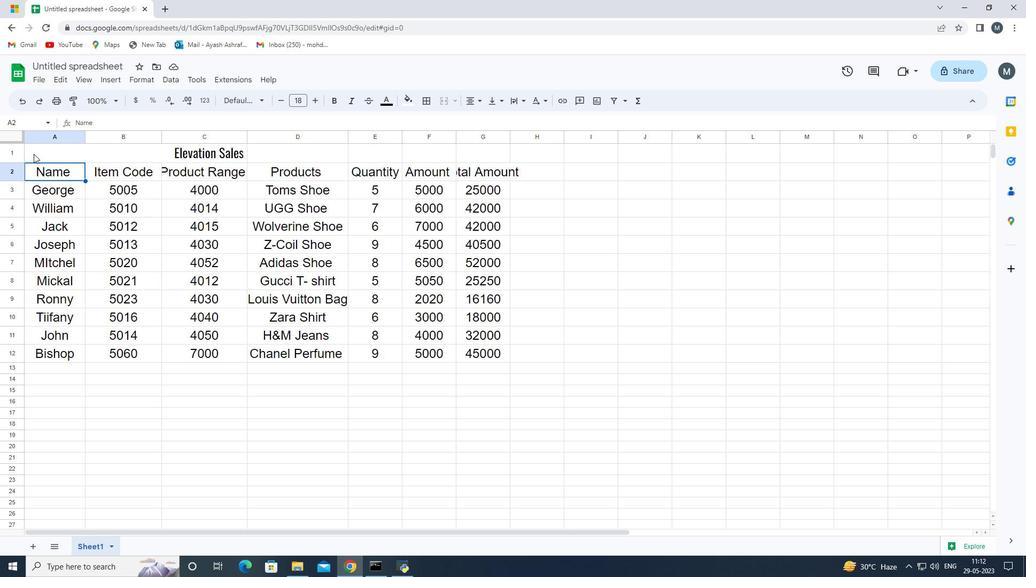 
Action: Key pressed <Key.shift><Key.right><Key.right><Key.right><Key.right><Key.right><Key.right><Key.down><Key.down><Key.down><Key.down><Key.down><Key.down><Key.down><Key.down><Key.down><Key.down>
Screenshot: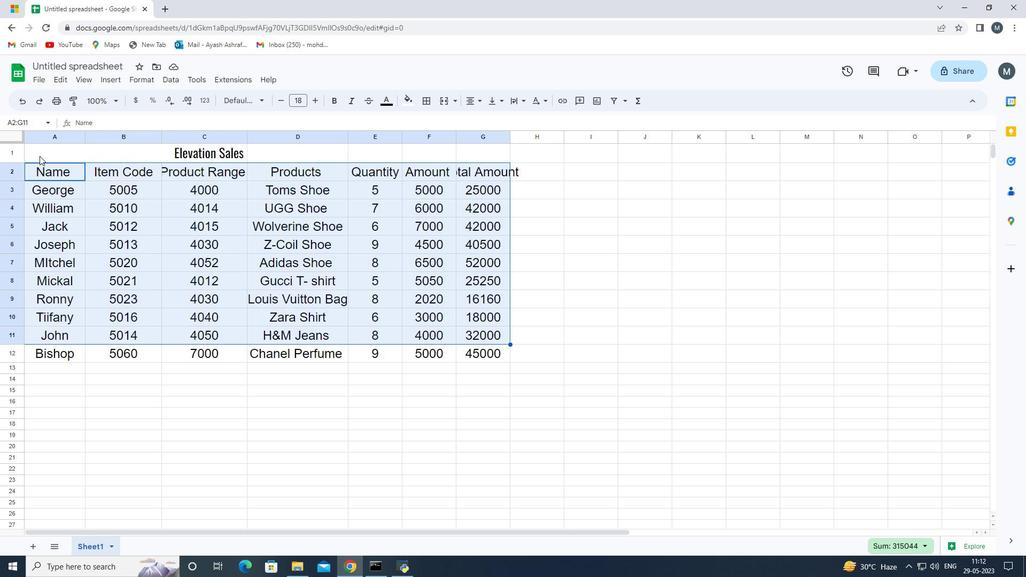 
Action: Mouse moved to (281, 97)
Screenshot: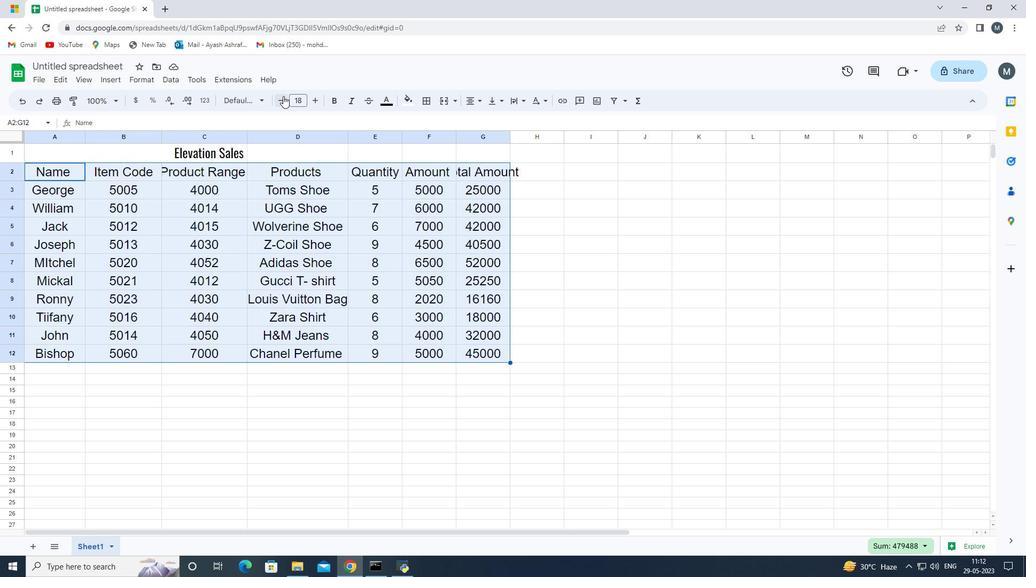 
Action: Mouse pressed left at (281, 97)
Screenshot: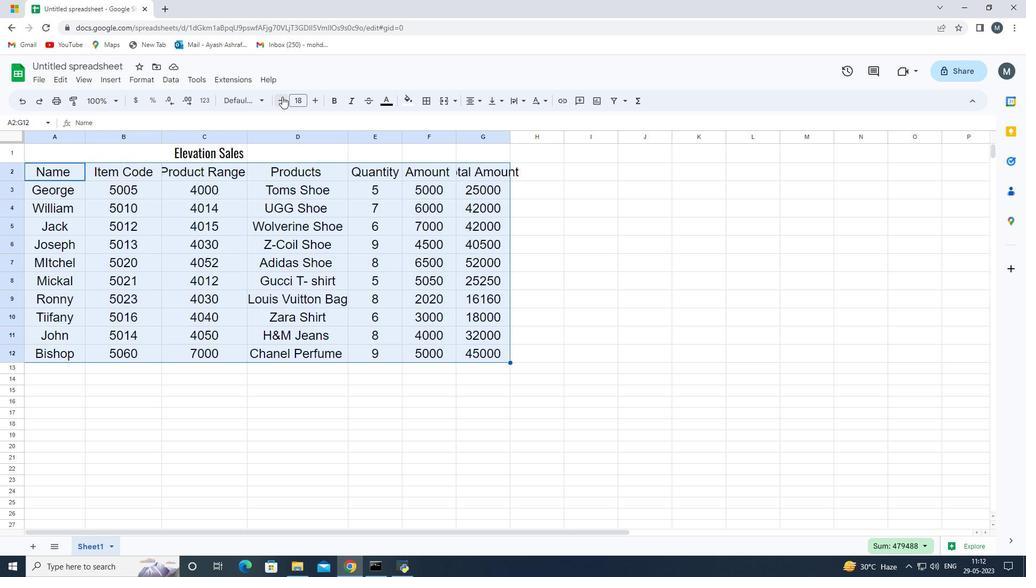 
Action: Mouse pressed left at (281, 97)
Screenshot: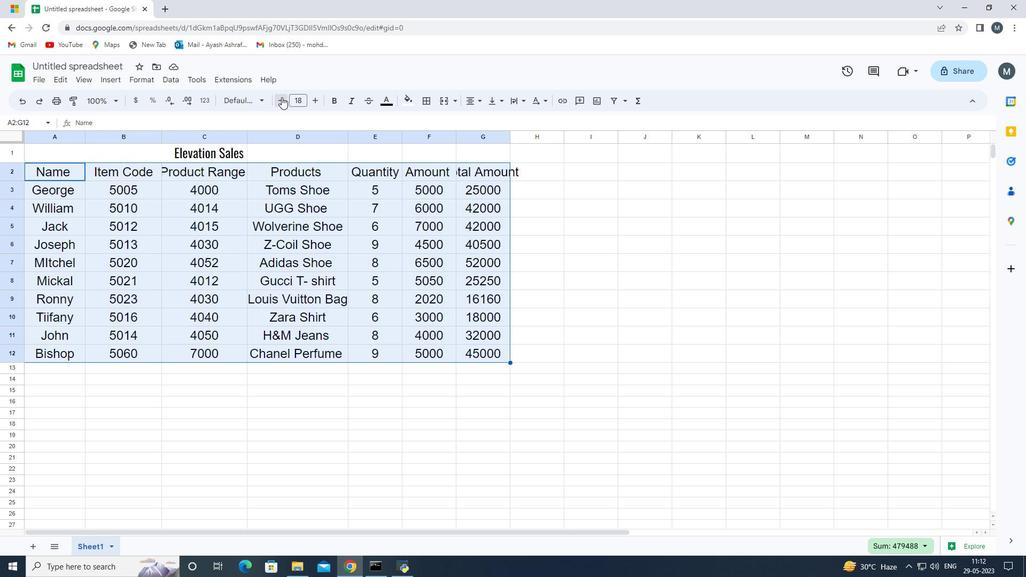 
Action: Mouse pressed left at (281, 97)
Screenshot: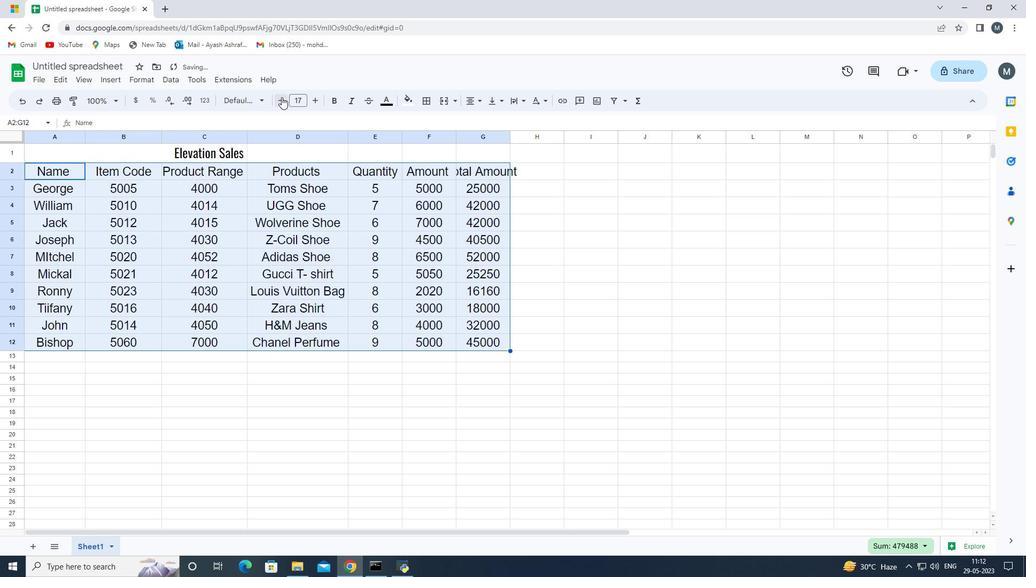 
Action: Mouse pressed left at (281, 97)
Screenshot: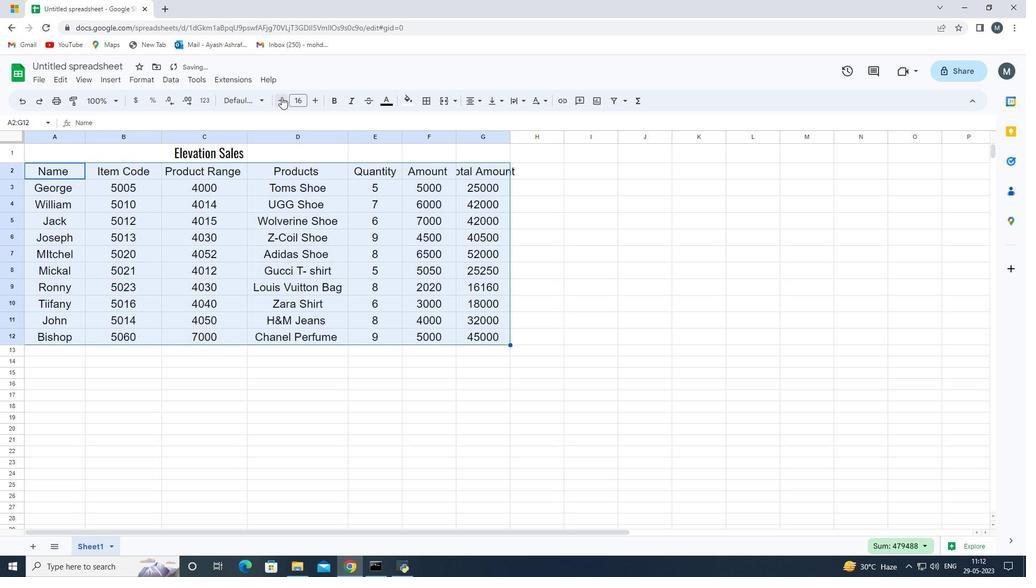 
Action: Mouse moved to (275, 98)
Screenshot: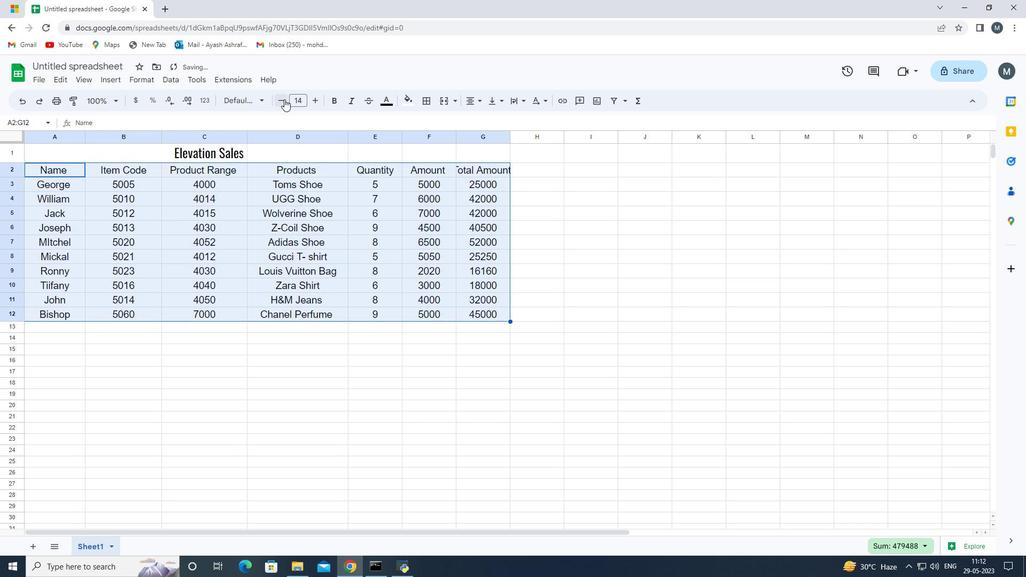 
Action: Mouse pressed left at (275, 98)
Screenshot: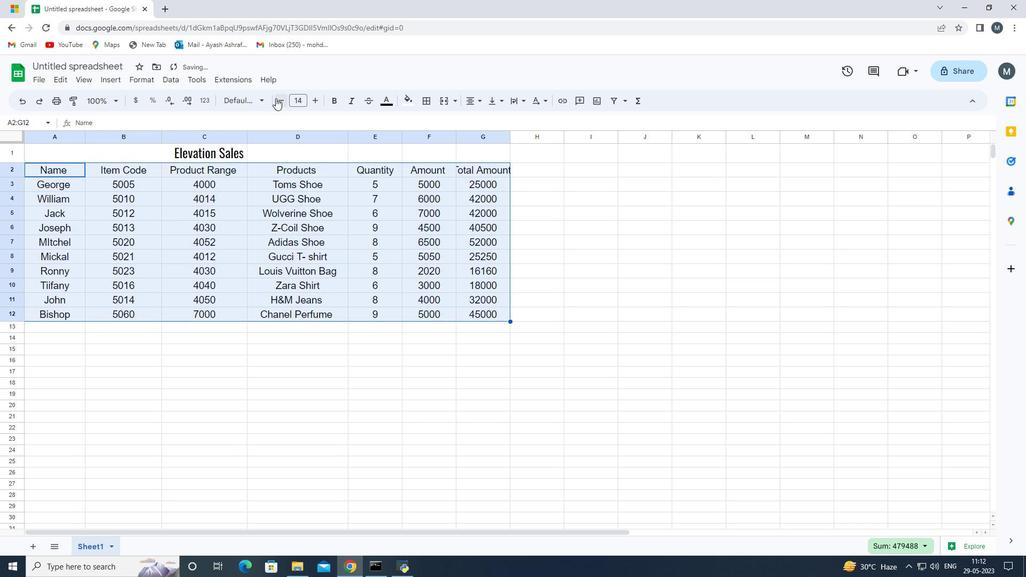 
Action: Mouse pressed left at (275, 98)
Screenshot: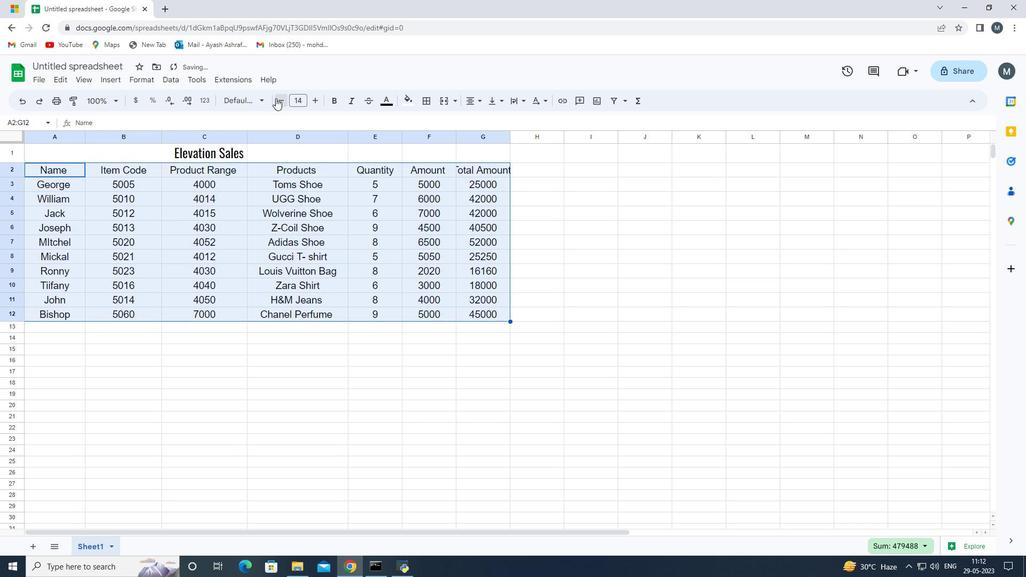 
Action: Mouse moved to (280, 97)
Screenshot: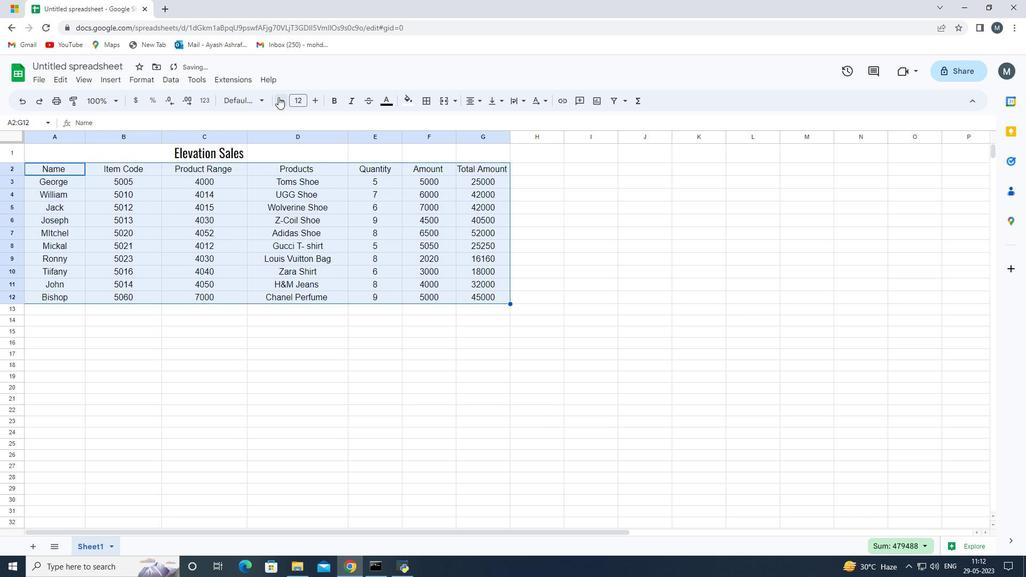 
Action: Mouse pressed left at (280, 97)
Screenshot: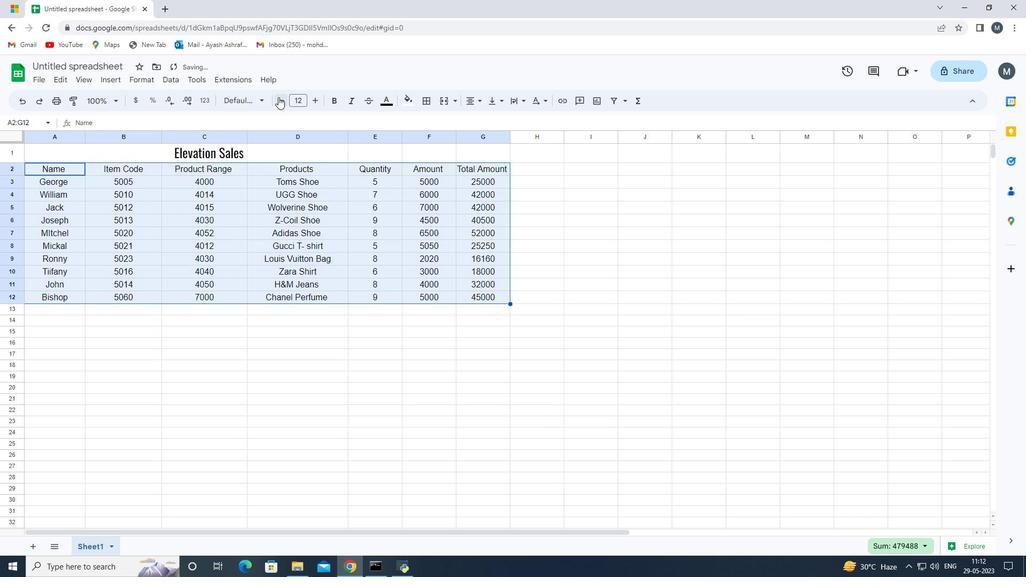 
Action: Mouse moved to (280, 97)
Screenshot: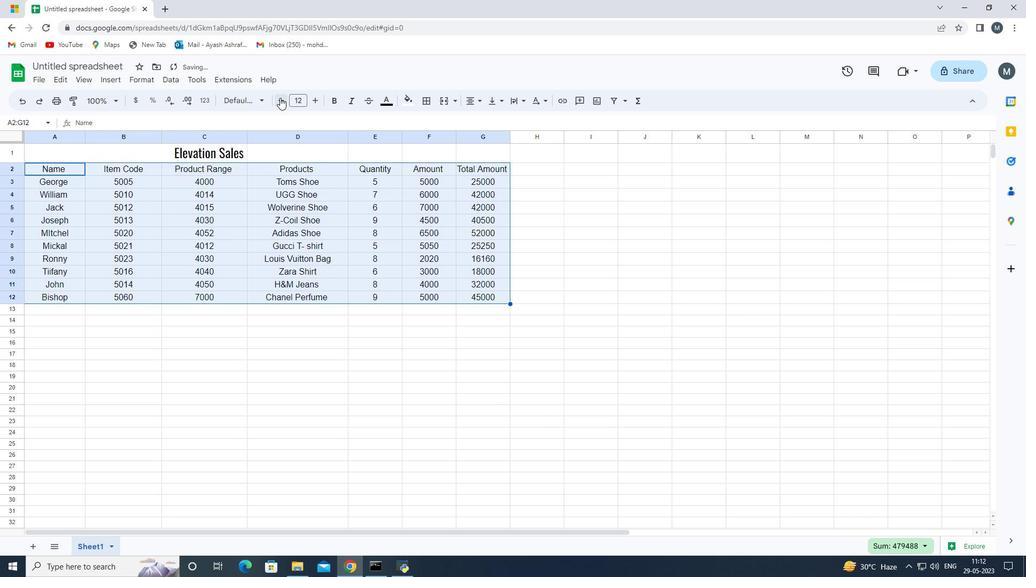 
Action: Mouse pressed left at (280, 97)
Screenshot: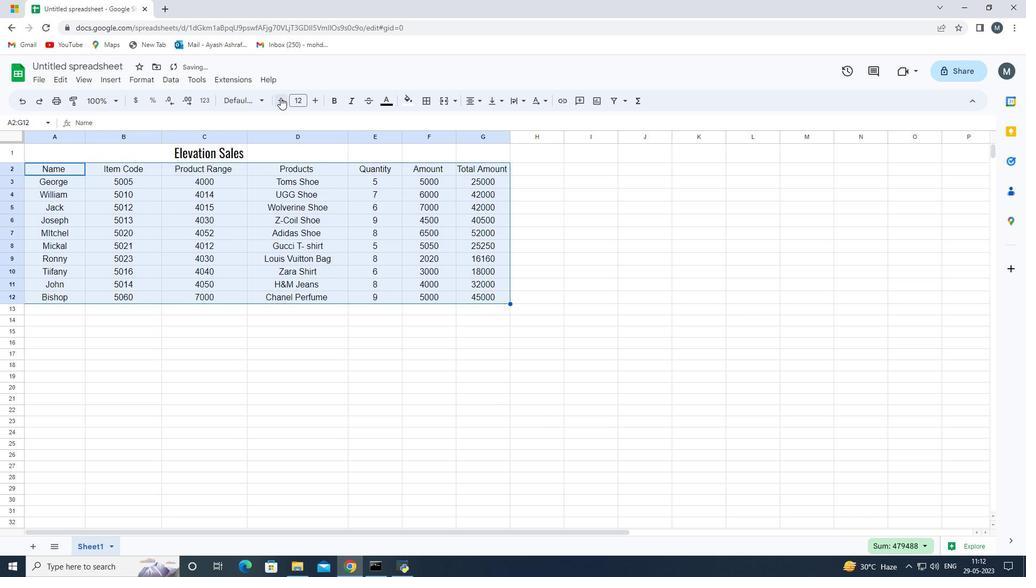 
Action: Mouse pressed left at (280, 97)
Screenshot: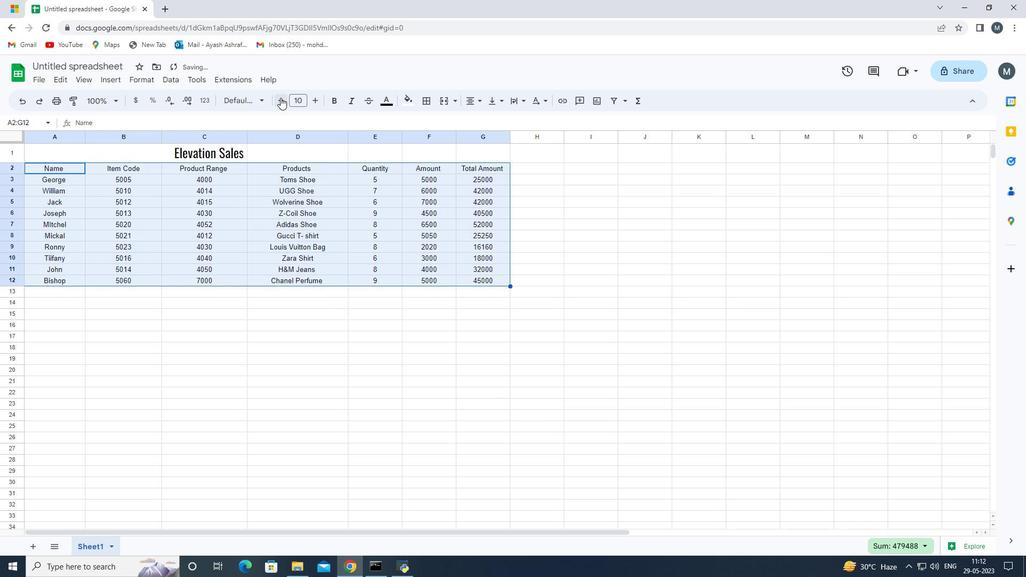 
Action: Mouse moved to (206, 326)
Screenshot: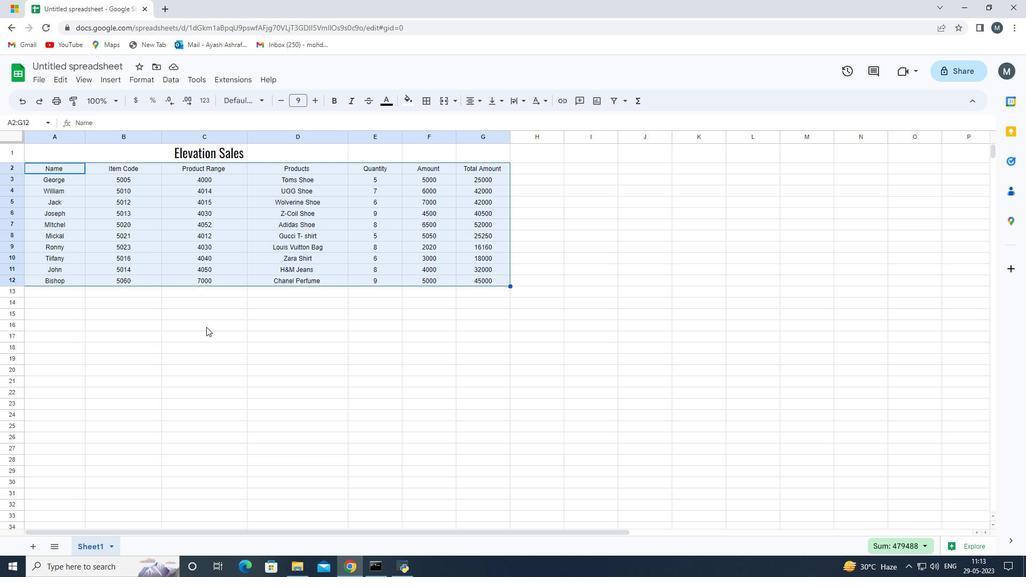 
Action: Key pressed <Key.shift><Key.up>
Screenshot: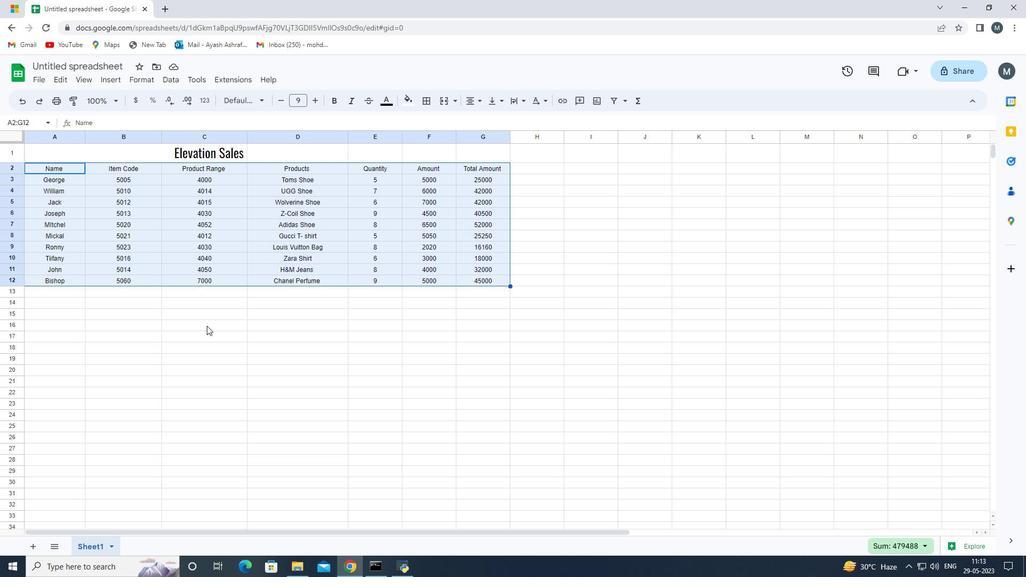 
Action: Mouse moved to (283, 443)
Screenshot: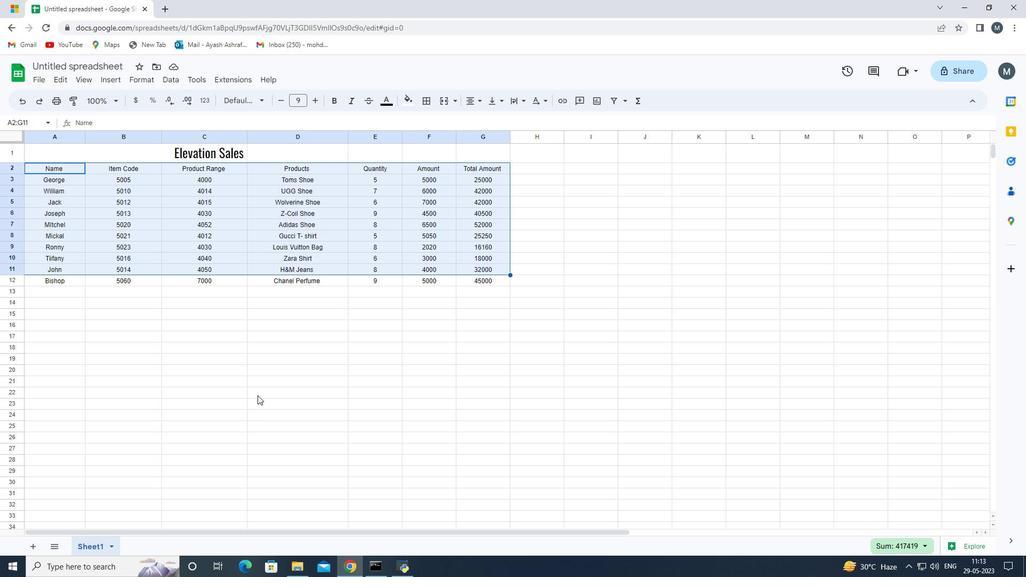 
Action: Mouse pressed left at (283, 443)
Screenshot: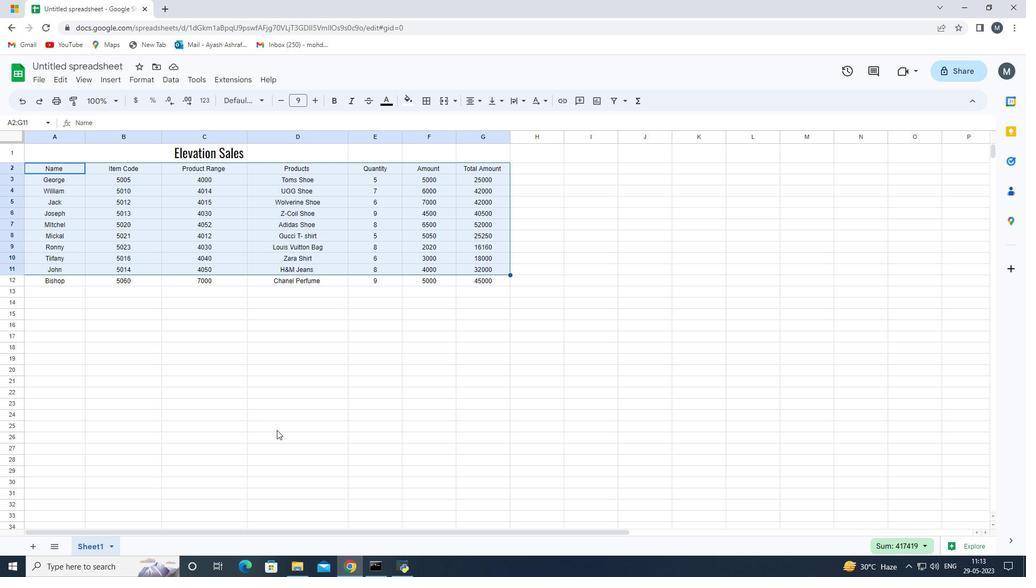 
Action: Mouse moved to (44, 149)
